 Task: Slide 22 - What About Your Columns-1.
Action: Mouse moved to (32, 79)
Screenshot: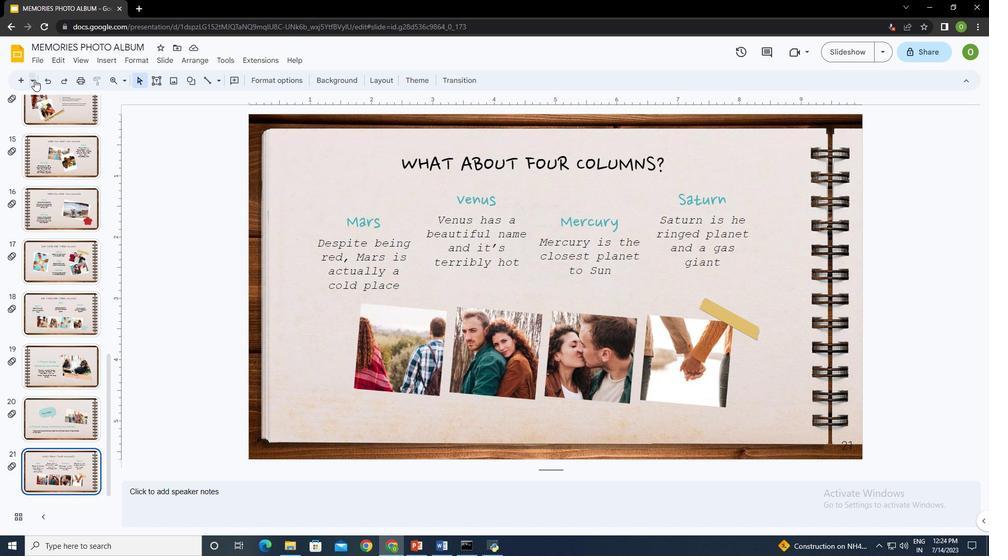 
Action: Mouse pressed left at (32, 79)
Screenshot: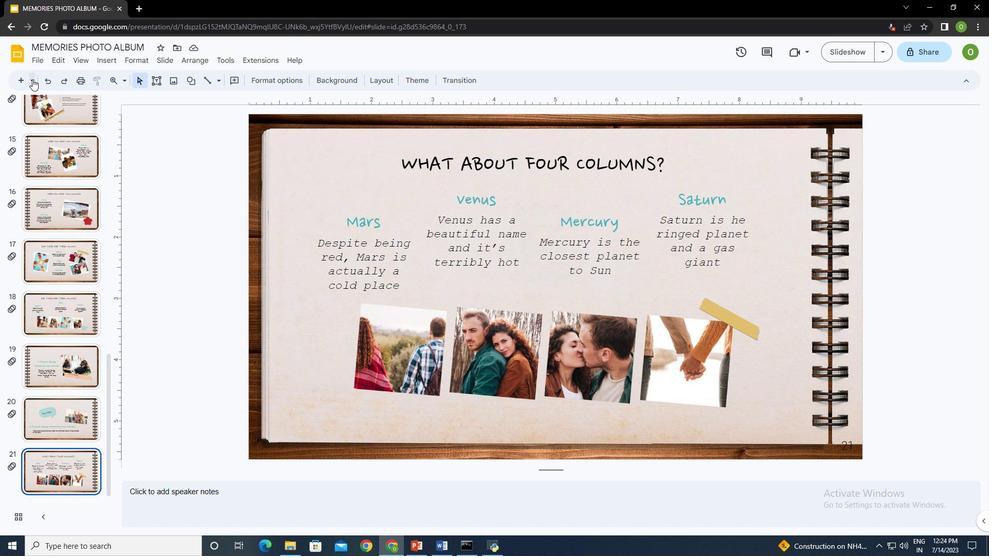 
Action: Mouse moved to (113, 166)
Screenshot: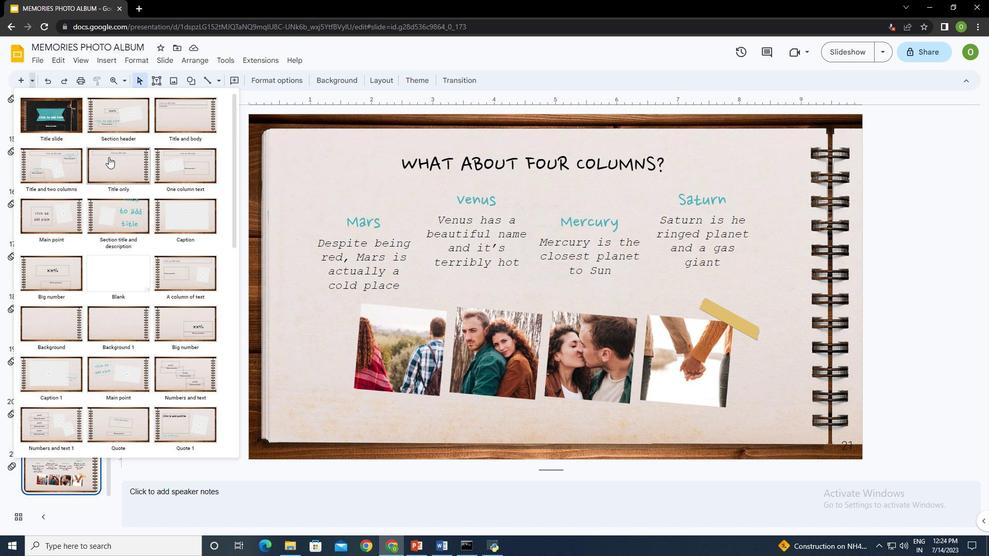 
Action: Mouse scrolled (113, 165) with delta (0, 0)
Screenshot: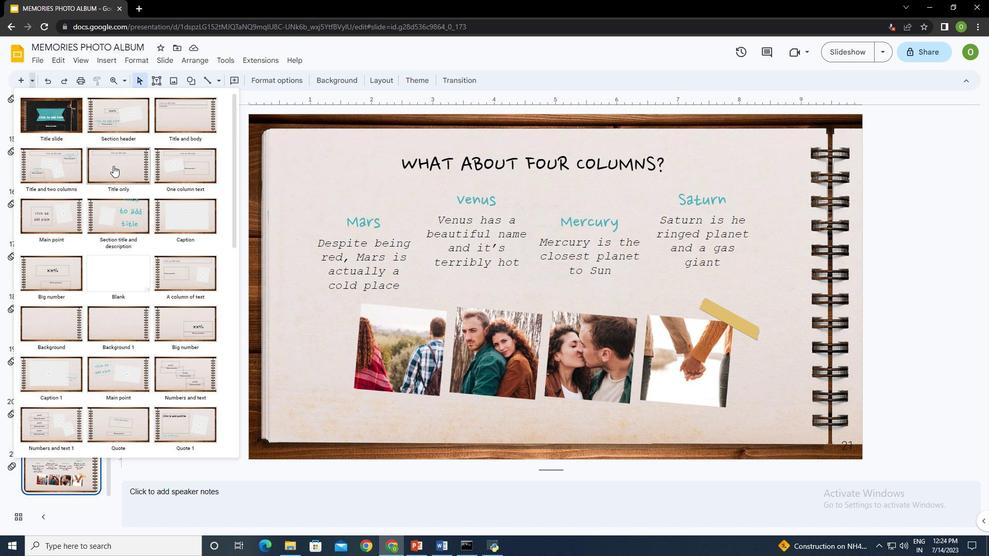 
Action: Mouse moved to (113, 164)
Screenshot: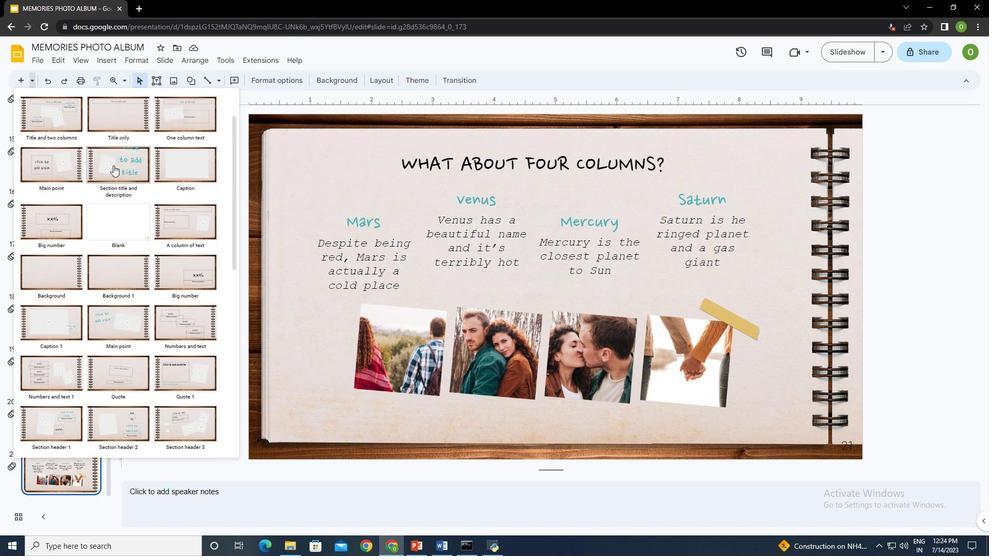 
Action: Mouse scrolled (113, 164) with delta (0, 0)
Screenshot: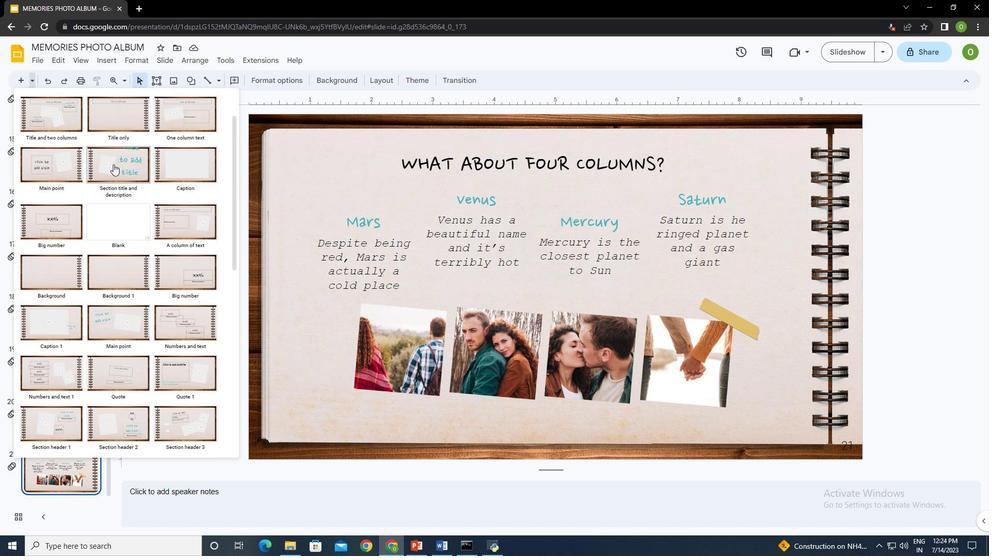
Action: Mouse moved to (120, 163)
Screenshot: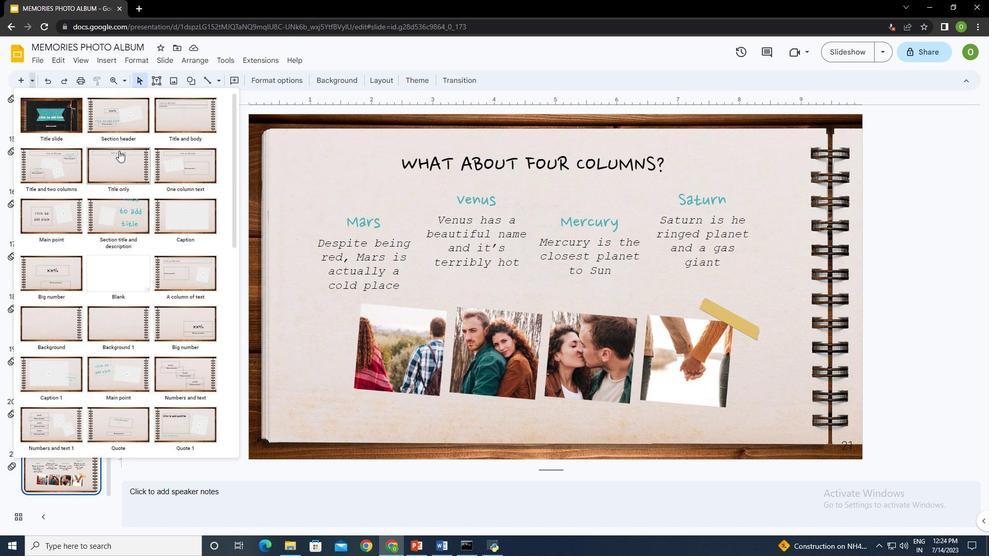 
Action: Mouse pressed left at (120, 163)
Screenshot: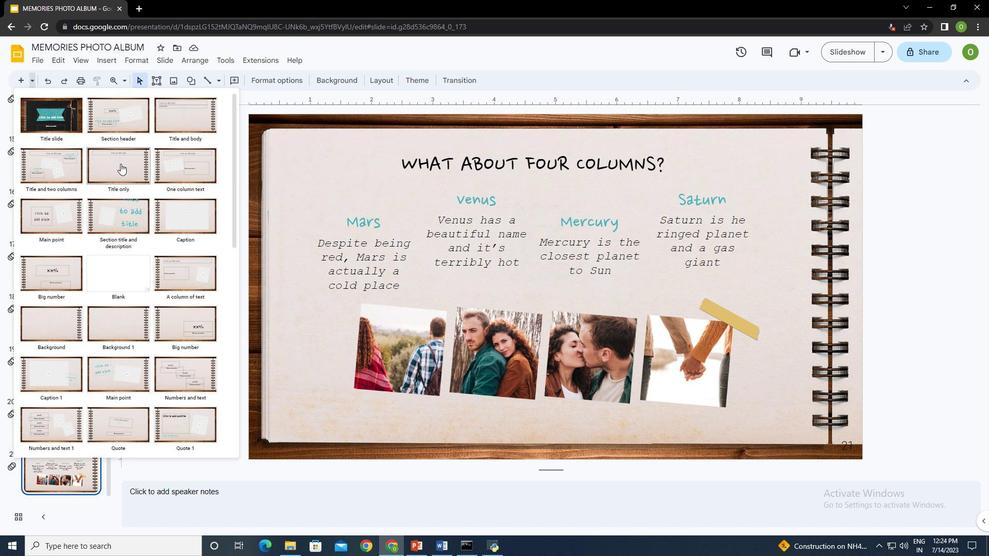 
Action: Mouse moved to (465, 158)
Screenshot: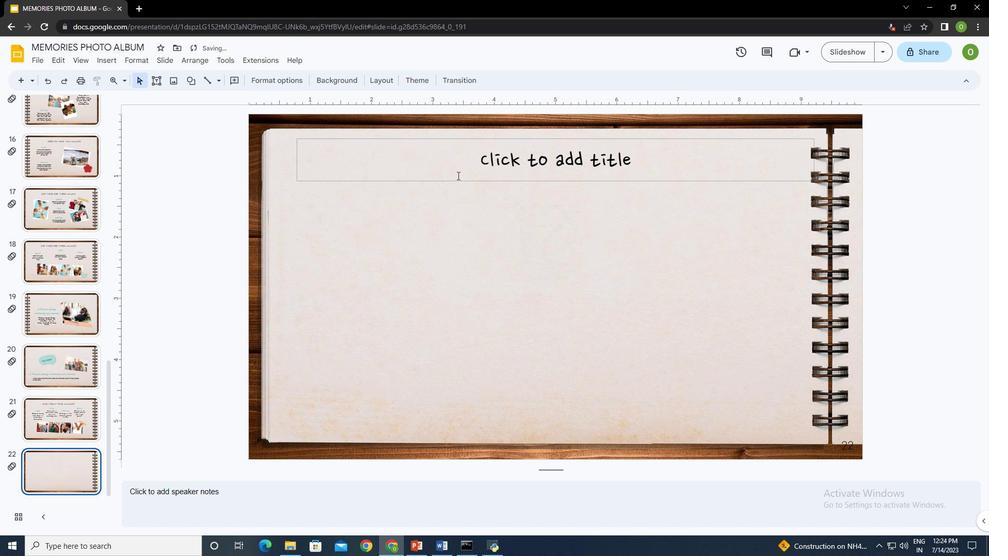 
Action: Mouse pressed left at (465, 158)
Screenshot: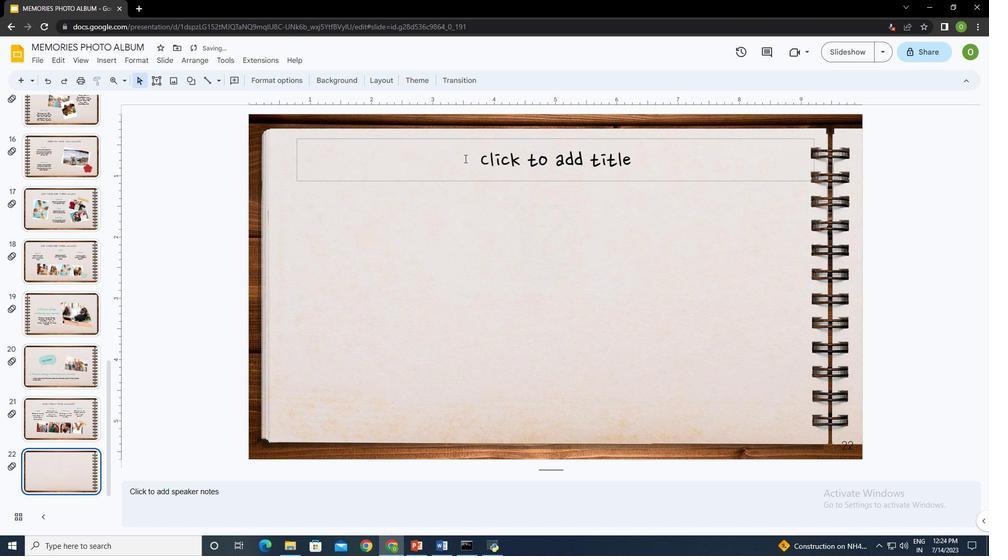 
Action: Mouse moved to (466, 162)
Screenshot: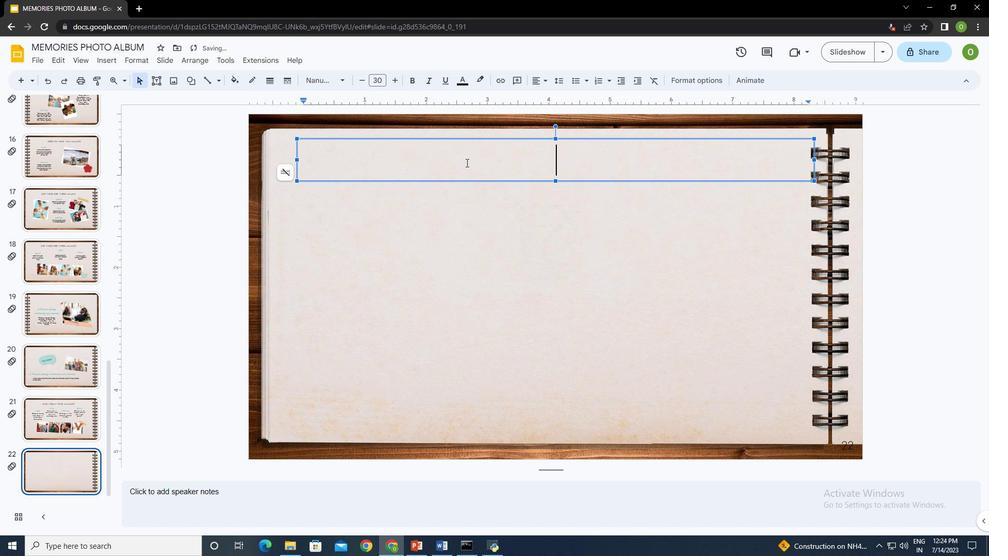 
Action: Key pressed <Key.caps_lock>WHAT<Key.space>ABOUT<Key.space>FOUR<Key.space>COLUMNS<Key.shift>?
Screenshot: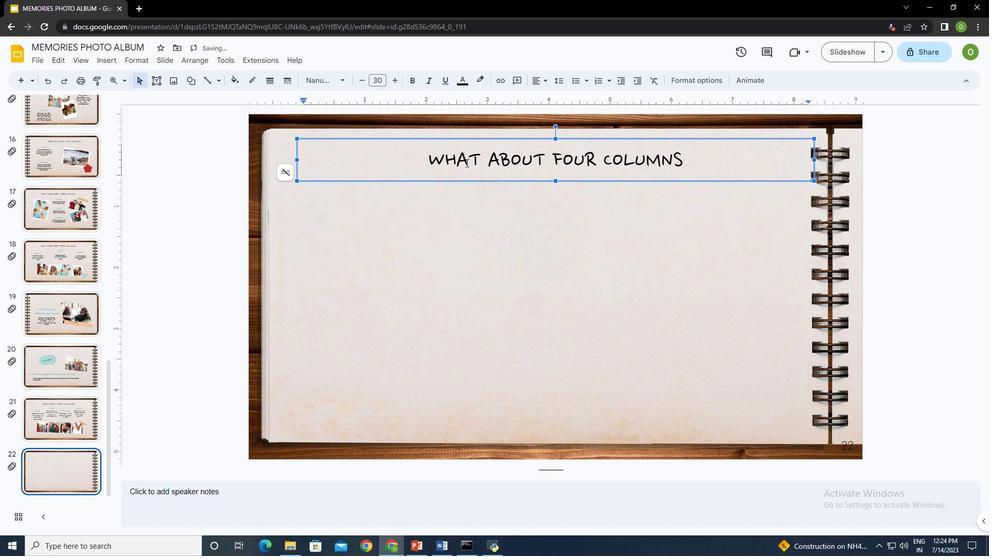 
Action: Mouse moved to (416, 220)
Screenshot: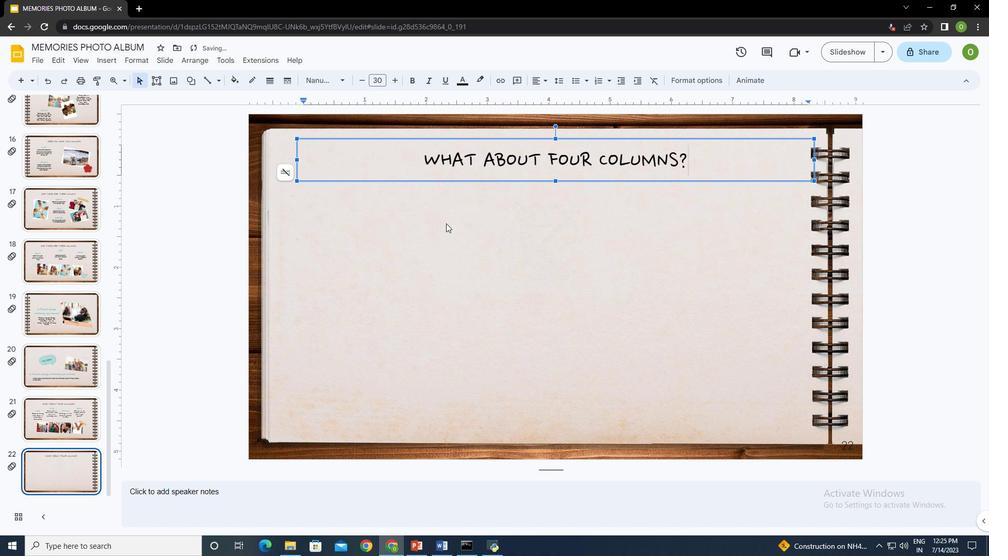 
Action: Mouse pressed left at (416, 220)
Screenshot: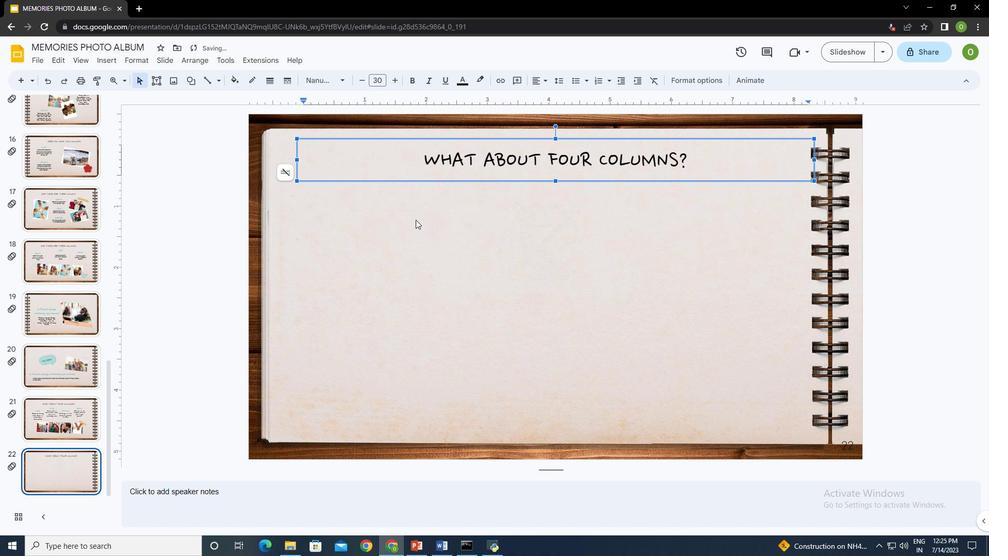 
Action: Mouse moved to (98, 59)
Screenshot: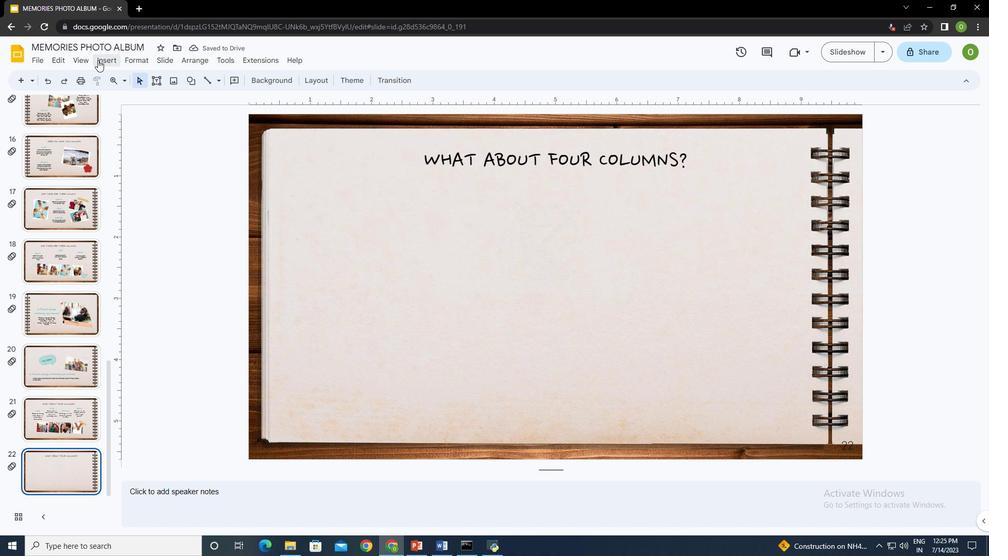 
Action: Mouse pressed left at (98, 59)
Screenshot: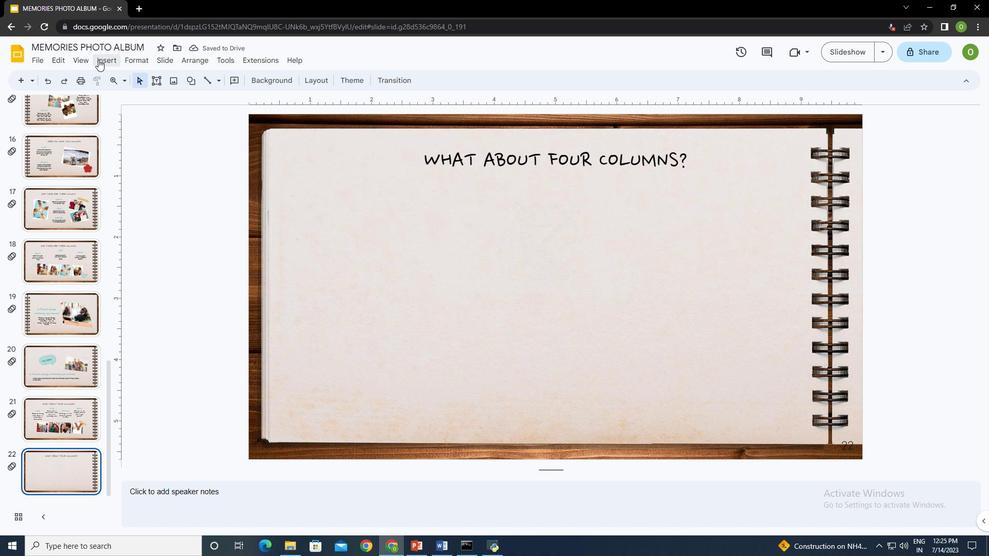 
Action: Mouse moved to (300, 80)
Screenshot: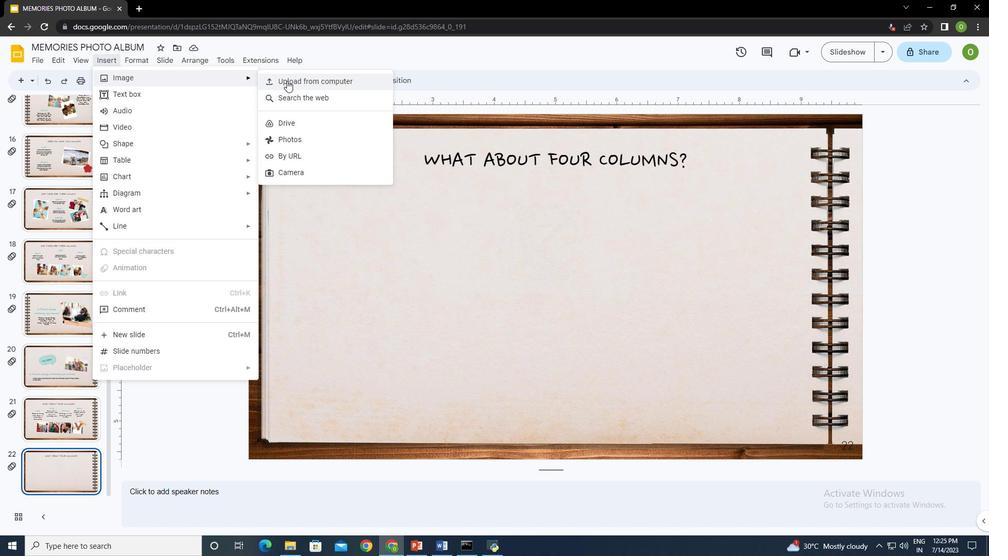 
Action: Mouse pressed left at (300, 80)
Screenshot: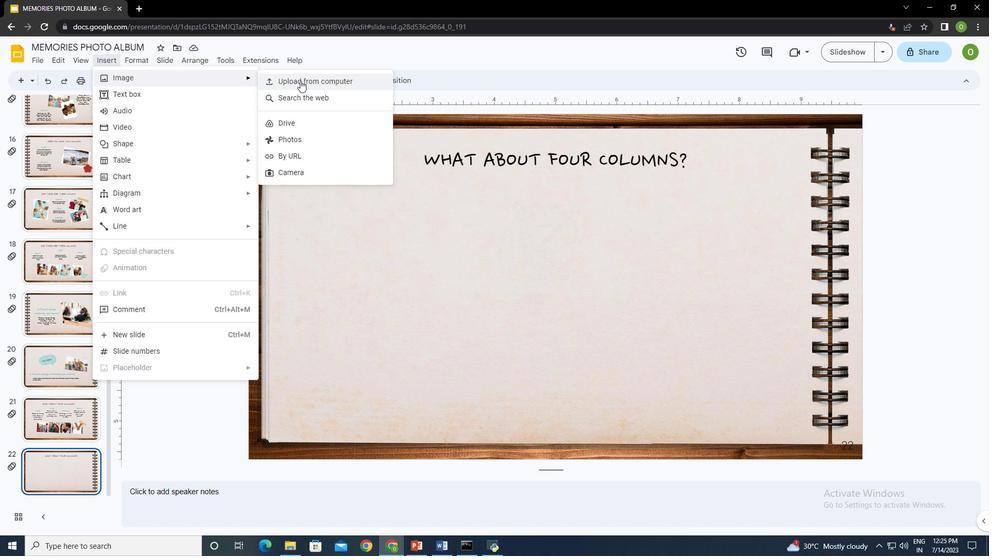 
Action: Mouse moved to (298, 145)
Screenshot: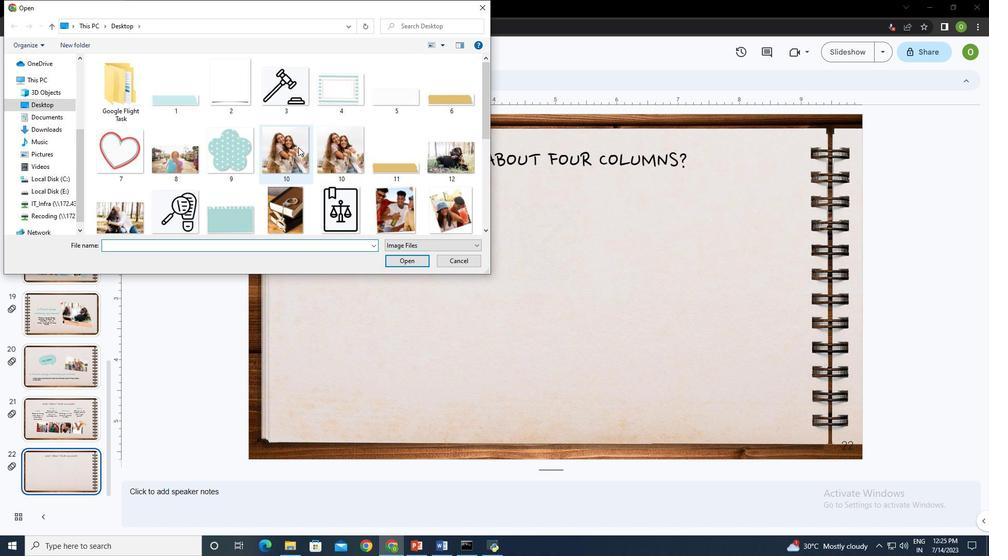 
Action: Mouse scrolled (298, 145) with delta (0, 0)
Screenshot: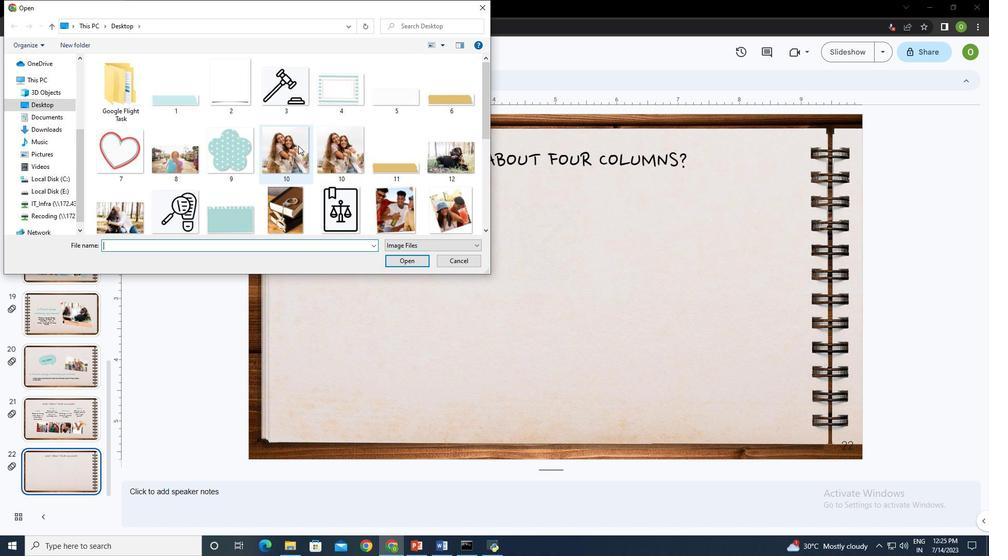 
Action: Mouse scrolled (298, 145) with delta (0, 0)
Screenshot: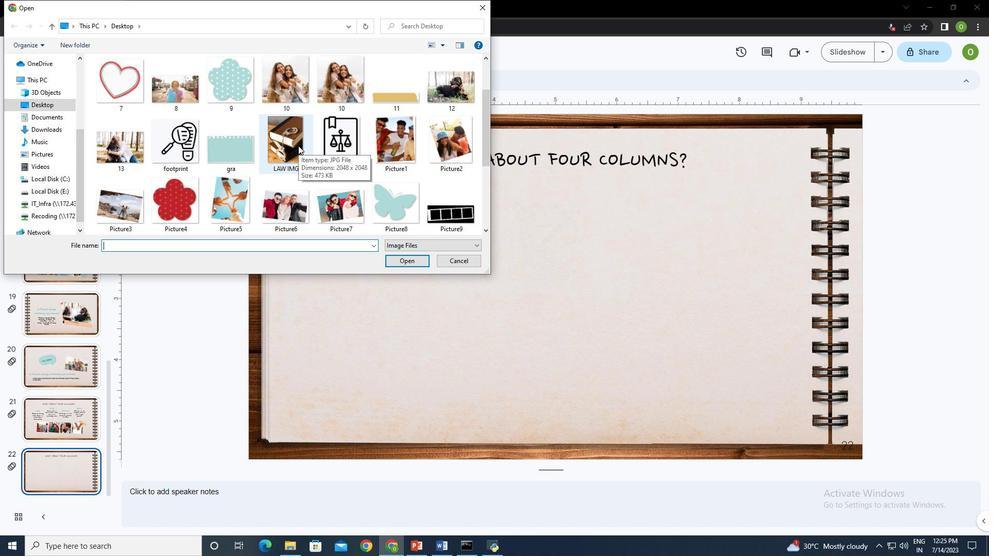 
Action: Mouse scrolled (298, 145) with delta (0, 0)
Screenshot: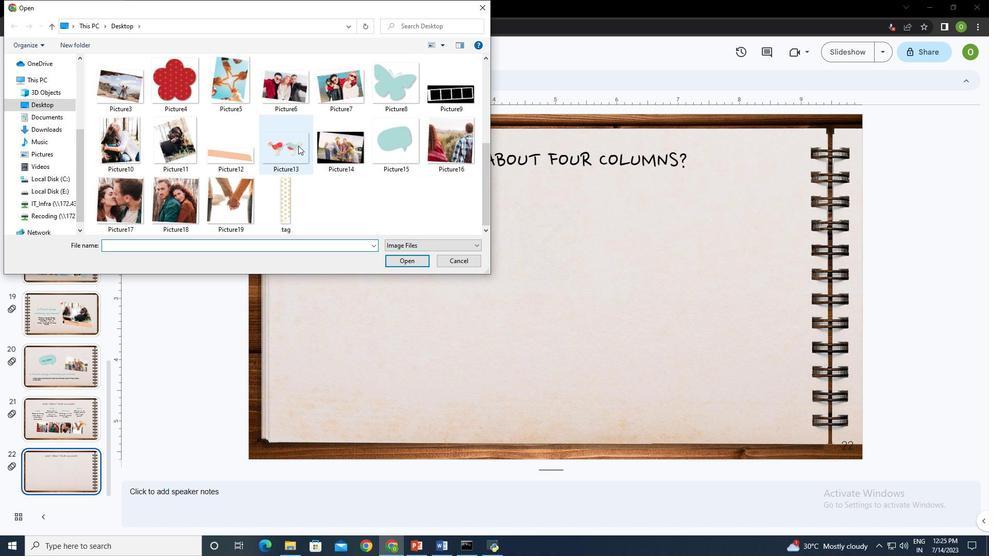 
Action: Mouse scrolled (298, 145) with delta (0, 0)
Screenshot: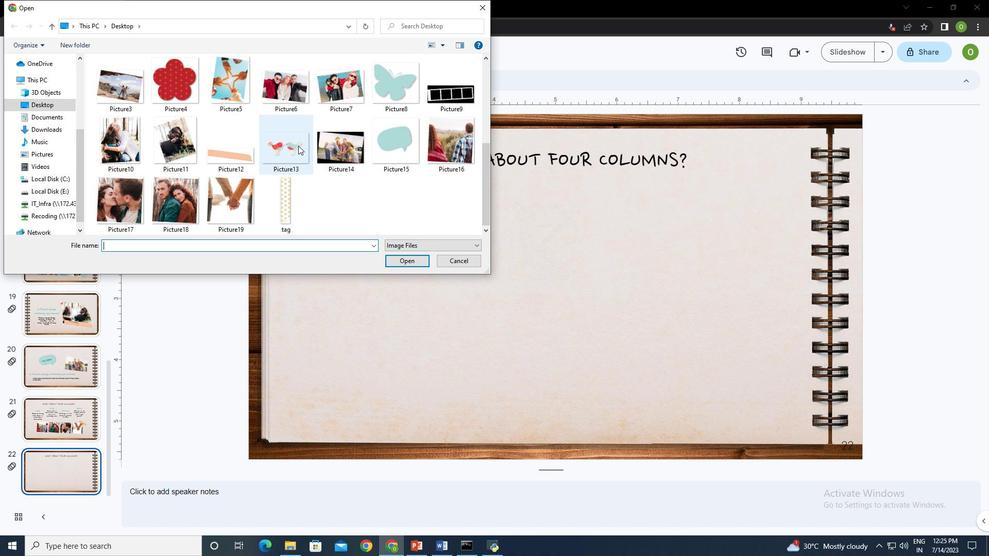 
Action: Mouse moved to (392, 184)
Screenshot: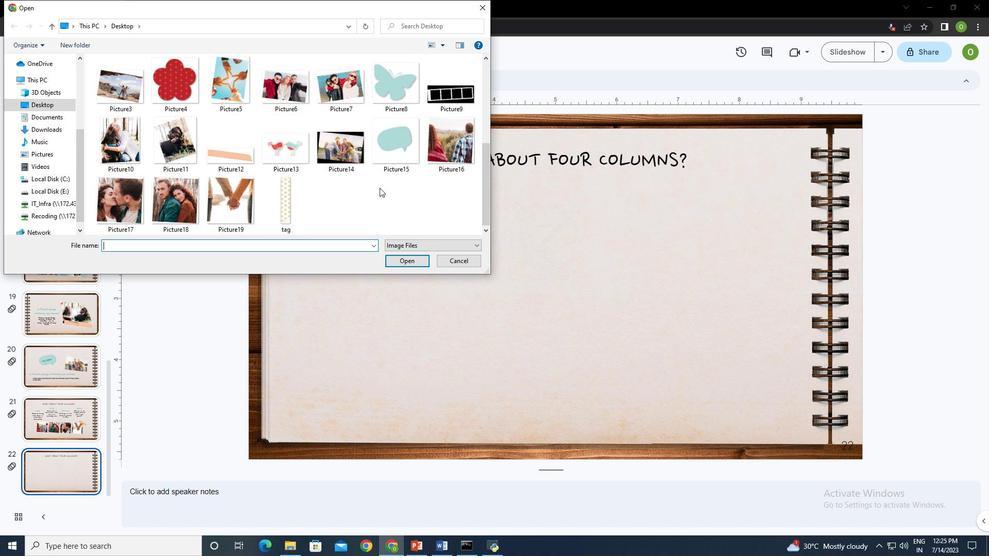 
Action: Mouse scrolled (392, 184) with delta (0, 0)
Screenshot: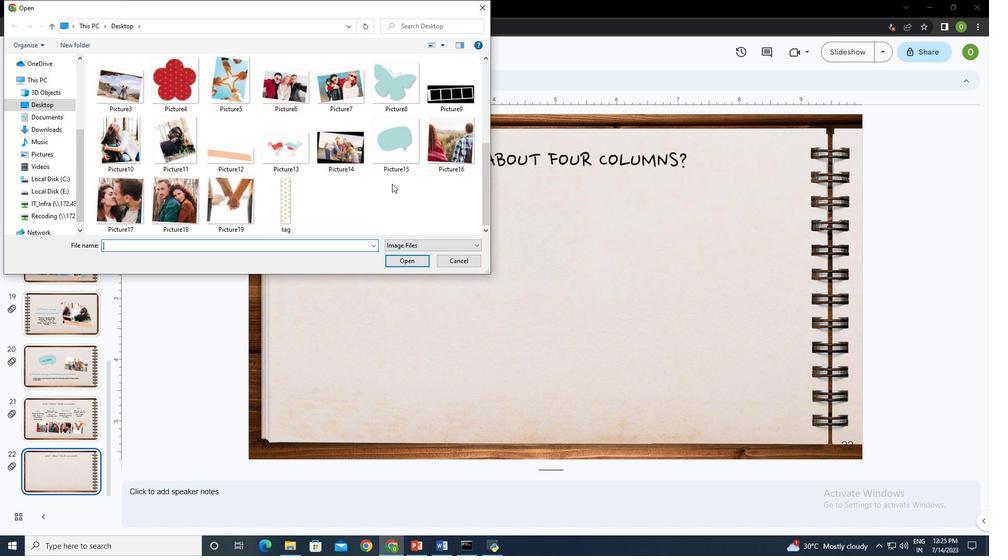 
Action: Mouse scrolled (392, 184) with delta (0, 0)
Screenshot: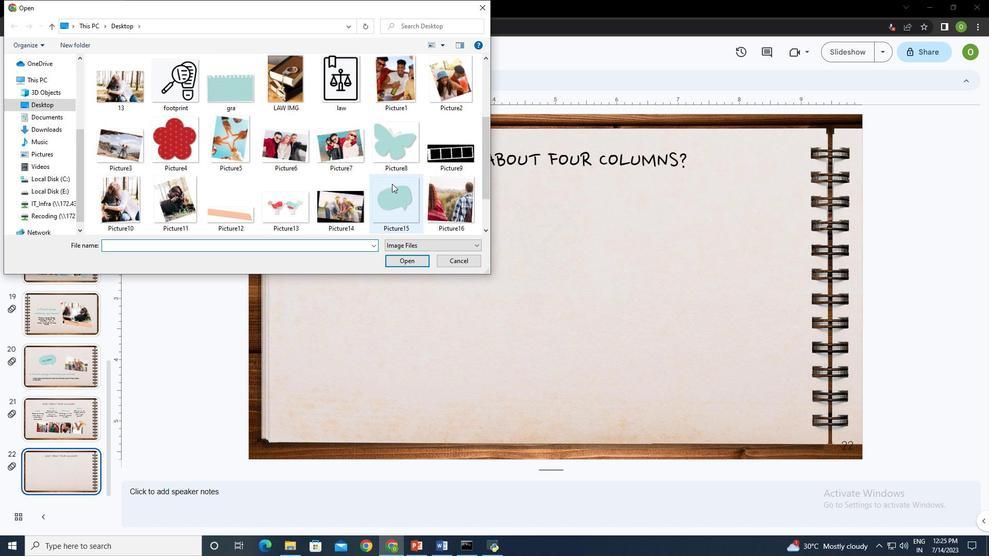
Action: Mouse scrolled (392, 184) with delta (0, 0)
Screenshot: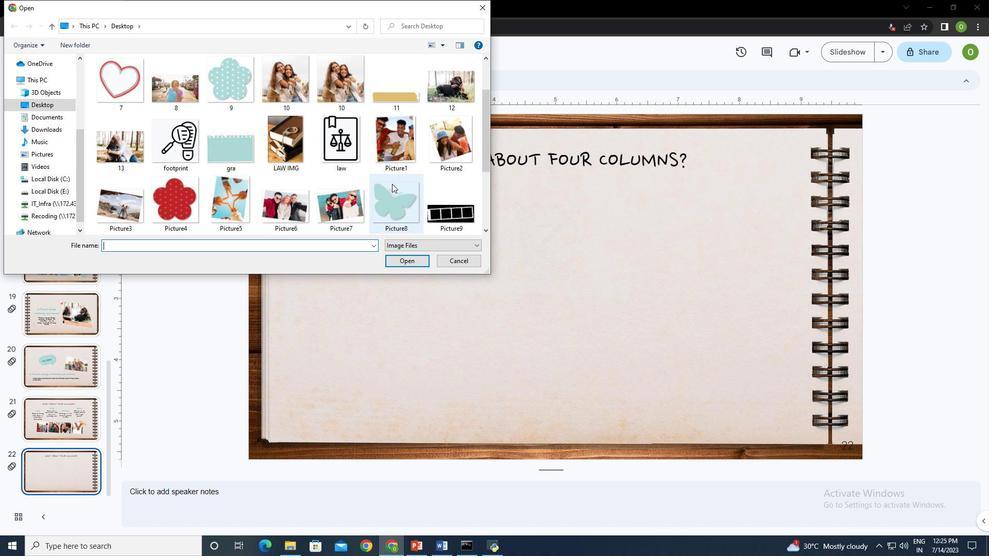
Action: Mouse scrolled (392, 184) with delta (0, 0)
Screenshot: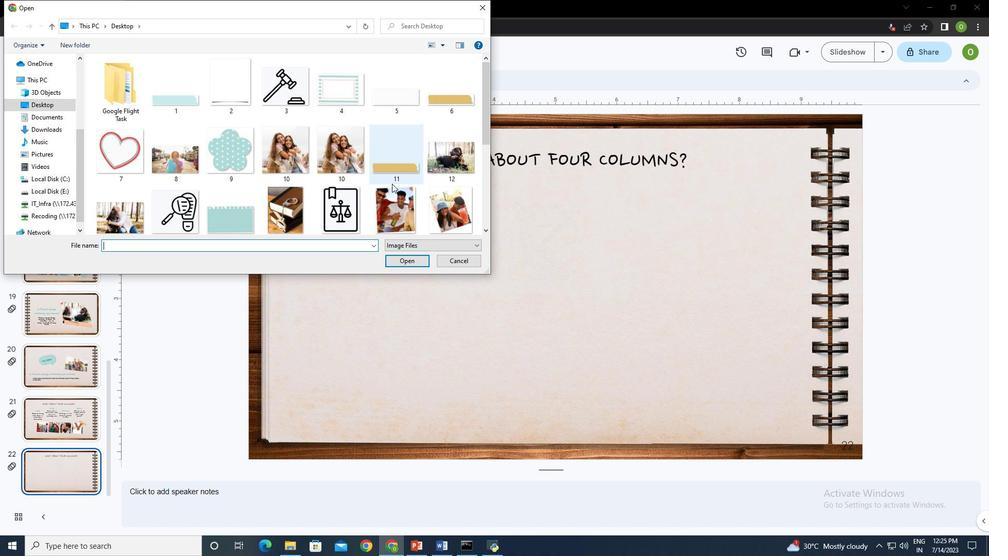 
Action: Mouse moved to (235, 86)
Screenshot: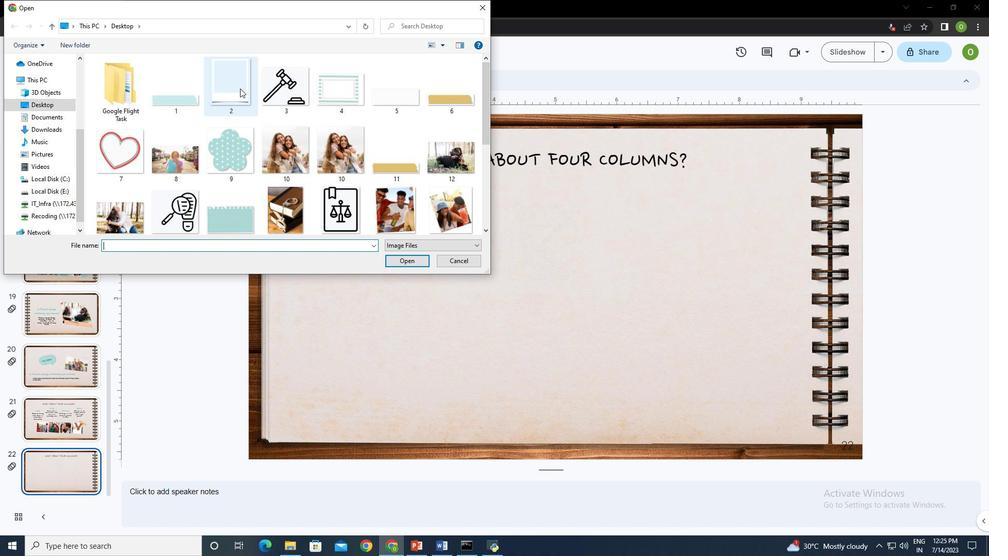 
Action: Mouse pressed left at (235, 86)
Screenshot: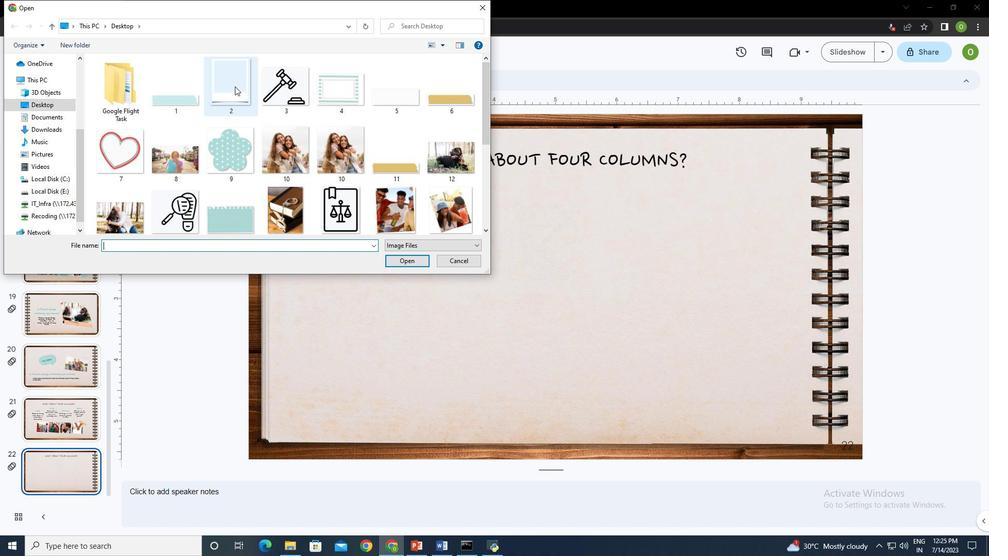 
Action: Mouse moved to (404, 258)
Screenshot: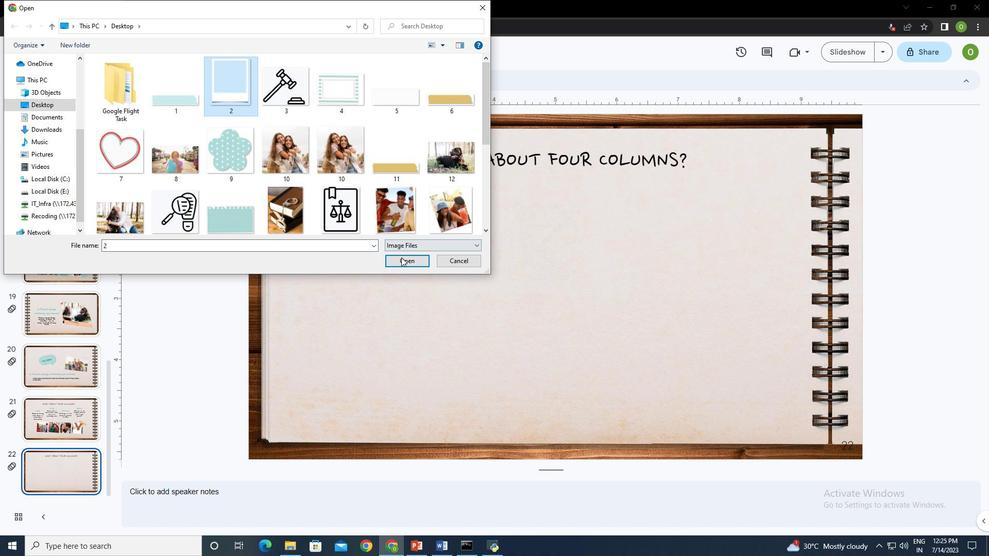 
Action: Mouse pressed left at (404, 258)
Screenshot: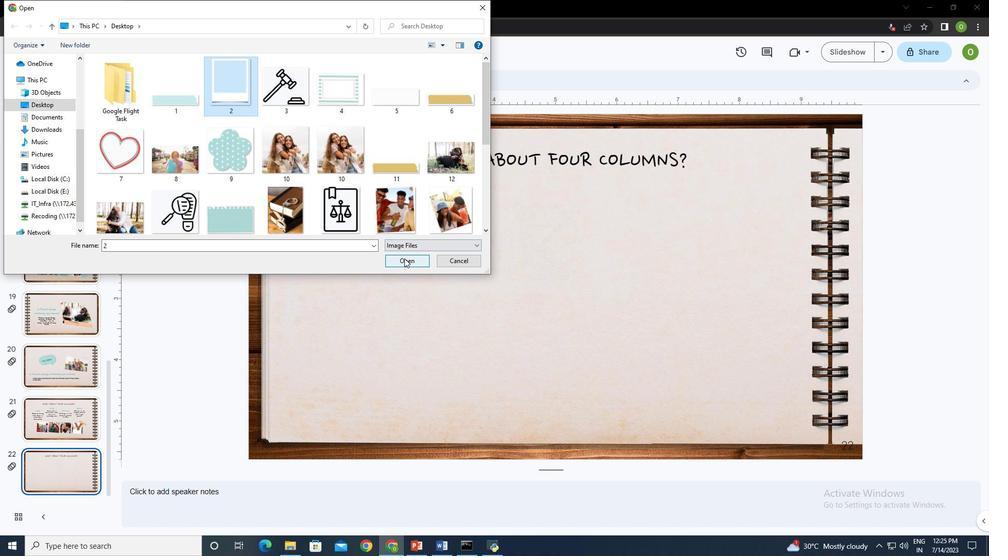 
Action: Mouse moved to (480, 448)
Screenshot: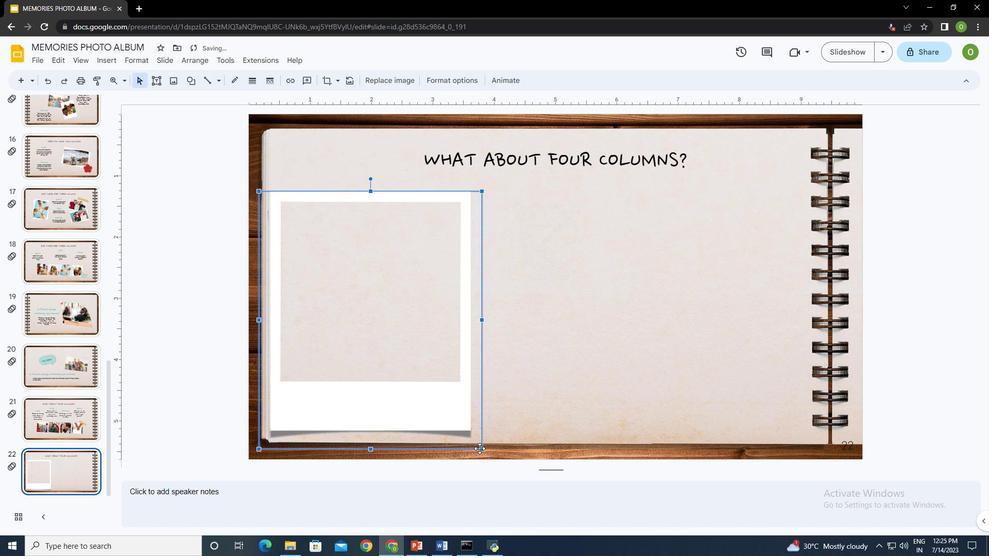 
Action: Mouse pressed left at (480, 448)
Screenshot: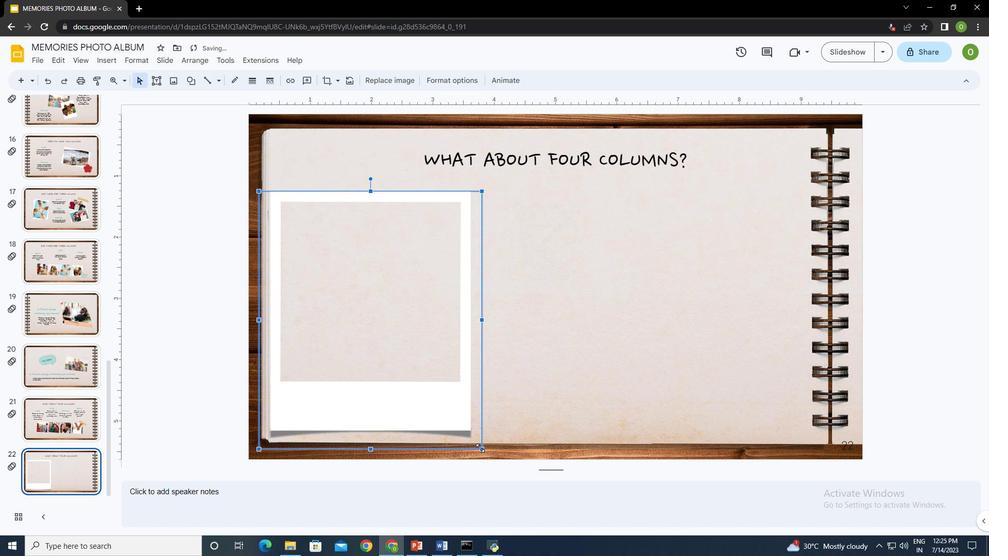 
Action: Mouse moved to (325, 191)
Screenshot: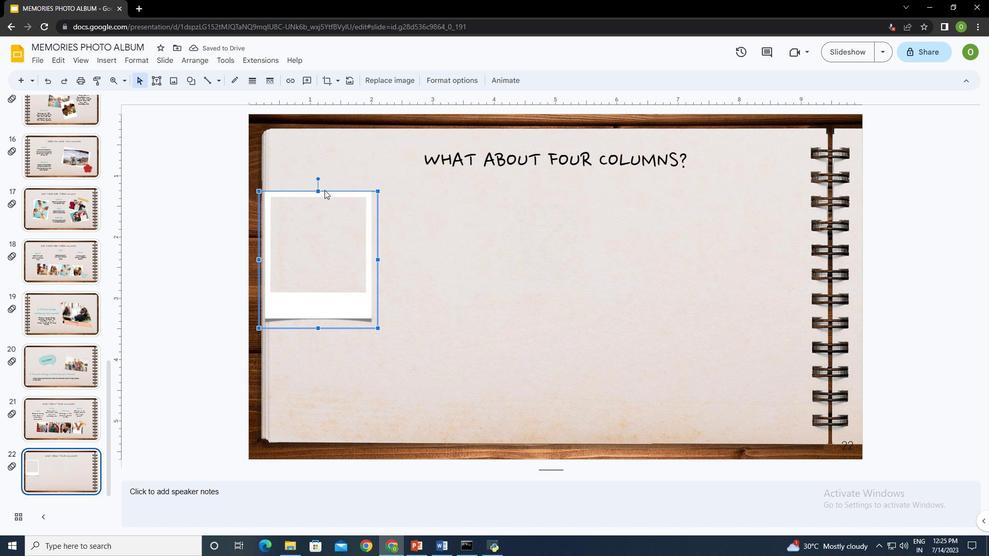 
Action: Mouse pressed left at (325, 191)
Screenshot: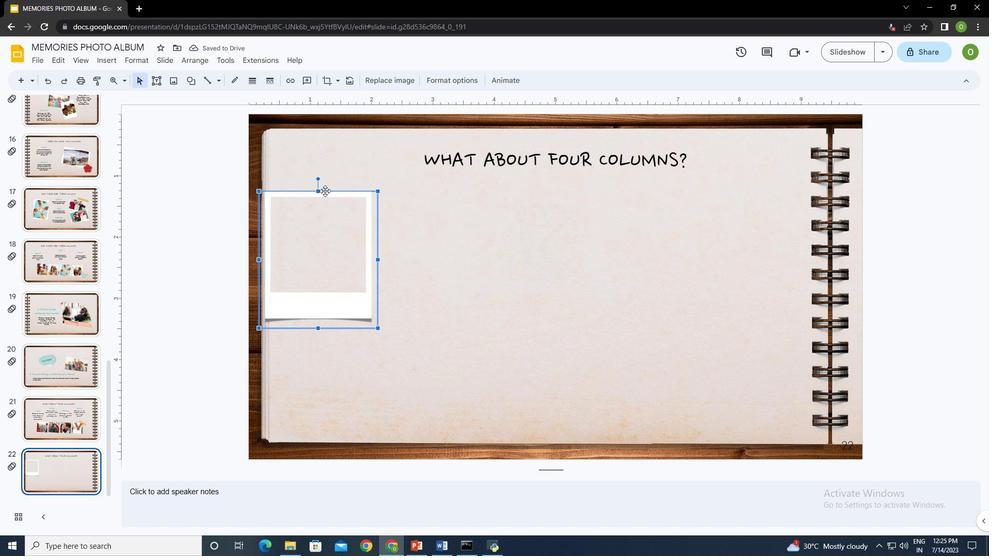 
Action: Mouse moved to (399, 188)
Screenshot: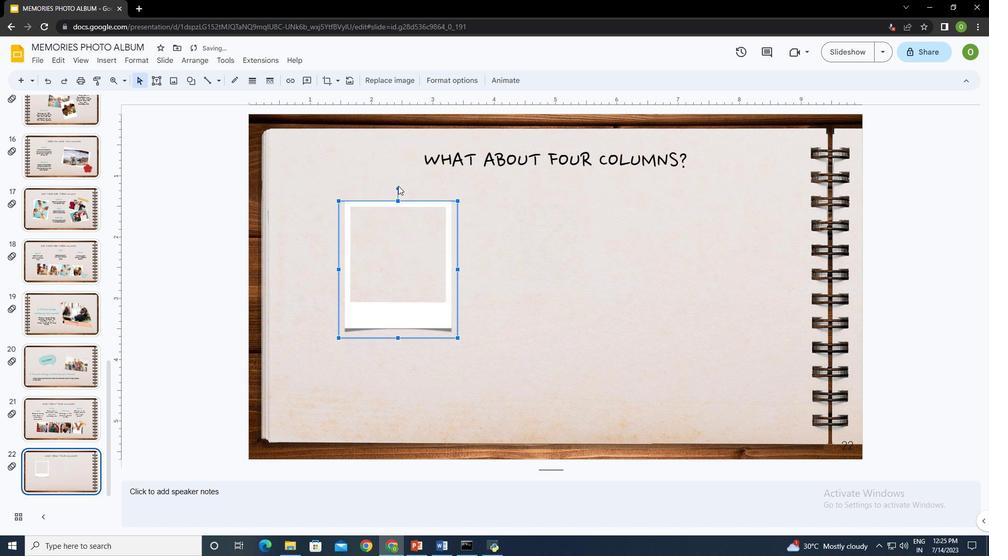 
Action: Mouse pressed left at (399, 188)
Screenshot: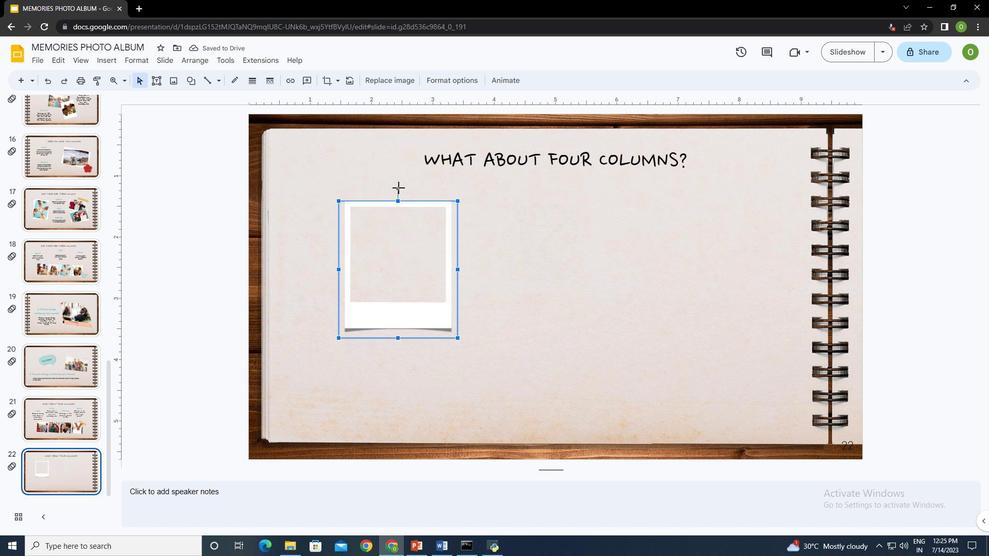 
Action: Mouse moved to (407, 210)
Screenshot: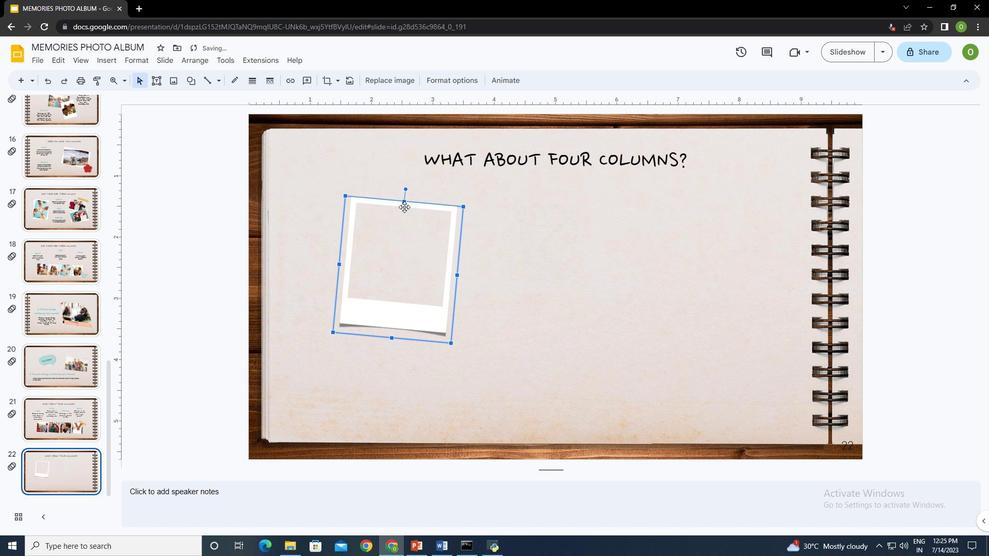 
Action: Mouse pressed left at (407, 210)
Screenshot: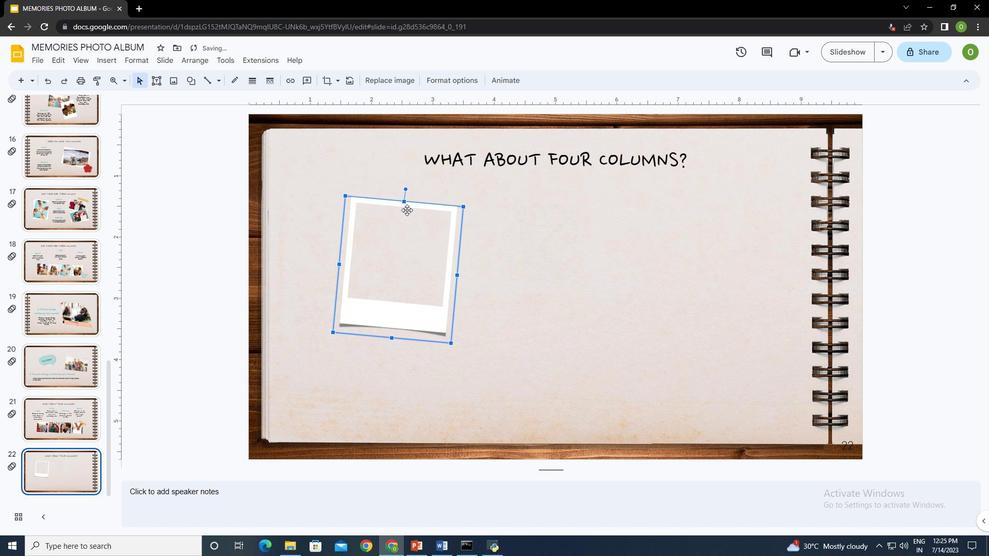 
Action: Mouse moved to (418, 259)
Screenshot: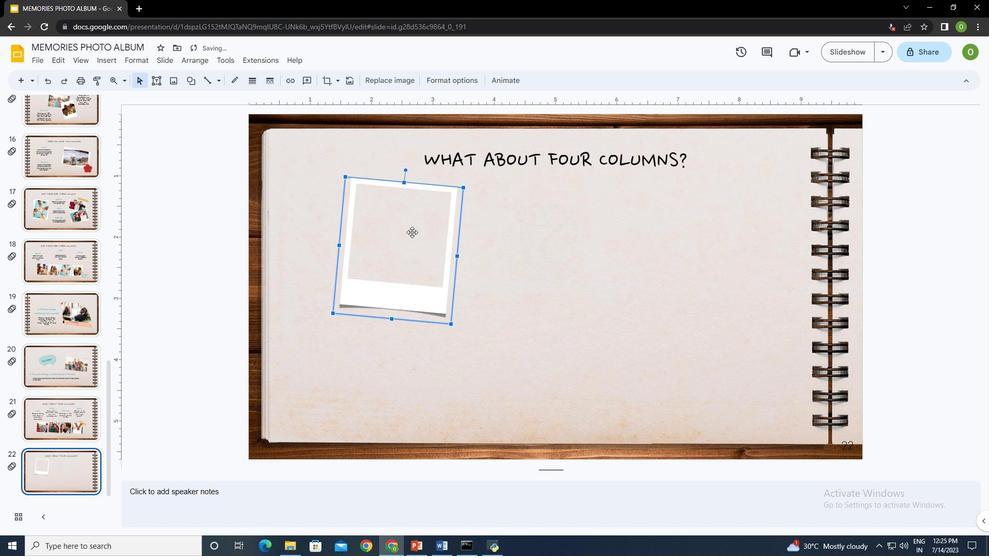 
Action: Mouse pressed left at (418, 259)
Screenshot: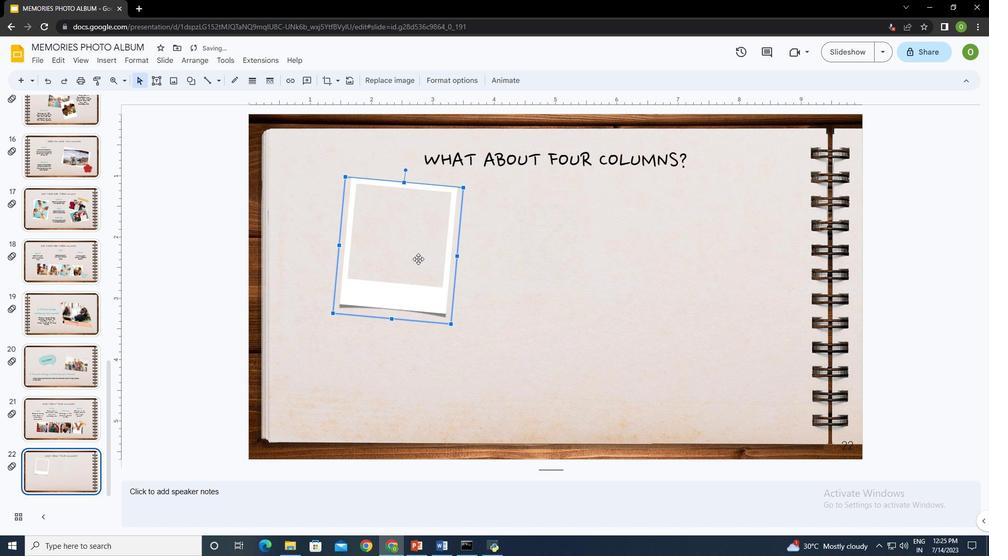
Action: Mouse moved to (407, 249)
Screenshot: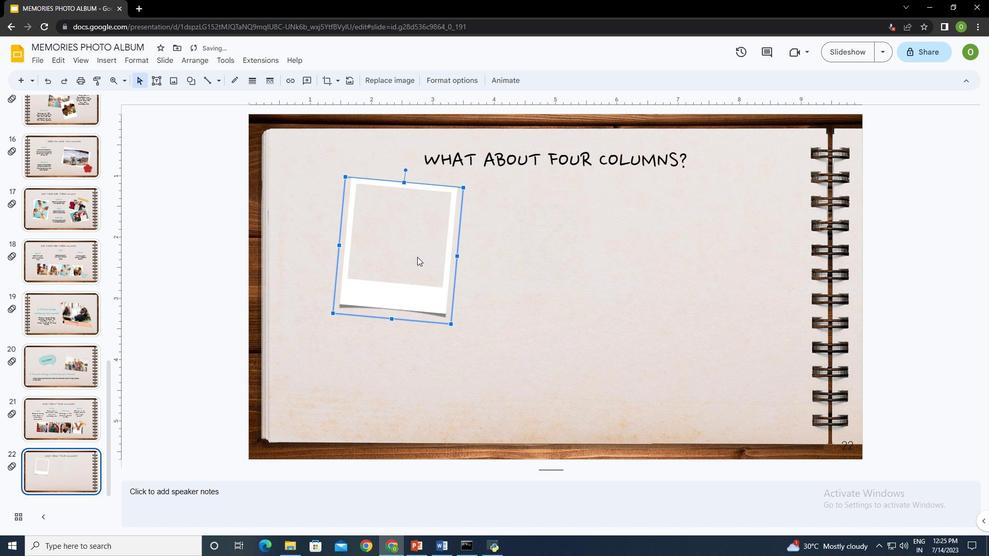 
Action: Mouse pressed right at (407, 249)
Screenshot: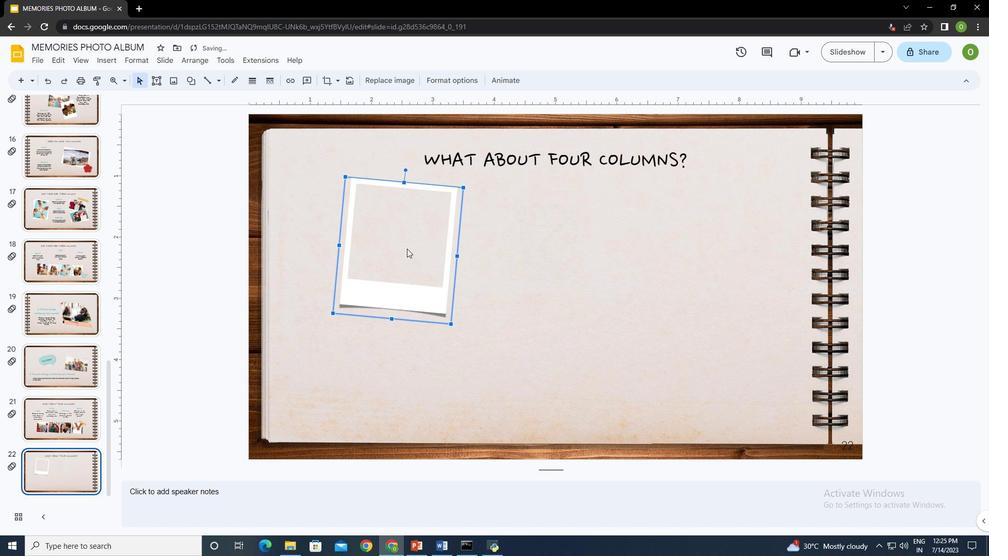 
Action: Mouse moved to (451, 204)
Screenshot: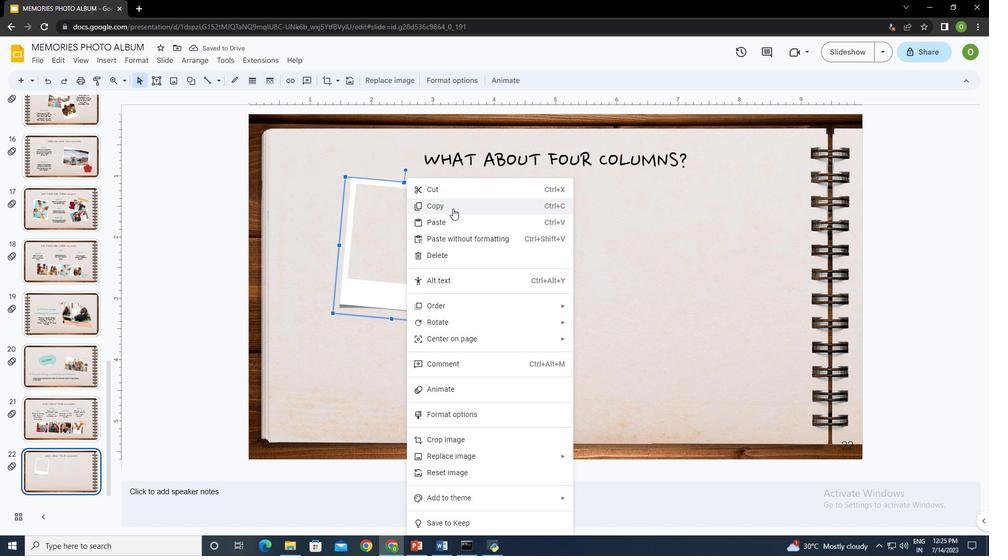 
Action: Mouse pressed left at (451, 204)
Screenshot: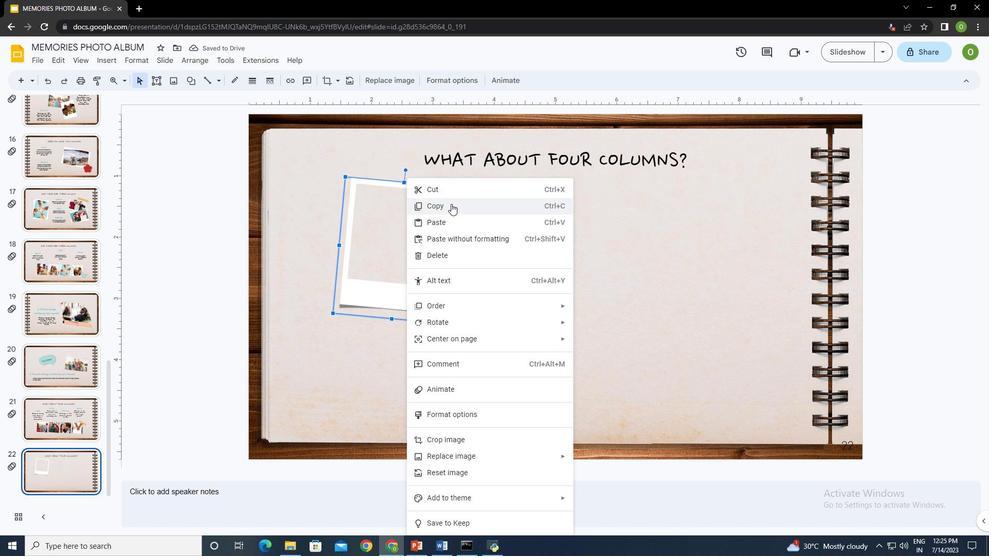 
Action: Mouse moved to (386, 344)
Screenshot: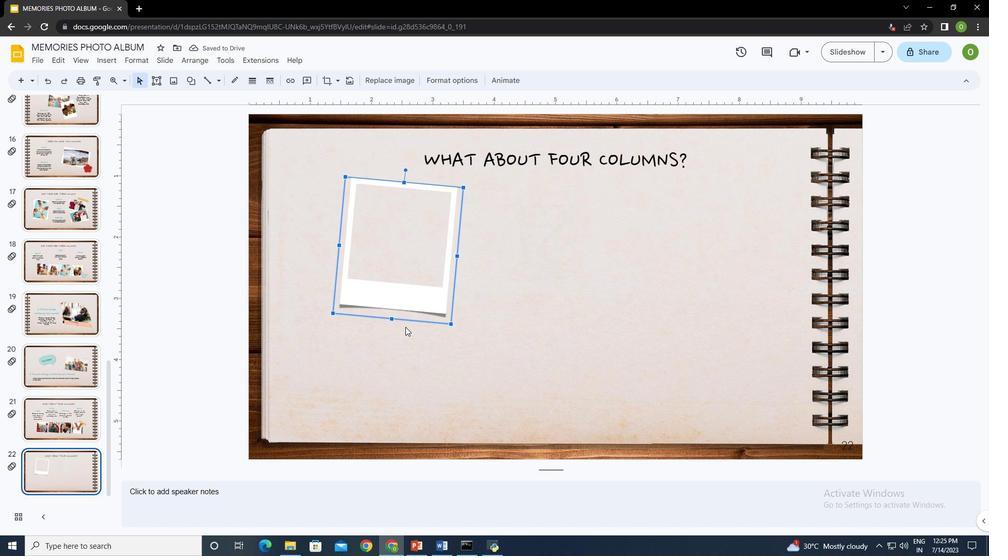 
Action: Mouse pressed left at (386, 344)
Screenshot: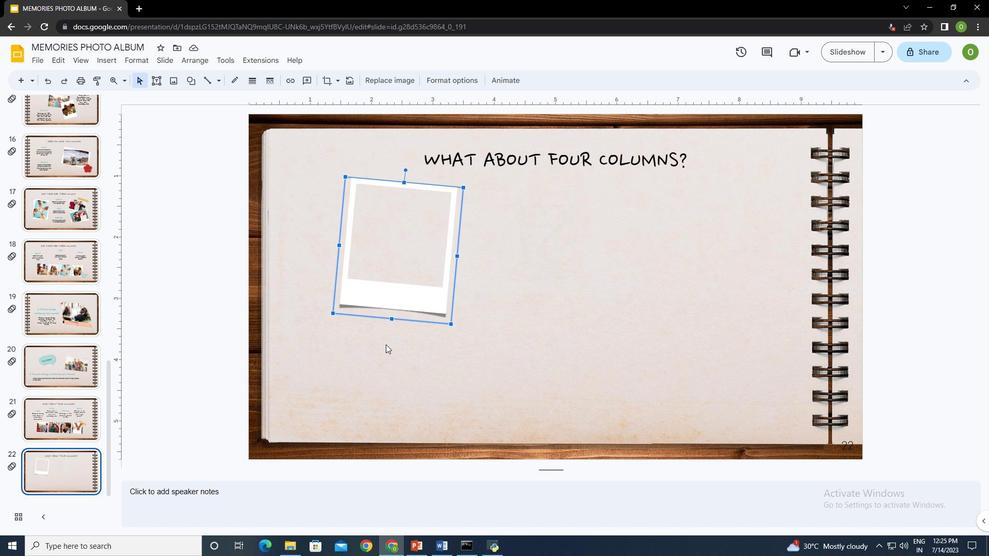 
Action: Mouse pressed right at (386, 344)
Screenshot: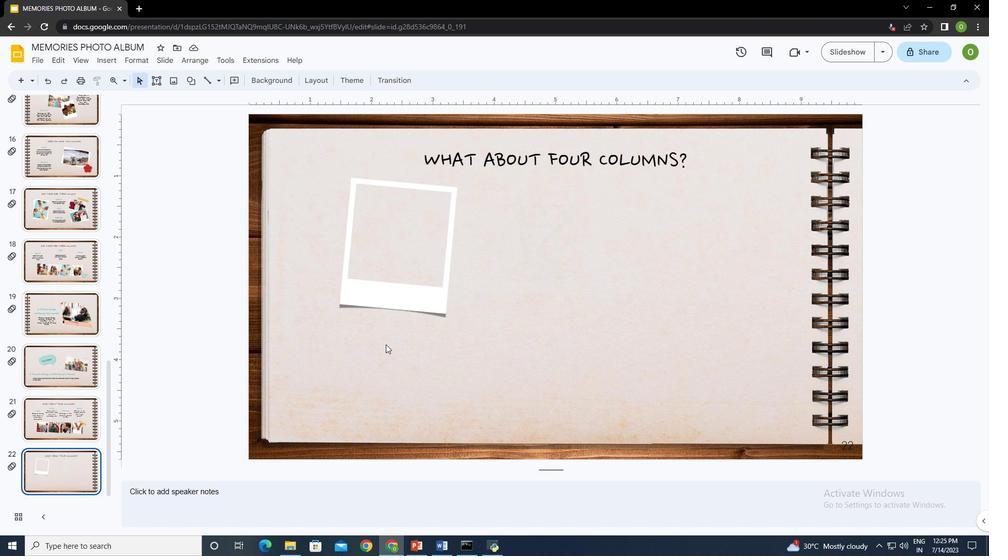 
Action: Mouse pressed right at (386, 344)
Screenshot: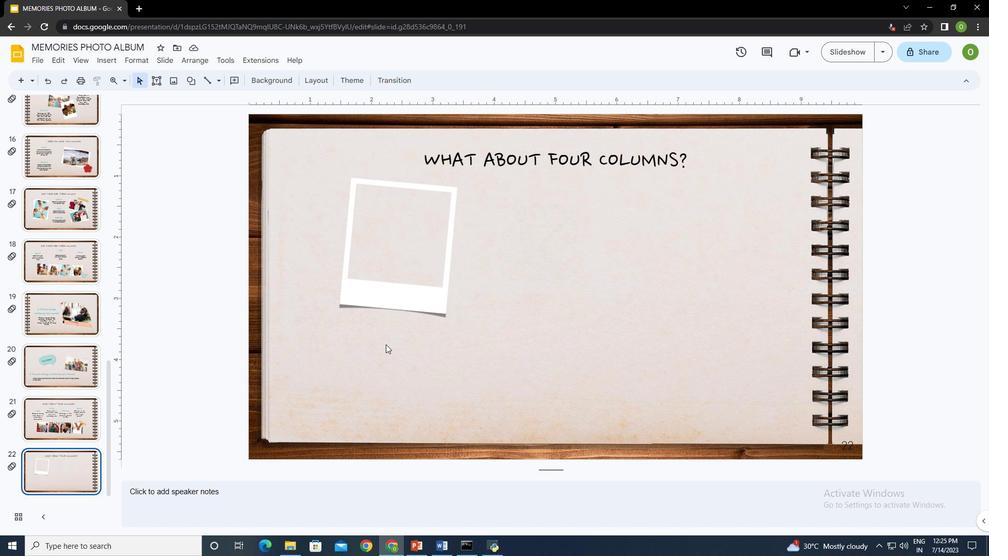 
Action: Mouse moved to (422, 163)
Screenshot: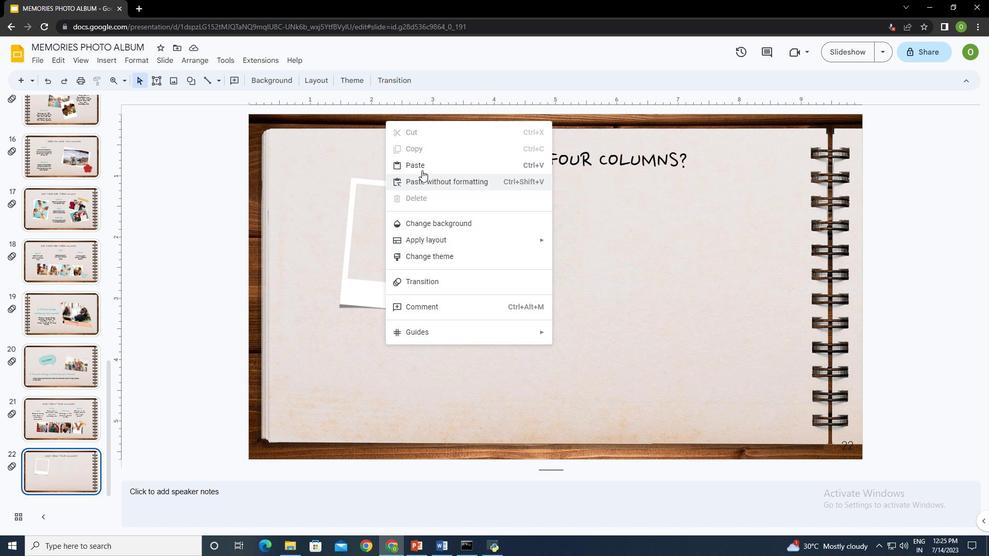 
Action: Mouse pressed left at (422, 163)
Screenshot: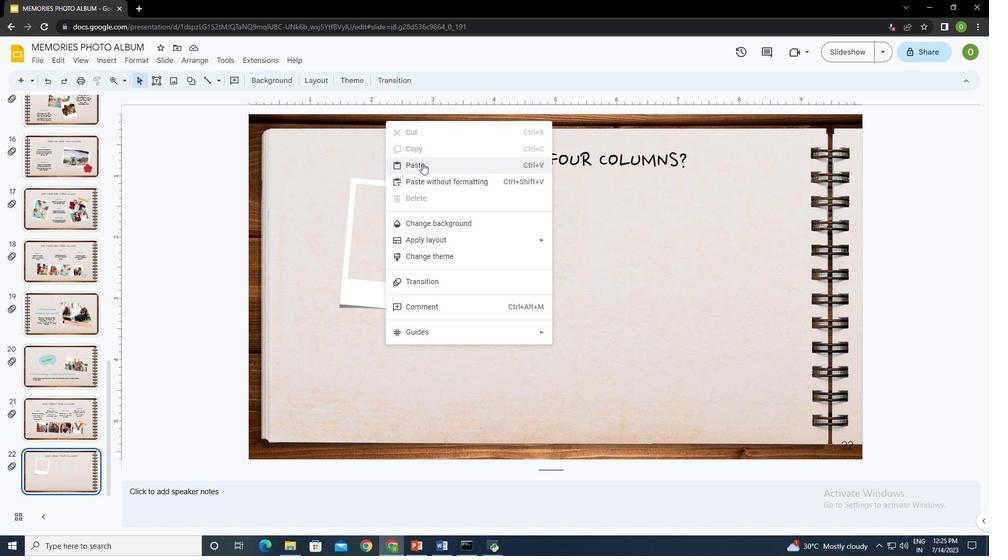 
Action: Mouse moved to (413, 251)
Screenshot: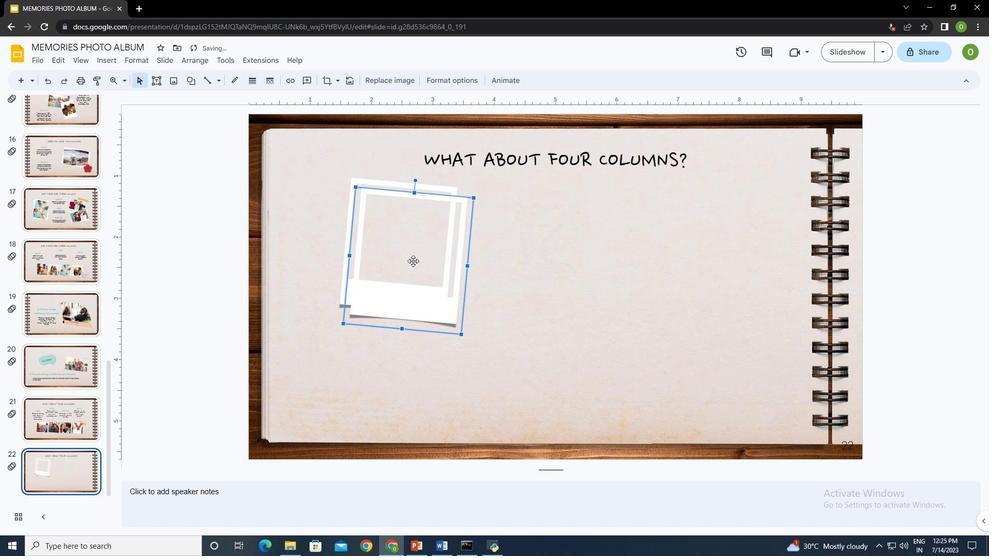 
Action: Mouse pressed left at (413, 251)
Screenshot: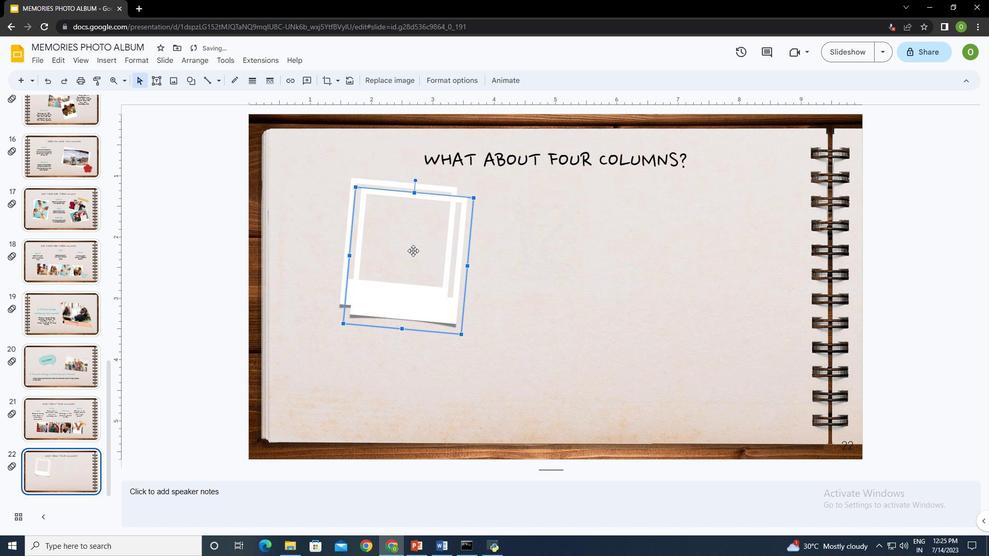 
Action: Mouse moved to (397, 367)
Screenshot: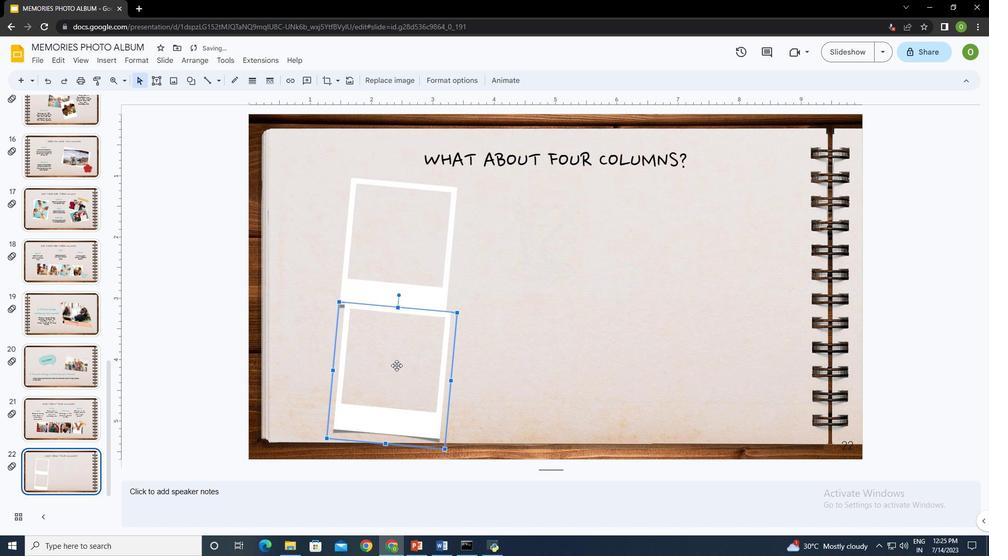 
Action: Mouse pressed left at (397, 367)
Screenshot: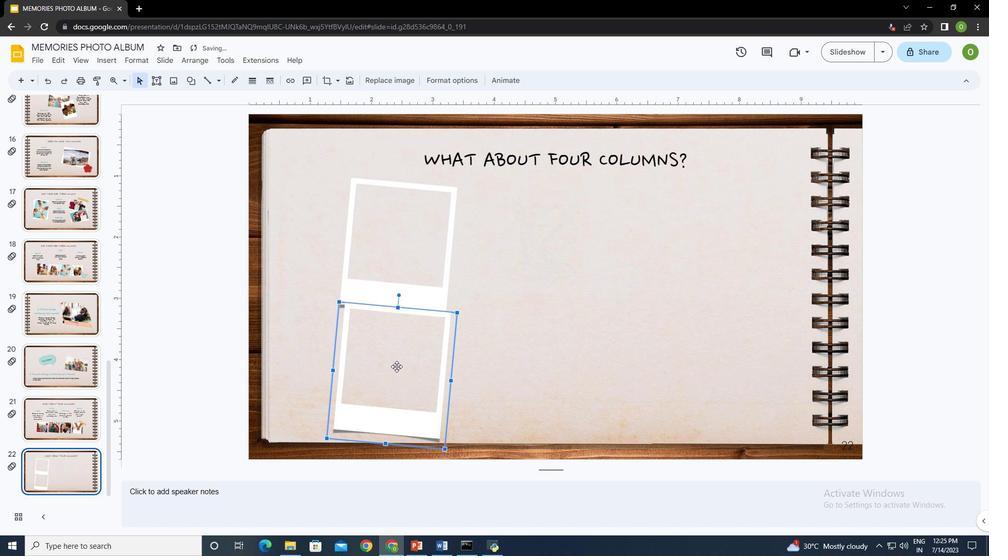 
Action: Mouse moved to (407, 365)
Screenshot: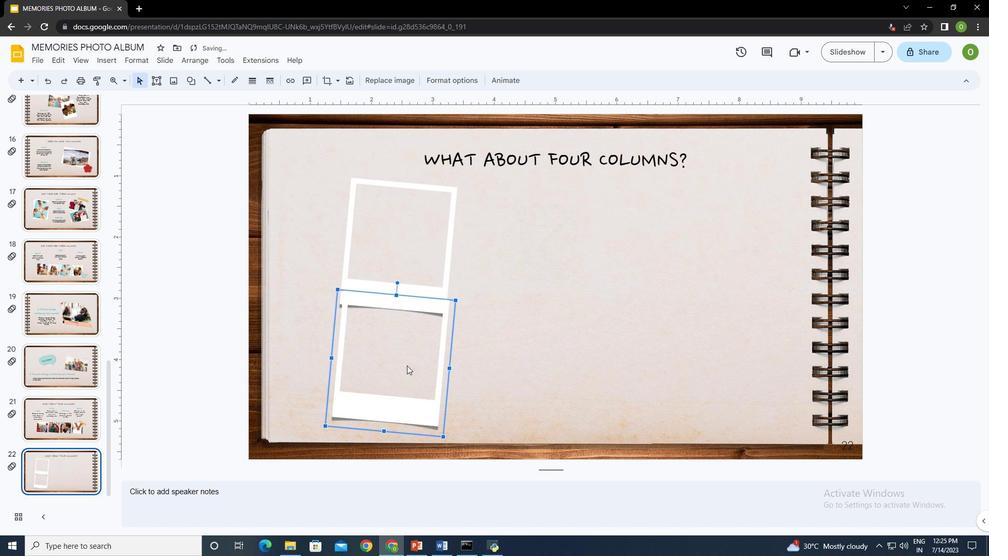 
Action: Mouse pressed left at (407, 365)
Screenshot: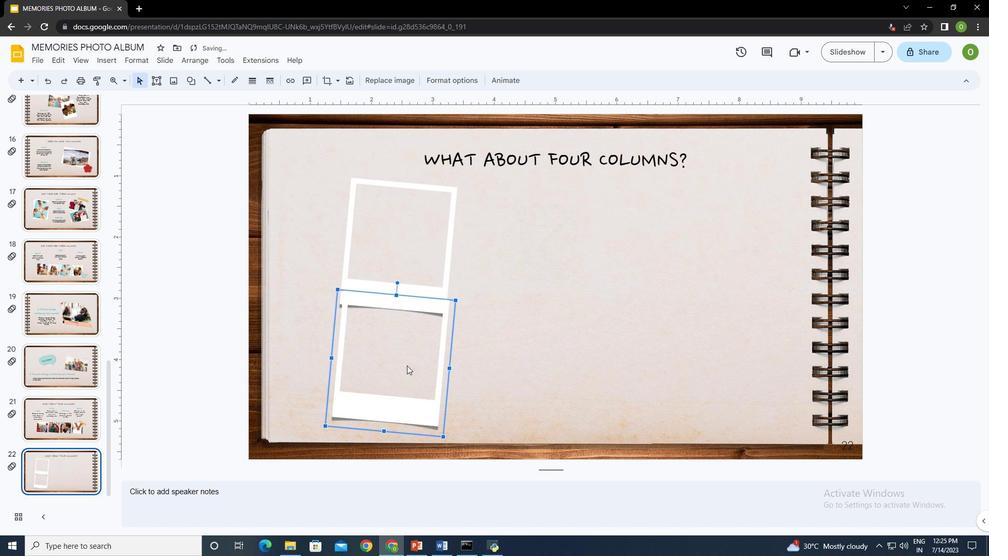 
Action: Mouse moved to (485, 347)
Screenshot: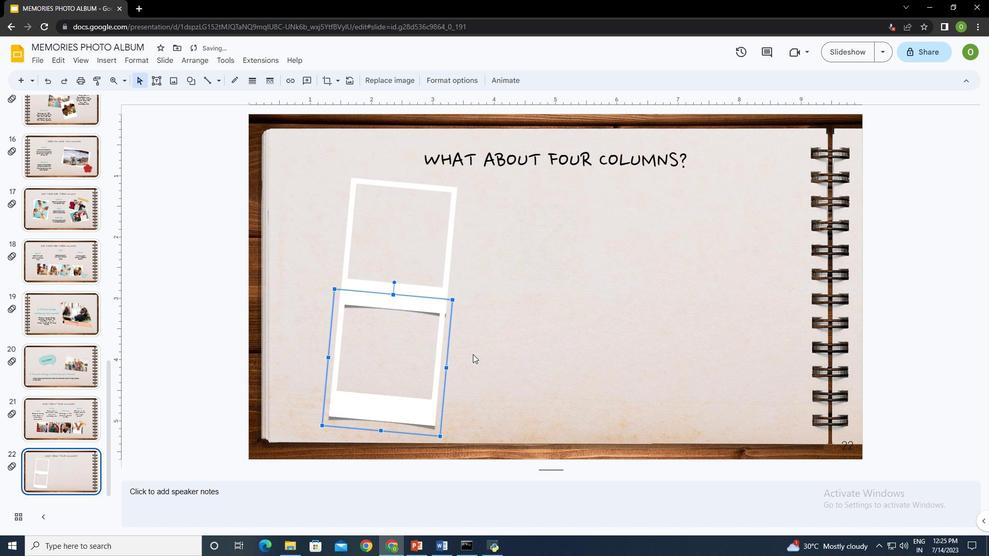 
Action: Mouse pressed left at (485, 347)
Screenshot: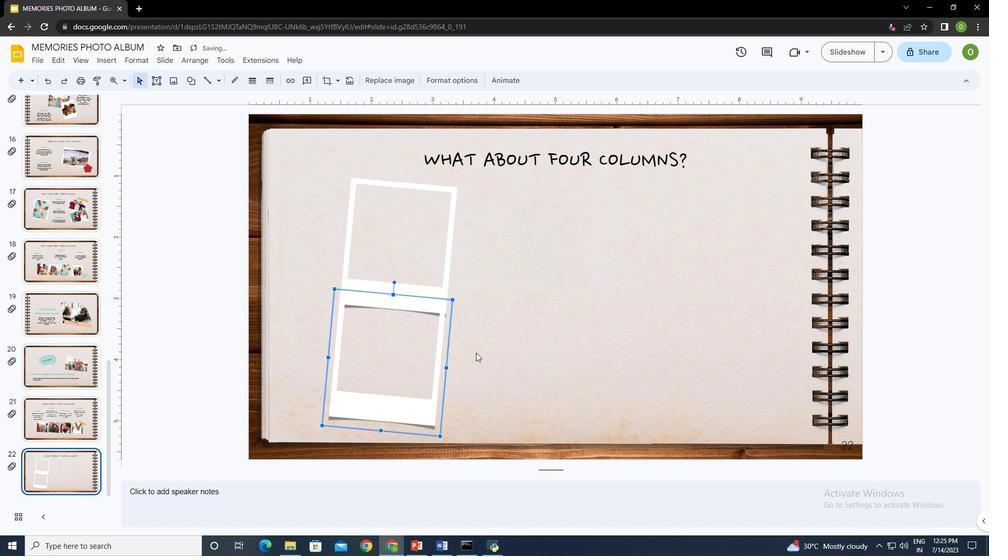 
Action: Mouse moved to (406, 334)
Screenshot: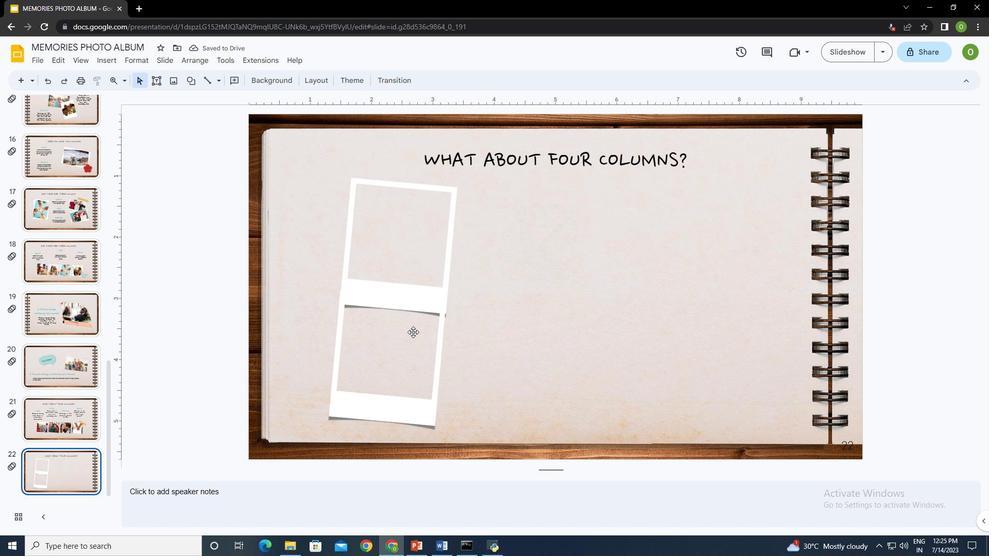 
Action: Mouse pressed left at (406, 334)
Screenshot: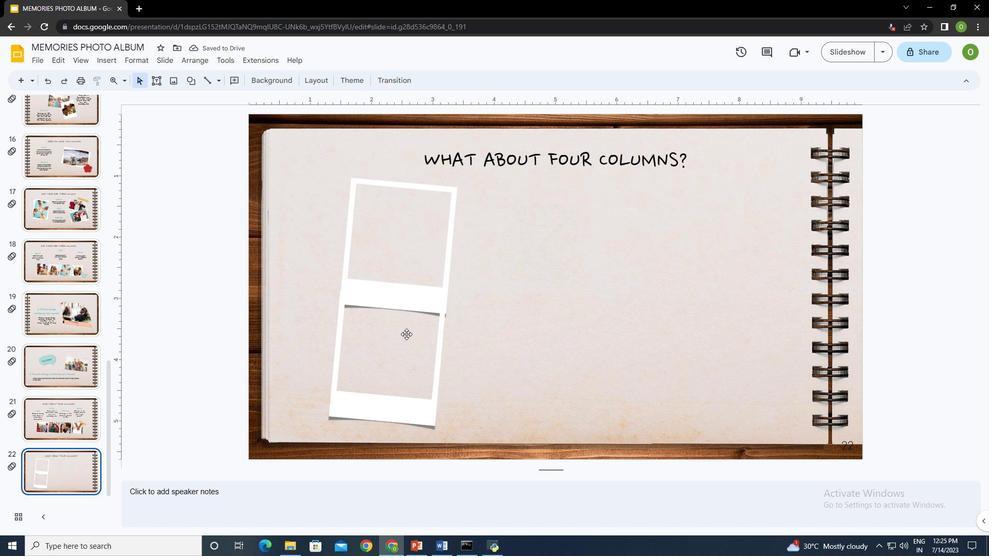
Action: Mouse moved to (414, 336)
Screenshot: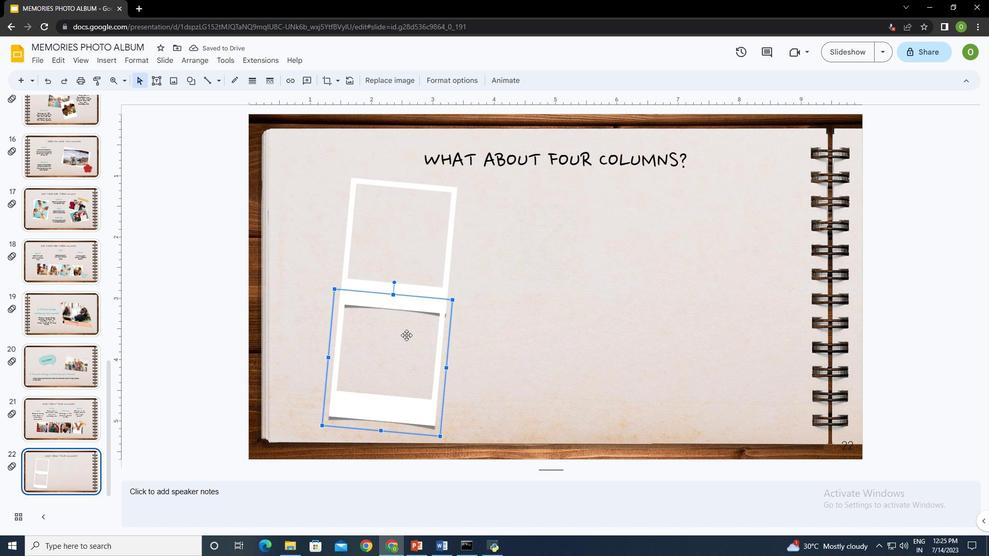 
Action: Mouse pressed left at (414, 336)
Screenshot: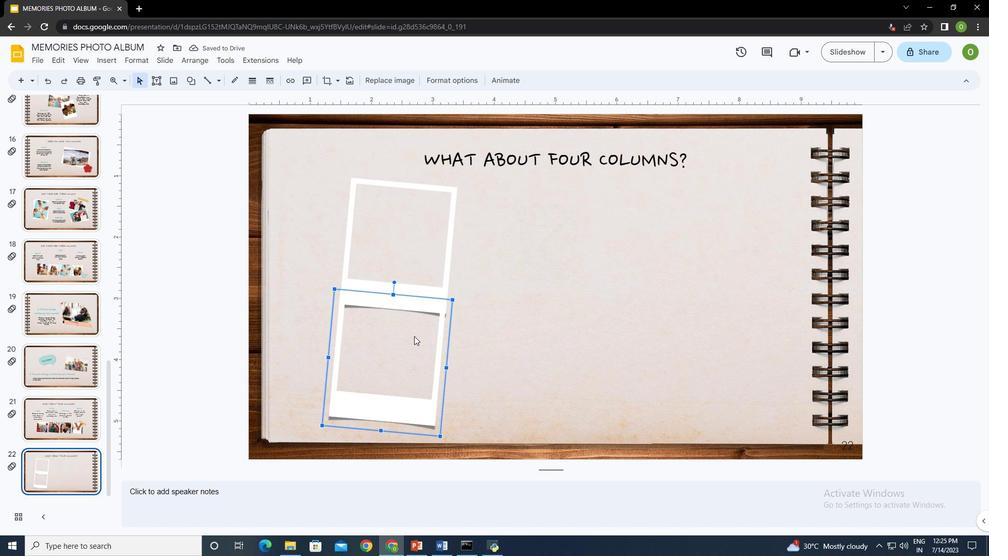 
Action: Mouse moved to (417, 336)
Screenshot: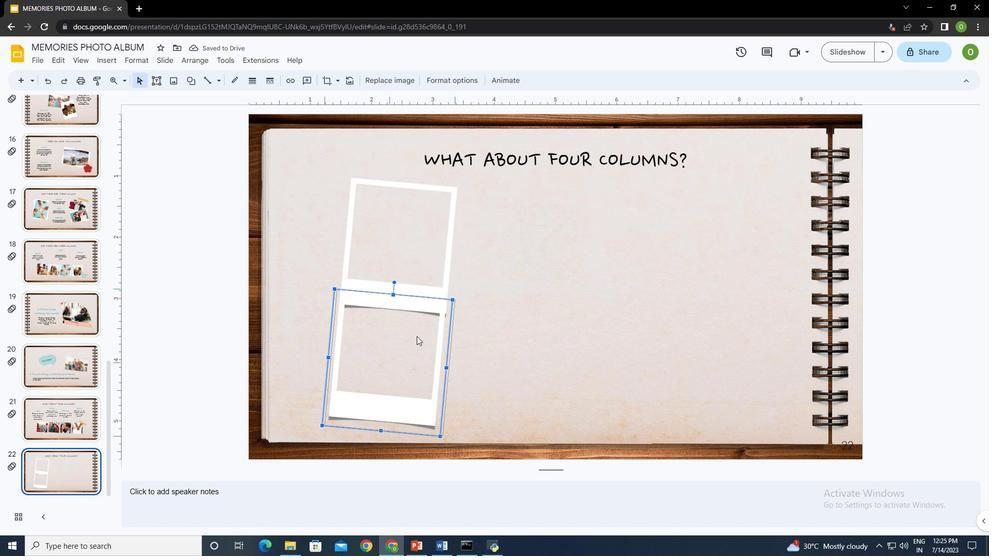 
Action: Mouse pressed left at (417, 336)
Screenshot: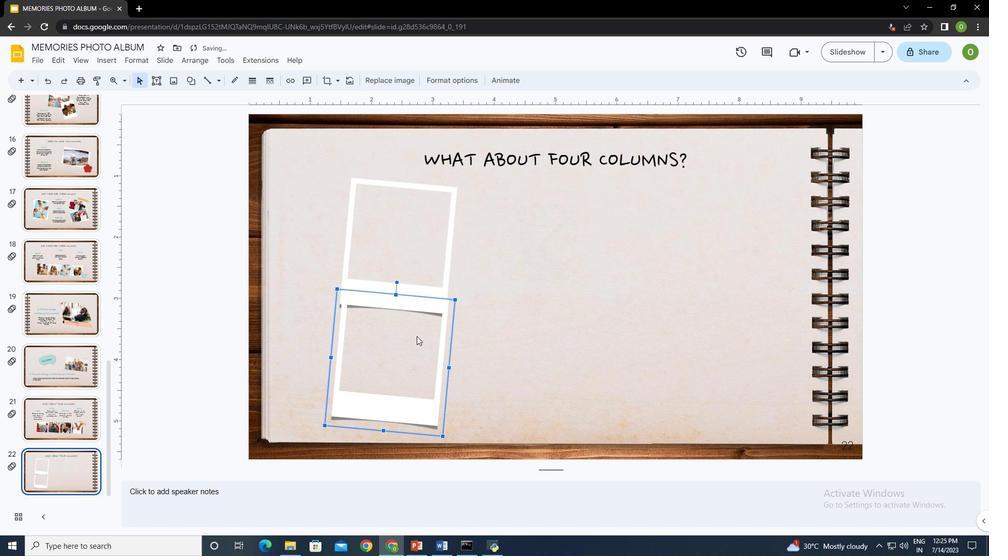 
Action: Mouse moved to (527, 311)
Screenshot: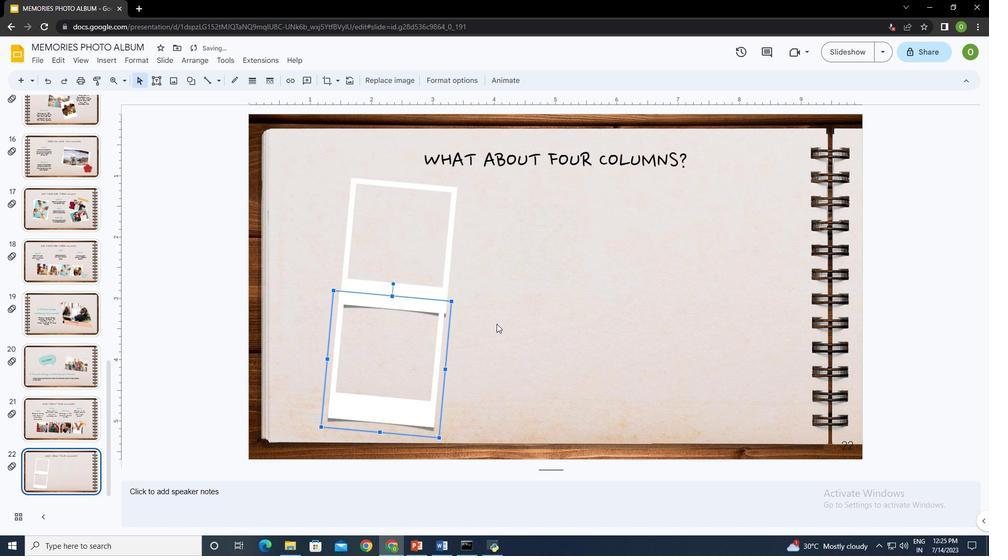 
Action: Mouse pressed left at (527, 311)
Screenshot: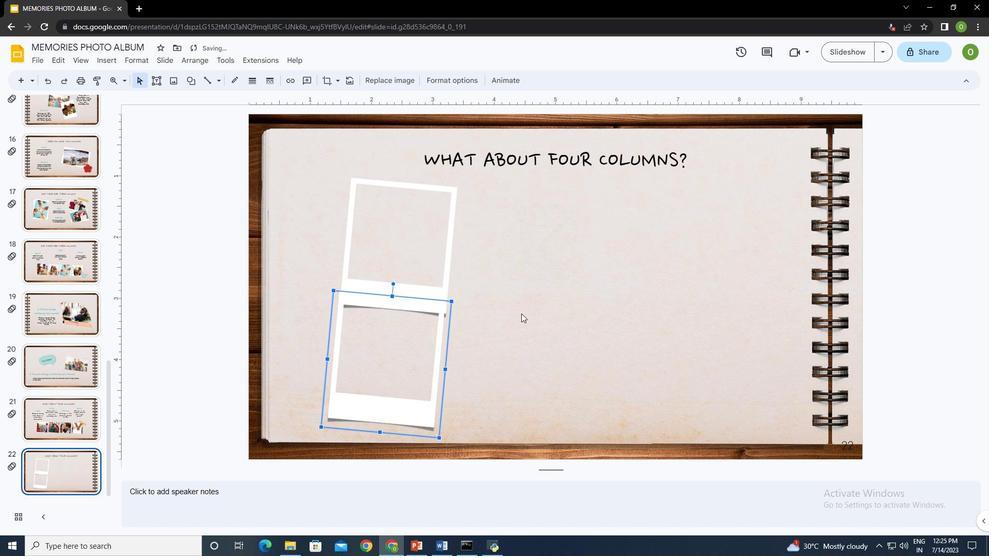 
Action: Mouse moved to (397, 231)
Screenshot: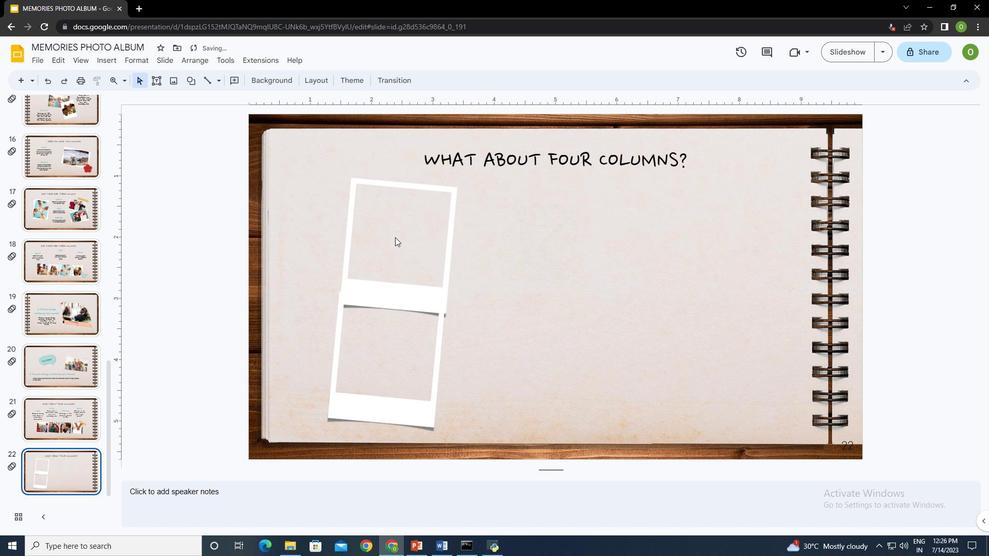
Action: Mouse pressed left at (397, 231)
Screenshot: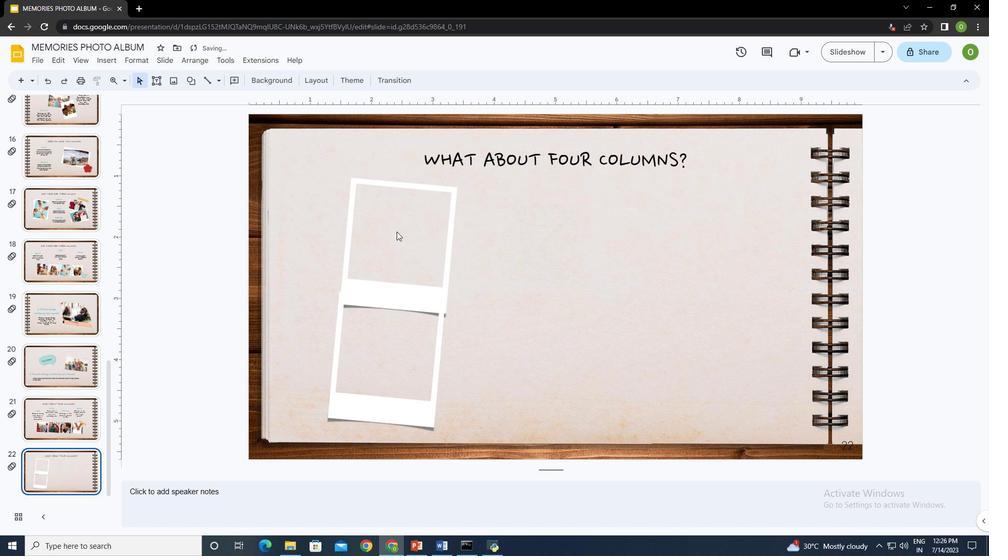 
Action: Mouse moved to (101, 60)
Screenshot: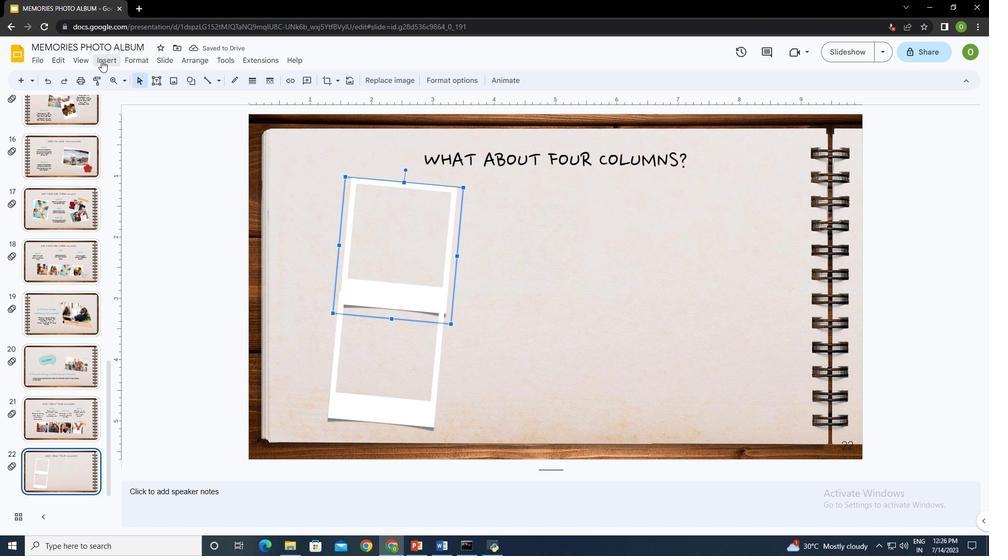 
Action: Mouse pressed left at (101, 60)
Screenshot: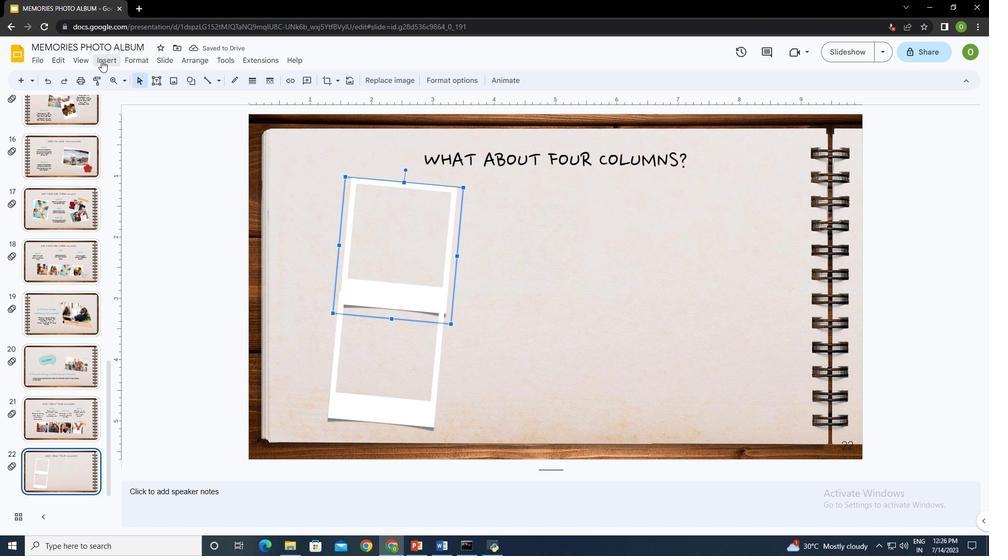 
Action: Mouse moved to (322, 80)
Screenshot: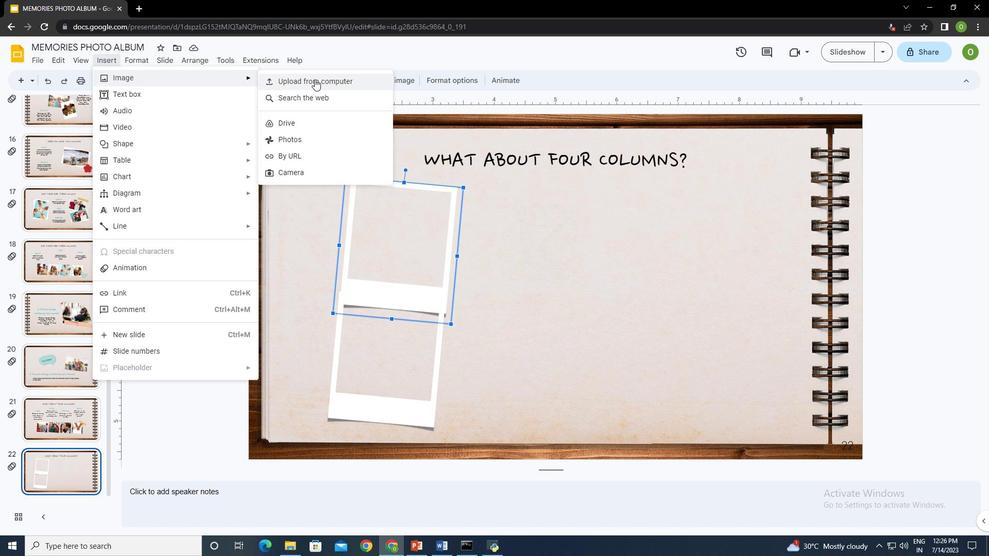 
Action: Mouse pressed left at (322, 80)
Screenshot: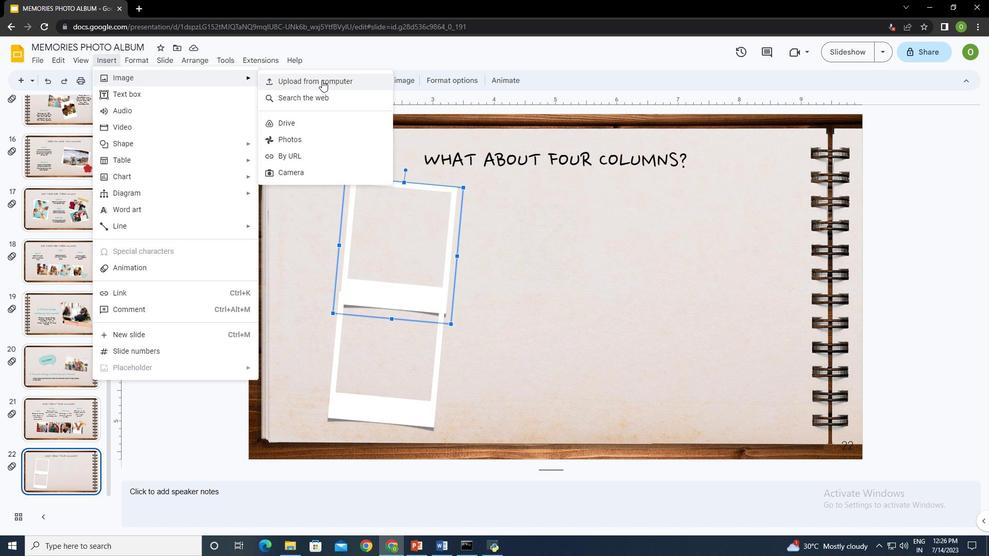 
Action: Mouse moved to (302, 183)
Screenshot: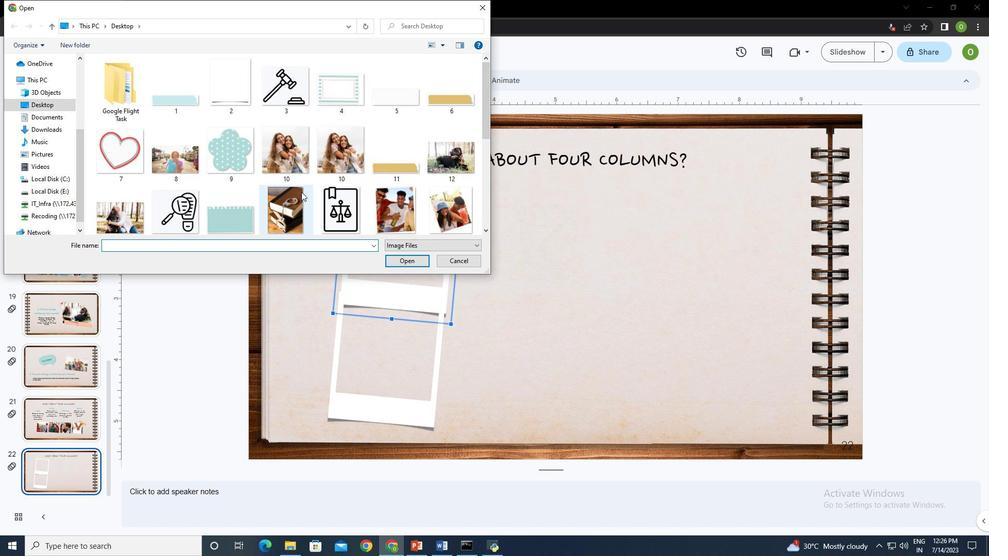 
Action: Mouse scrolled (302, 183) with delta (0, 0)
Screenshot: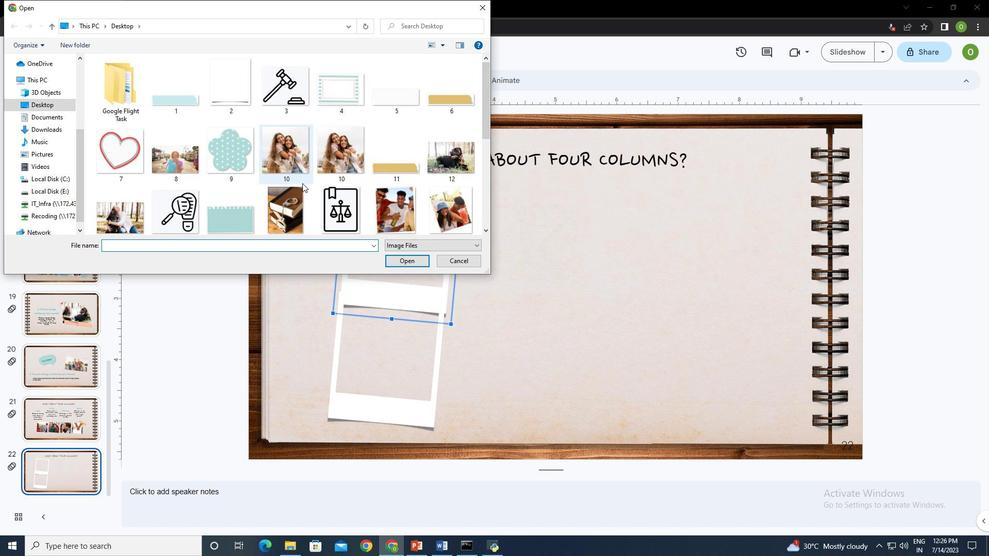 
Action: Mouse scrolled (302, 183) with delta (0, 0)
Screenshot: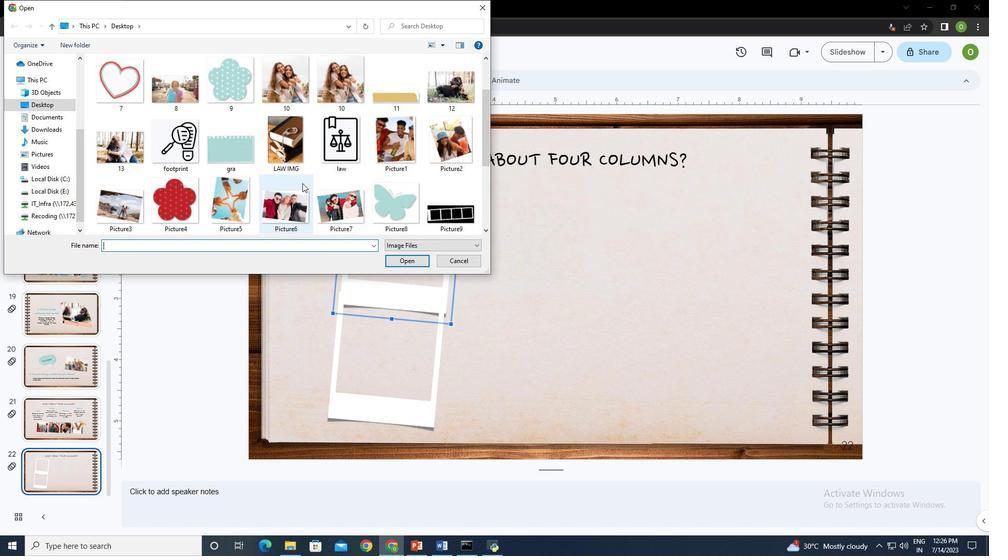 
Action: Mouse moved to (340, 160)
Screenshot: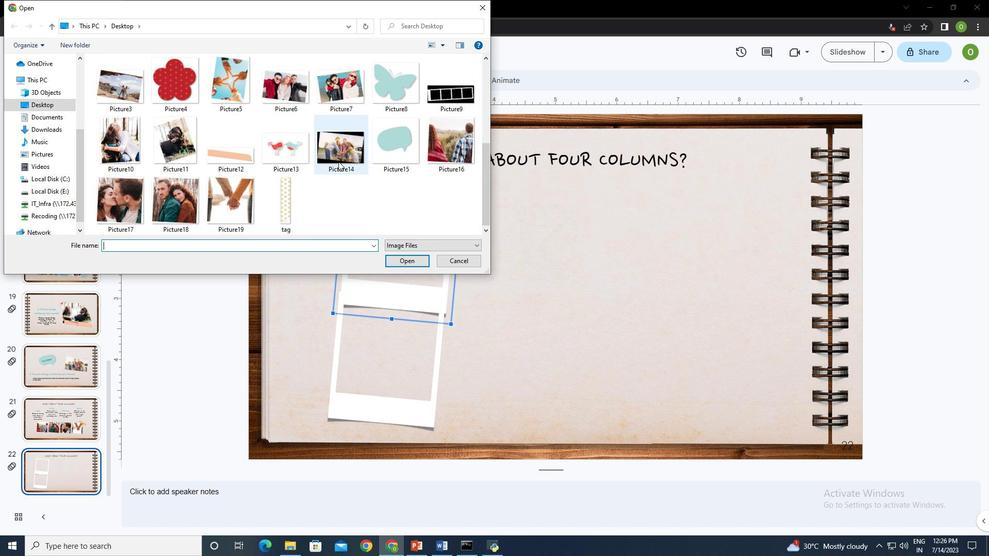 
Action: Mouse scrolled (340, 159) with delta (0, 0)
Screenshot: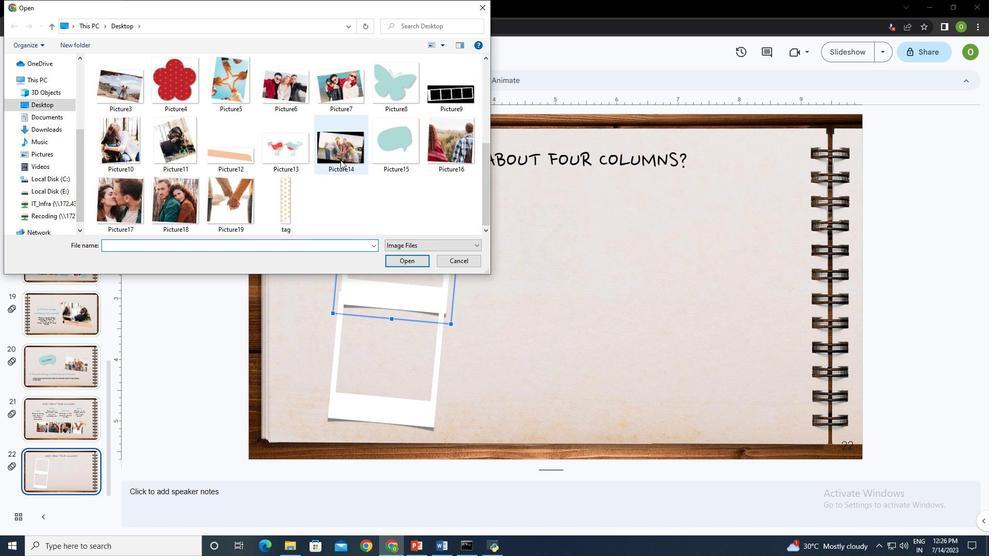 
Action: Mouse moved to (172, 192)
Screenshot: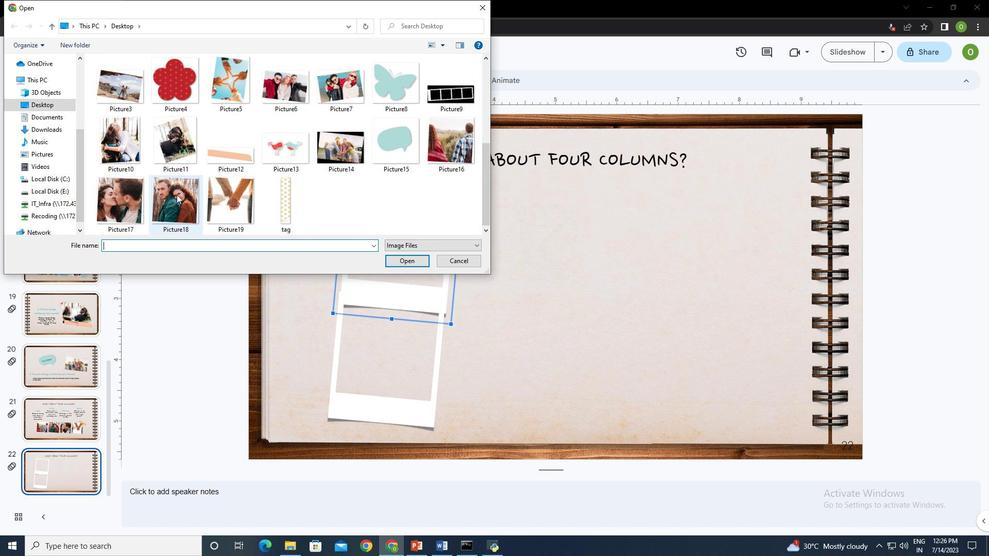 
Action: Mouse pressed left at (172, 192)
Screenshot: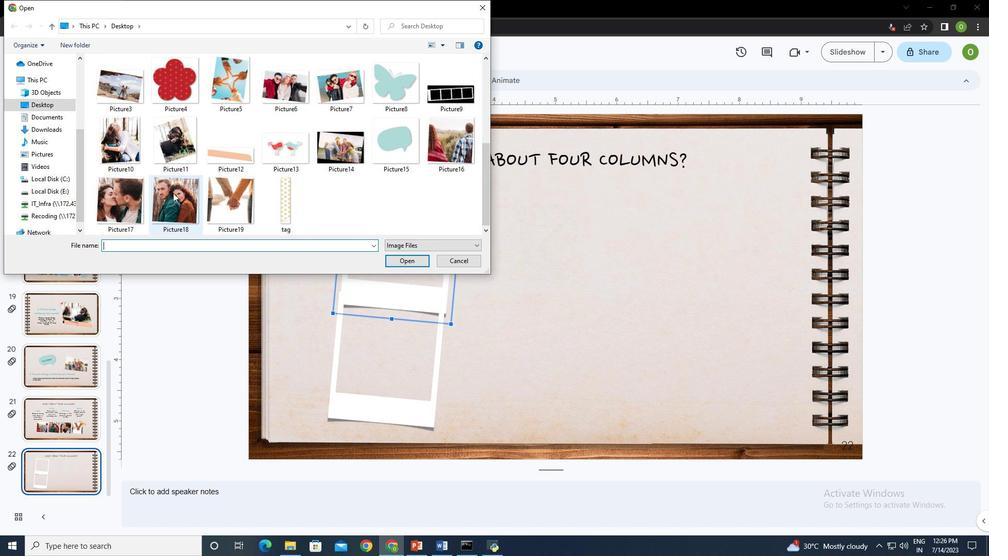 
Action: Mouse moved to (408, 258)
Screenshot: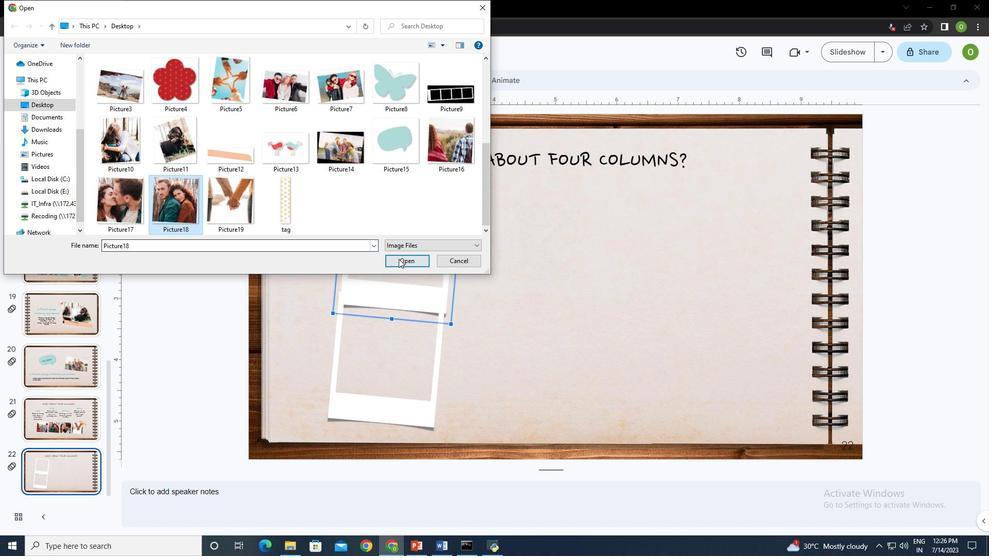 
Action: Mouse pressed left at (408, 258)
Screenshot: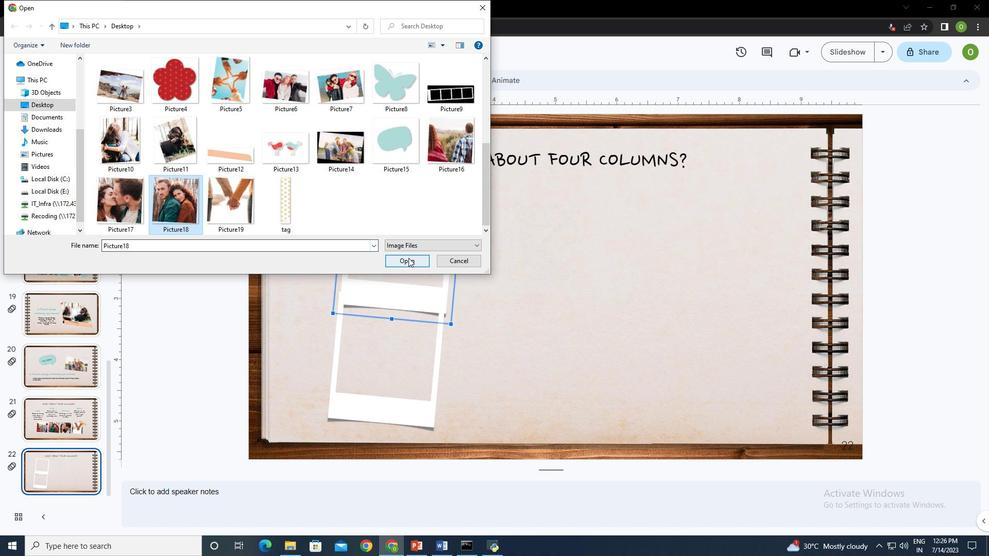 
Action: Mouse moved to (565, 277)
Screenshot: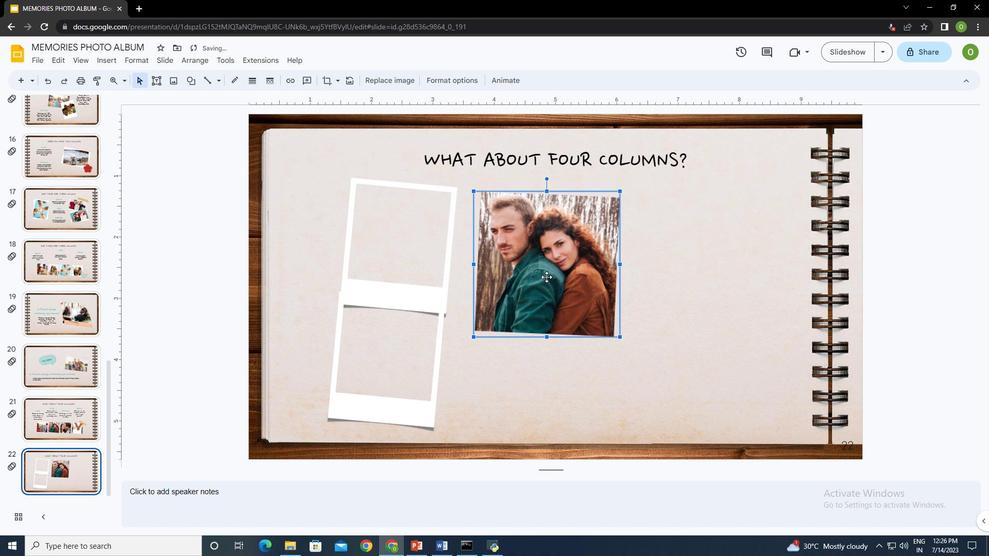 
Action: Mouse pressed left at (565, 277)
Screenshot: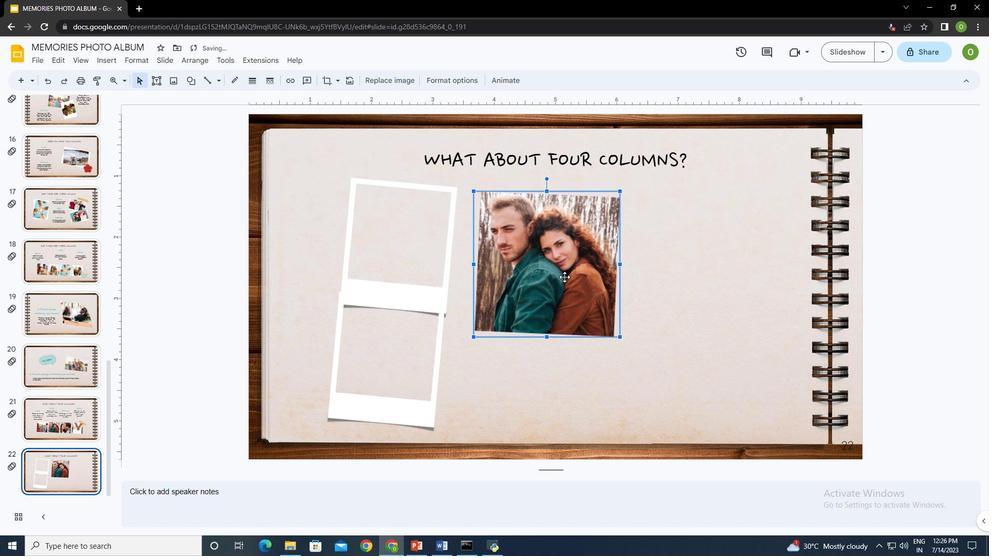 
Action: Mouse moved to (488, 313)
Screenshot: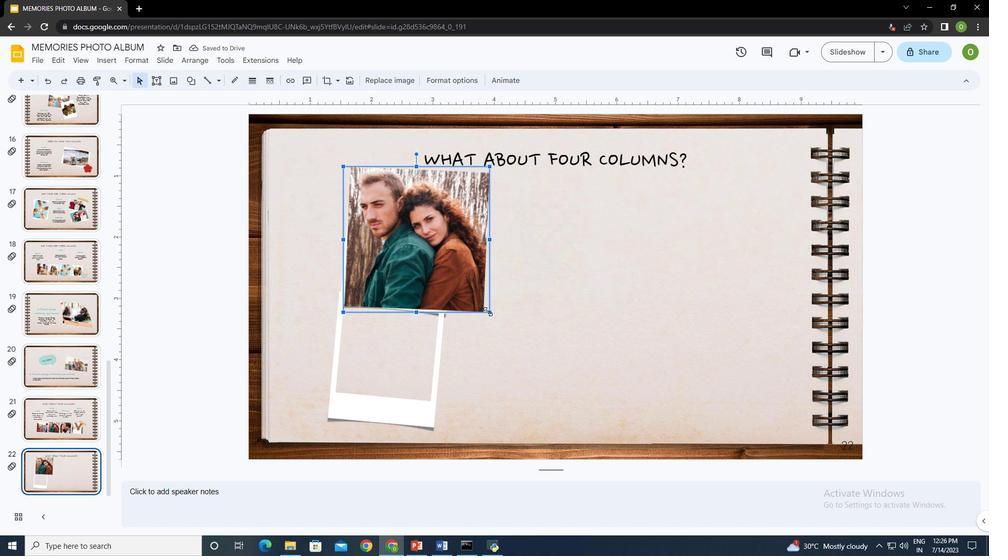 
Action: Mouse pressed left at (488, 313)
Screenshot: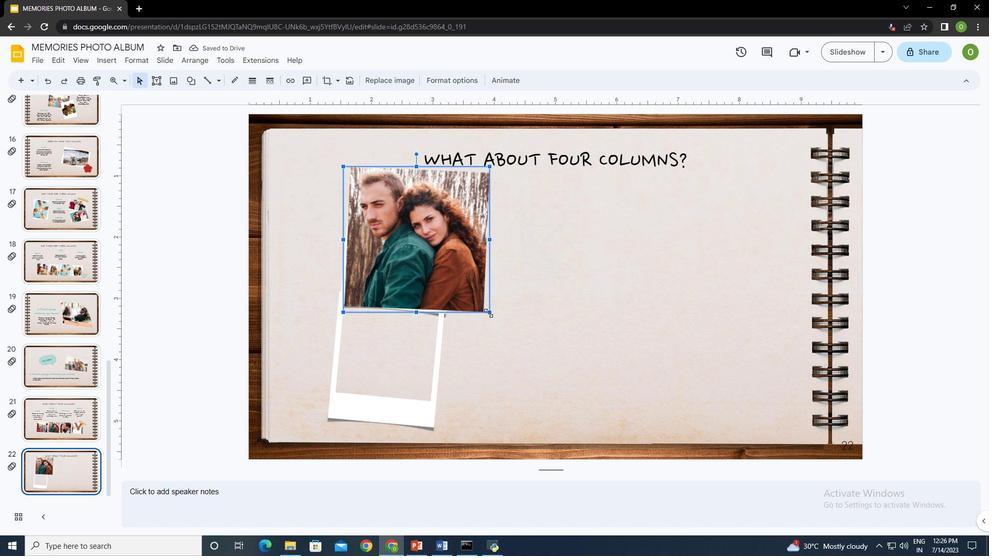 
Action: Mouse moved to (393, 217)
Screenshot: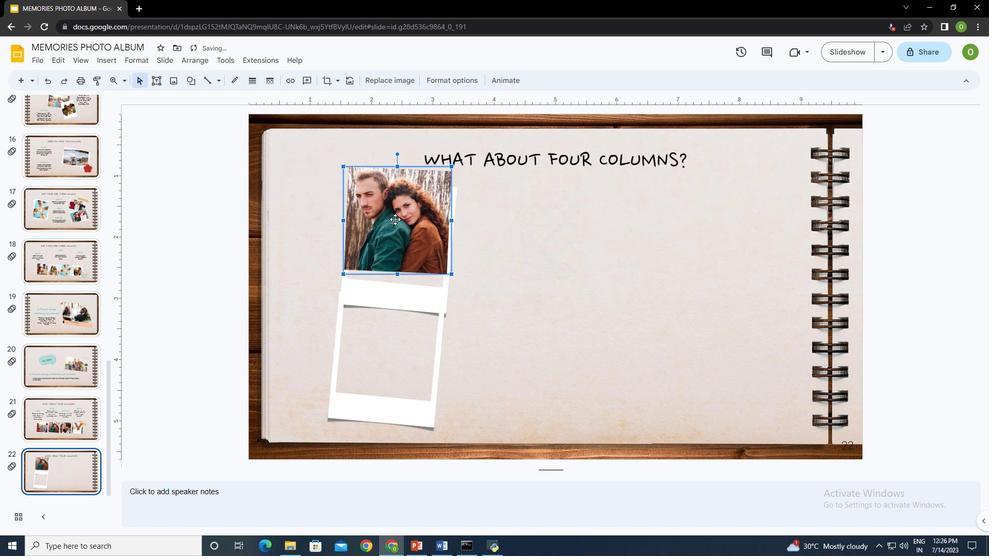 
Action: Mouse pressed left at (393, 217)
Screenshot: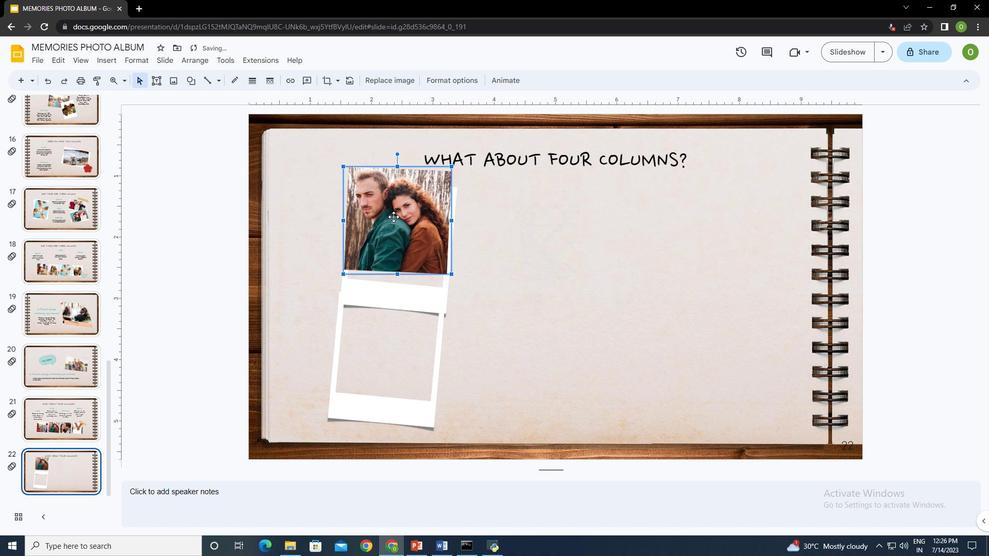 
Action: Mouse moved to (406, 174)
Screenshot: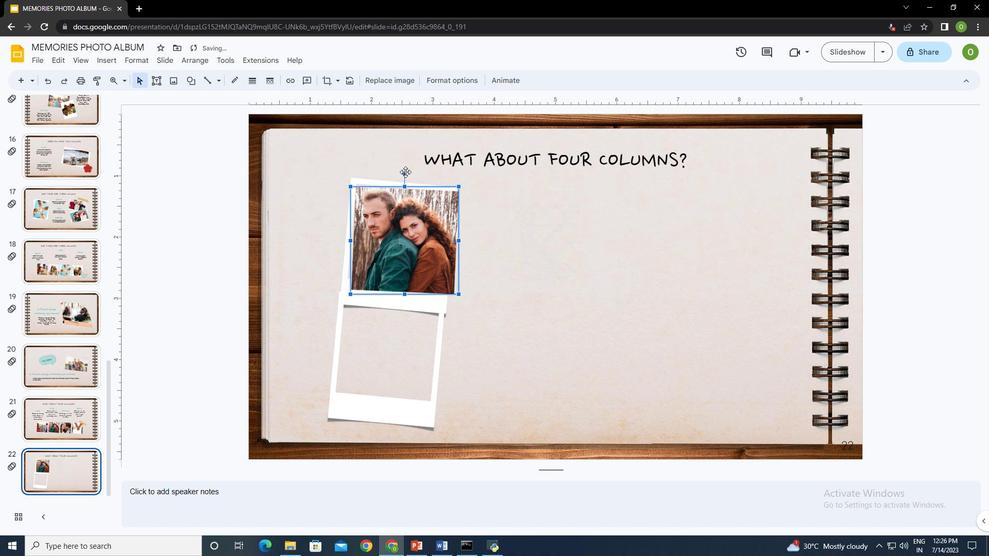 
Action: Mouse pressed left at (406, 174)
Screenshot: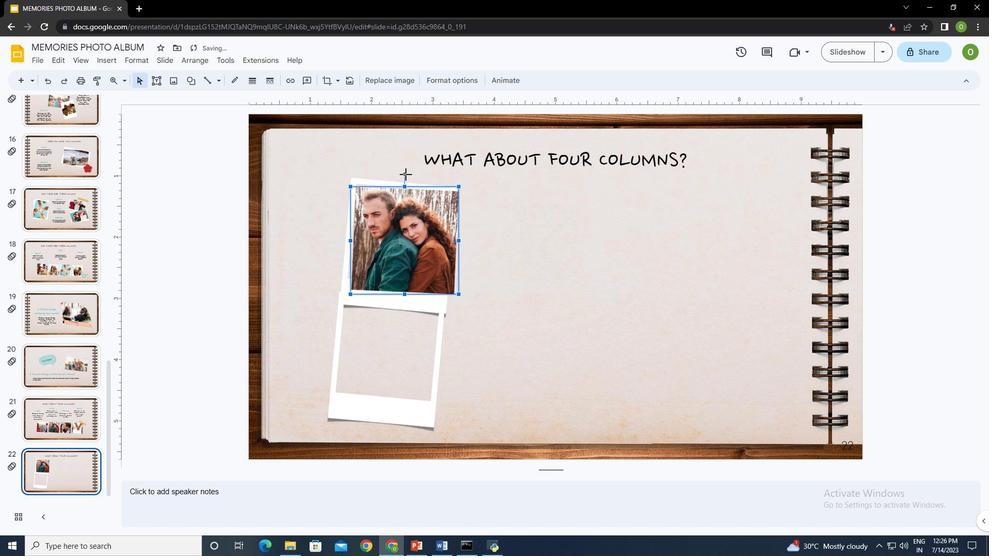 
Action: Mouse moved to (463, 192)
Screenshot: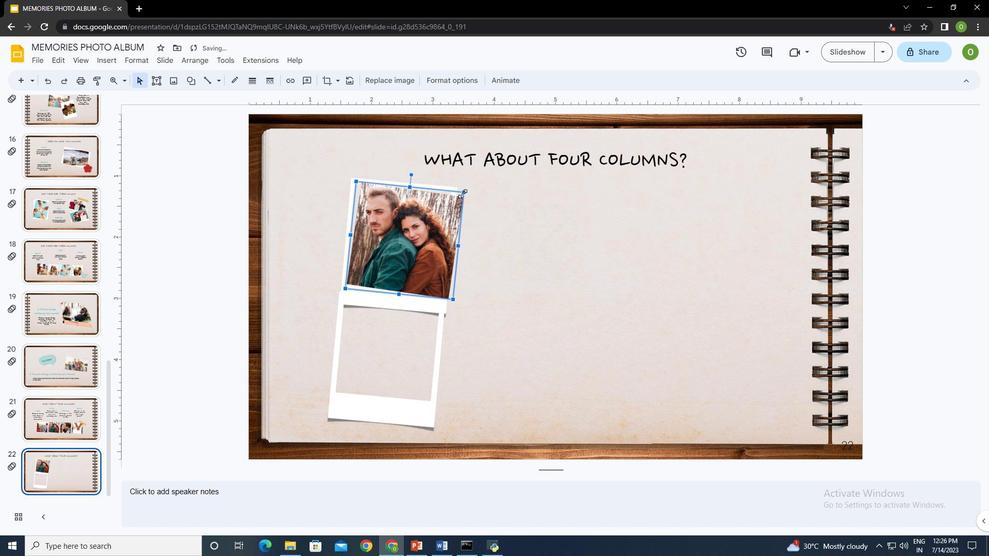 
Action: Mouse pressed left at (463, 192)
Screenshot: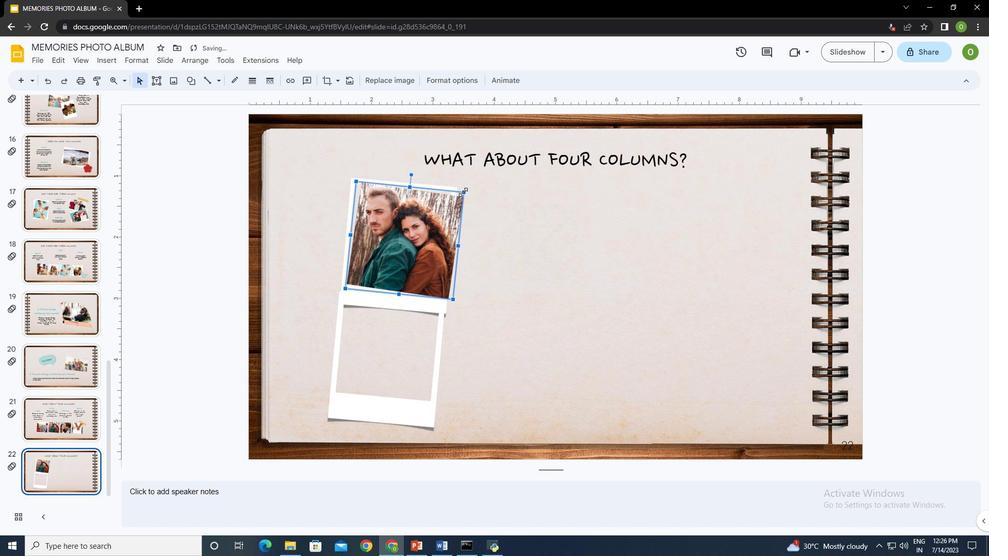 
Action: Mouse moved to (431, 224)
Screenshot: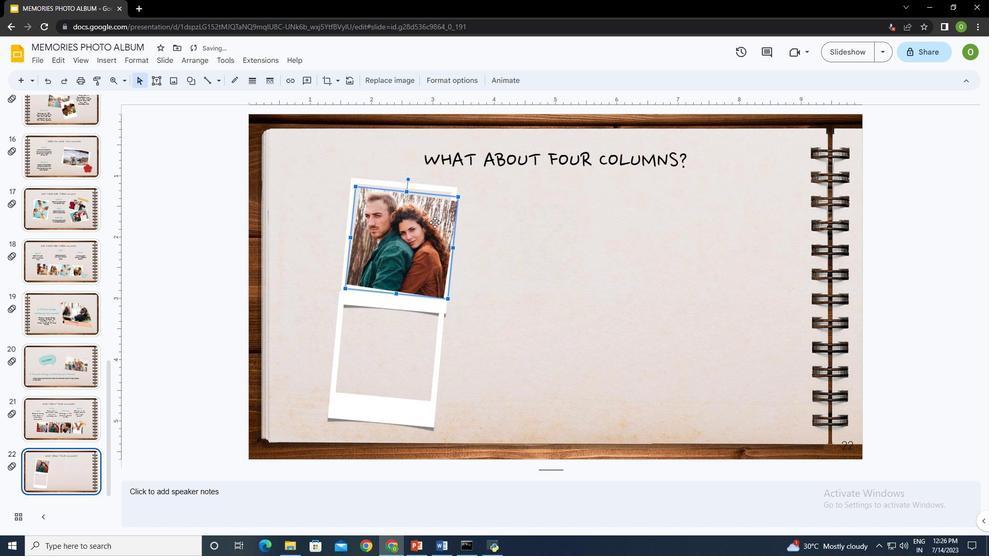 
Action: Mouse pressed left at (431, 224)
Screenshot: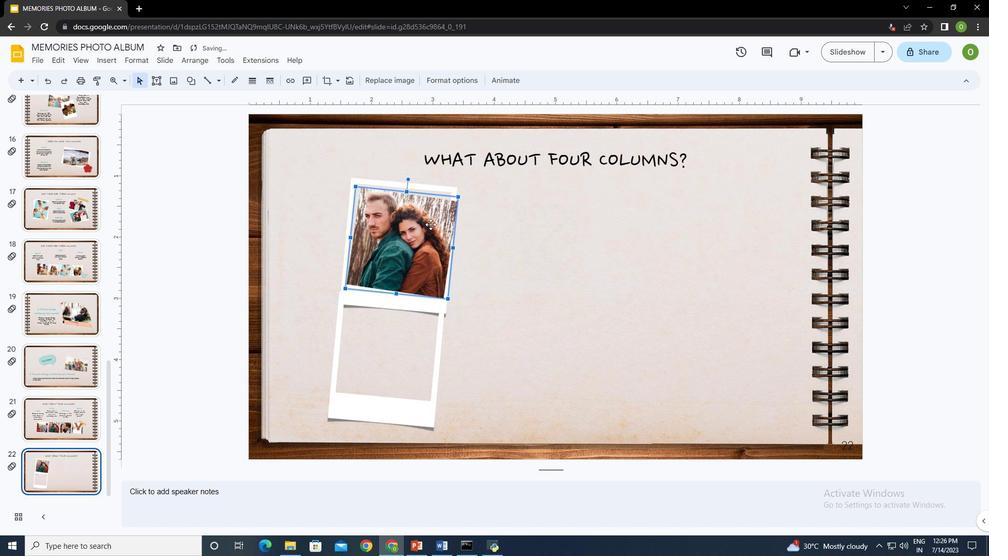 
Action: Mouse moved to (405, 176)
Screenshot: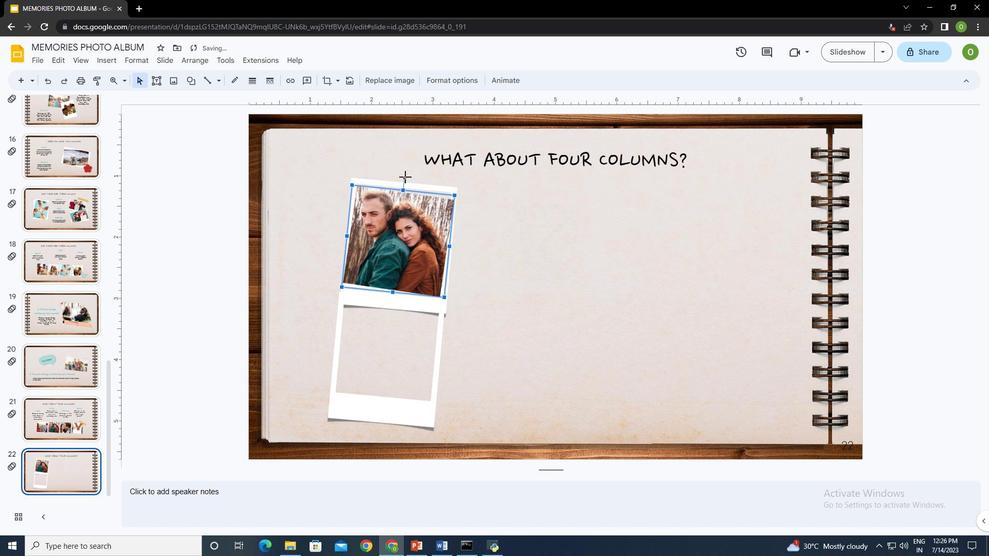 
Action: Mouse pressed left at (405, 176)
Screenshot: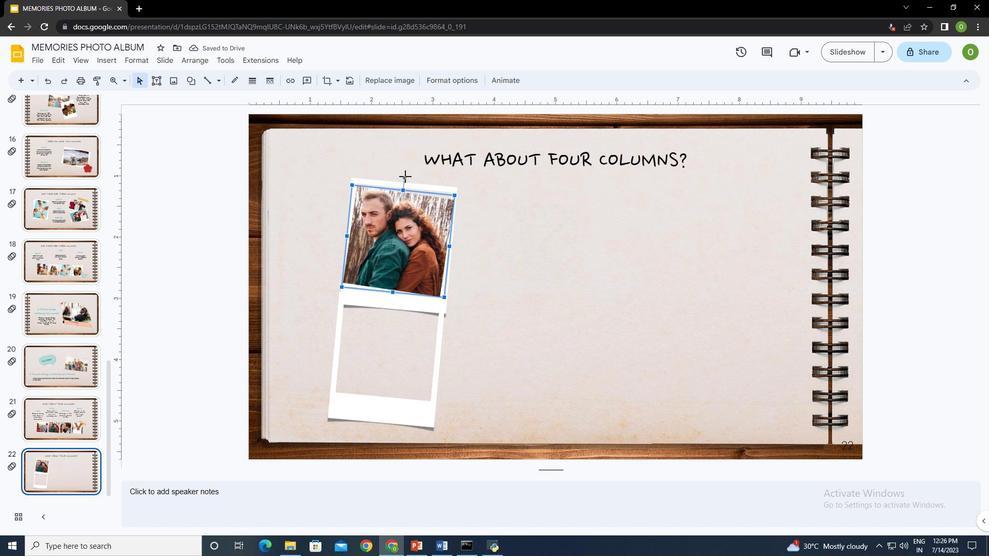 
Action: Mouse moved to (406, 176)
Screenshot: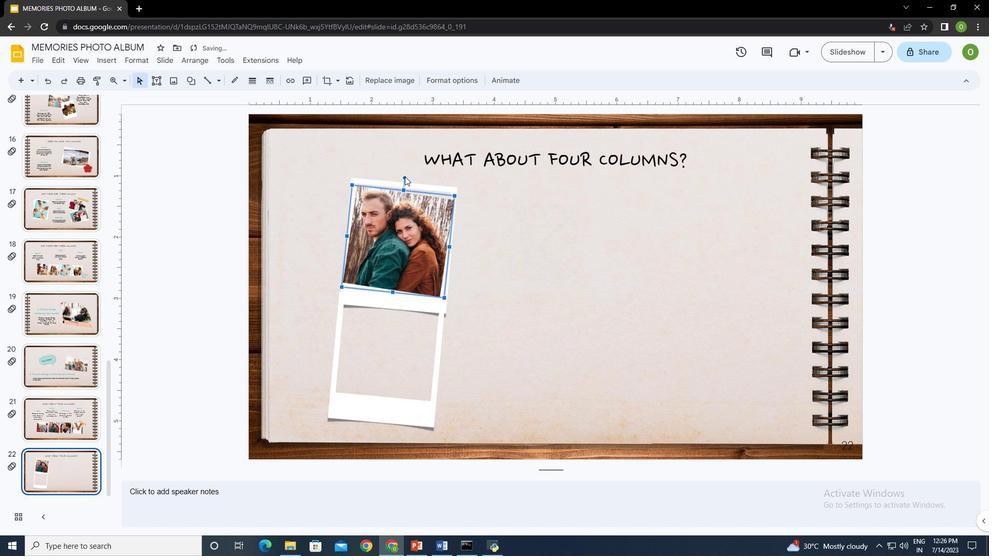 
Action: Mouse pressed left at (406, 176)
Screenshot: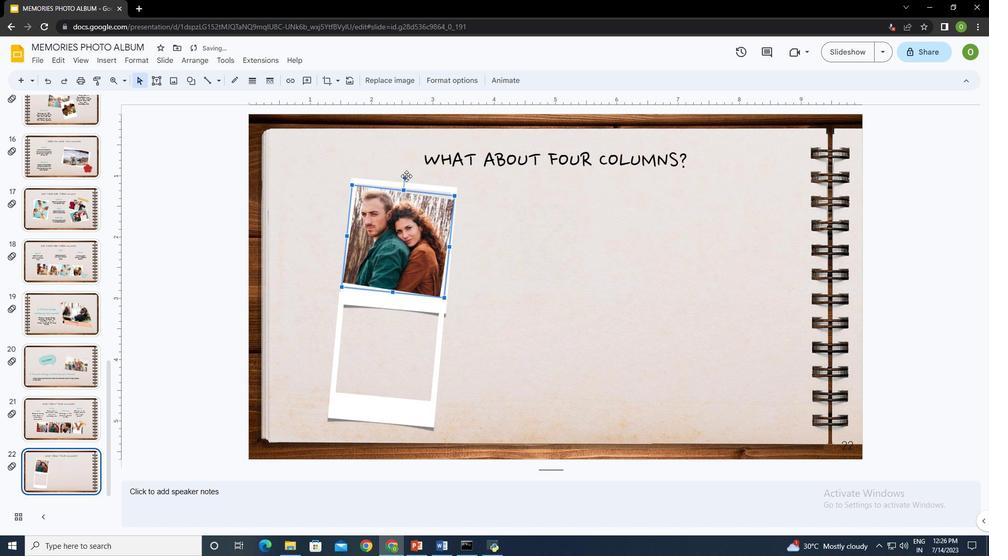 
Action: Mouse moved to (466, 230)
Screenshot: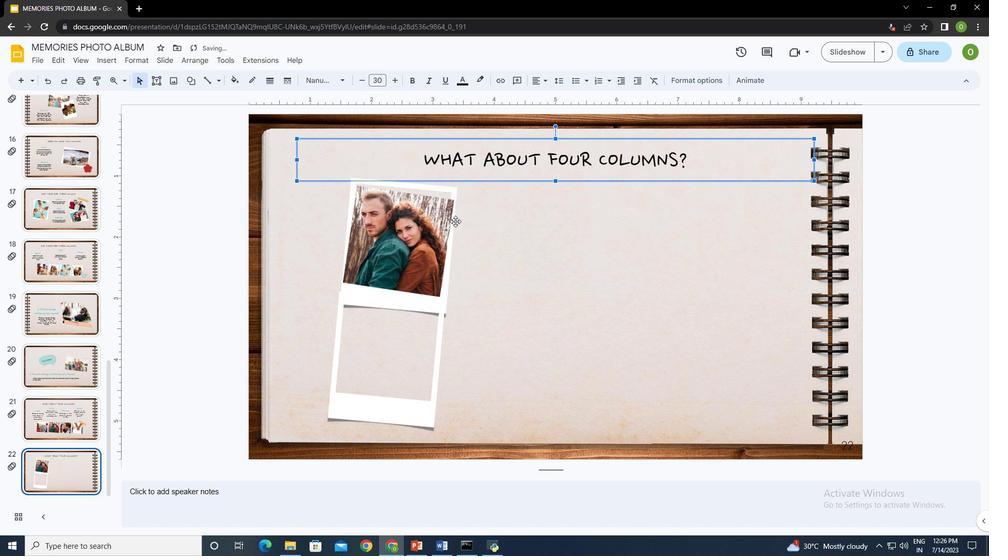 
Action: Mouse pressed left at (466, 230)
Screenshot: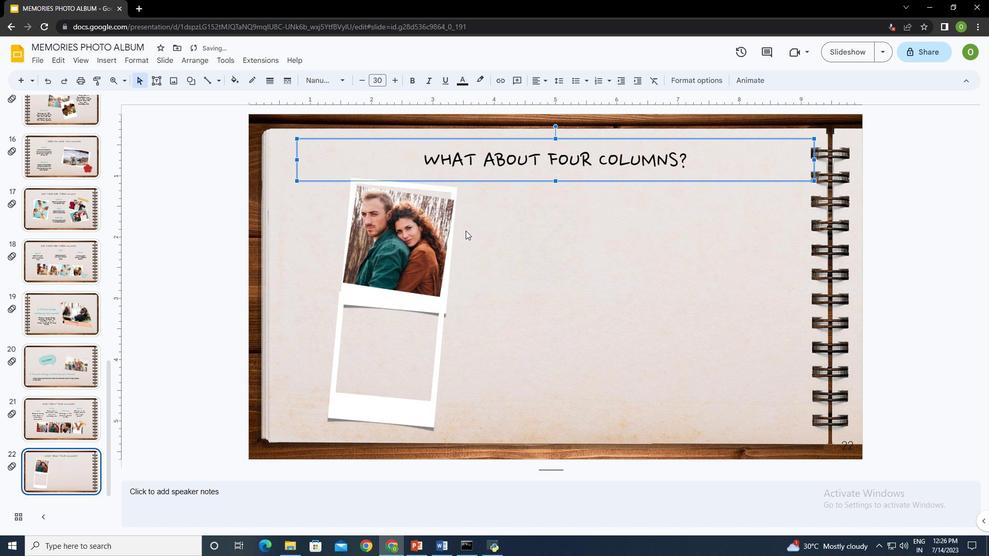 
Action: Mouse moved to (408, 217)
Screenshot: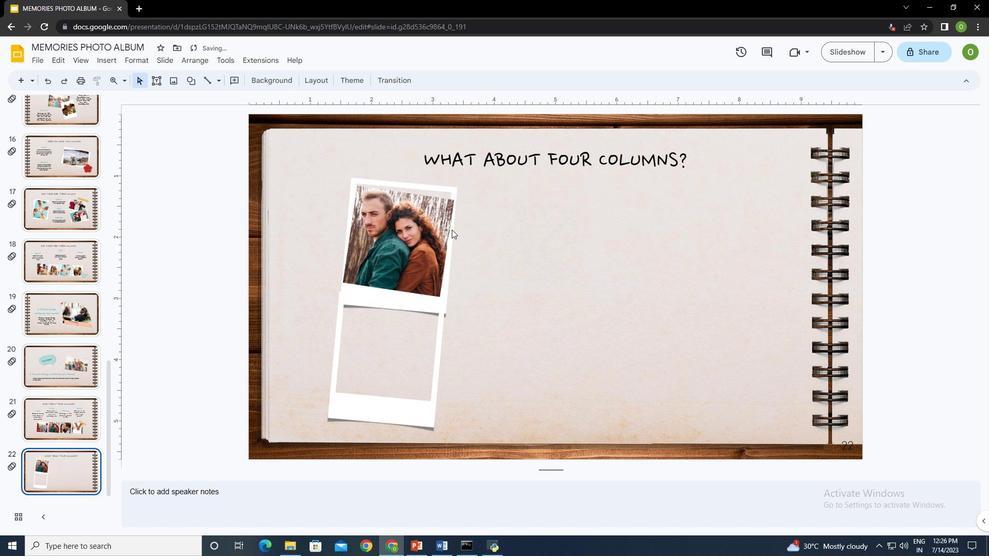 
Action: Mouse pressed left at (408, 217)
Screenshot: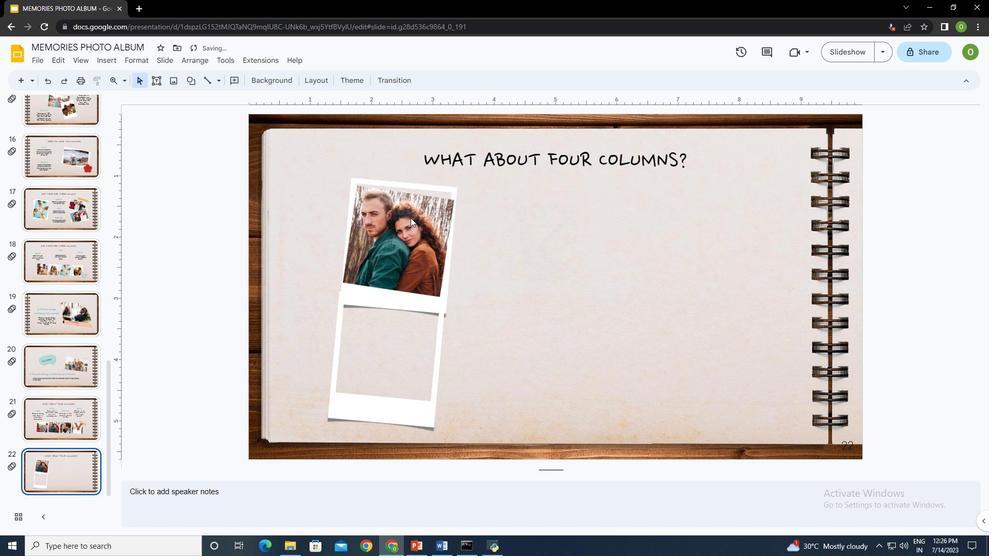
Action: Mouse moved to (404, 178)
Screenshot: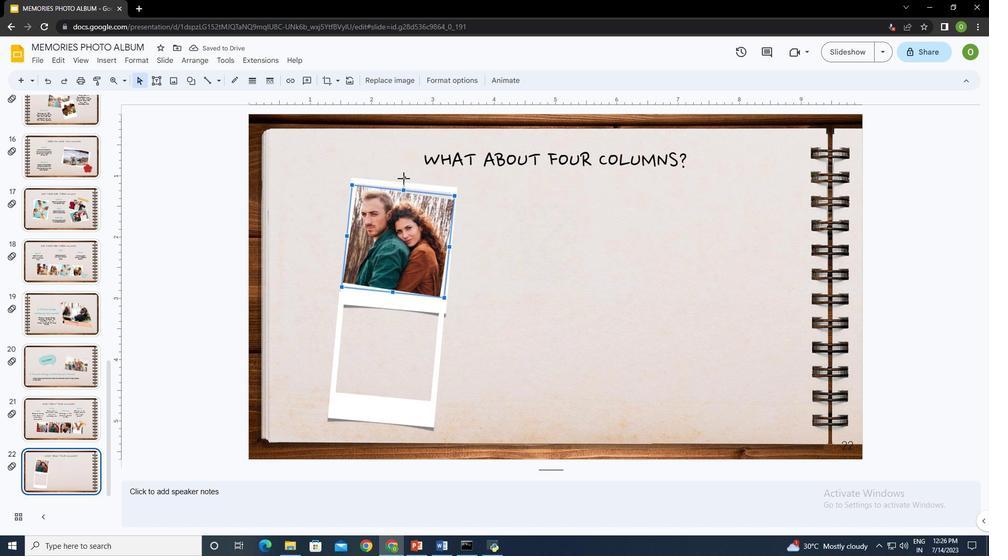 
Action: Mouse pressed left at (404, 178)
Screenshot: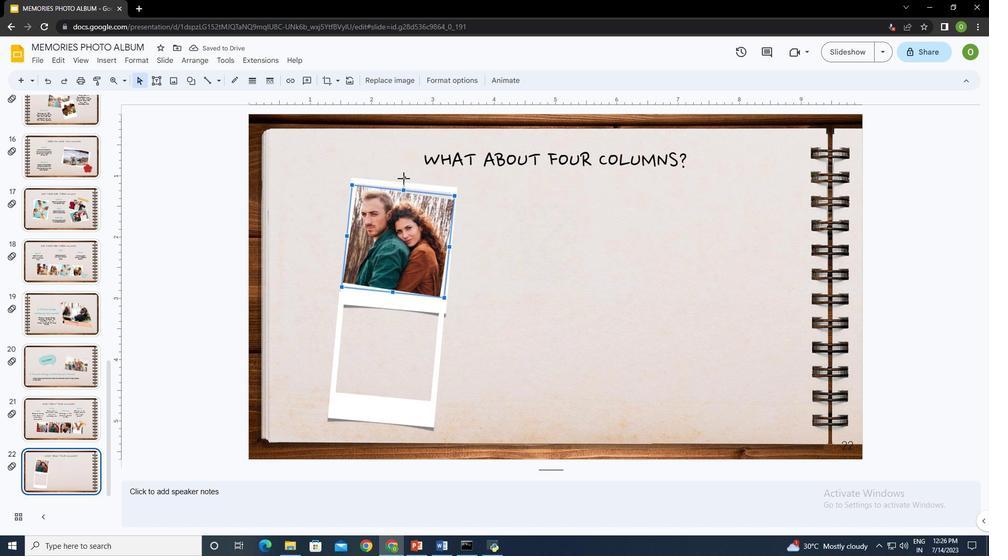 
Action: Mouse moved to (403, 177)
Screenshot: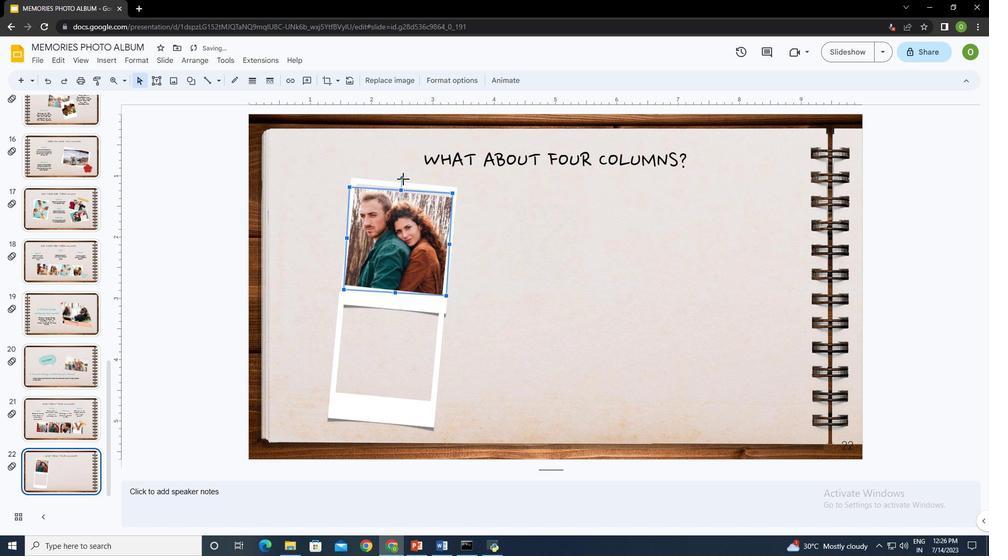 
Action: Mouse pressed left at (403, 177)
Screenshot: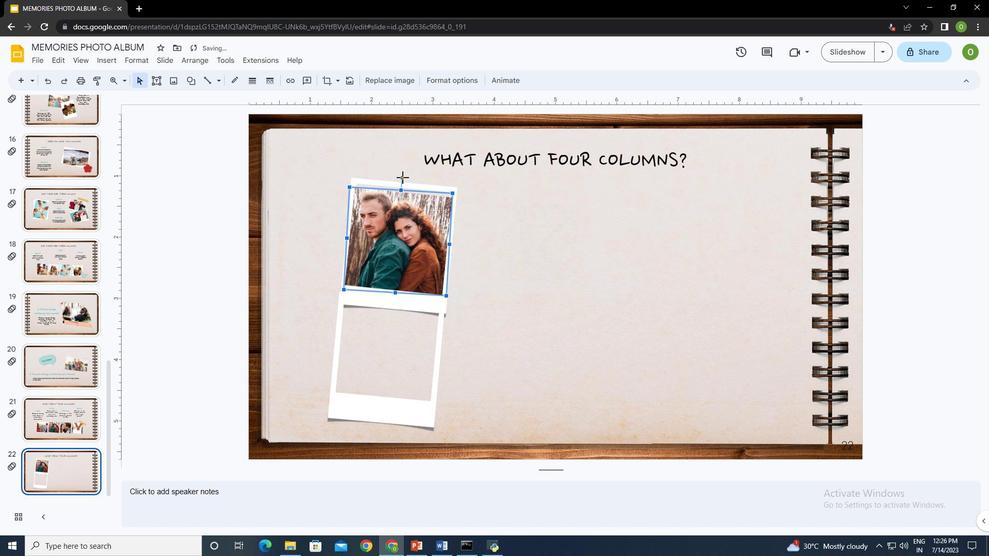 
Action: Mouse moved to (351, 185)
Screenshot: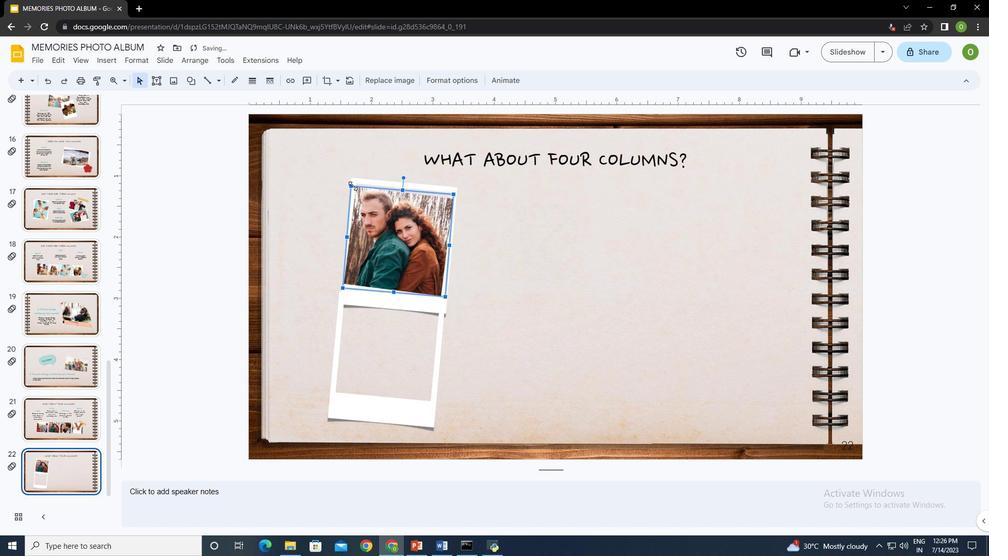 
Action: Mouse pressed left at (351, 185)
Screenshot: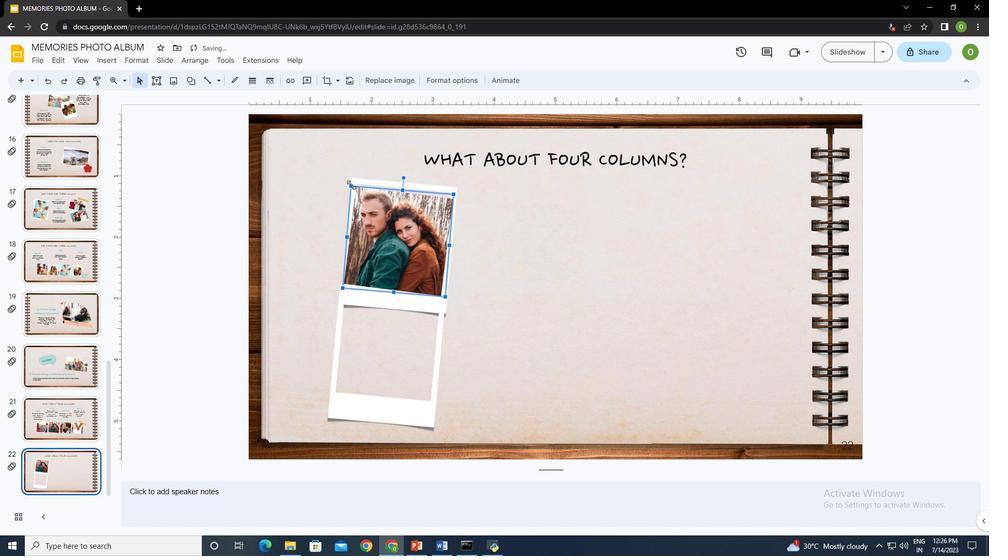
Action: Mouse moved to (382, 219)
Screenshot: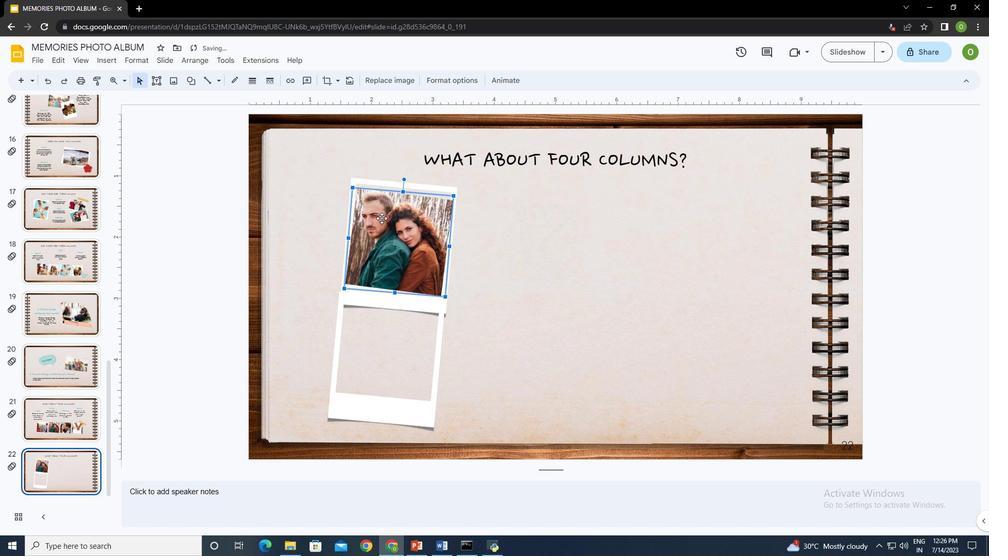 
Action: Mouse pressed left at (382, 219)
Screenshot: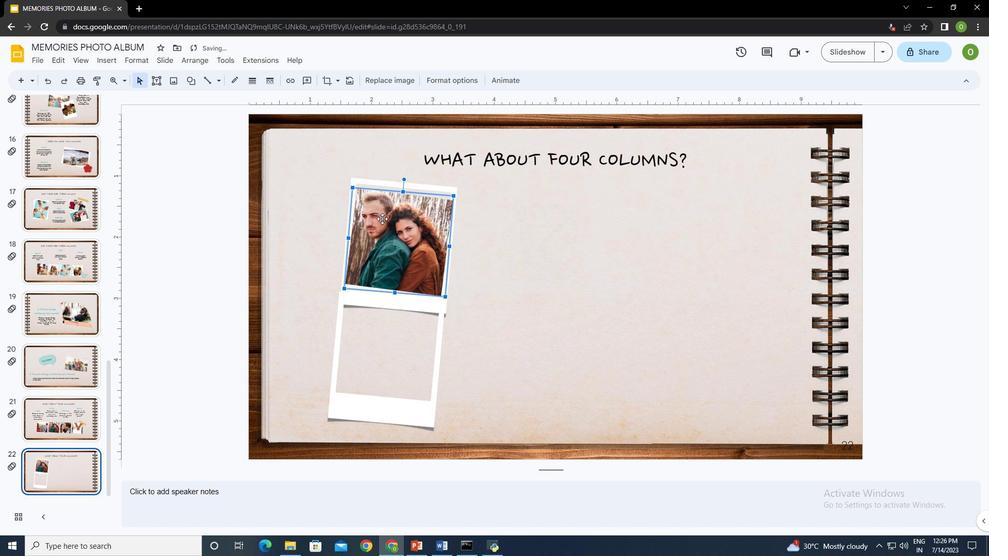 
Action: Mouse moved to (399, 369)
Screenshot: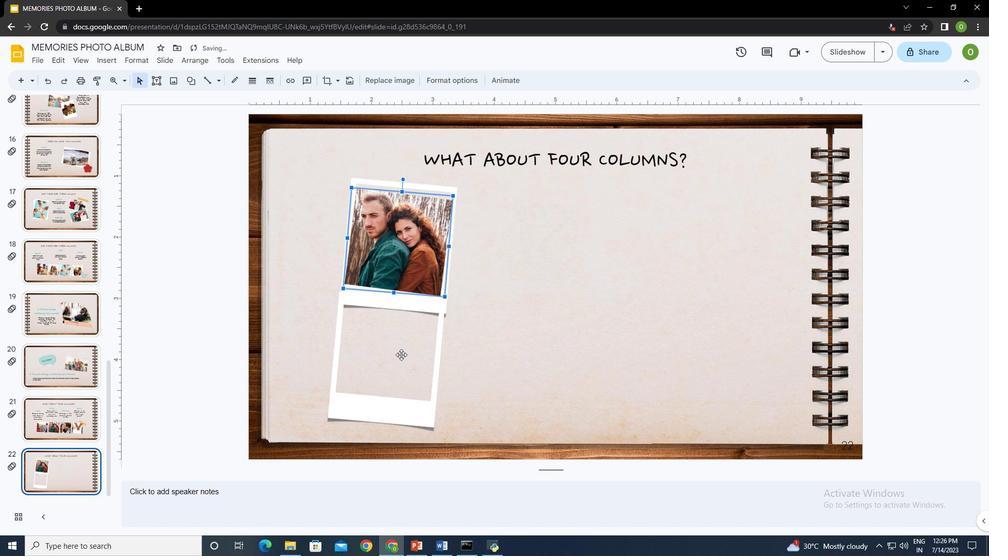 
Action: Mouse pressed left at (399, 369)
Screenshot: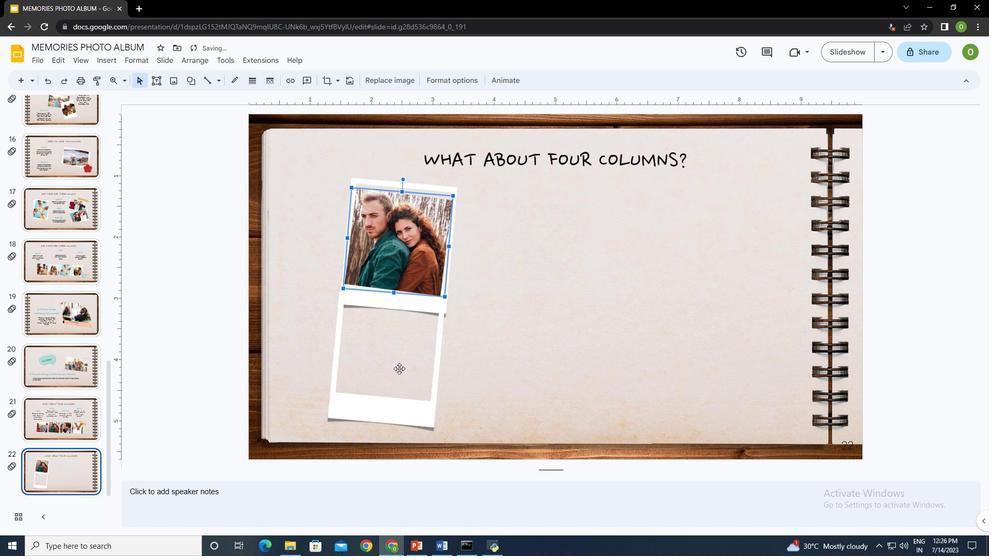 
Action: Mouse moved to (106, 58)
Screenshot: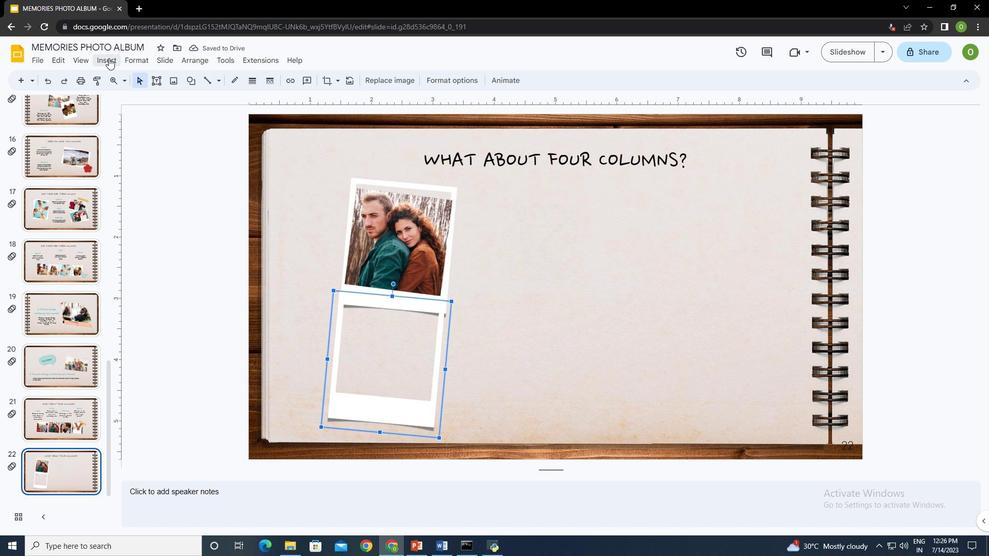 
Action: Mouse pressed left at (106, 58)
Screenshot: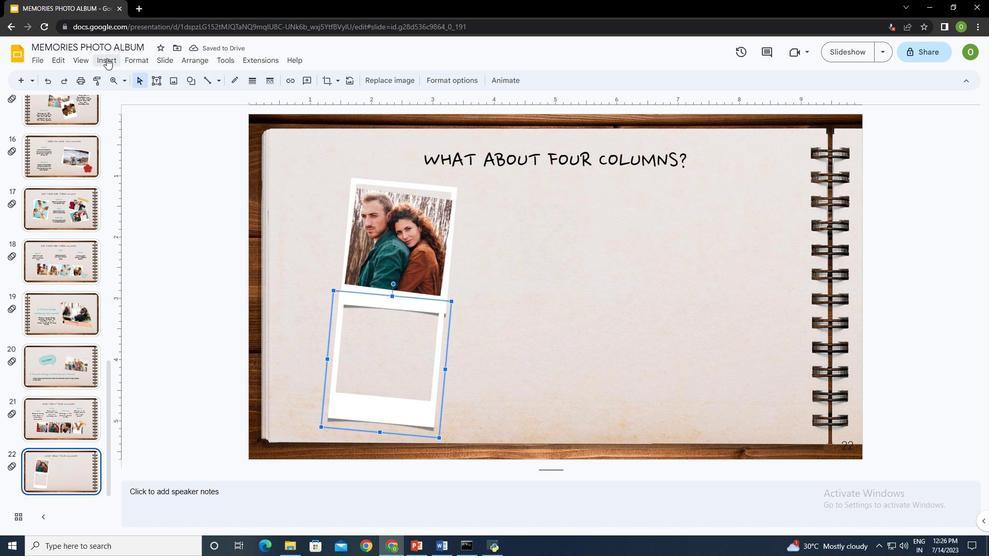 
Action: Mouse moved to (303, 81)
Screenshot: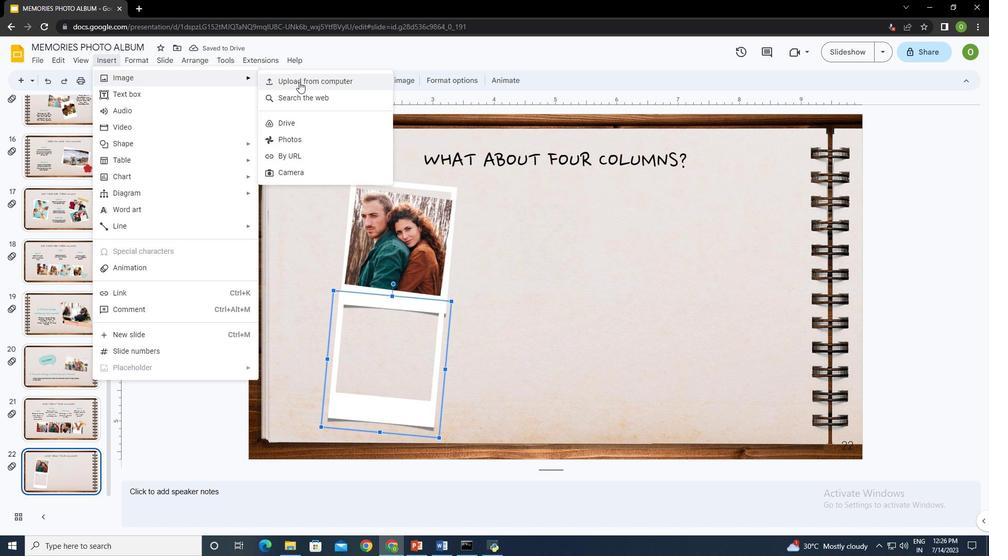 
Action: Mouse pressed left at (303, 81)
Screenshot: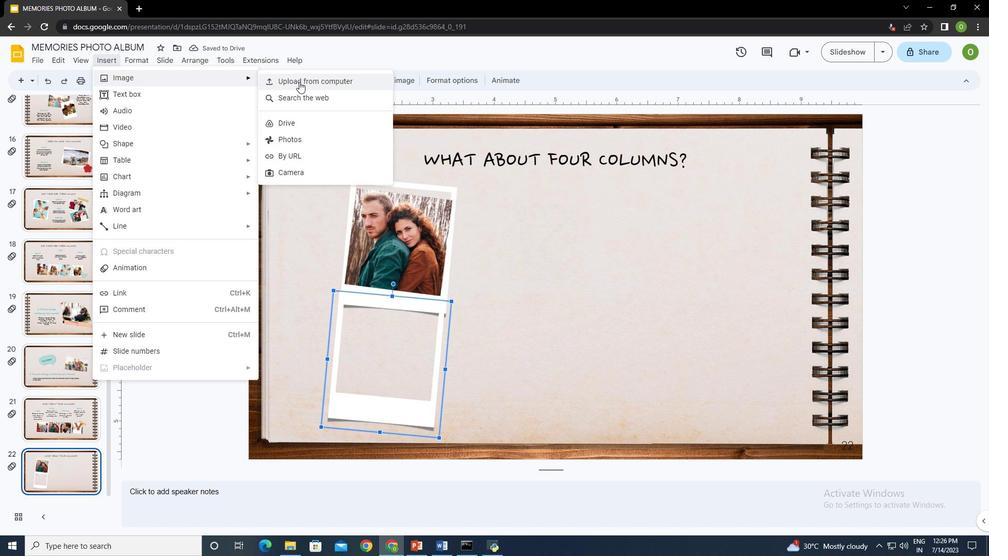 
Action: Mouse moved to (384, 191)
Screenshot: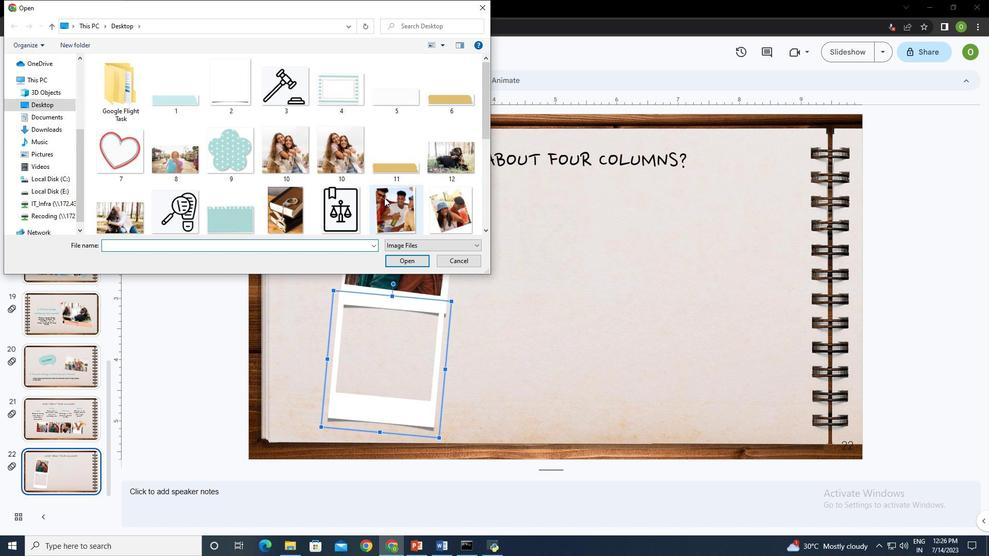 
Action: Mouse scrolled (384, 191) with delta (0, 0)
Screenshot: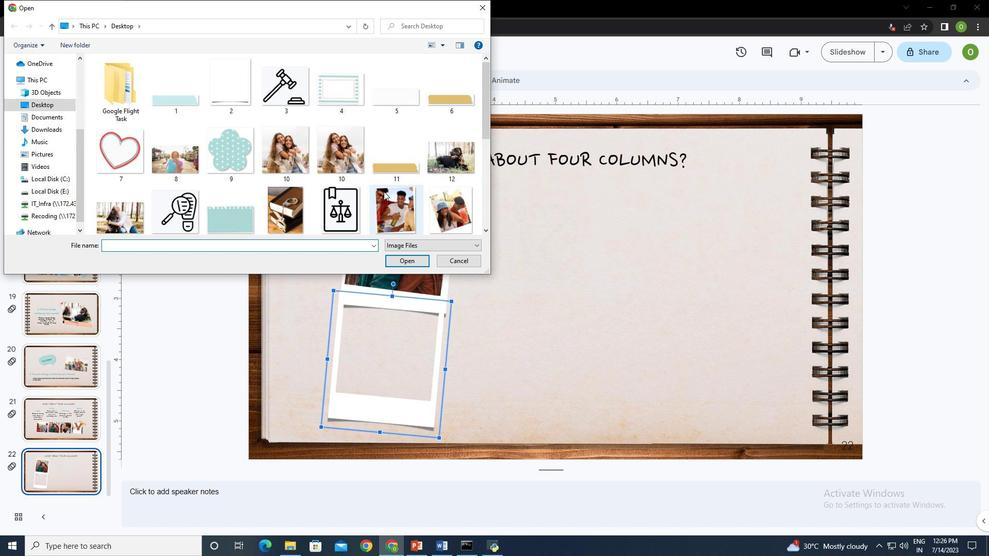 
Action: Mouse scrolled (384, 191) with delta (0, 0)
Screenshot: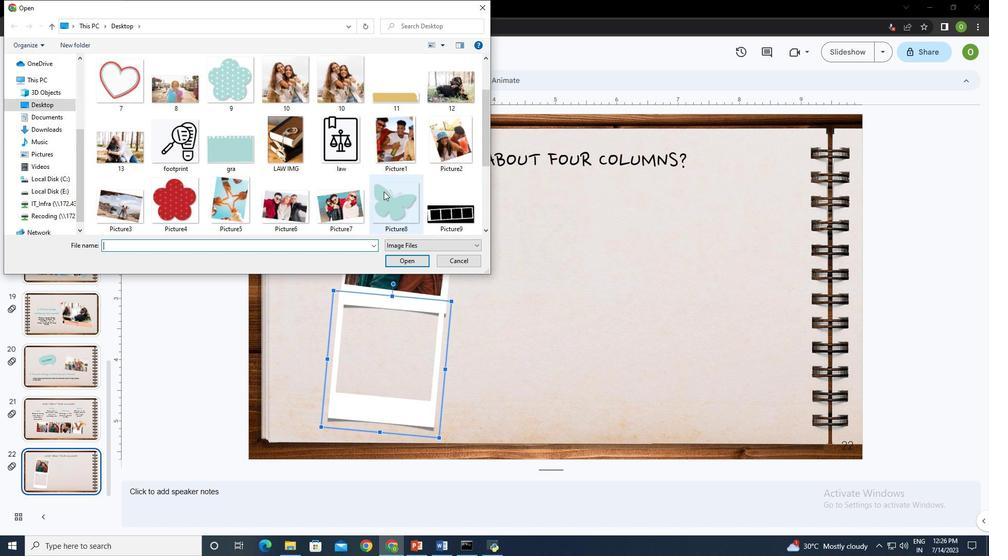 
Action: Mouse moved to (362, 193)
Screenshot: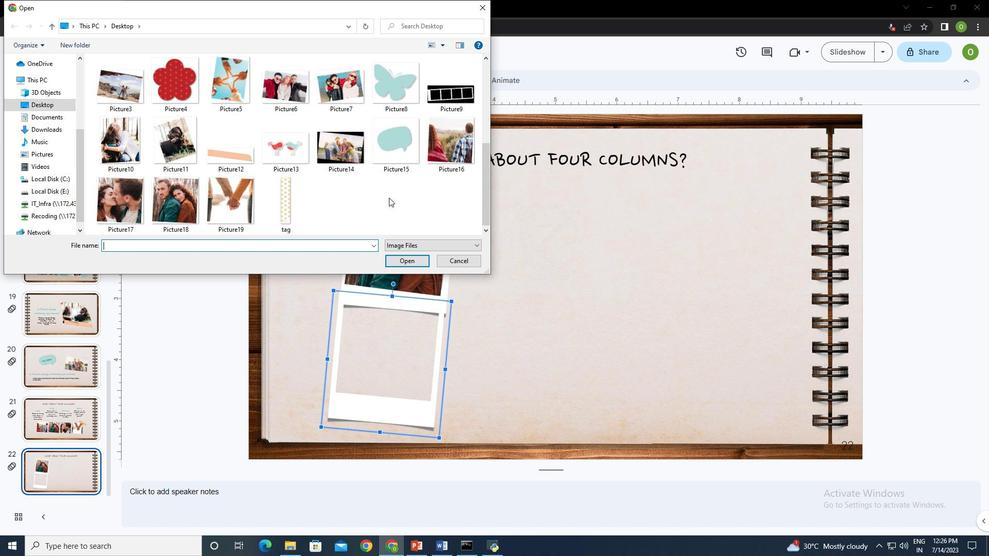 
Action: Mouse scrolled (362, 192) with delta (0, 0)
Screenshot: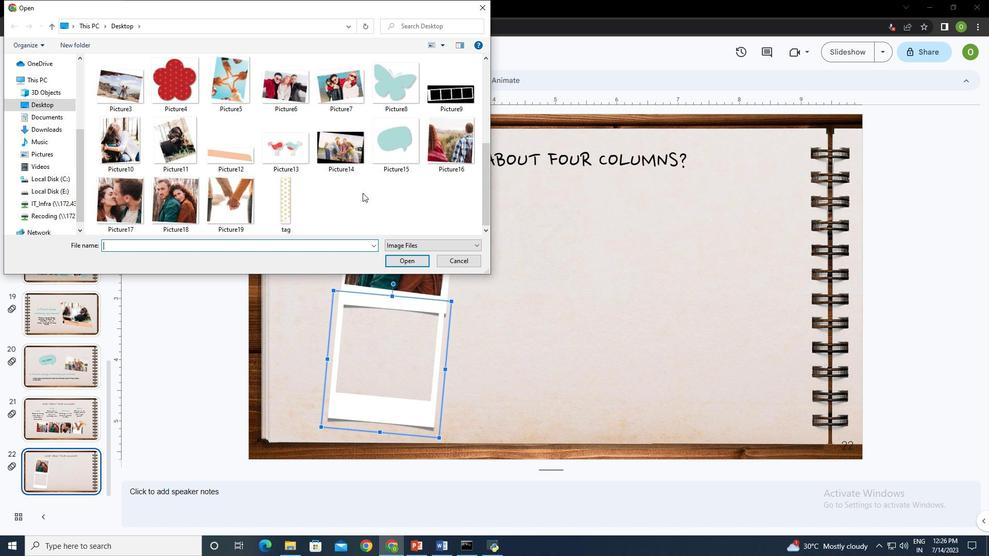 
Action: Mouse moved to (239, 202)
Screenshot: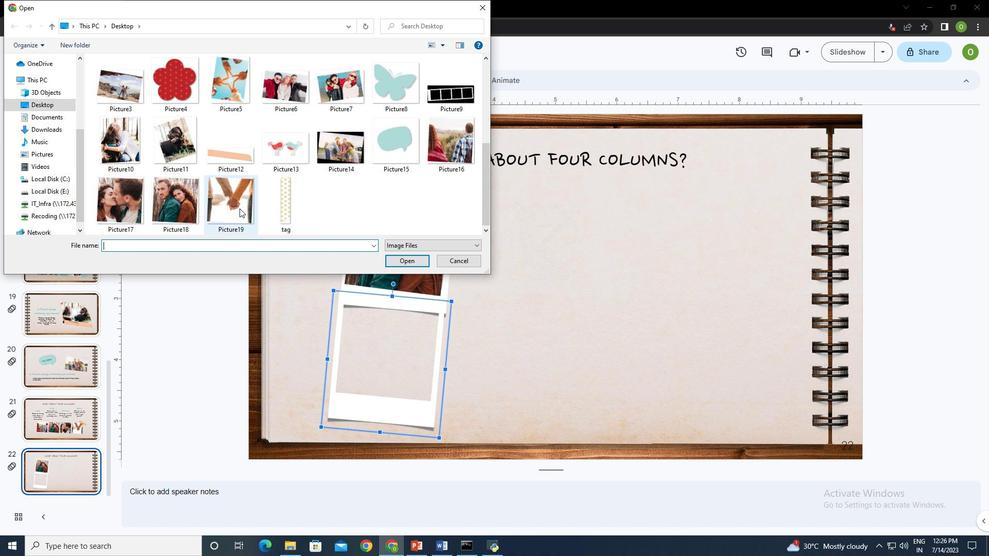 
Action: Mouse pressed left at (239, 202)
Screenshot: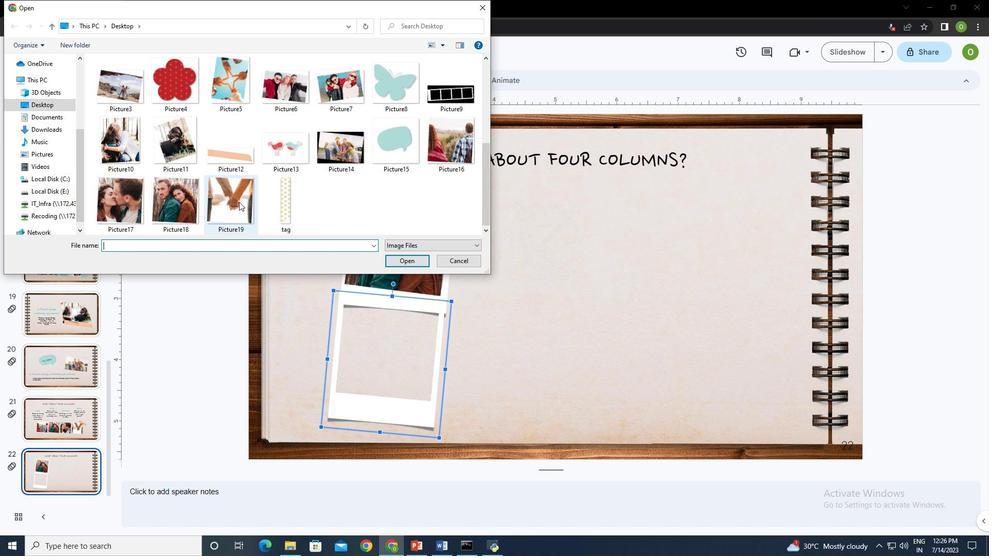 
Action: Mouse moved to (416, 258)
Screenshot: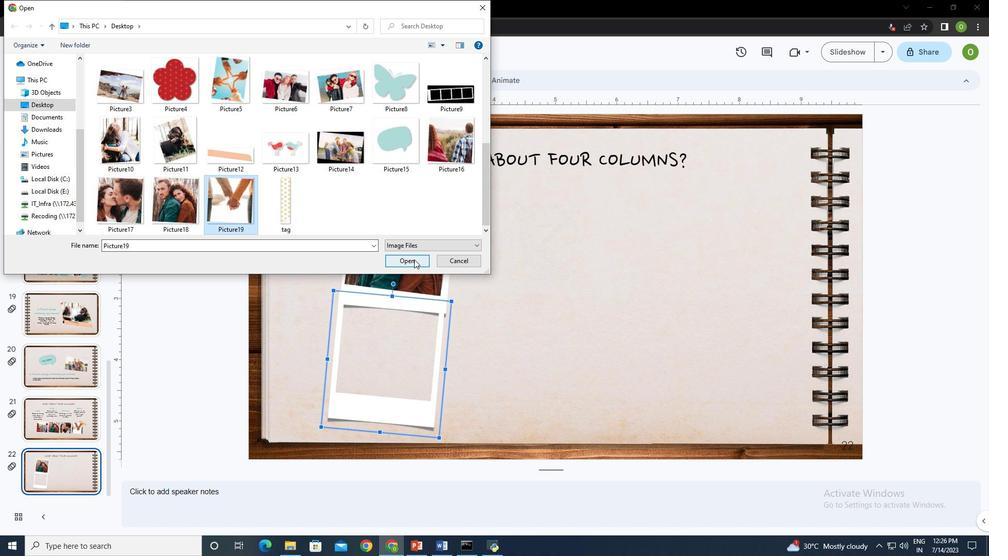 
Action: Mouse pressed left at (416, 258)
Screenshot: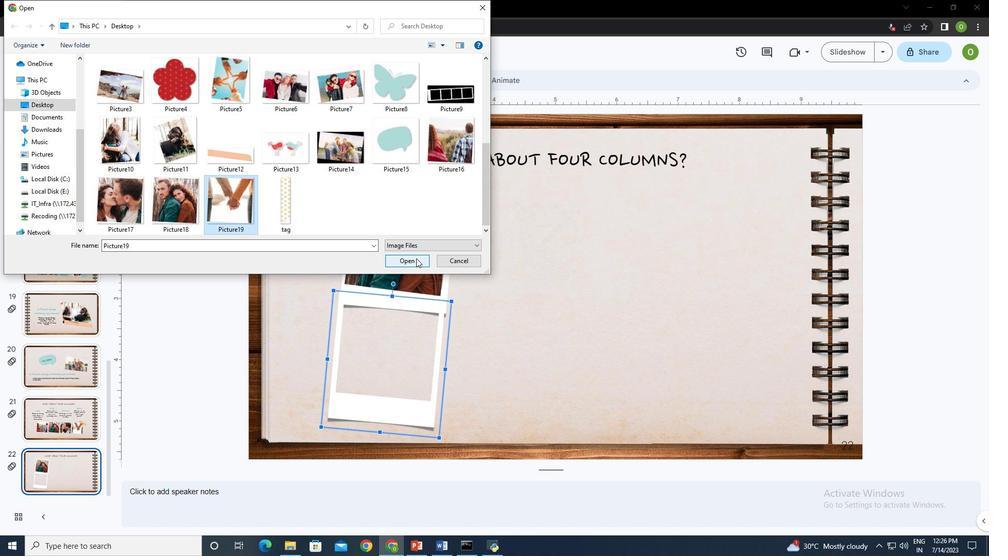 
Action: Mouse moved to (584, 263)
Screenshot: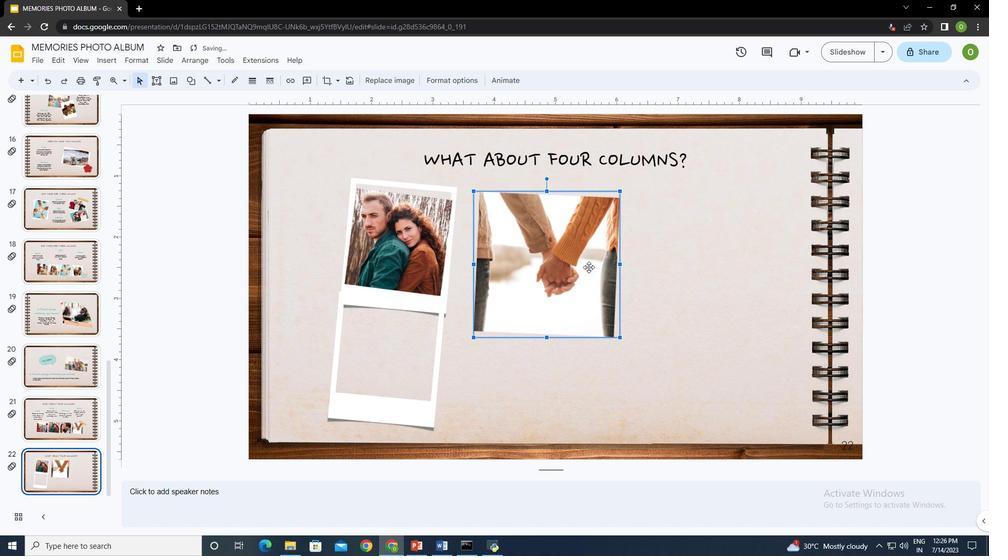 
Action: Mouse pressed left at (584, 263)
Screenshot: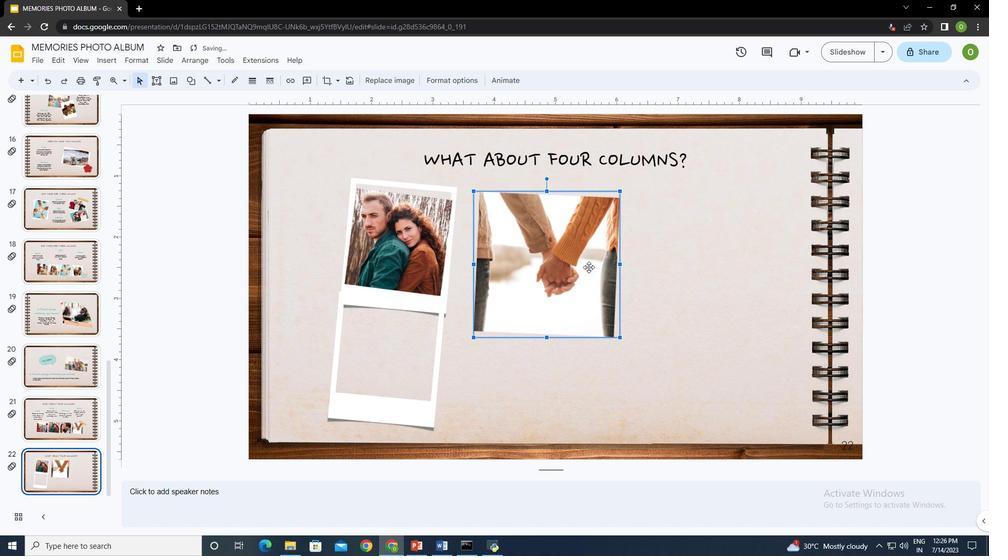 
Action: Mouse moved to (450, 427)
Screenshot: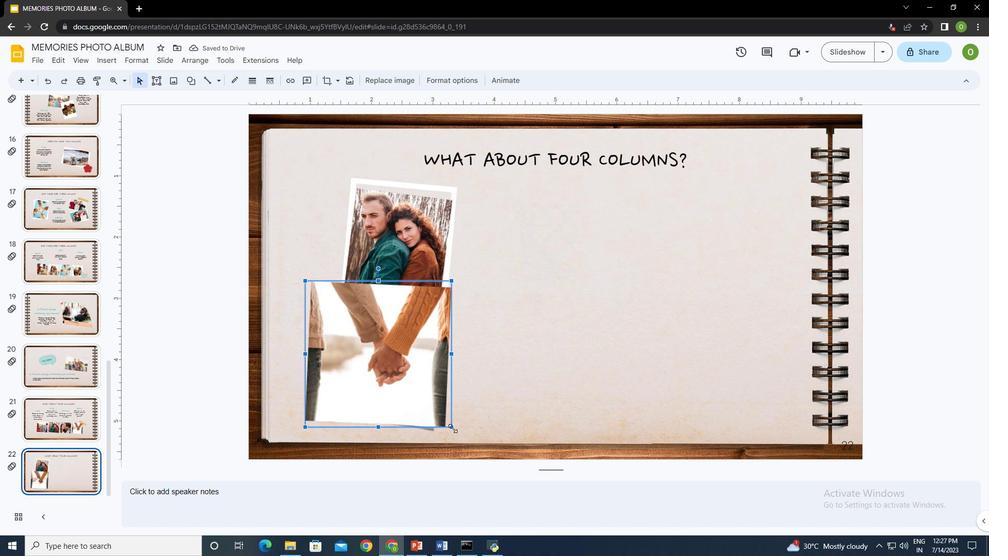 
Action: Mouse pressed left at (450, 427)
Screenshot: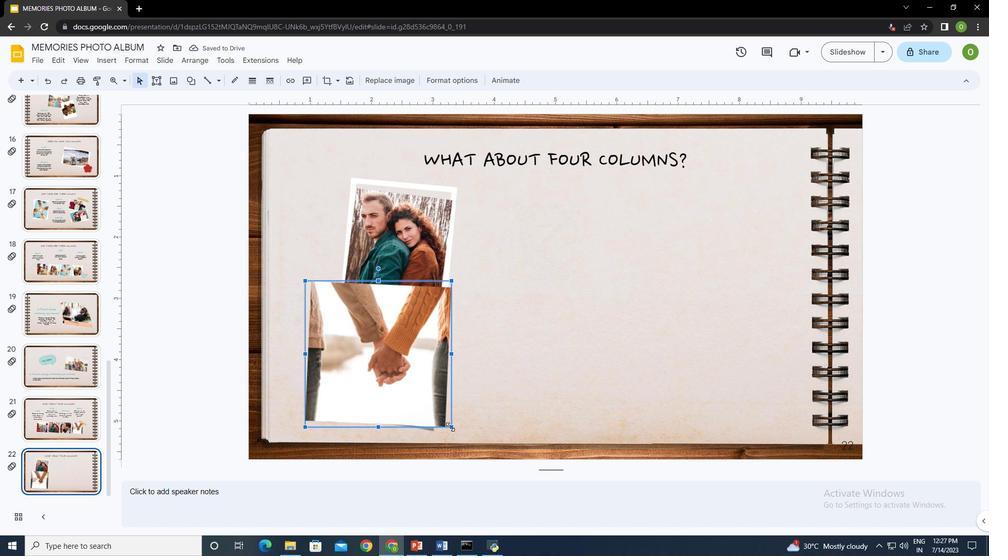 
Action: Mouse moved to (348, 319)
Screenshot: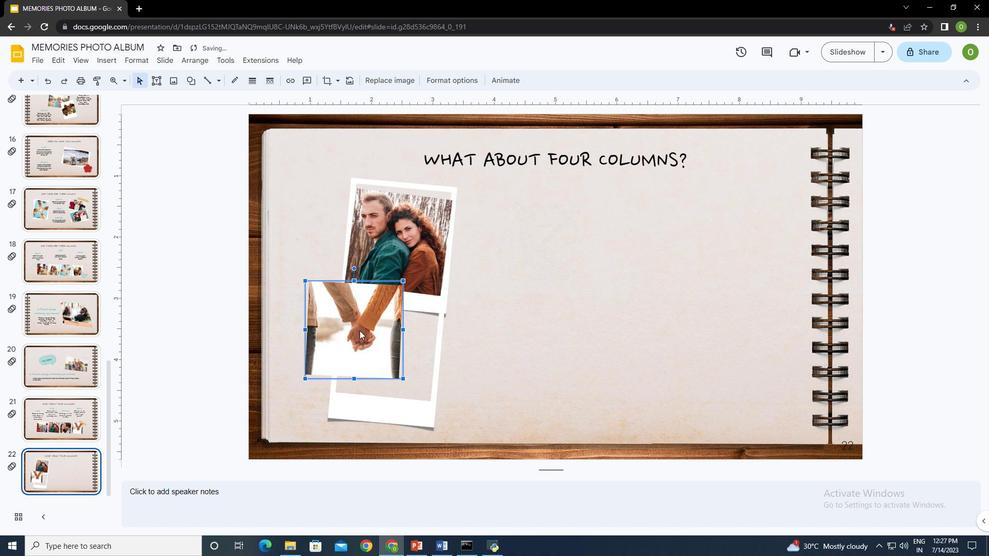 
Action: Mouse pressed left at (348, 319)
Screenshot: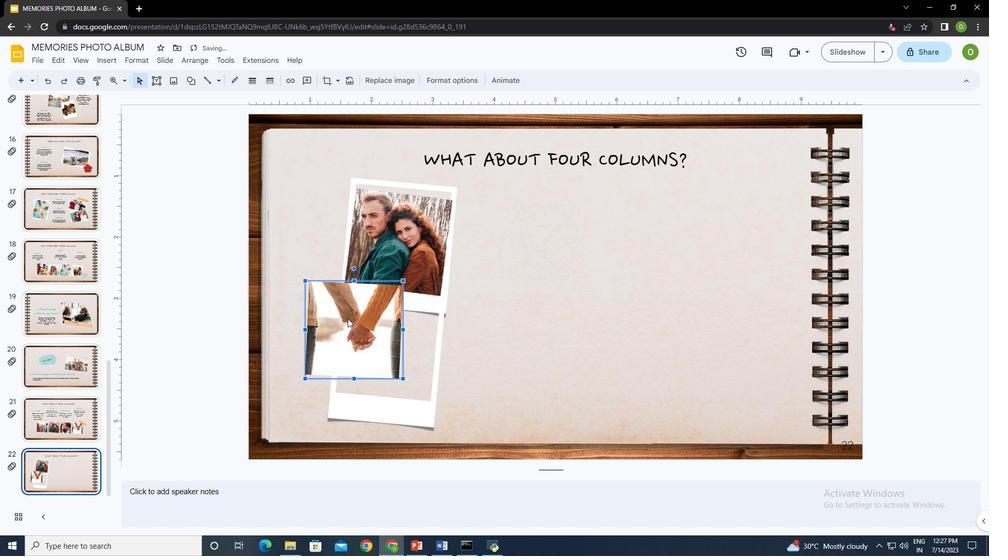 
Action: Mouse moved to (393, 304)
Screenshot: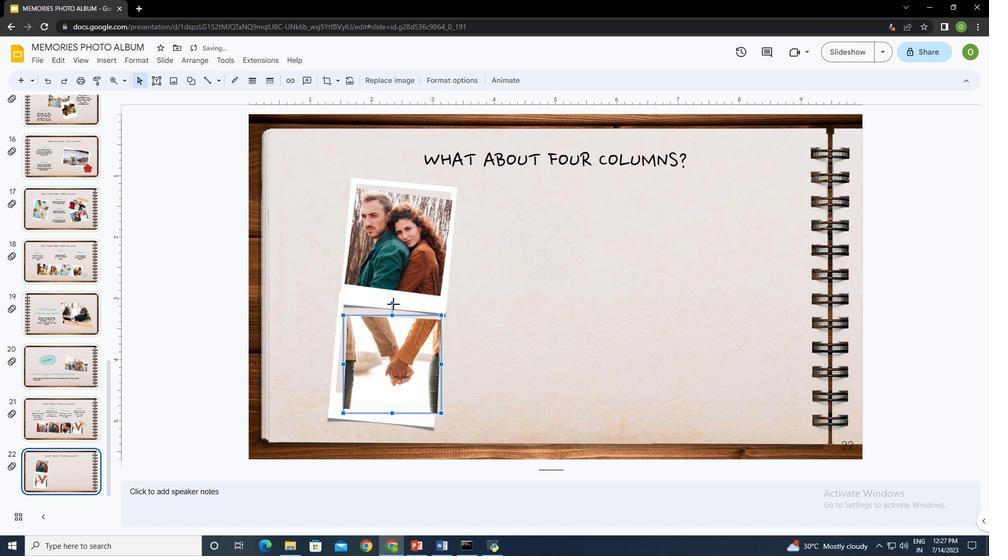 
Action: Mouse pressed left at (393, 304)
Screenshot: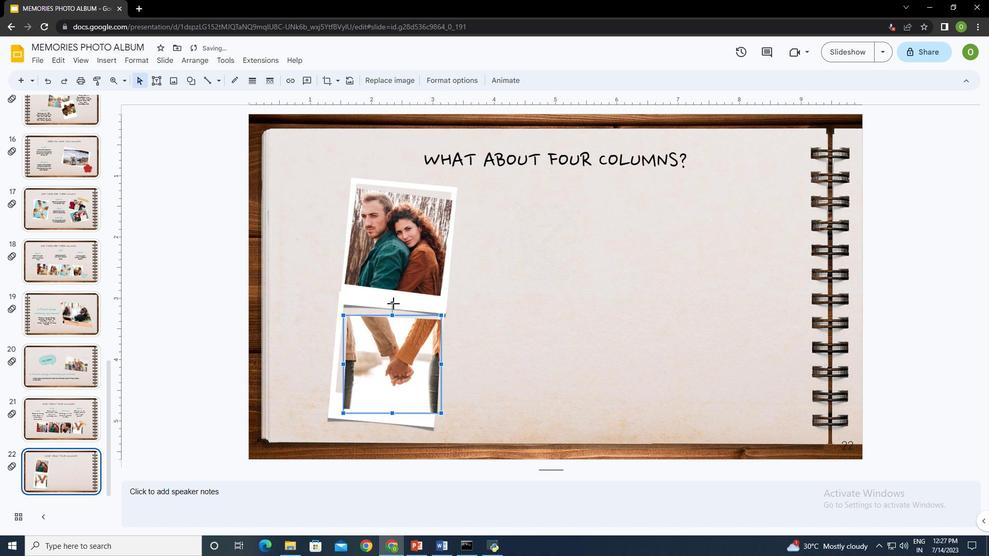 
Action: Mouse moved to (401, 355)
Screenshot: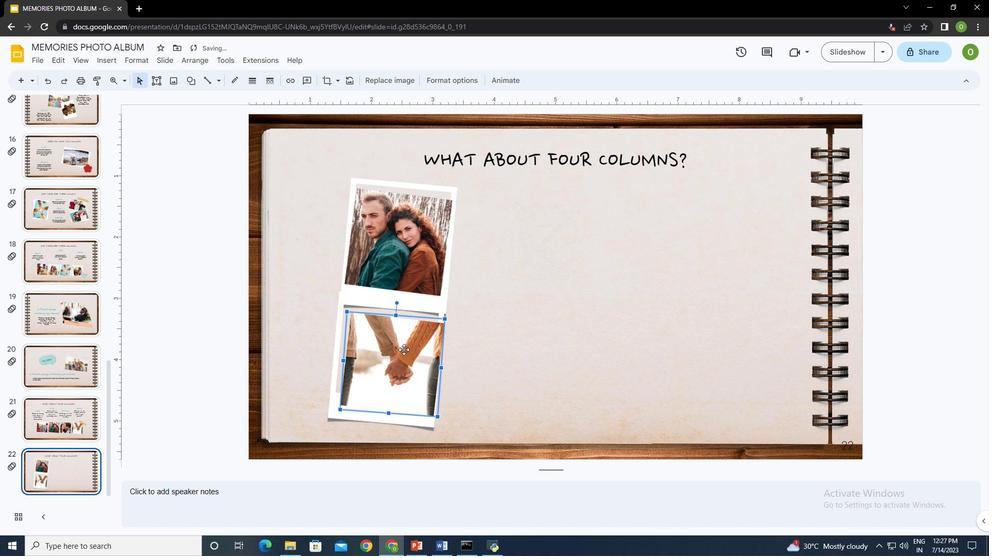 
Action: Mouse pressed left at (401, 355)
Screenshot: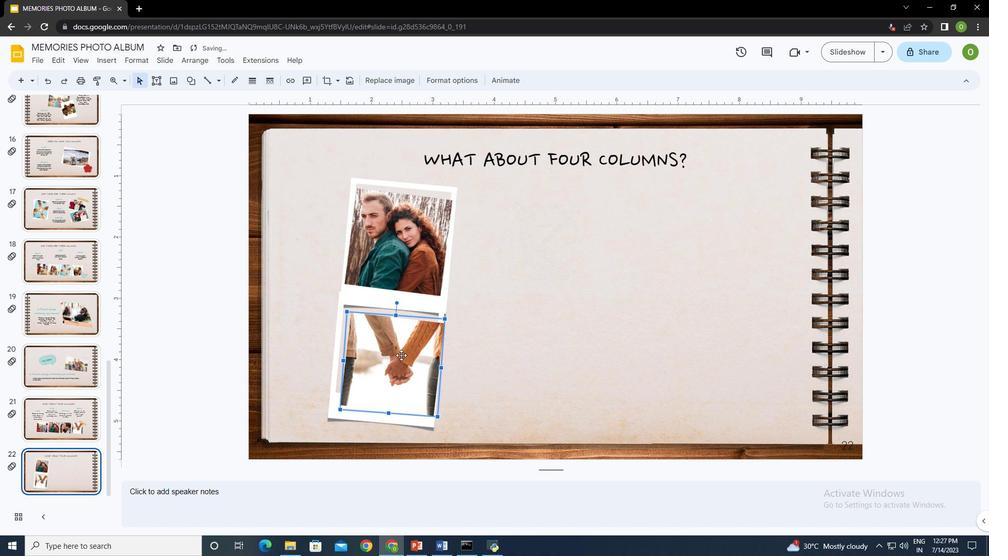 
Action: Mouse moved to (499, 342)
Screenshot: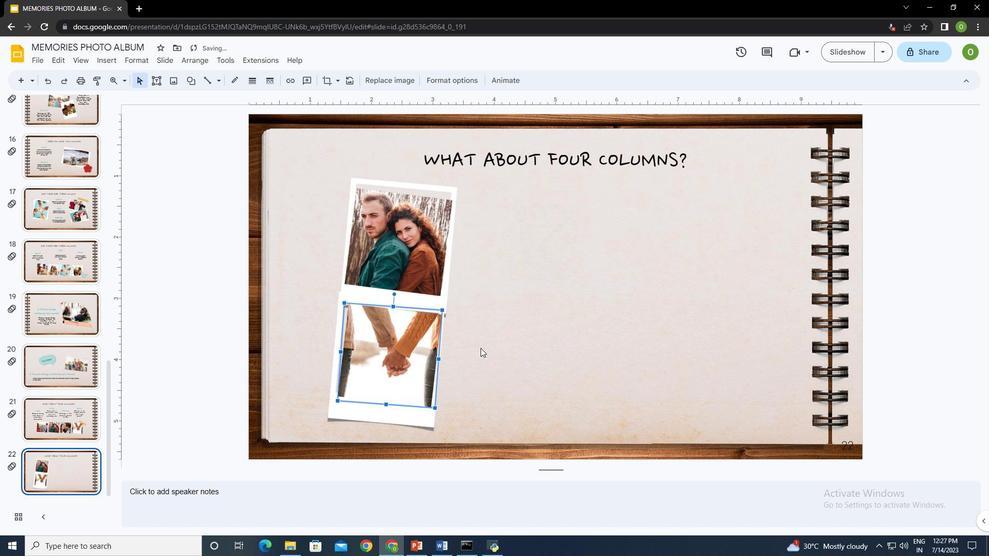 
Action: Mouse pressed left at (499, 342)
Screenshot: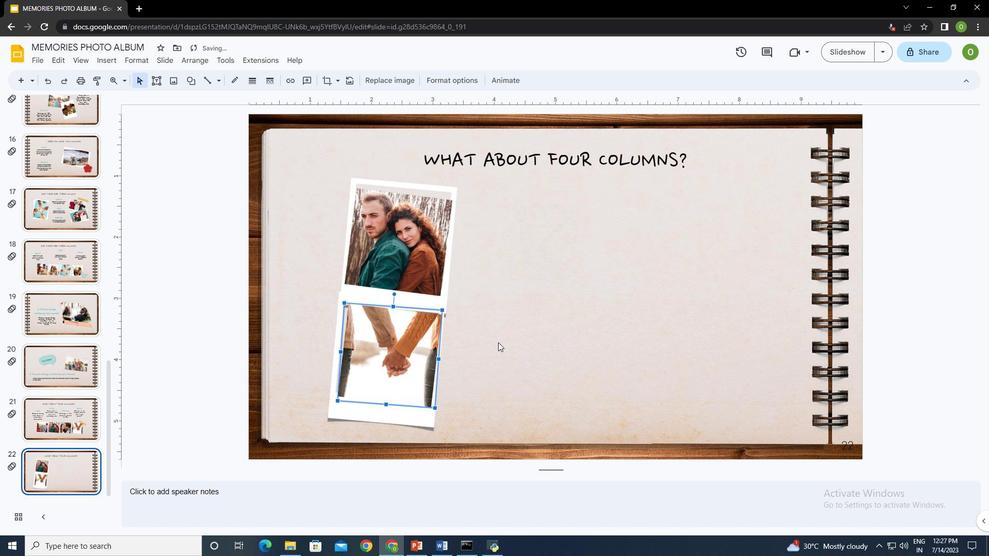 
Action: Mouse moved to (568, 229)
Screenshot: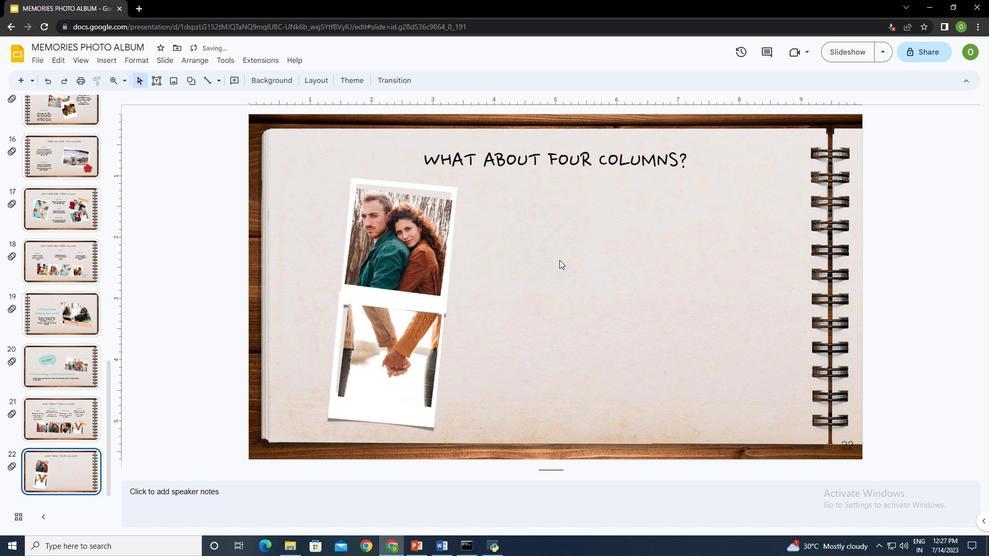 
Action: Mouse pressed left at (568, 229)
Screenshot: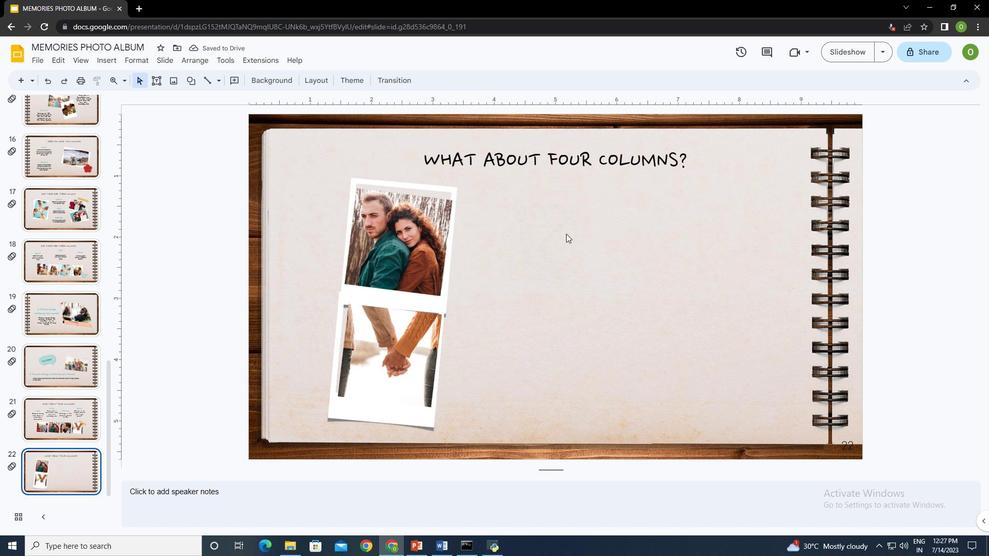 
Action: Mouse moved to (155, 82)
Screenshot: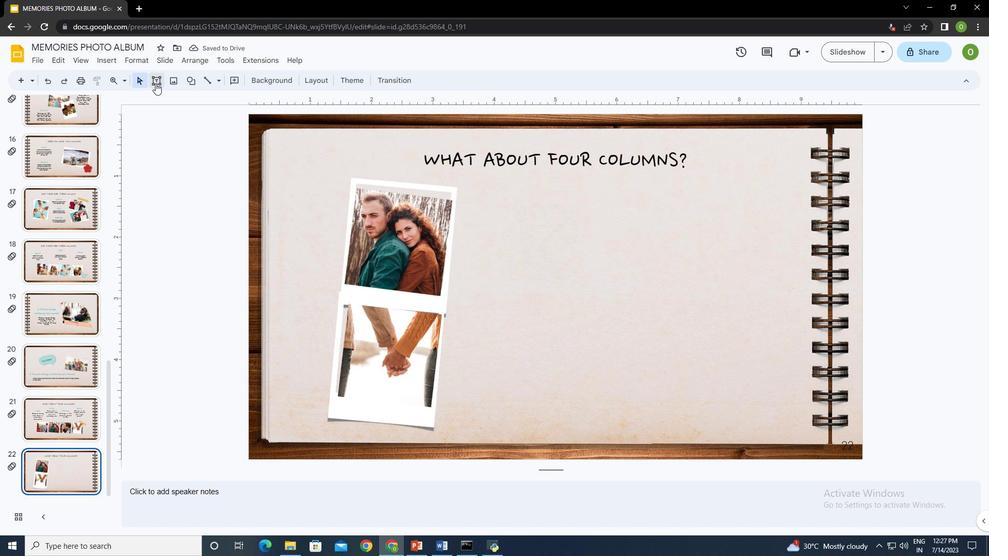 
Action: Mouse pressed left at (155, 82)
Screenshot: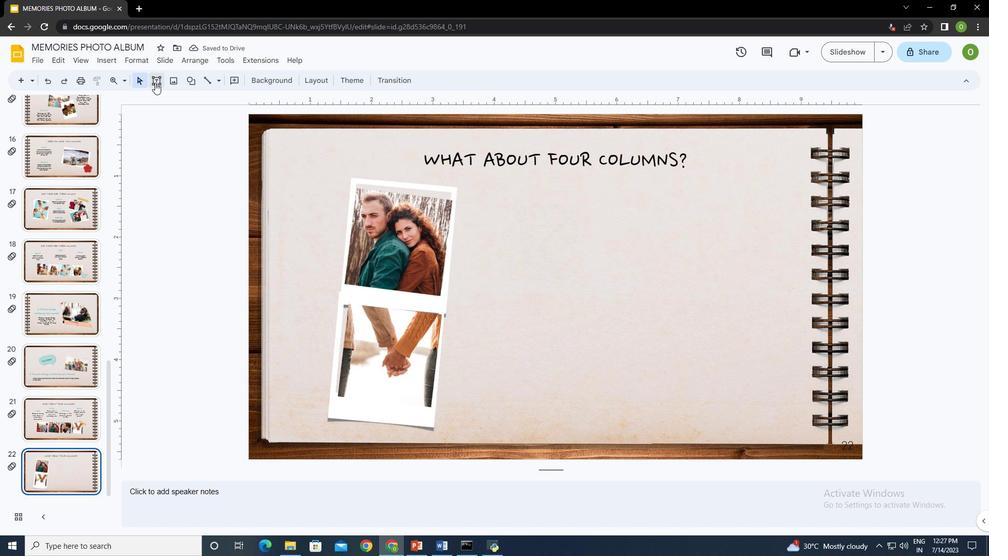 
Action: Mouse moved to (535, 193)
Screenshot: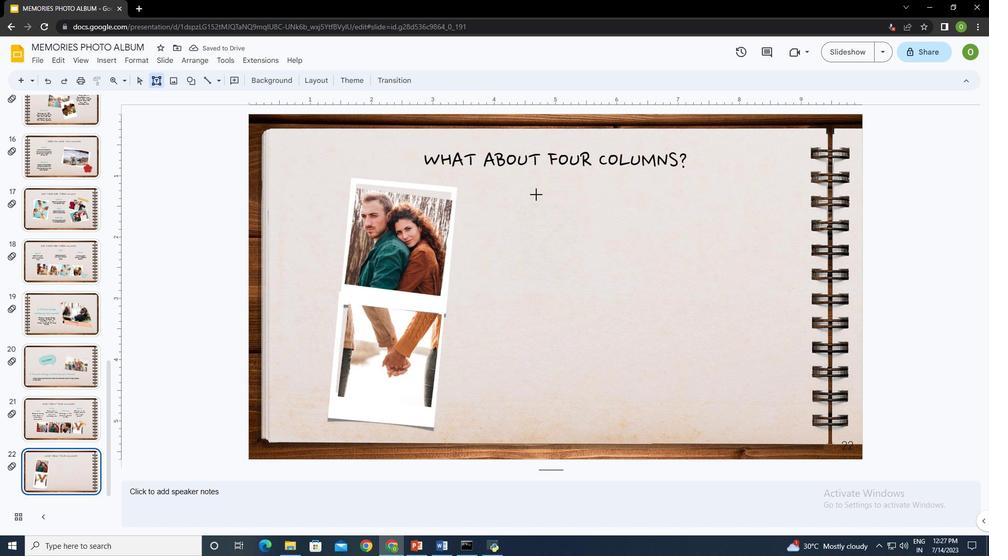
Action: Mouse pressed left at (535, 193)
Screenshot: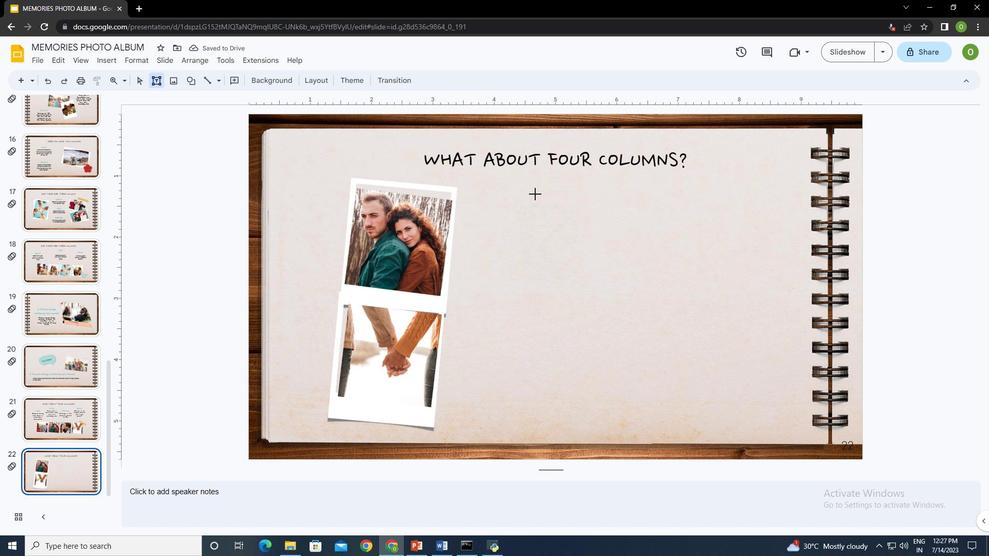 
Action: Mouse moved to (588, 223)
Screenshot: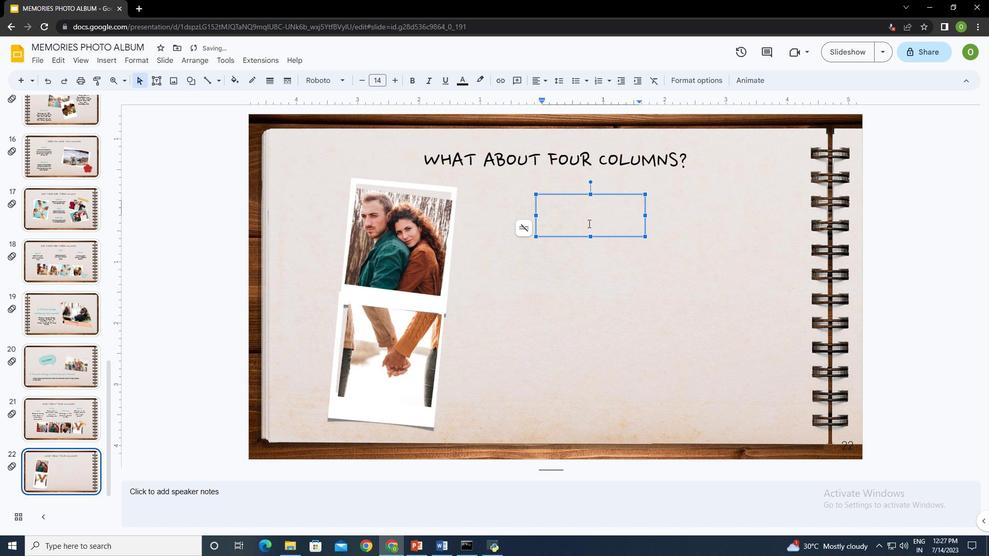 
Action: Key pressed <Key.shift>mARS
Screenshot: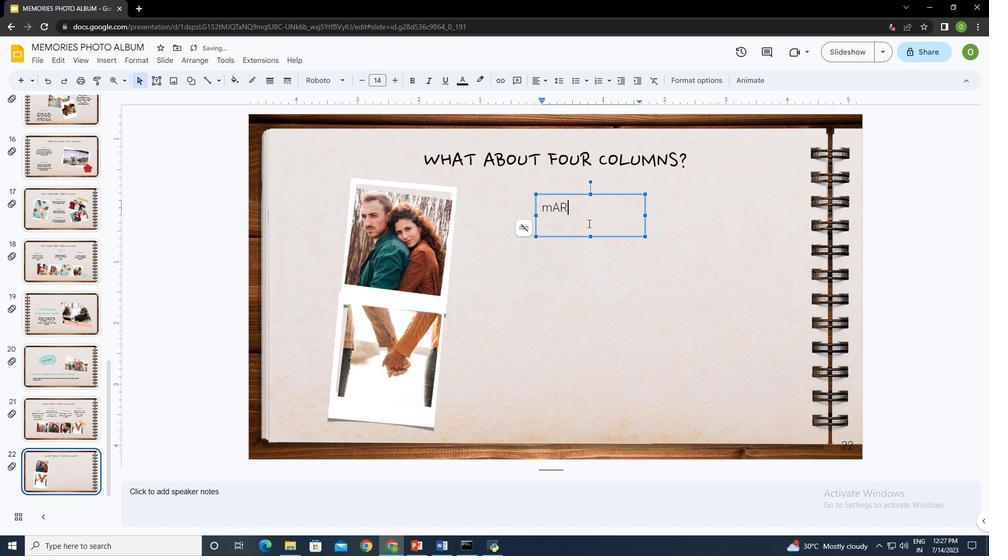 
Action: Mouse moved to (618, 225)
Screenshot: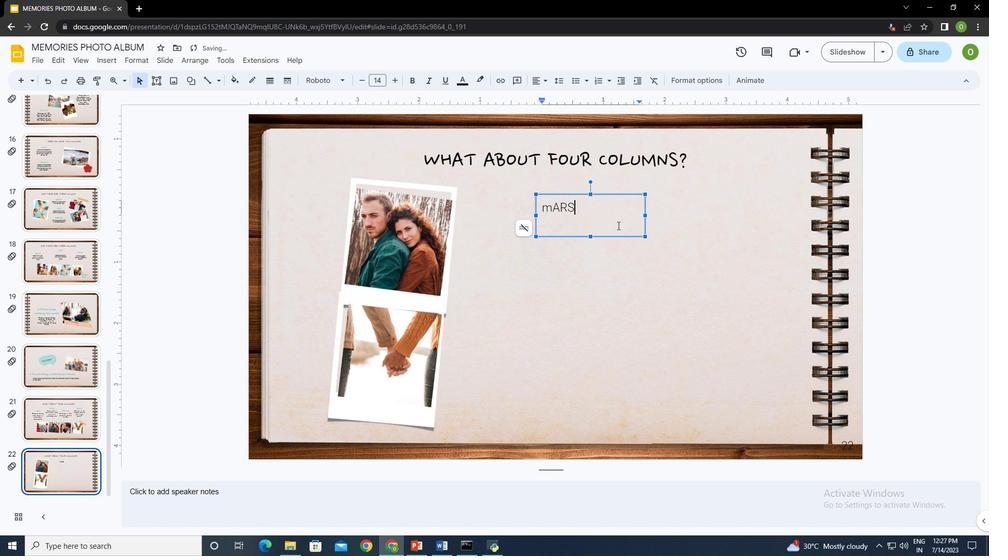 
Action: Key pressed ctrl+A
Screenshot: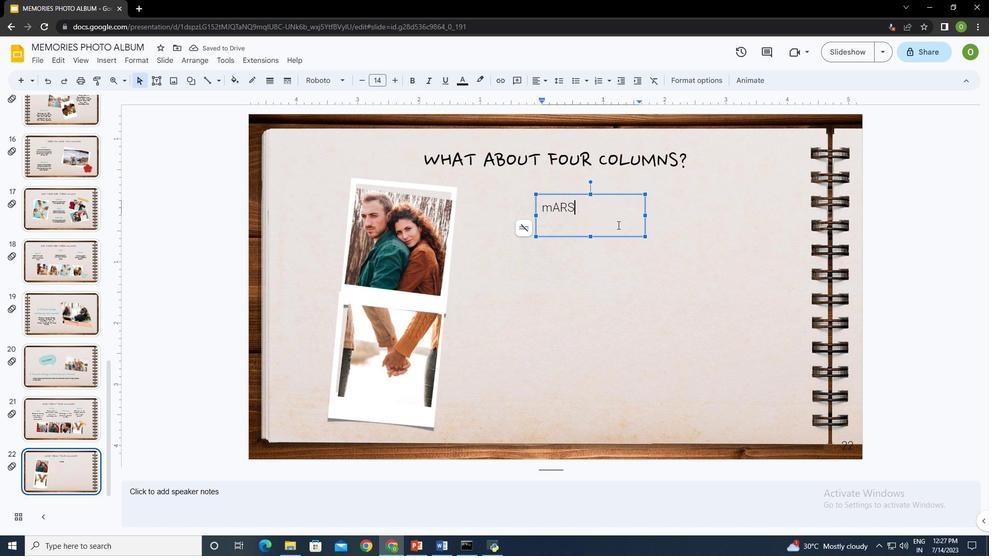
Action: Mouse moved to (226, 56)
Screenshot: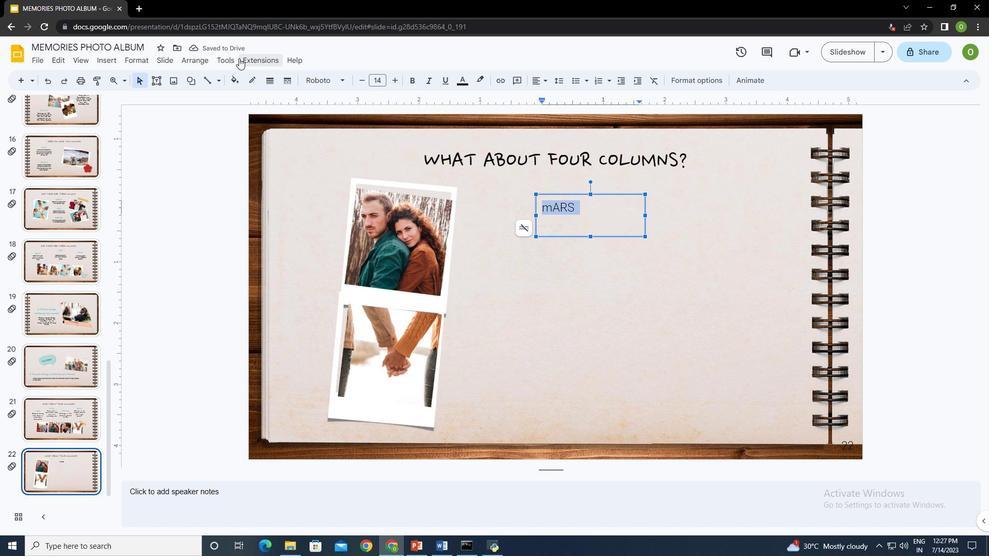 
Action: Mouse pressed left at (226, 56)
Screenshot: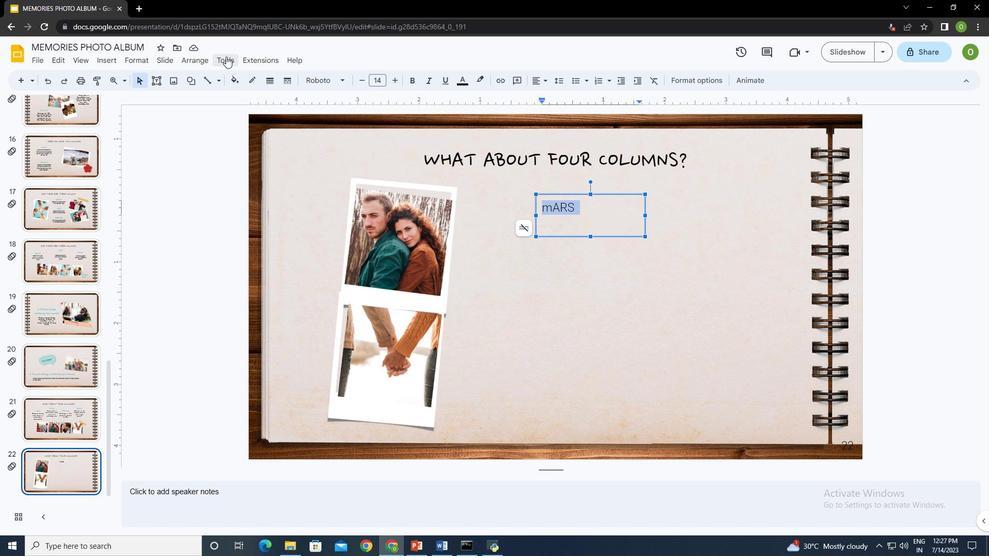 
Action: Mouse moved to (420, 95)
Screenshot: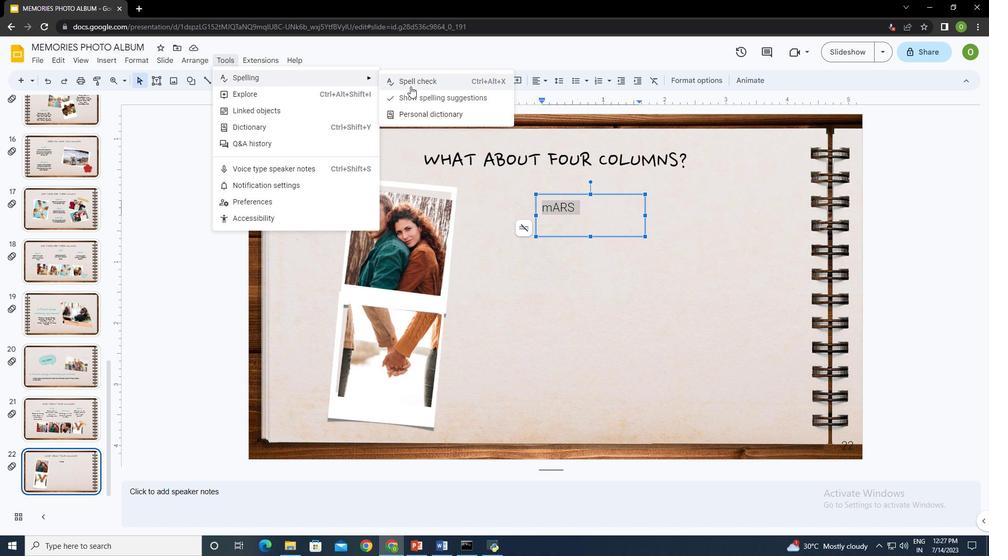 
Action: Mouse pressed left at (420, 95)
Screenshot: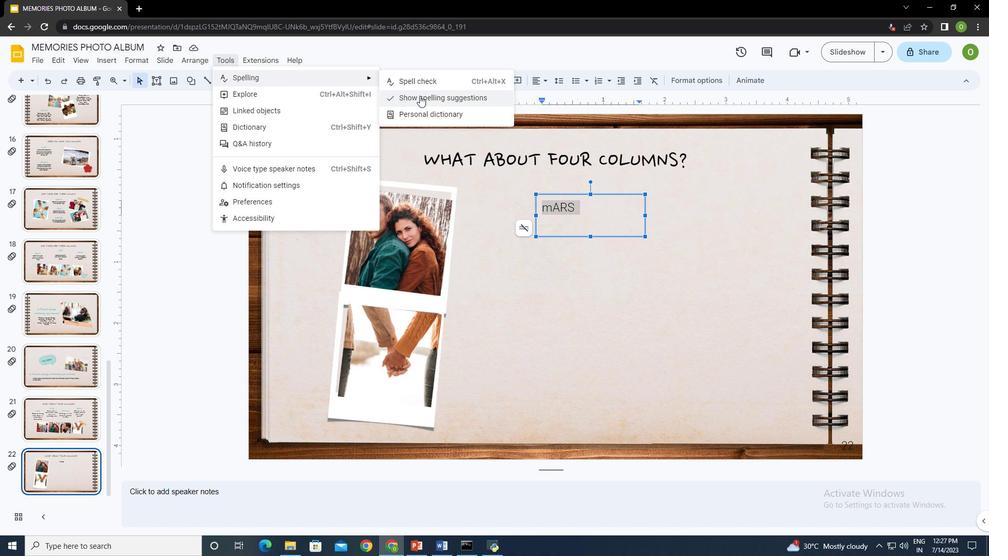 
Action: Mouse moved to (228, 59)
Screenshot: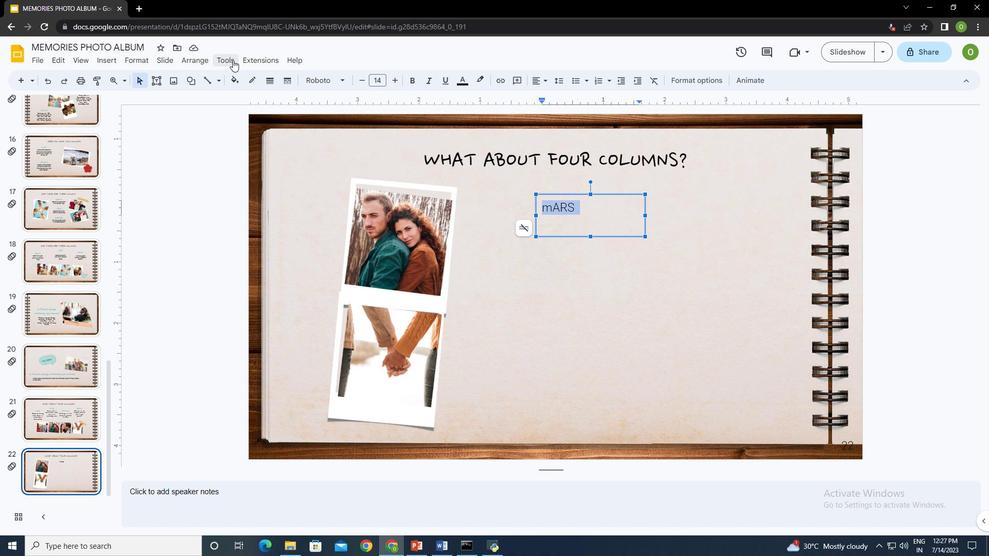 
Action: Mouse pressed left at (228, 59)
Screenshot: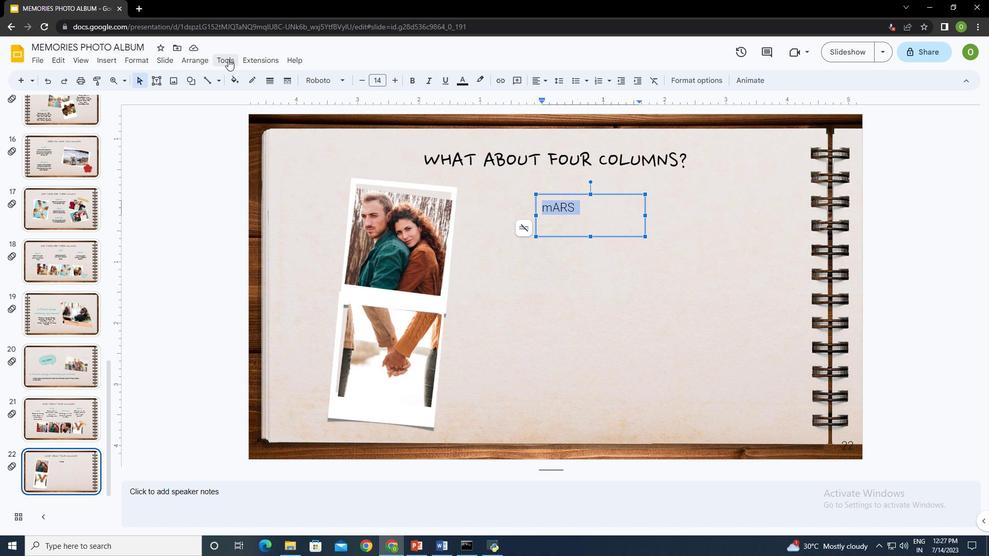 
Action: Mouse moved to (452, 259)
Screenshot: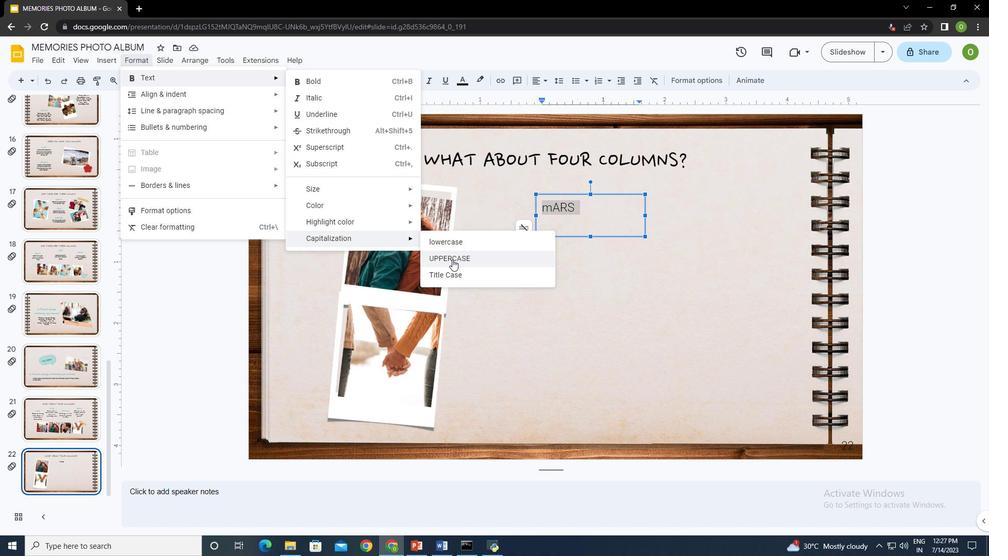 
Action: Mouse pressed left at (452, 259)
Screenshot: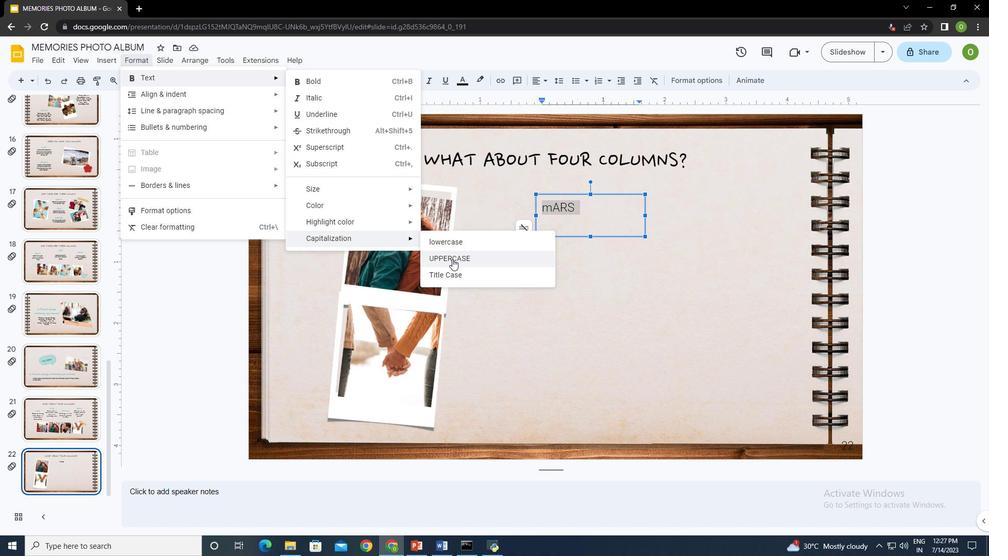 
Action: Mouse moved to (312, 76)
Screenshot: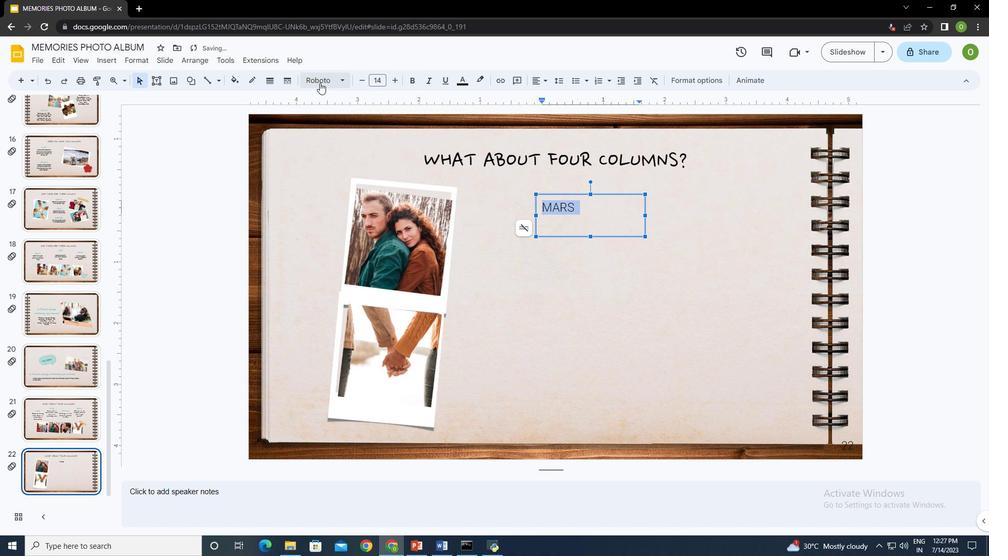 
Action: Mouse pressed left at (312, 76)
Screenshot: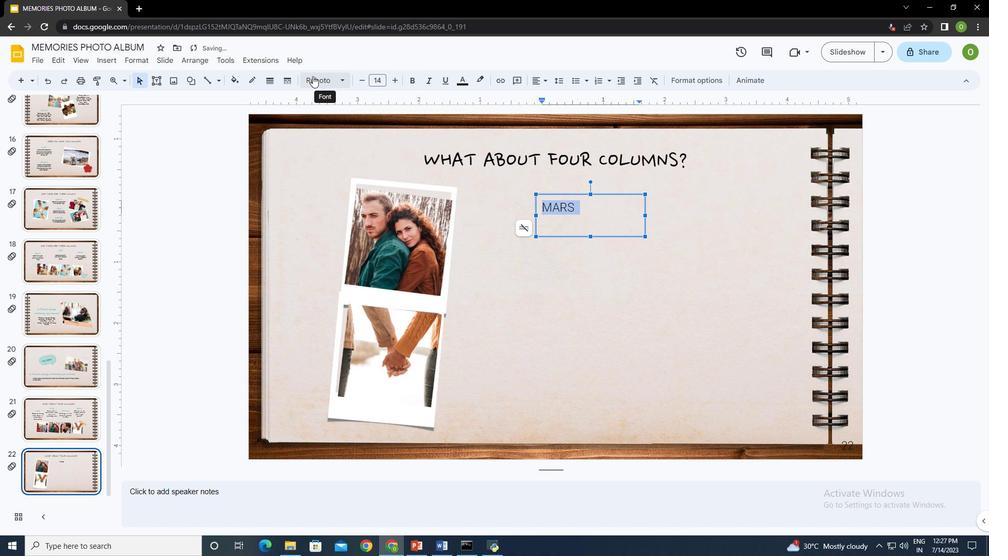 
Action: Mouse moved to (375, 139)
Screenshot: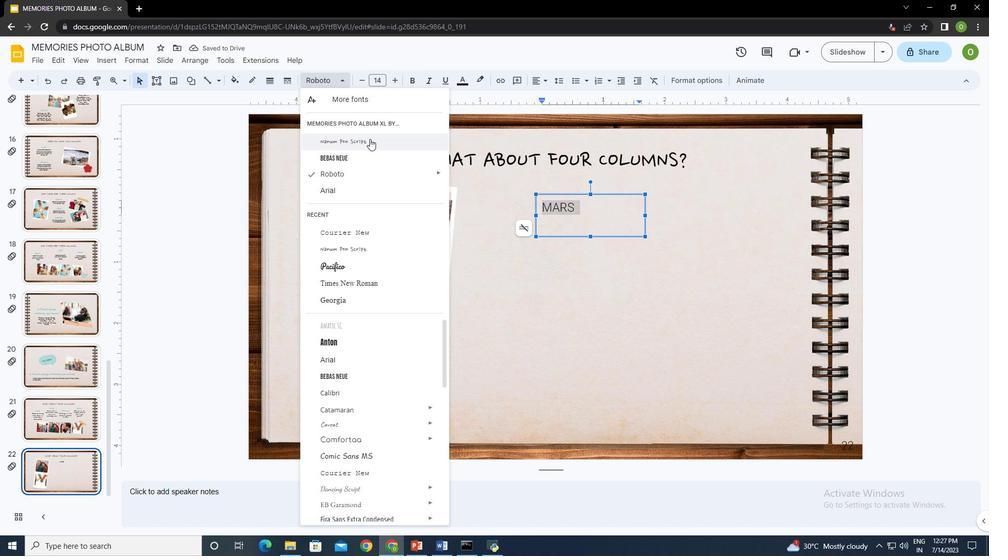 
Action: Mouse pressed left at (375, 139)
Screenshot: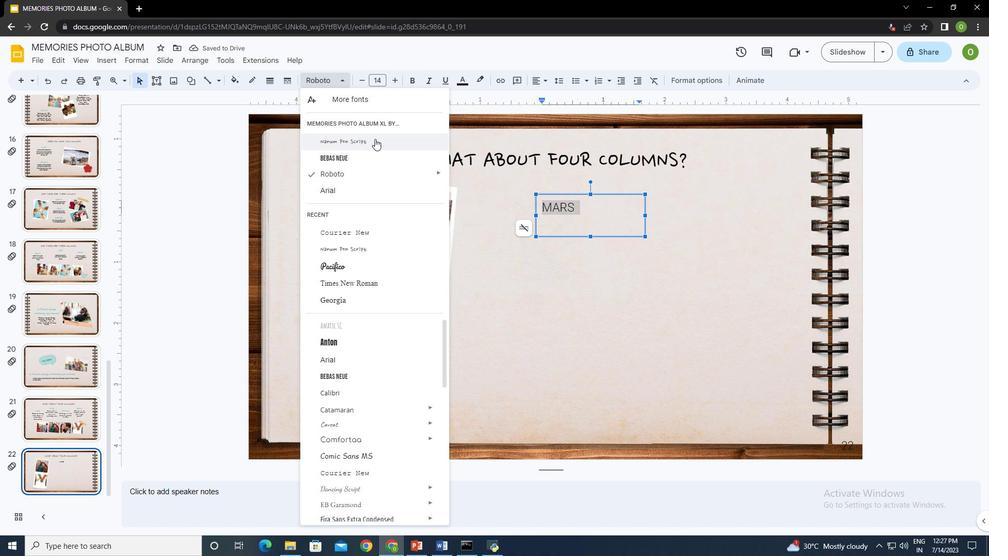 
Action: Mouse moved to (383, 77)
Screenshot: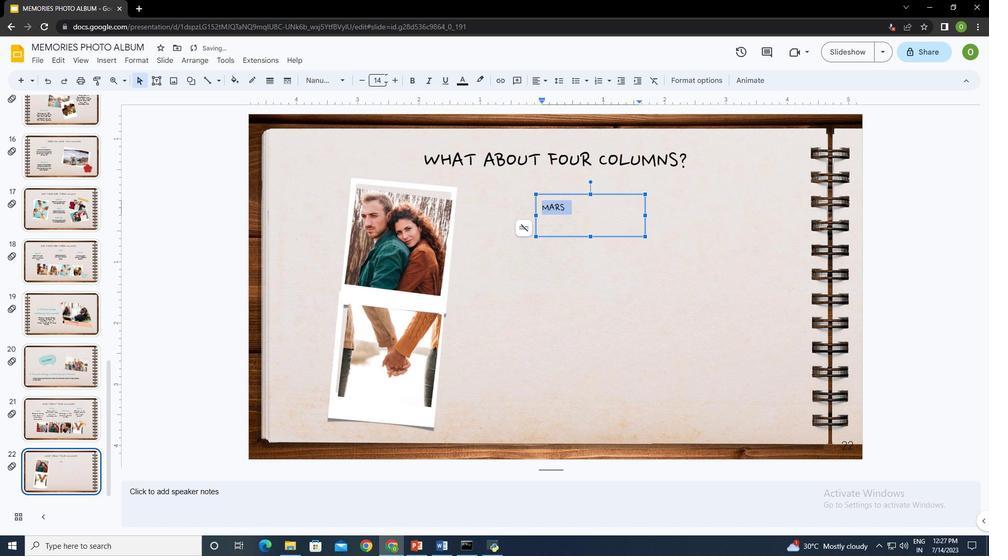 
Action: Mouse pressed left at (383, 77)
Screenshot: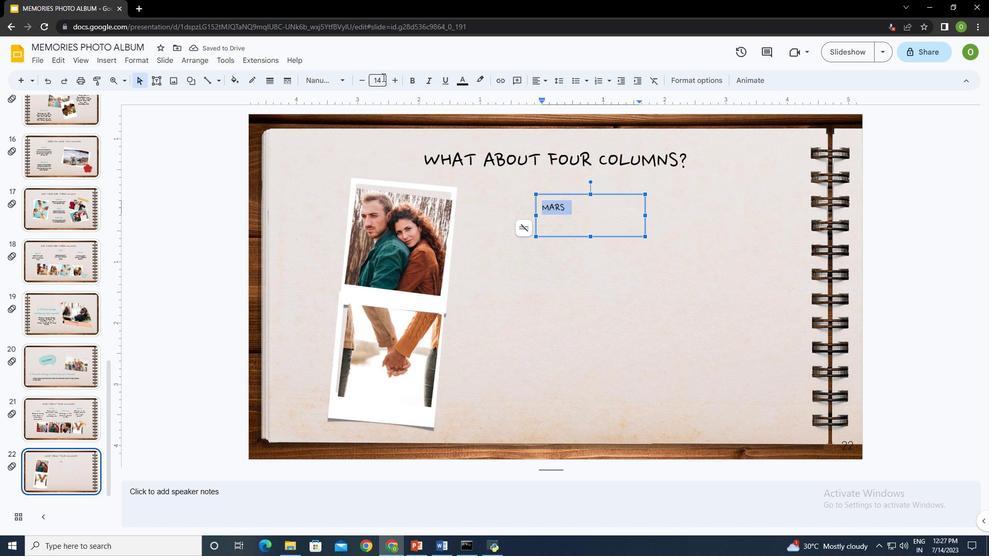
Action: Mouse moved to (383, 78)
Screenshot: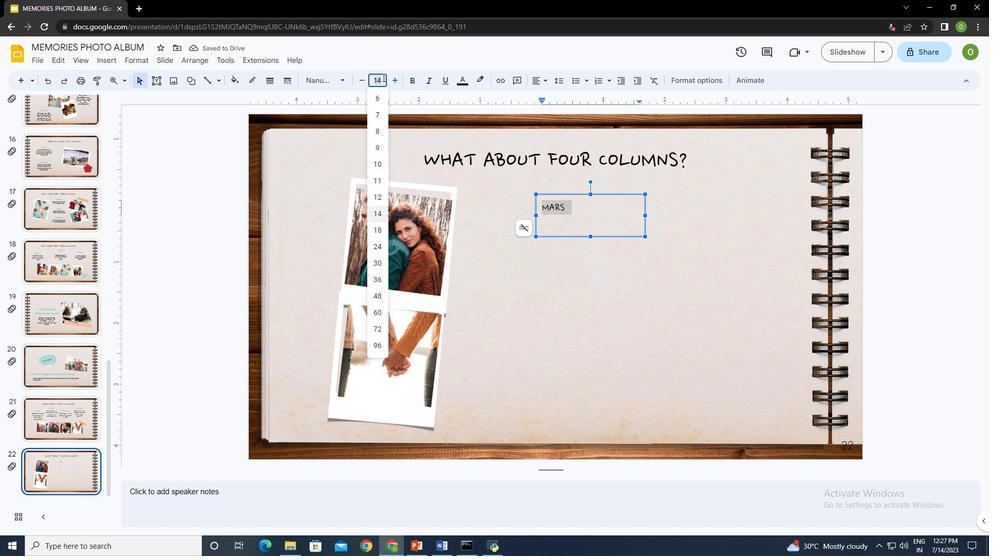
Action: Key pressed 30<Key.enter>
Screenshot: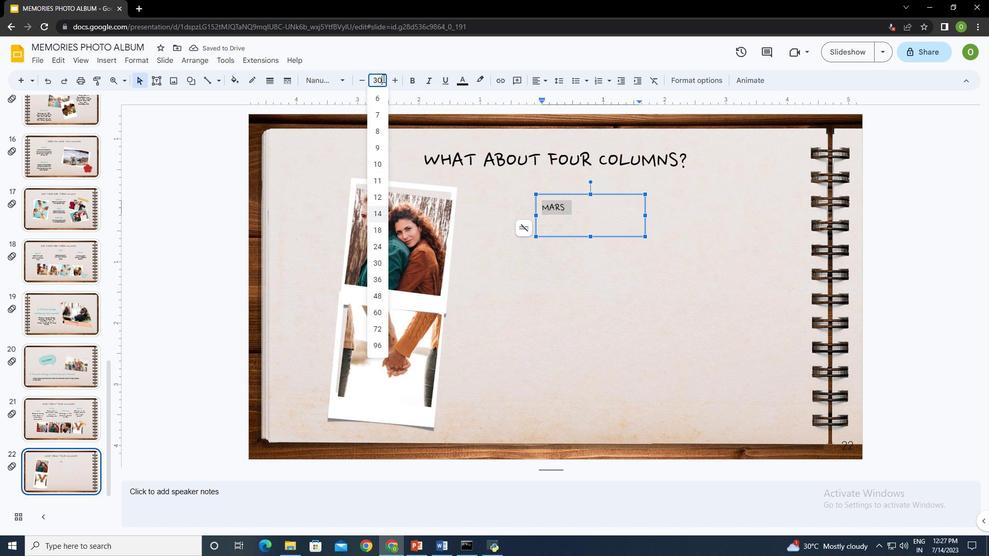 
Action: Mouse moved to (461, 80)
Screenshot: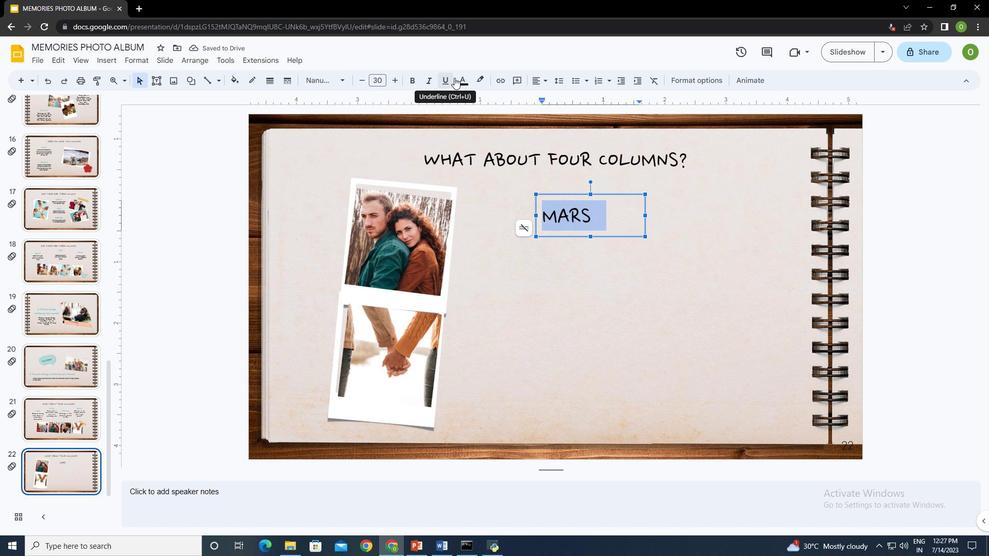 
Action: Mouse pressed left at (461, 80)
Screenshot: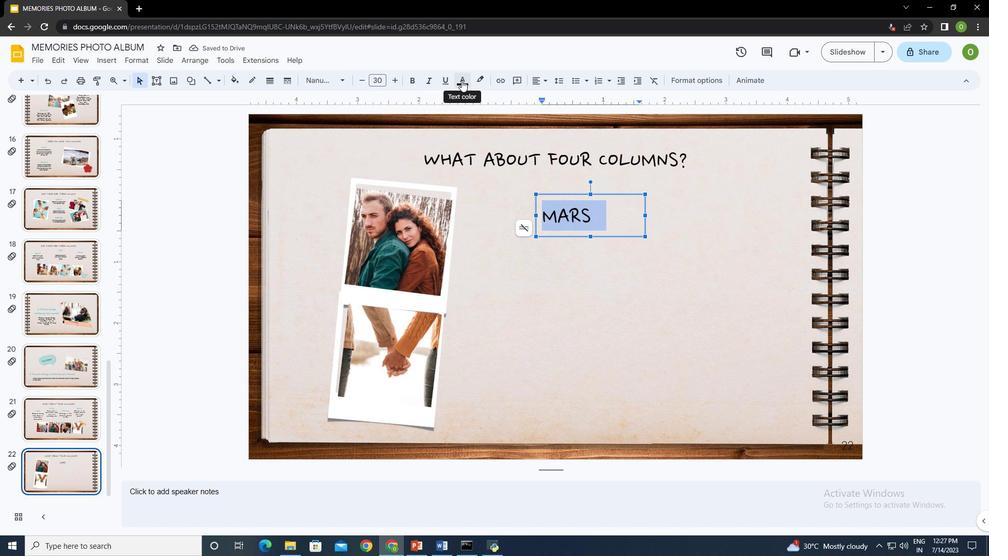 
Action: Mouse moved to (542, 112)
Screenshot: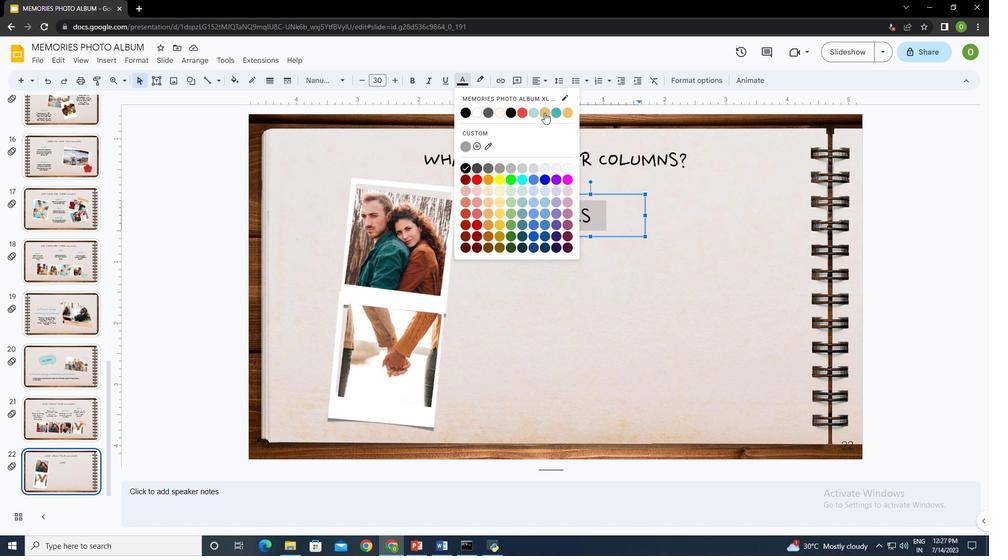 
Action: Mouse pressed left at (542, 112)
Screenshot: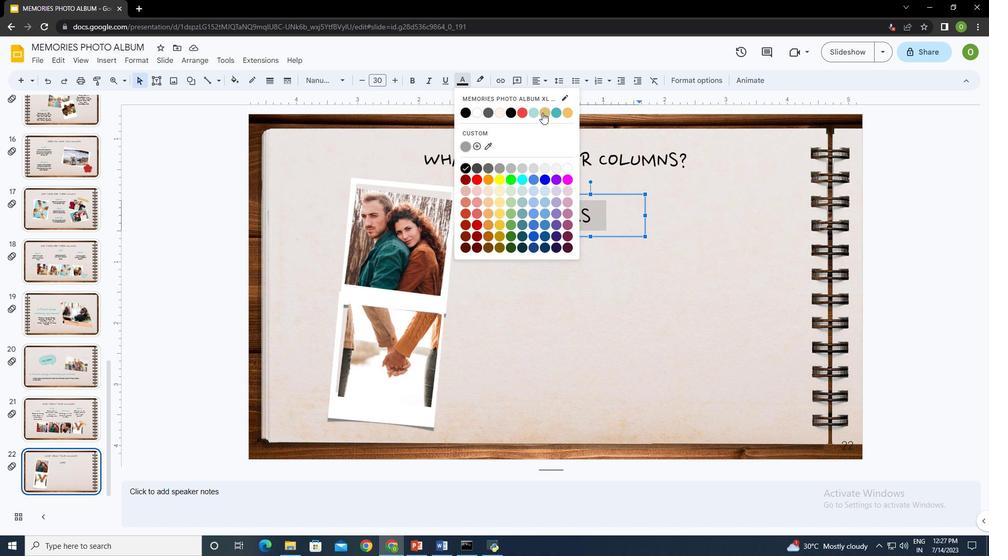 
Action: Mouse moved to (686, 229)
Screenshot: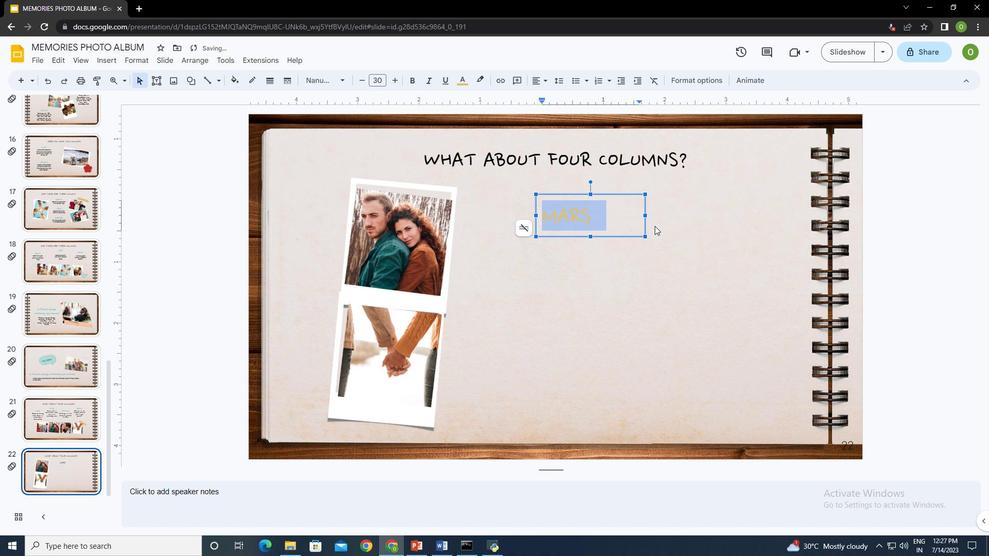 
Action: Mouse pressed left at (686, 229)
Screenshot: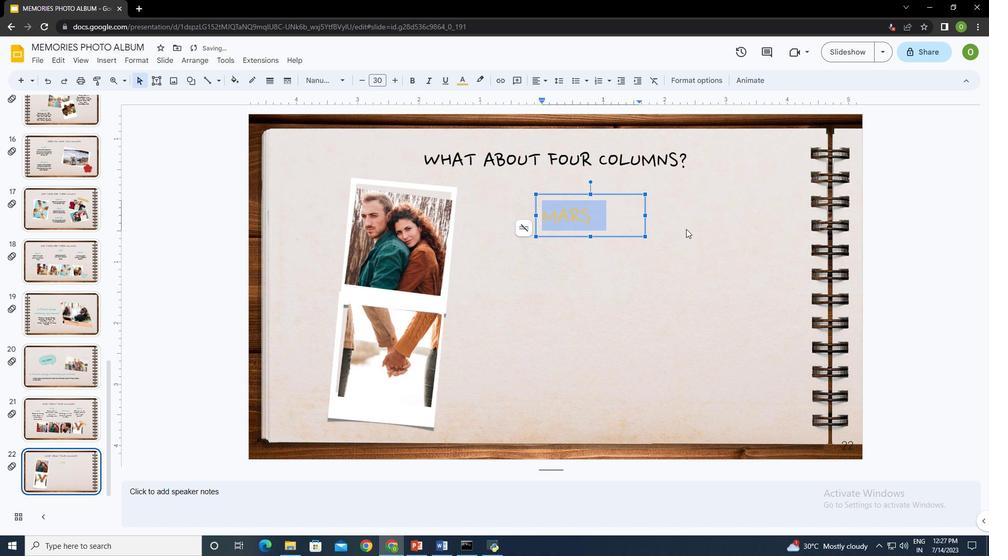 
Action: Mouse moved to (583, 208)
Screenshot: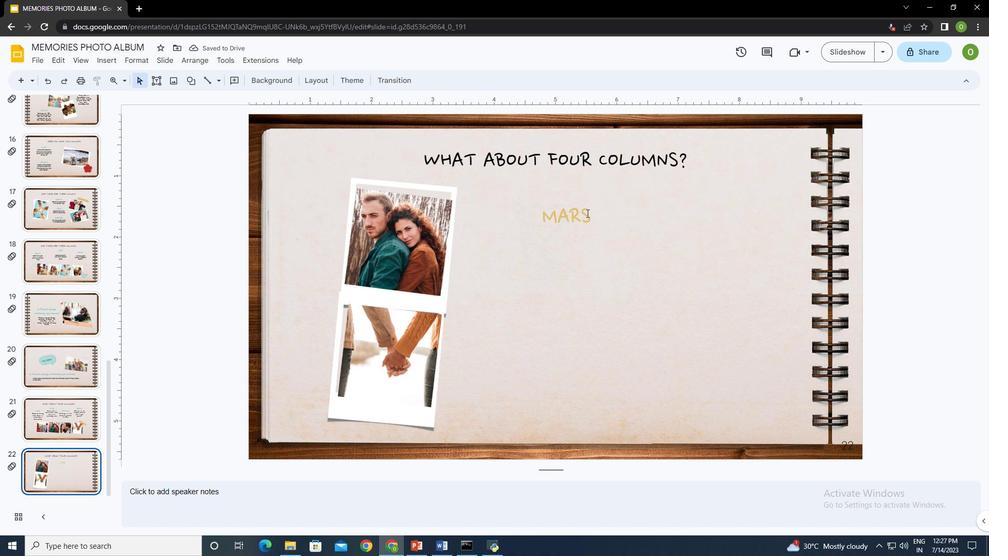 
Action: Mouse pressed left at (583, 208)
Screenshot: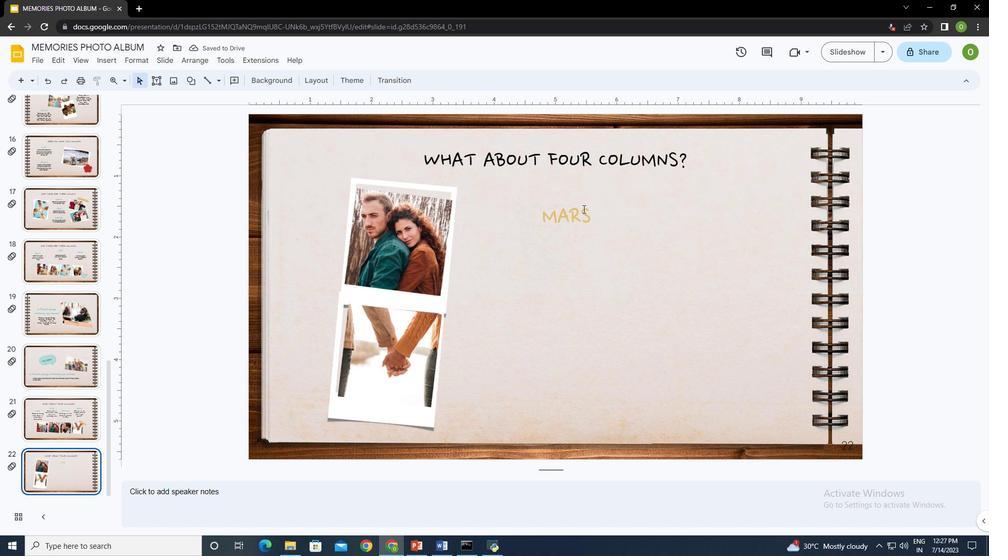 
Action: Mouse moved to (597, 192)
Screenshot: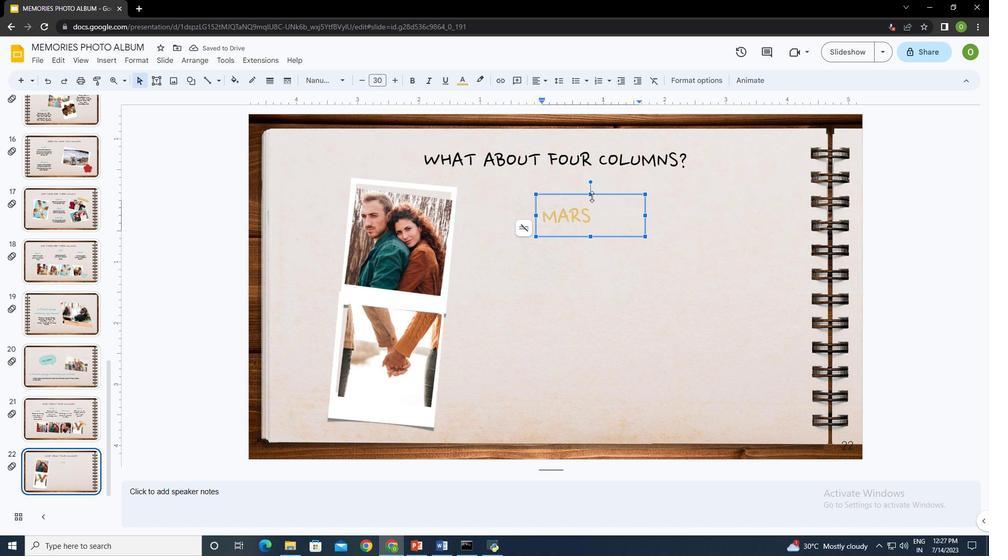 
Action: Mouse pressed left at (597, 192)
Screenshot: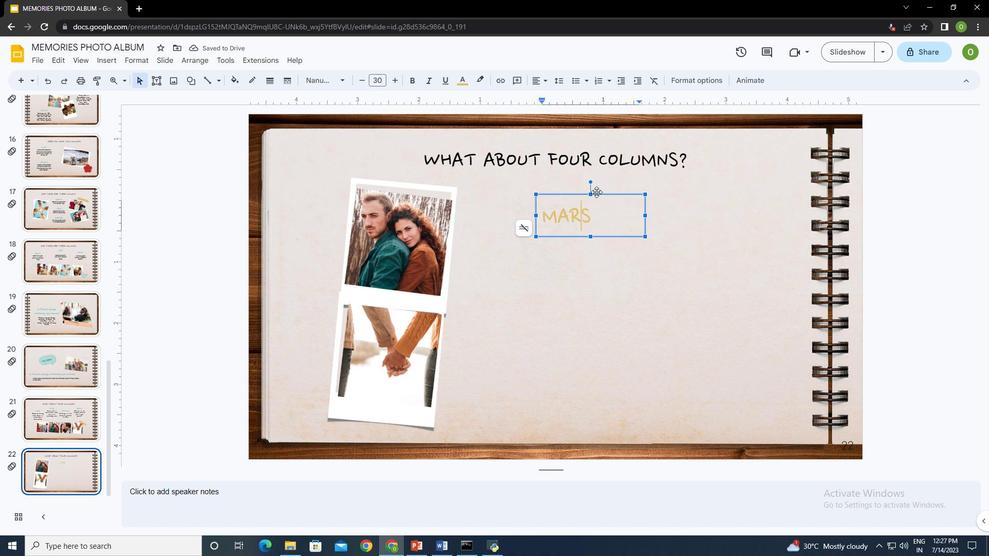 
Action: Mouse moved to (692, 223)
Screenshot: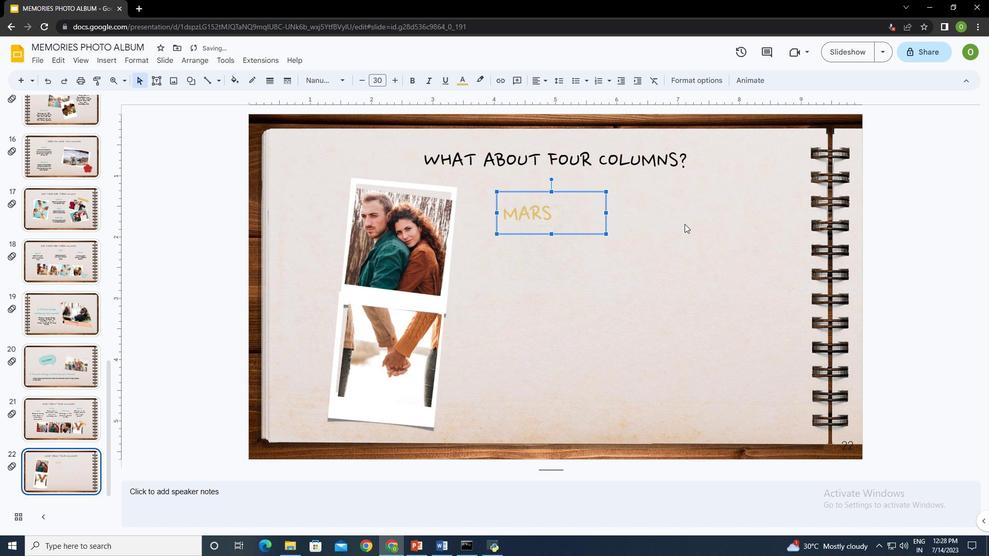 
Action: Mouse pressed left at (692, 223)
Screenshot: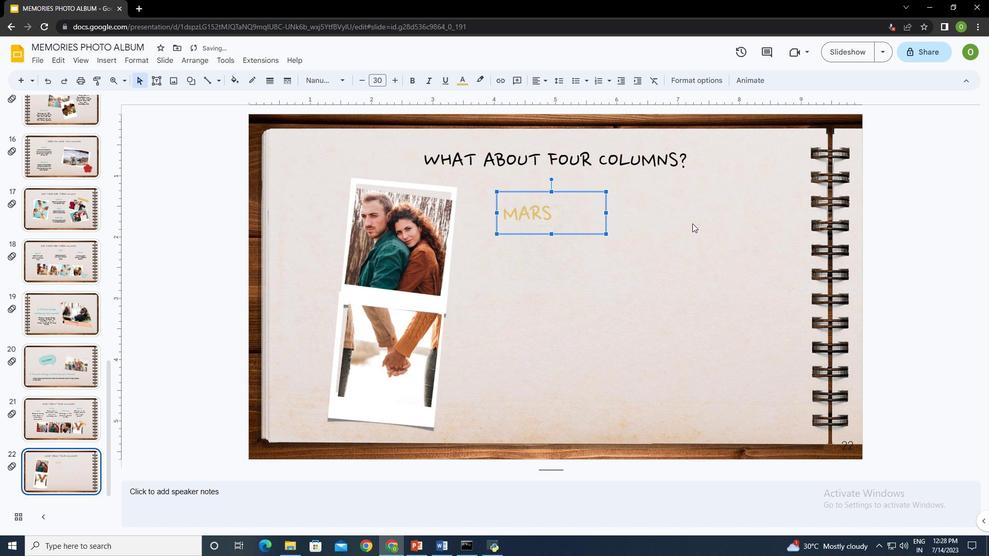 
Action: Mouse moved to (151, 79)
Screenshot: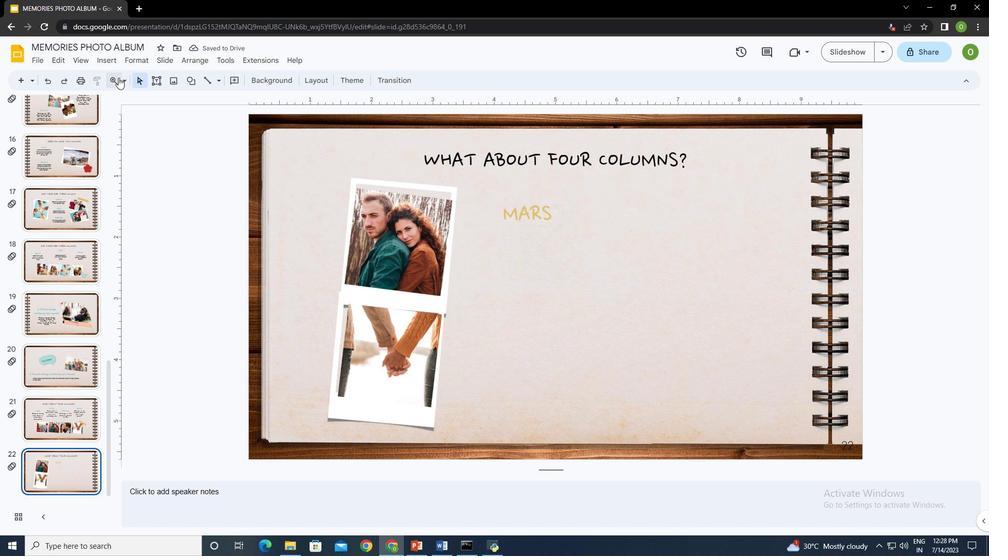 
Action: Mouse pressed left at (151, 79)
Screenshot: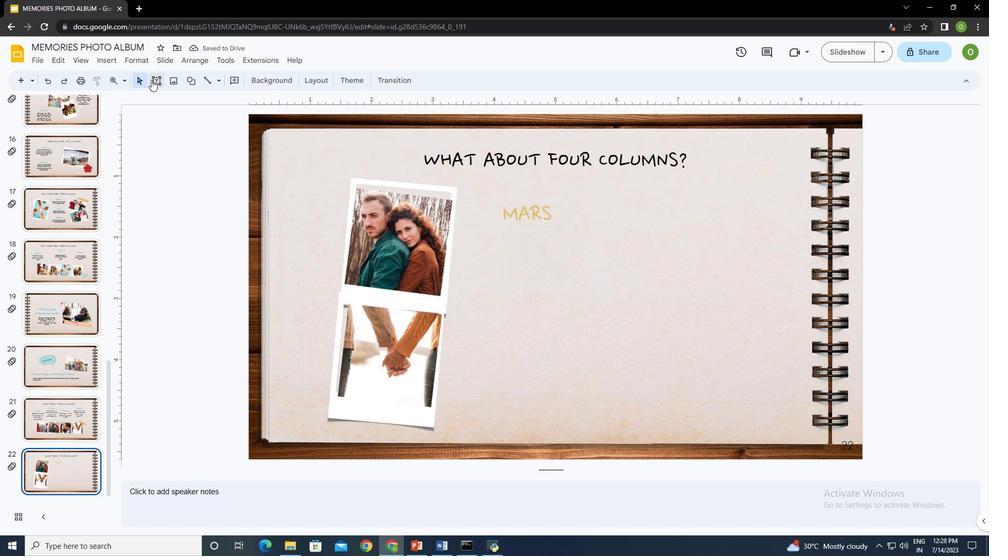 
Action: Mouse moved to (647, 197)
Screenshot: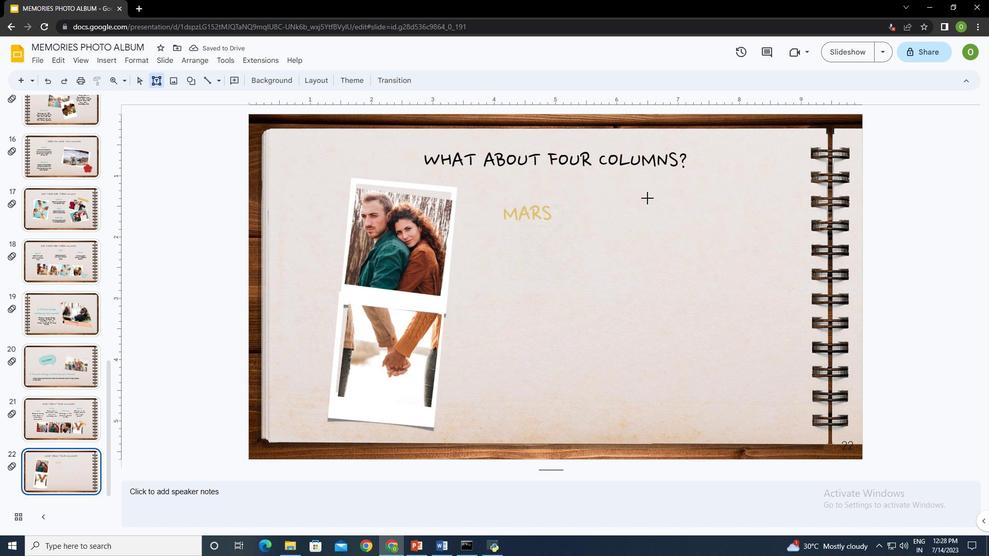 
Action: Mouse pressed left at (647, 197)
Screenshot: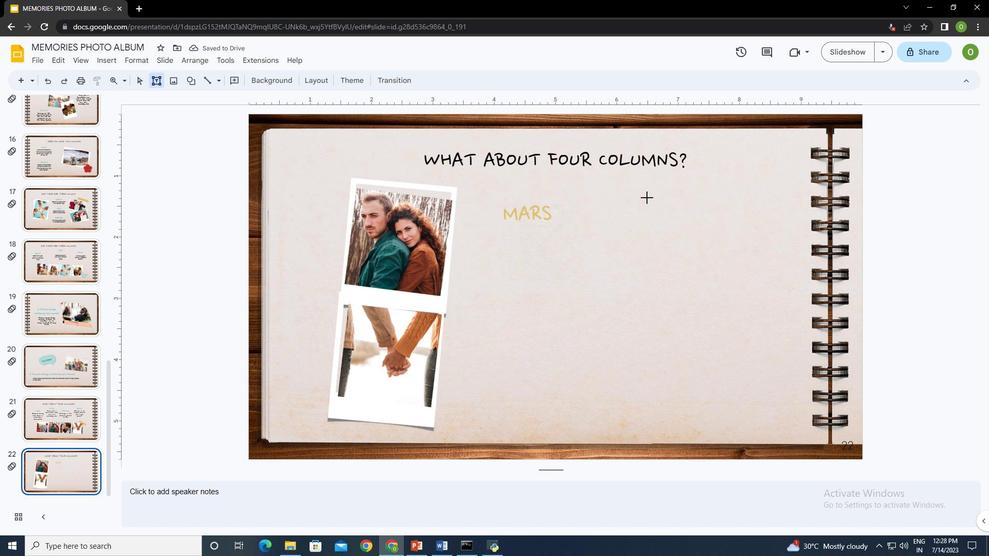 
Action: Mouse moved to (696, 220)
Screenshot: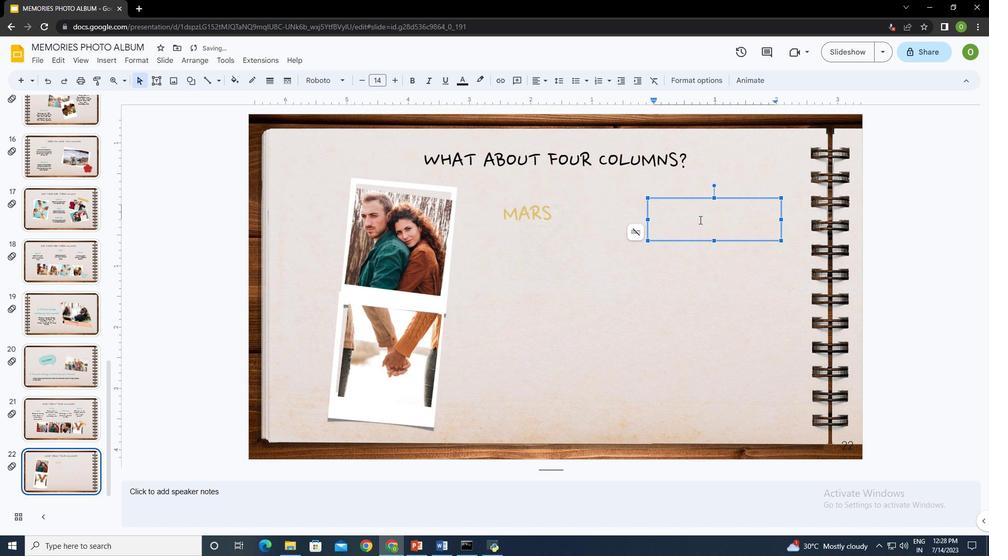 
Action: Key pressed <Key.shift>VE<Key.backspace><Key.caps_lock>enusctrl+A
Screenshot: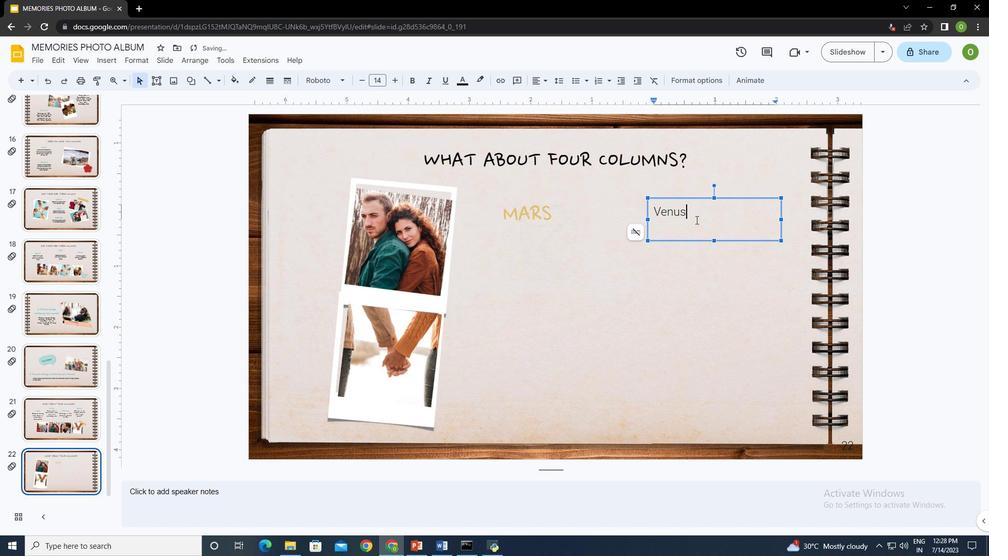 
Action: Mouse moved to (316, 78)
Screenshot: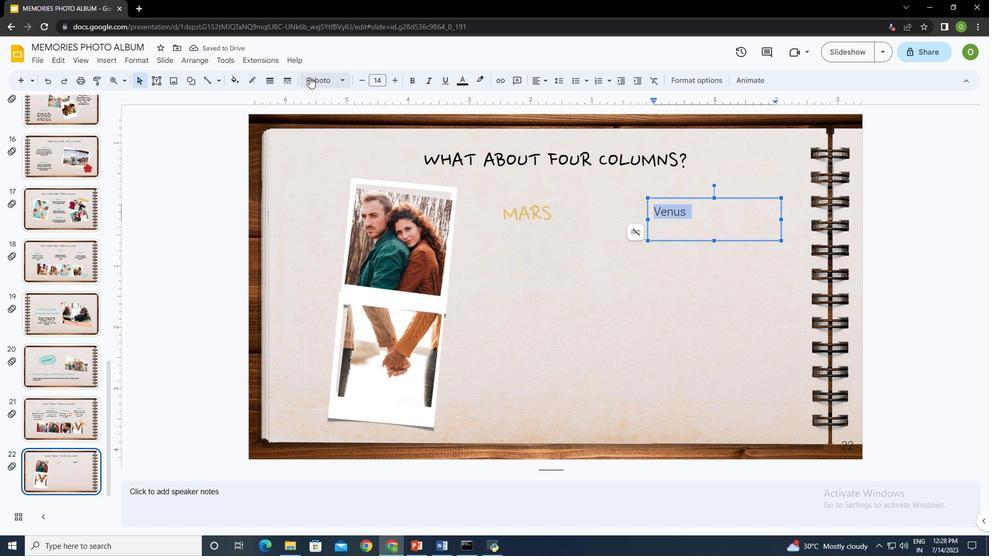 
Action: Mouse pressed left at (316, 78)
Screenshot: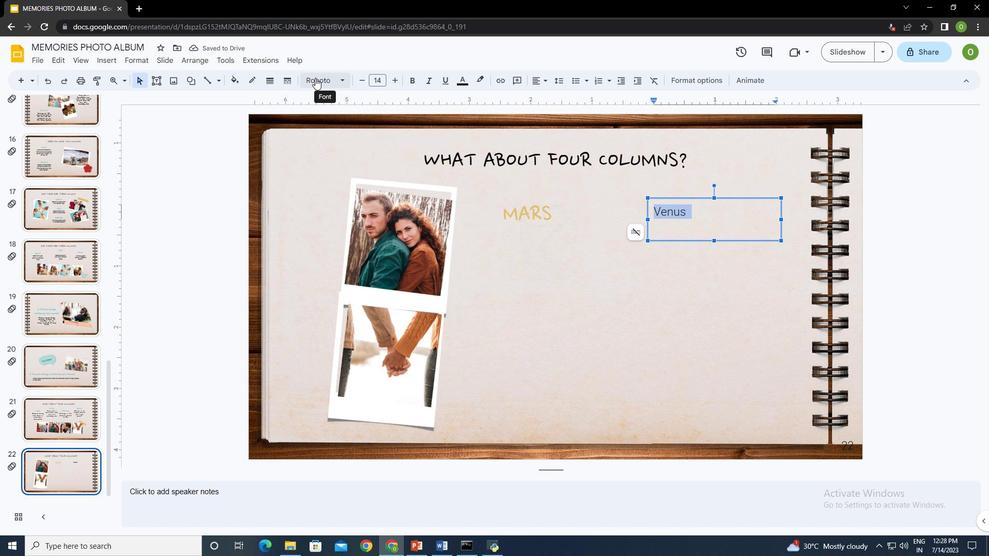 
Action: Mouse moved to (371, 144)
Screenshot: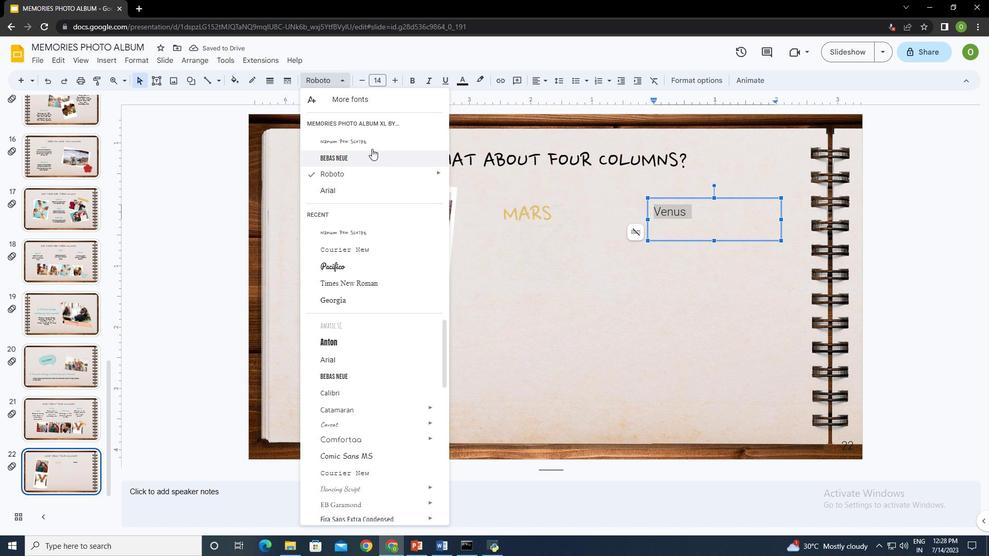
Action: Mouse pressed left at (371, 144)
Screenshot: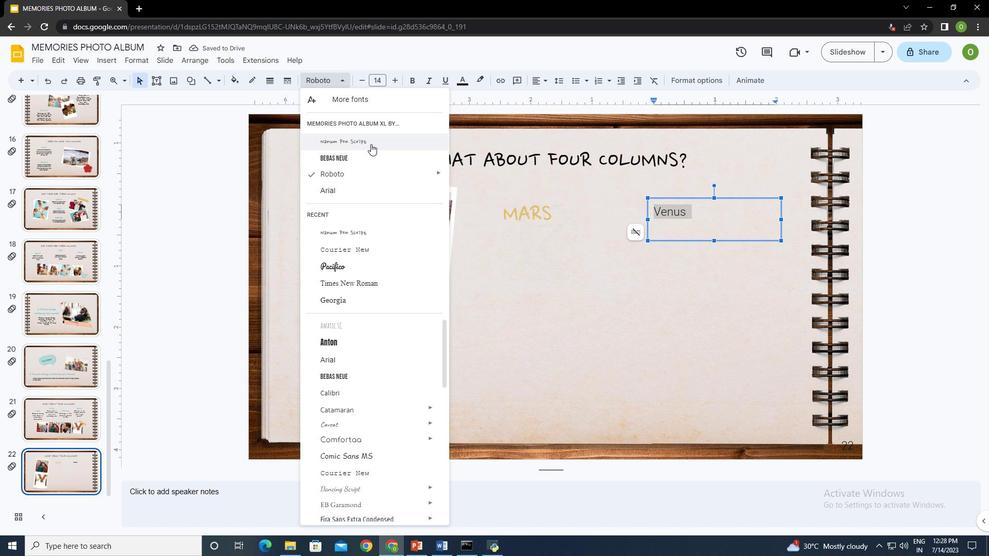 
Action: Mouse moved to (515, 215)
Screenshot: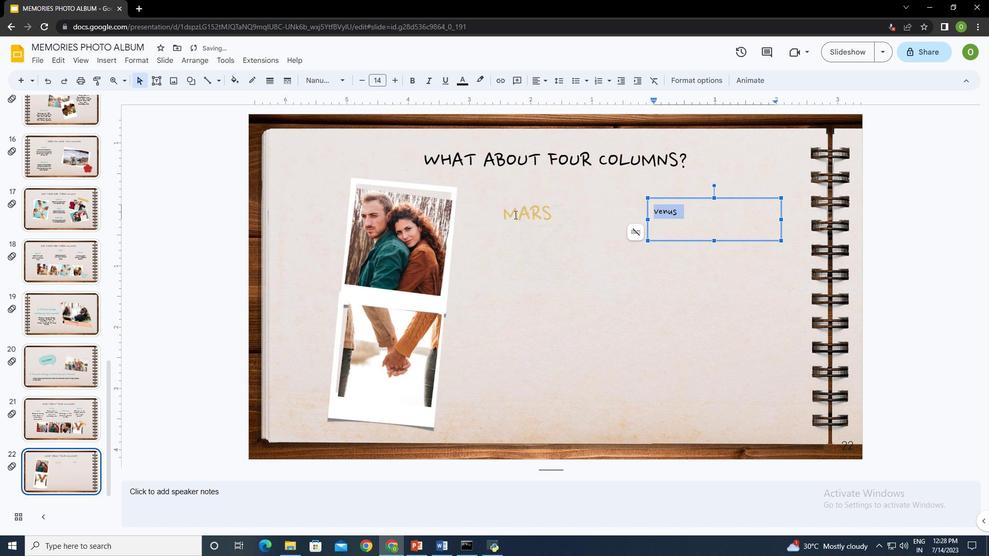
Action: Mouse pressed left at (515, 215)
Screenshot: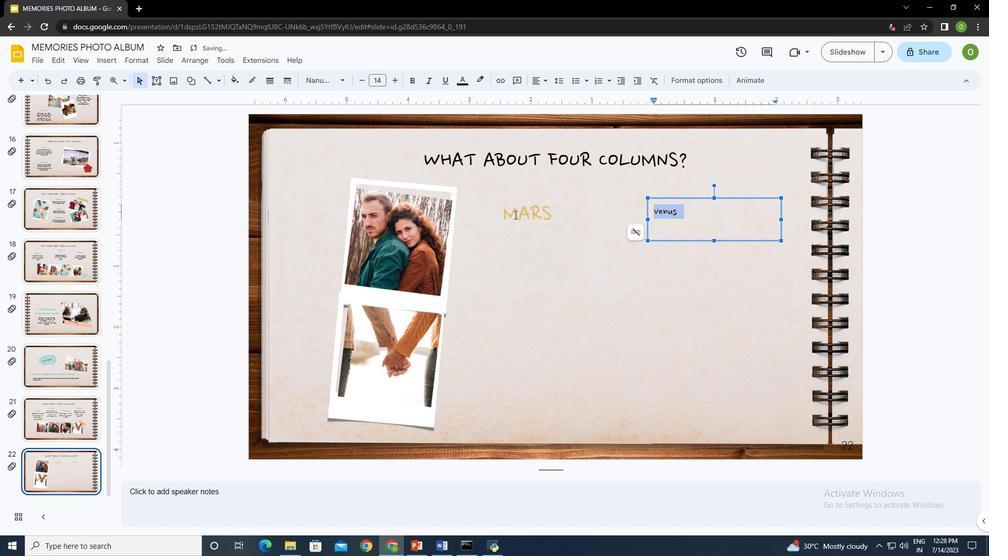 
Action: Mouse moved to (679, 209)
Screenshot: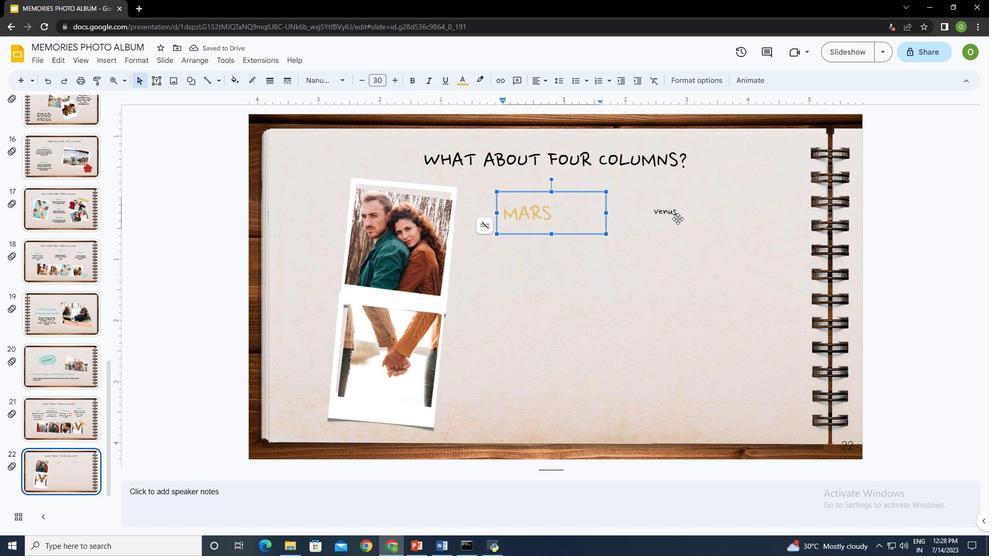 
Action: Mouse pressed left at (679, 209)
Screenshot: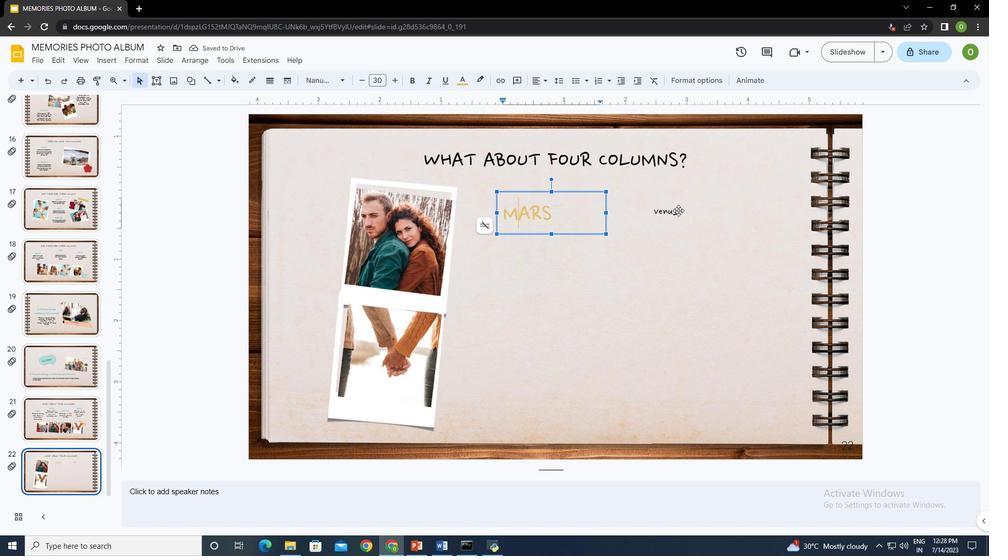 
Action: Mouse moved to (384, 80)
Screenshot: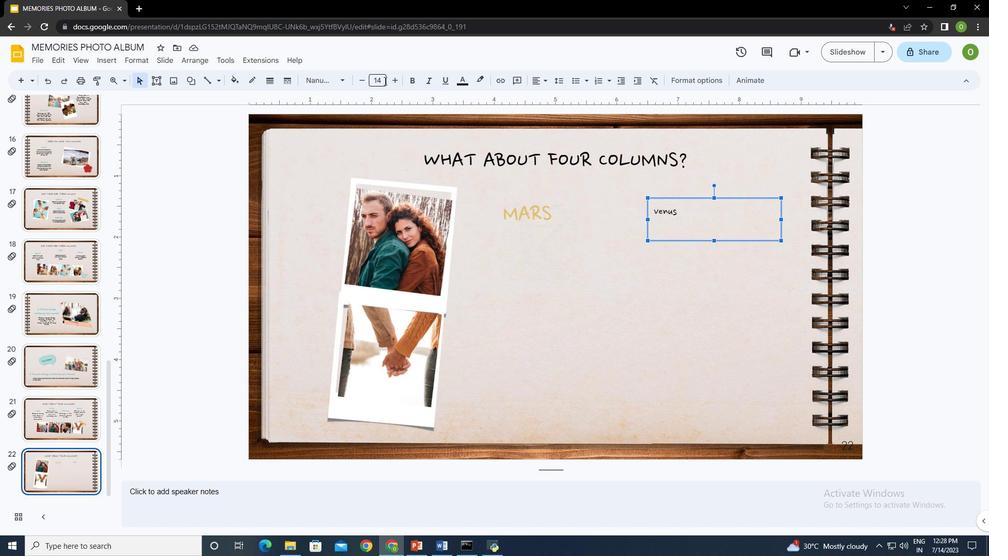 
Action: Mouse pressed left at (384, 80)
Screenshot: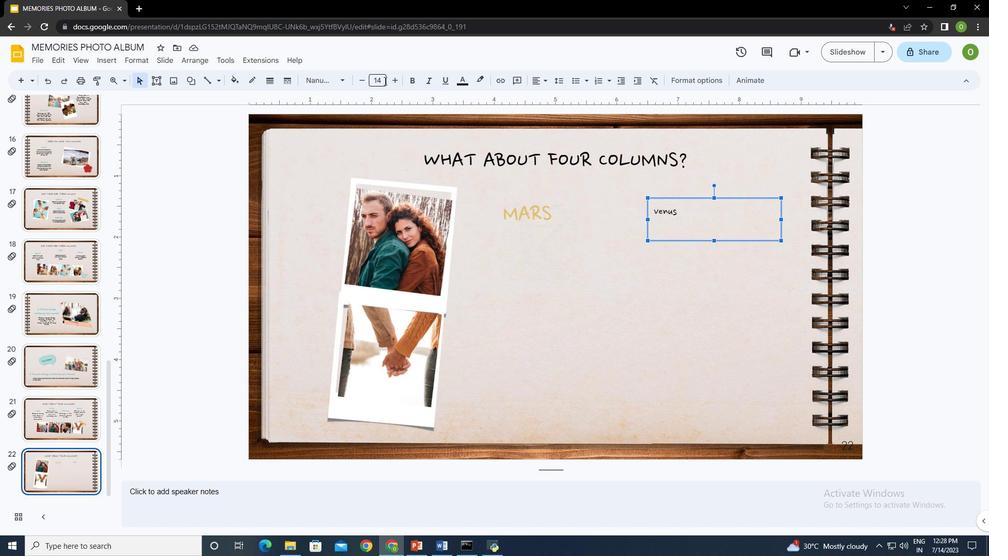 
Action: Mouse moved to (384, 80)
Screenshot: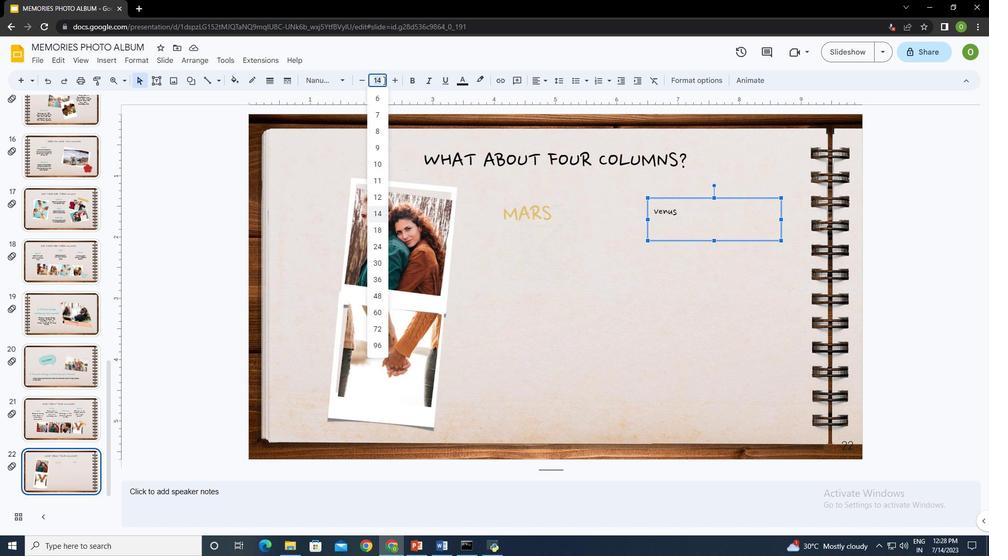 
Action: Key pressed 30
Screenshot: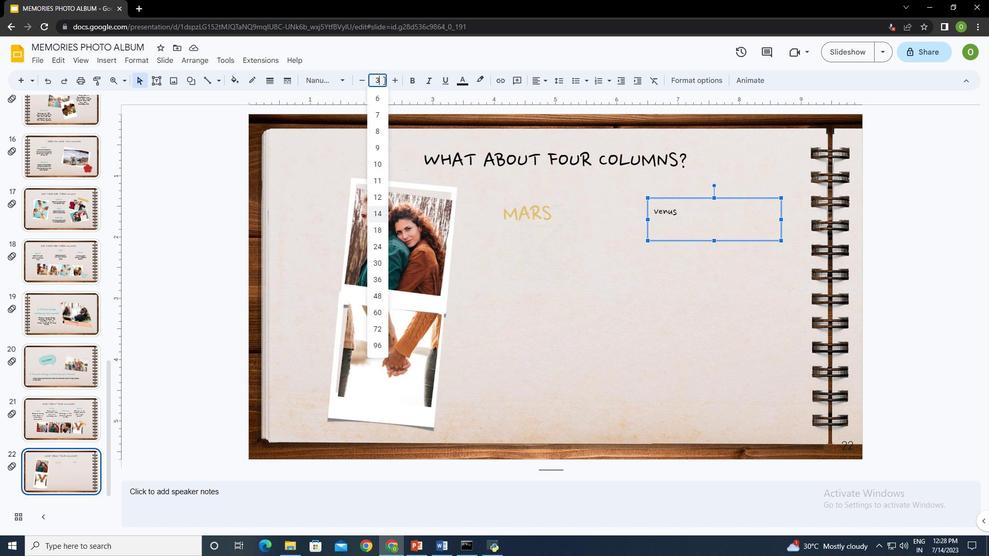 
Action: Mouse moved to (663, 291)
Screenshot: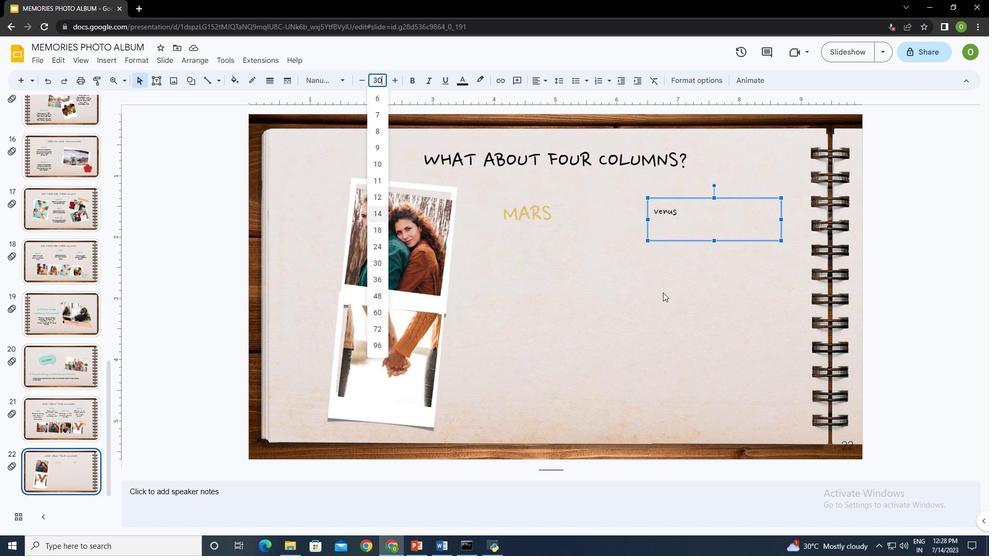 
Action: Mouse pressed left at (663, 291)
Screenshot: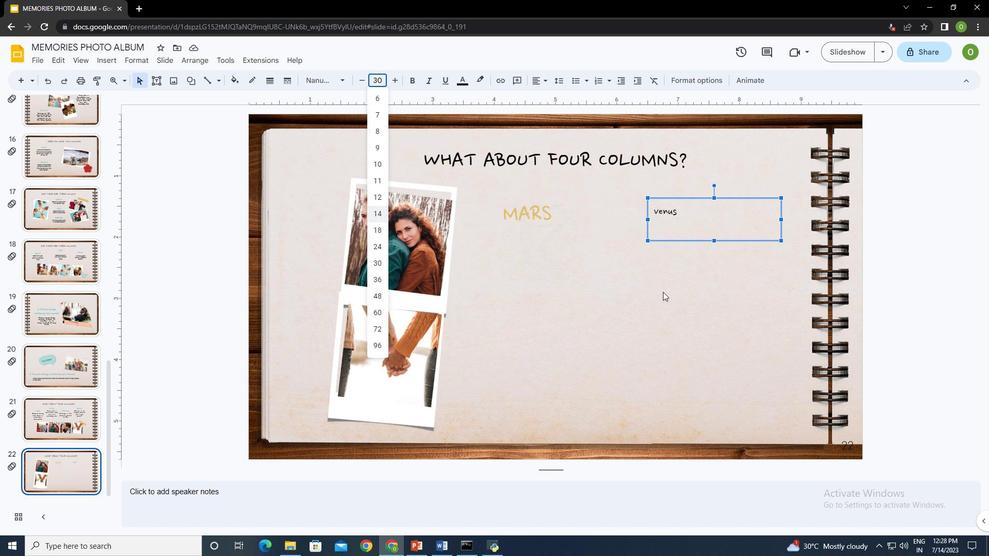 
Action: Mouse moved to (688, 208)
Screenshot: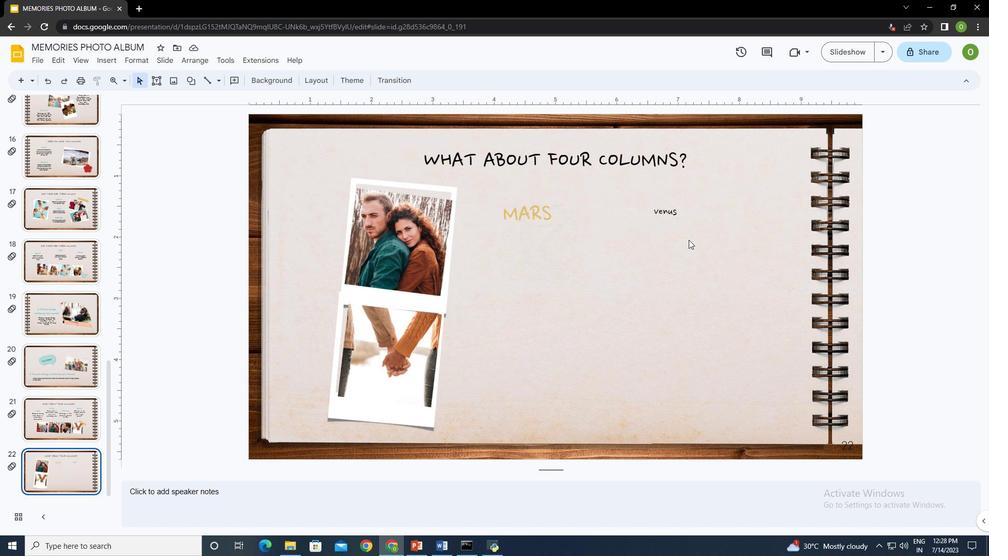 
Action: Mouse pressed left at (688, 208)
Screenshot: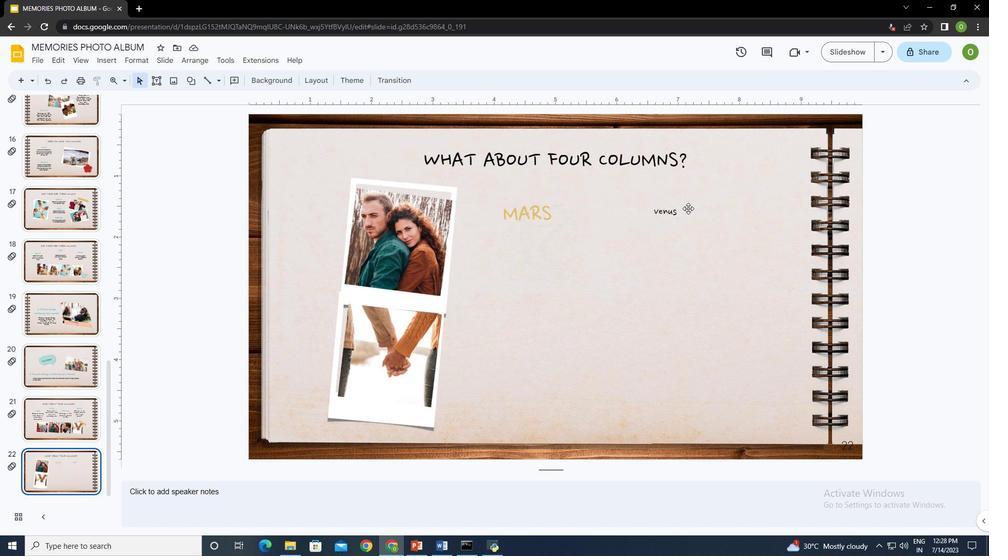 
Action: Mouse moved to (688, 208)
Screenshot: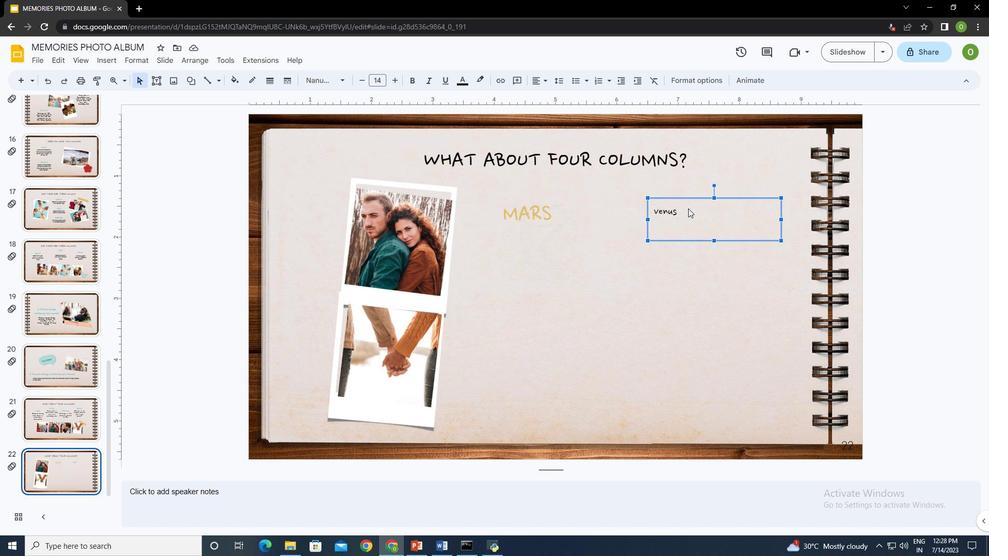 
Action: Key pressed ctrl+A
Screenshot: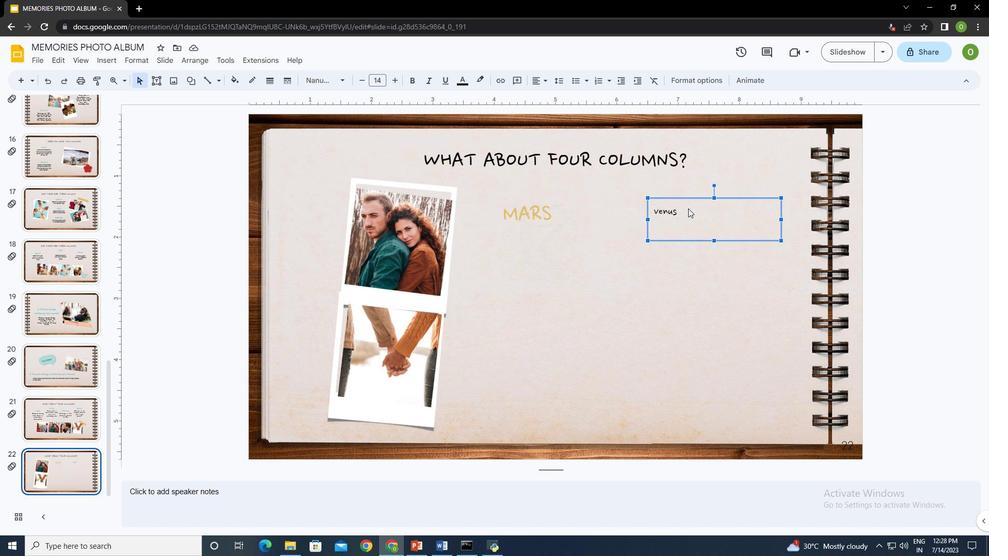 
Action: Mouse moved to (678, 220)
Screenshot: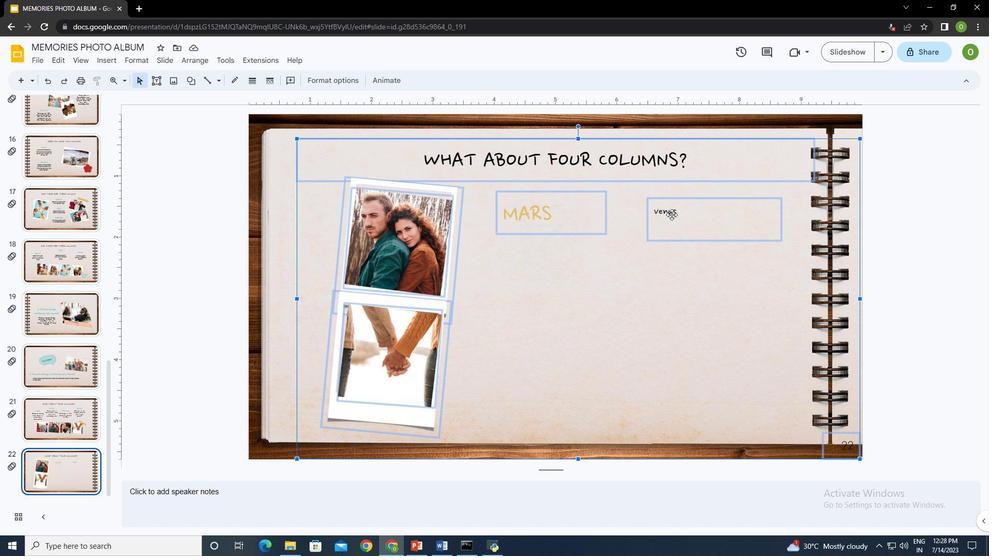 
Action: Mouse pressed left at (678, 220)
Screenshot: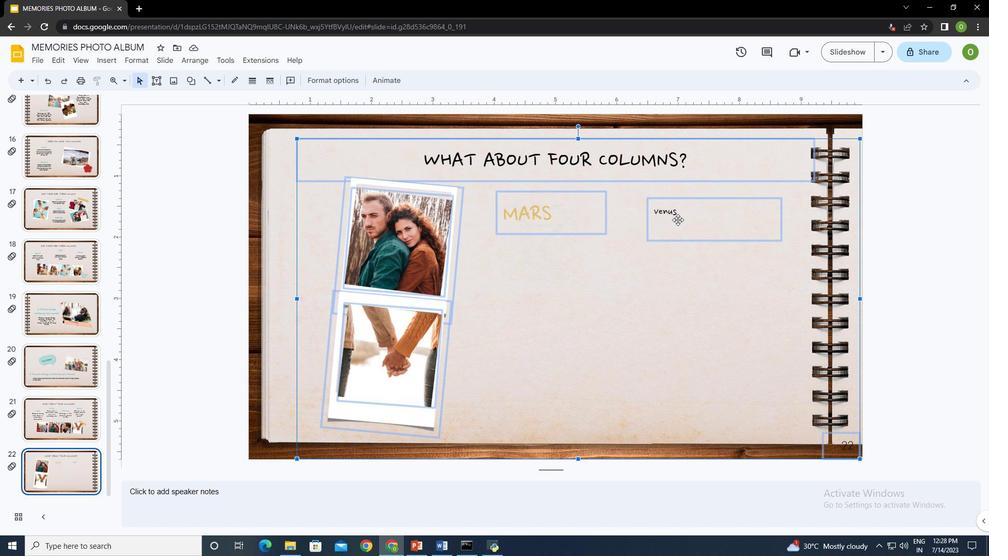 
Action: Mouse moved to (664, 357)
Screenshot: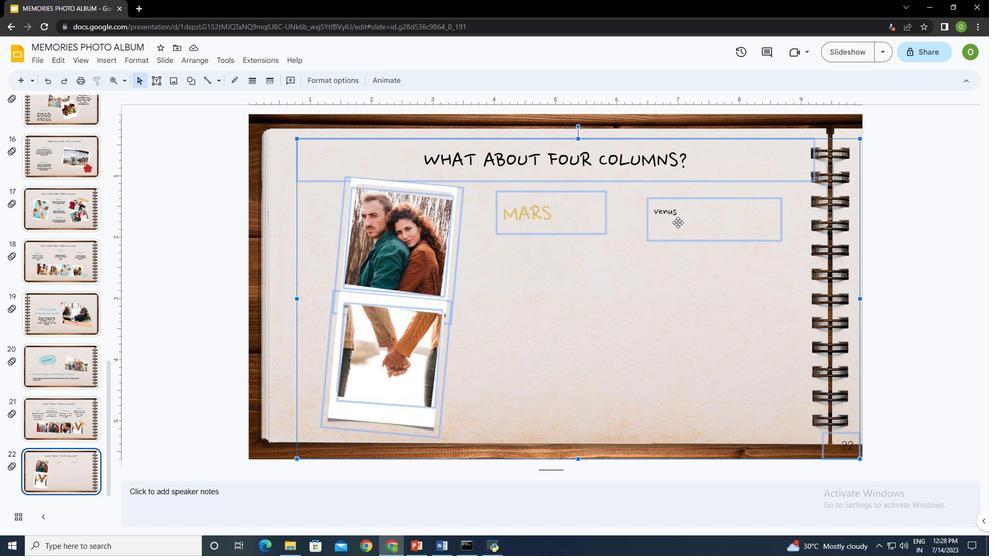 
Action: Mouse pressed left at (664, 357)
Screenshot: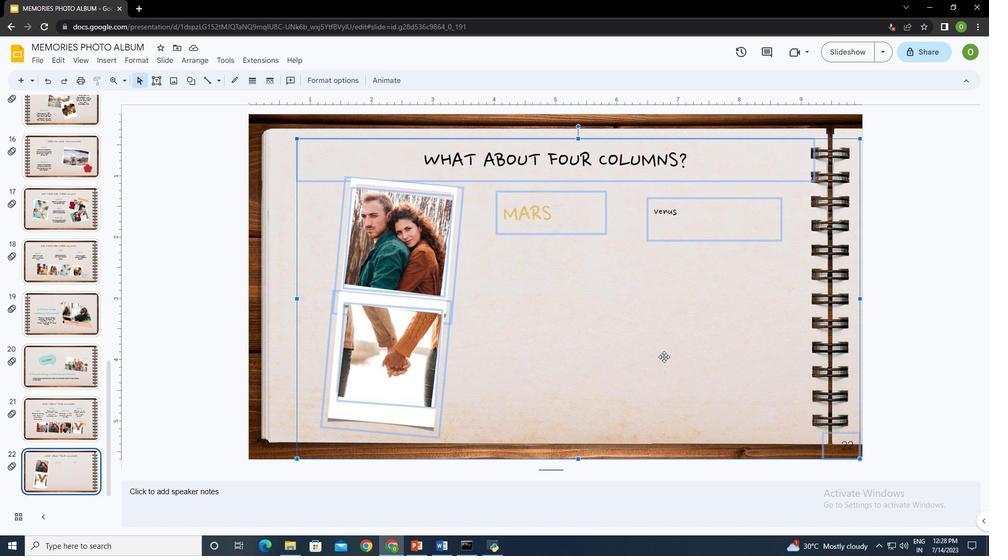 
Action: Mouse moved to (664, 211)
Screenshot: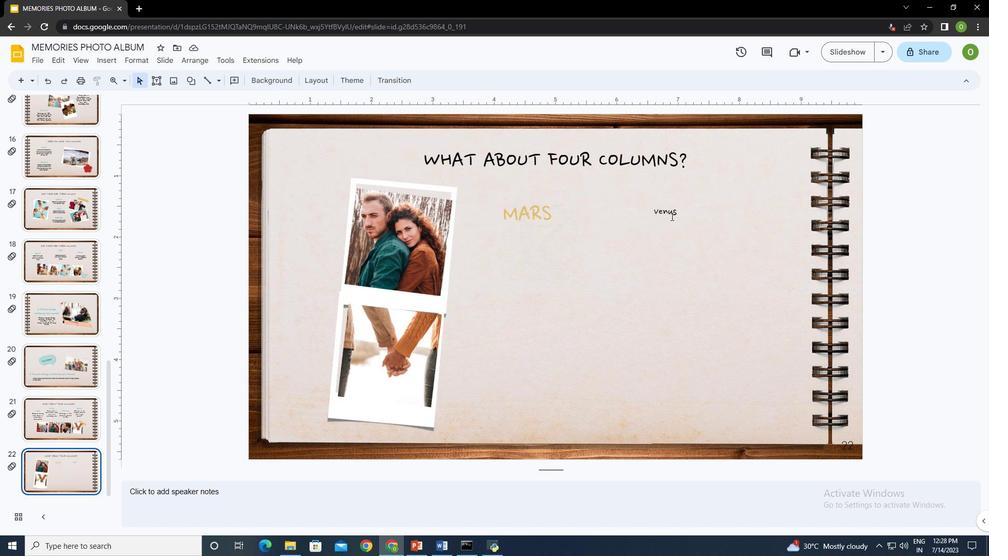 
Action: Mouse pressed left at (664, 211)
Screenshot: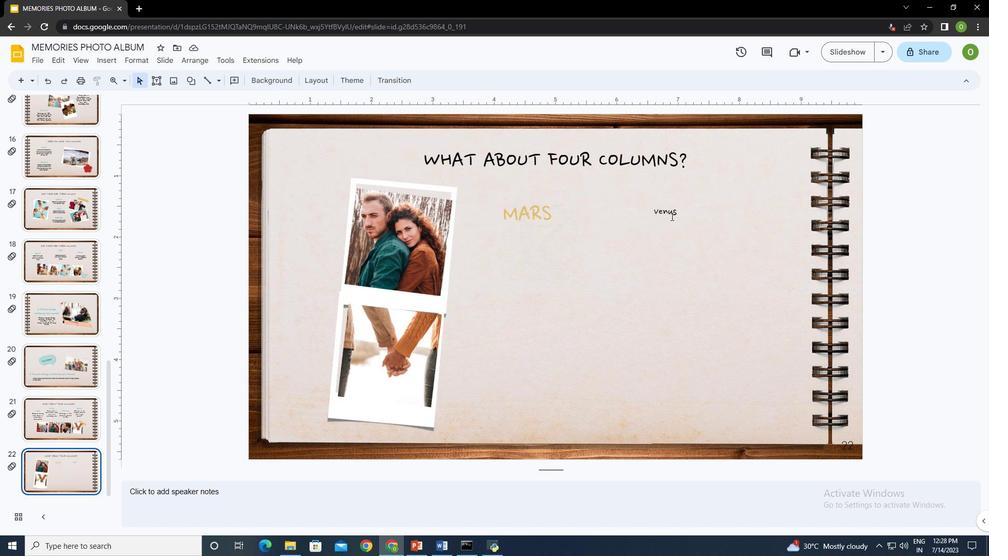 
Action: Mouse pressed left at (664, 211)
Screenshot: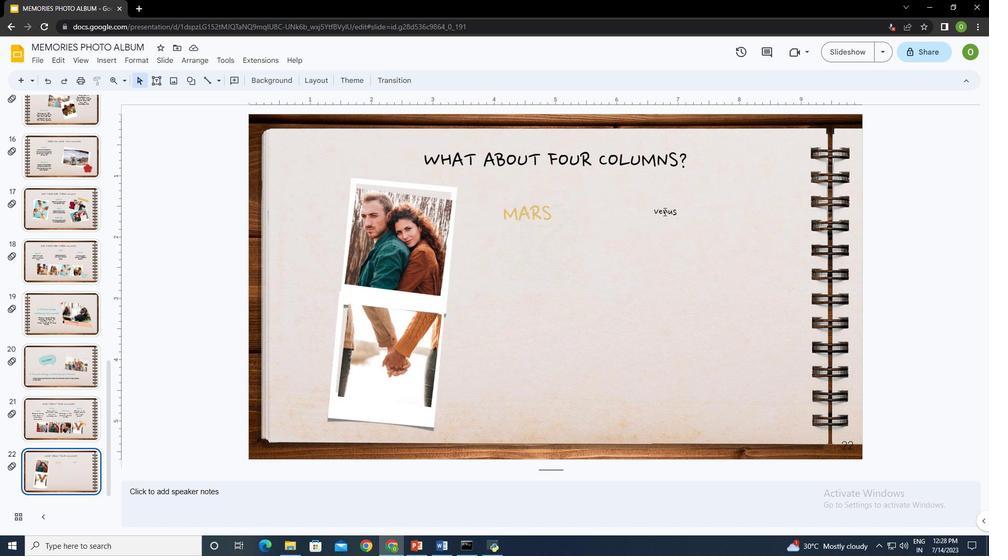 
Action: Mouse moved to (697, 221)
Screenshot: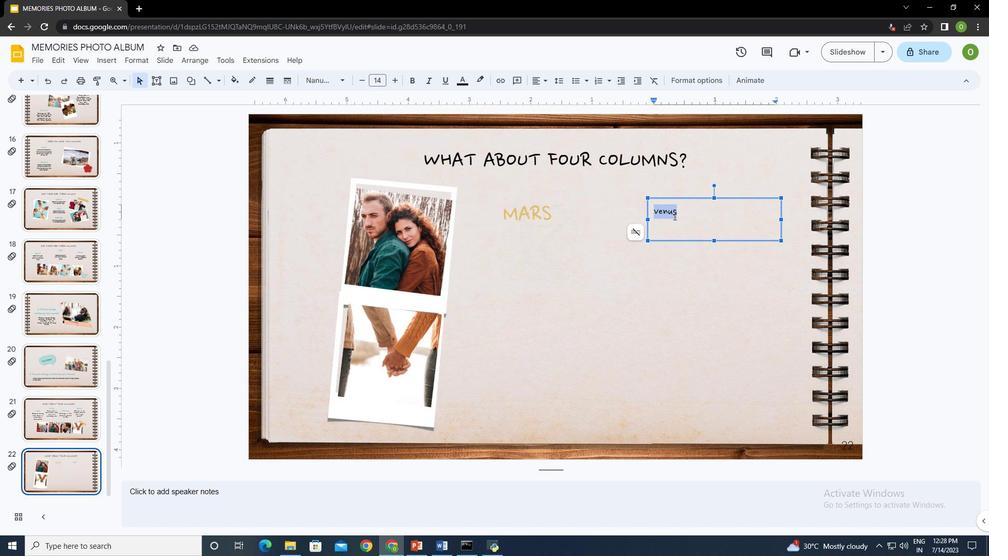 
Action: Key pressed ctrl+A
Screenshot: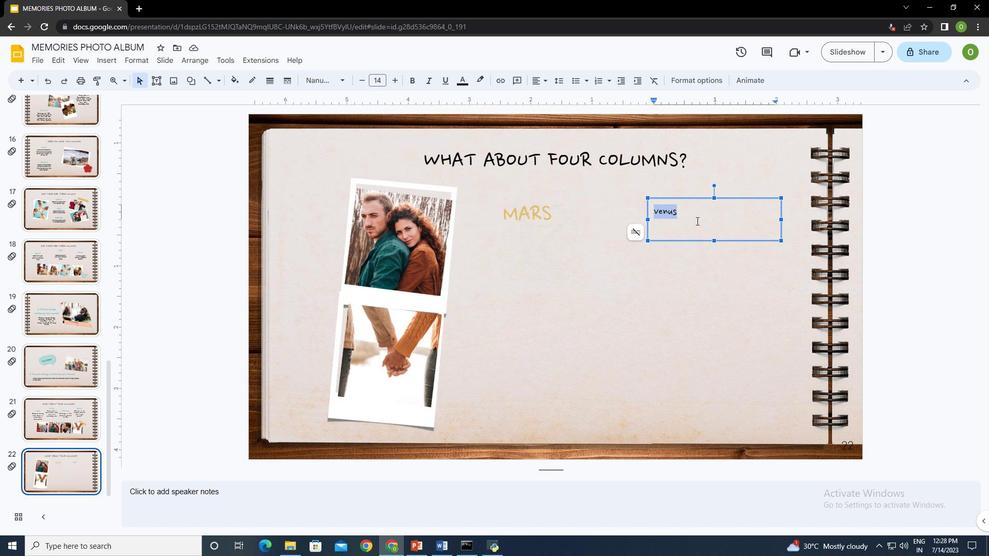 
Action: Mouse moved to (321, 78)
Screenshot: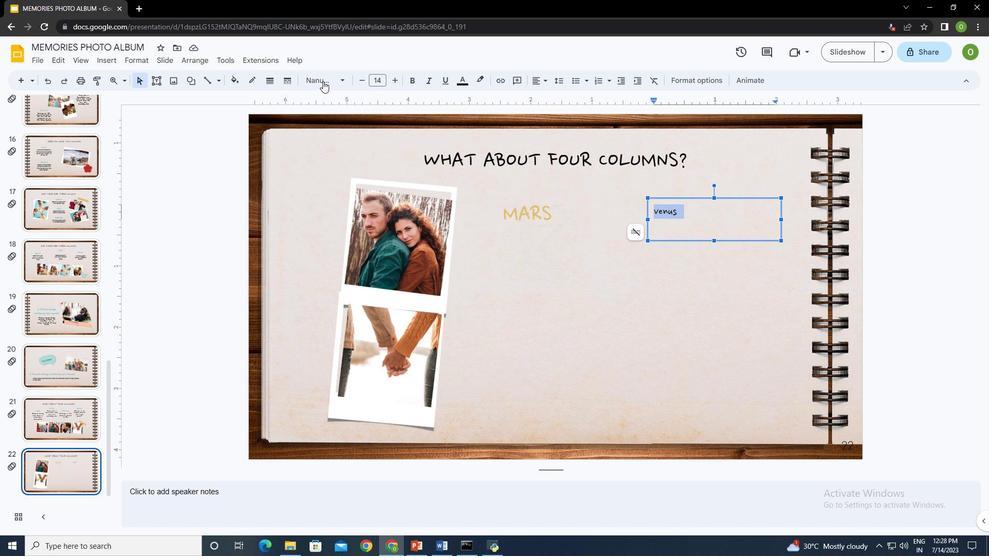 
Action: Mouse pressed left at (321, 78)
Screenshot: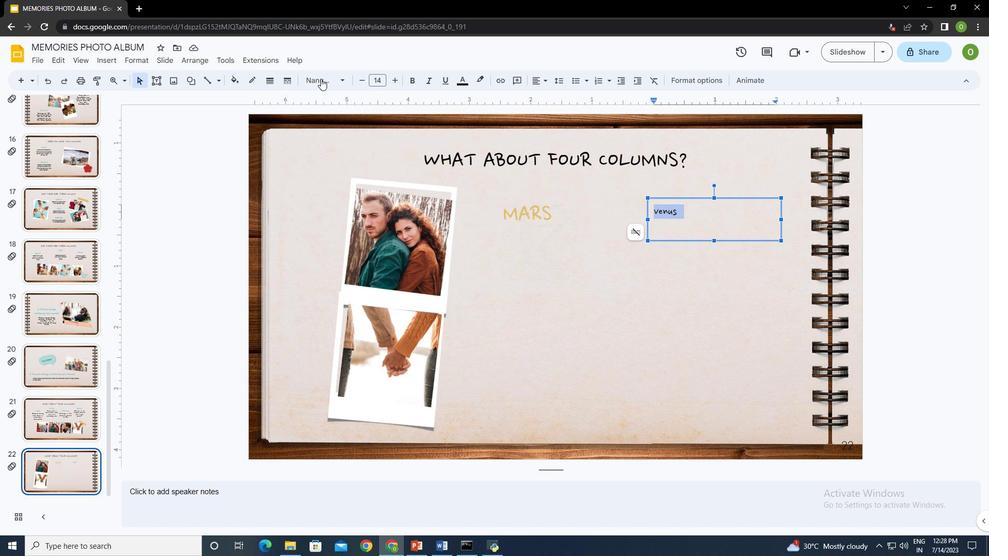
Action: Mouse moved to (358, 141)
Screenshot: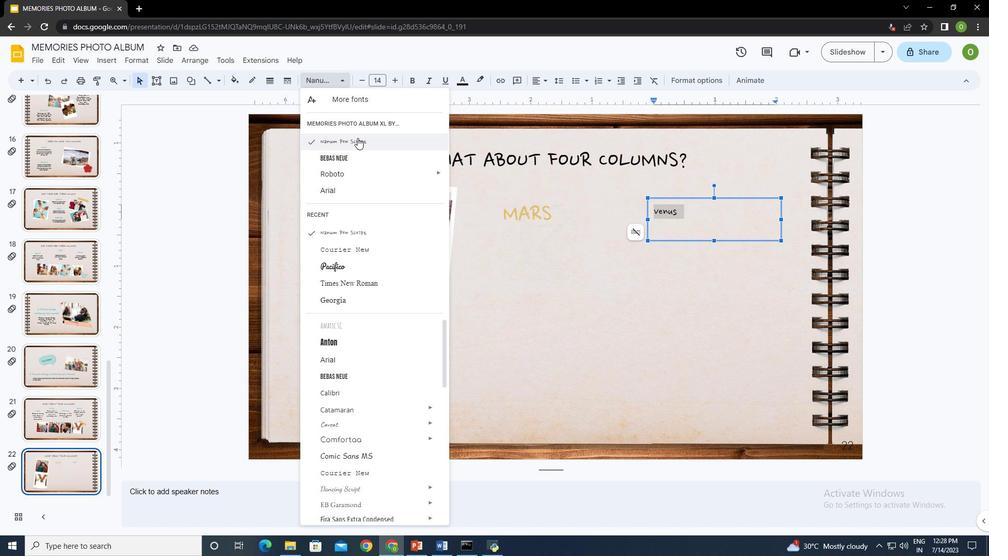 
Action: Mouse pressed left at (358, 141)
Screenshot: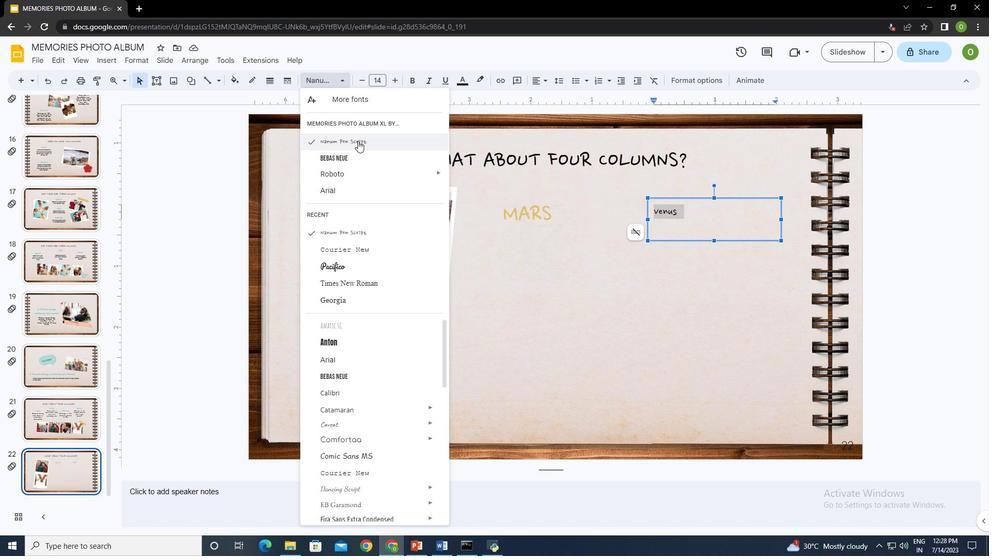 
Action: Mouse moved to (382, 80)
Screenshot: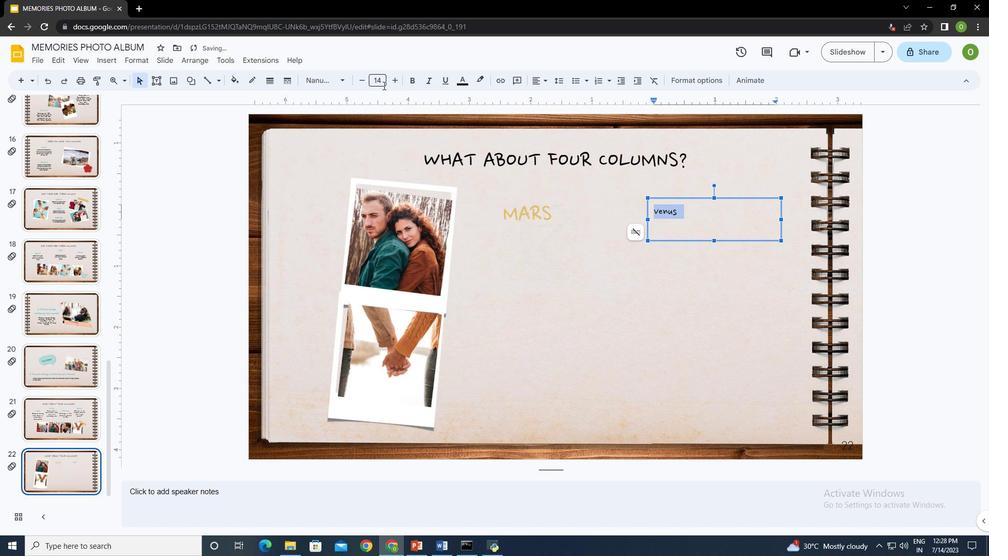 
Action: Mouse pressed left at (382, 80)
Screenshot: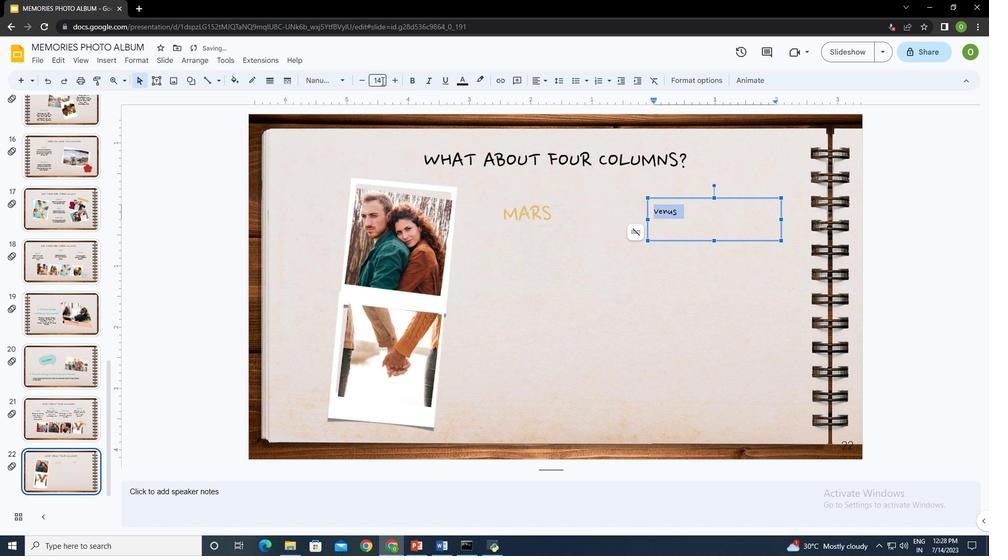 
Action: Mouse moved to (382, 81)
Screenshot: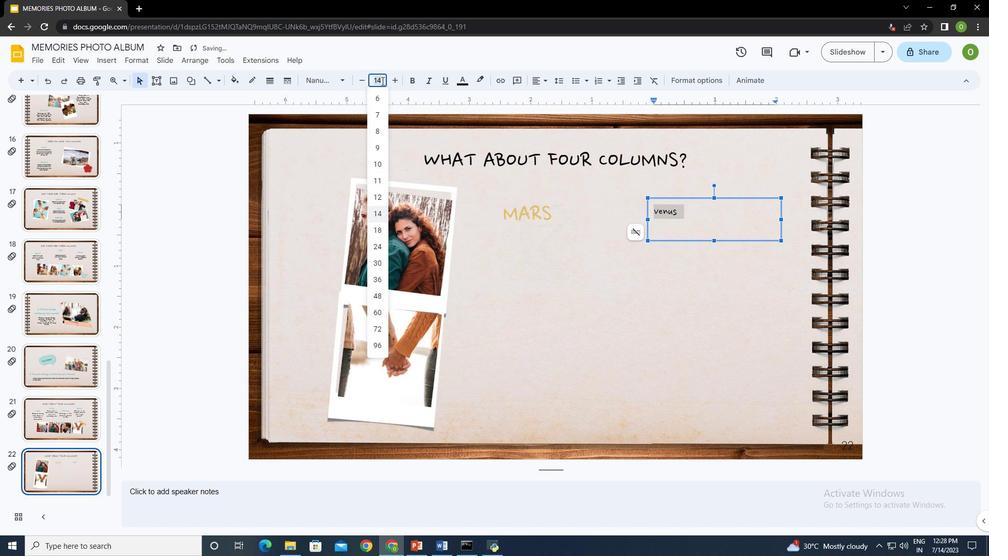 
Action: Key pressed 30<Key.enter>
Screenshot: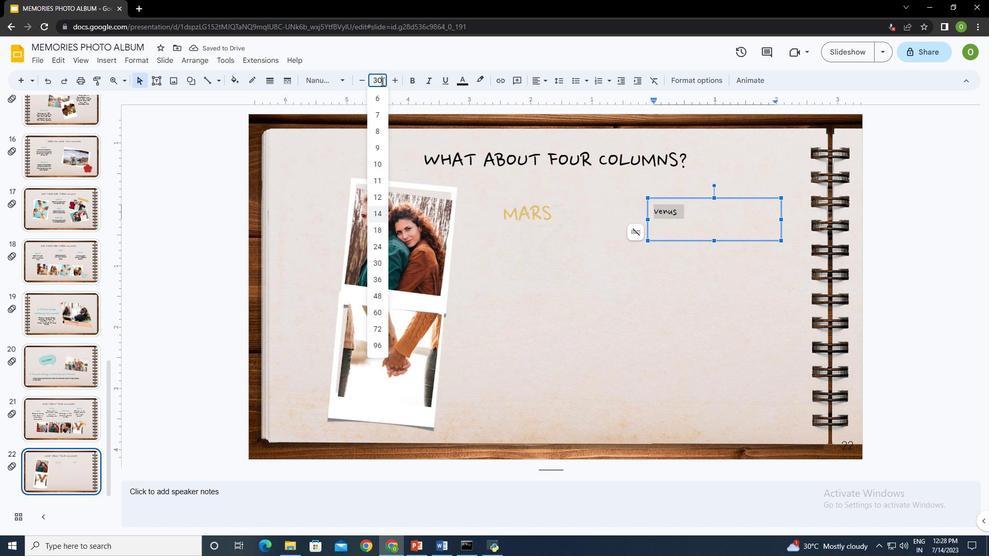 
Action: Mouse moved to (463, 77)
Screenshot: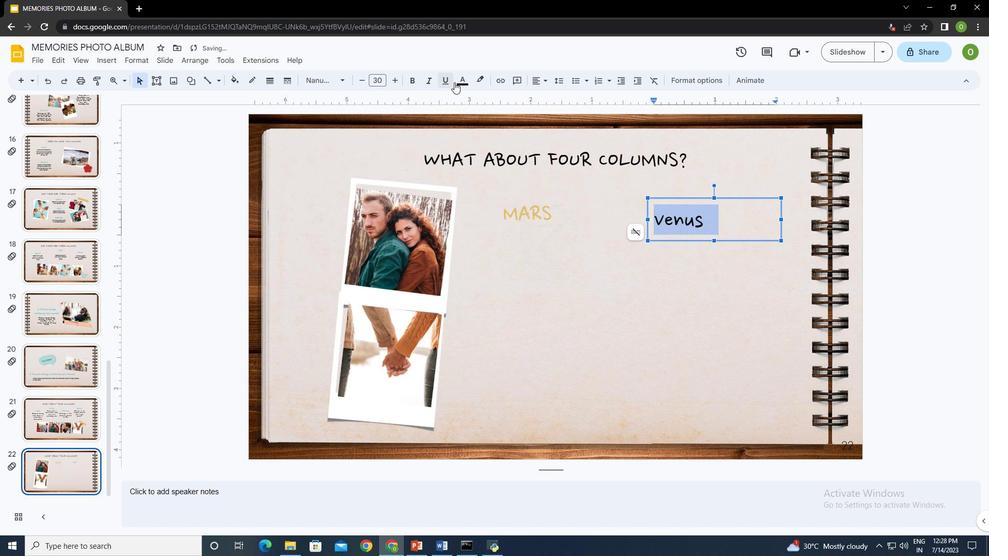 
Action: Mouse pressed left at (463, 77)
Screenshot: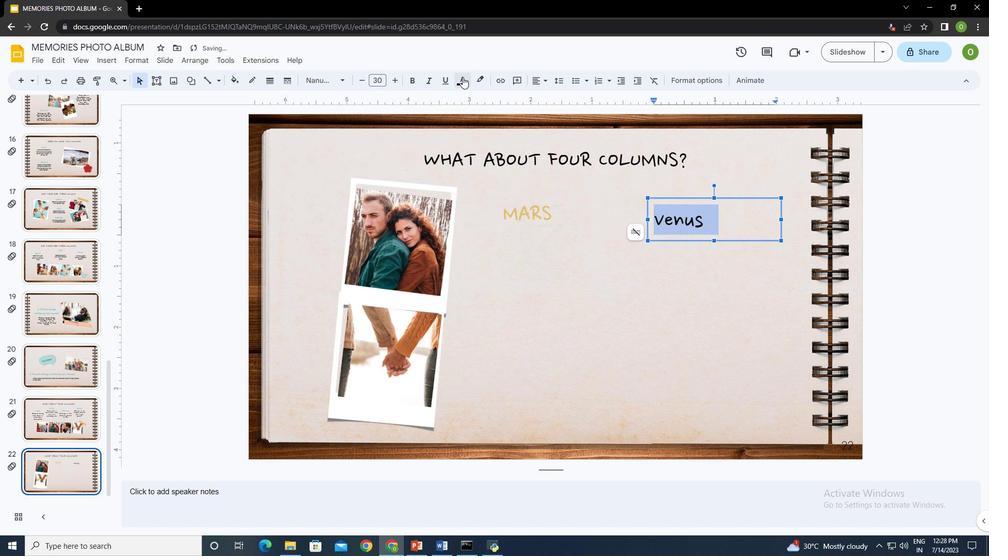 
Action: Mouse moved to (545, 110)
Screenshot: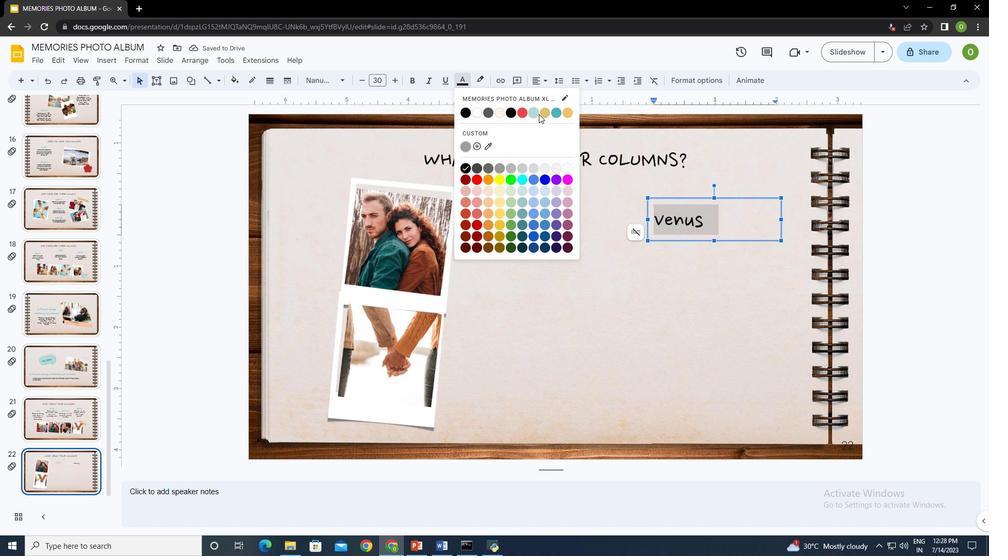 
Action: Mouse pressed left at (545, 110)
Screenshot: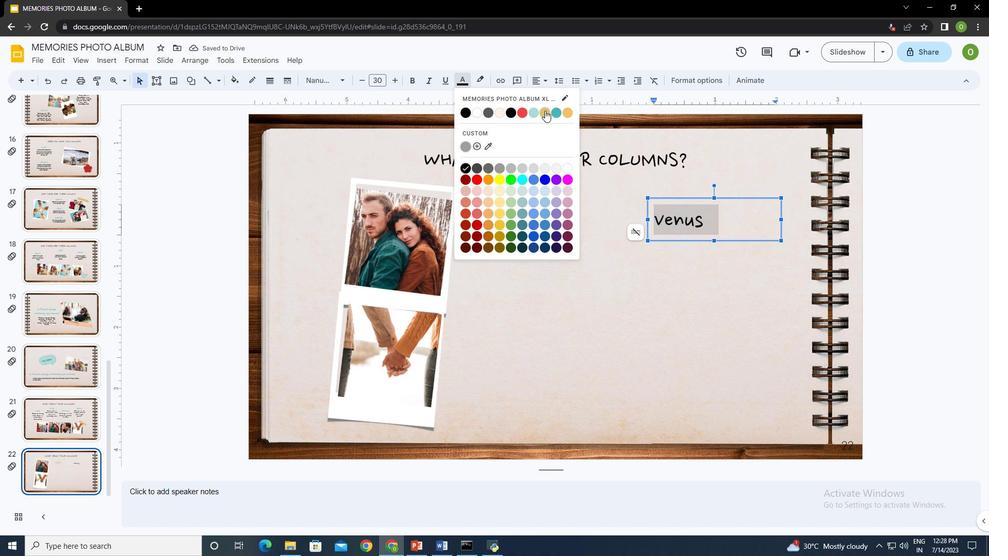 
Action: Mouse moved to (644, 290)
Screenshot: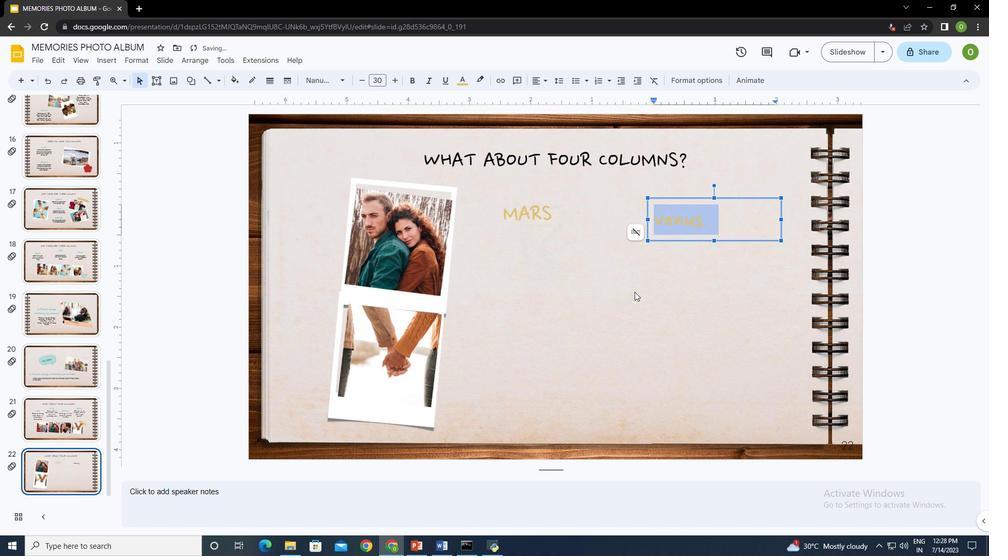 
Action: Mouse pressed left at (644, 290)
Screenshot: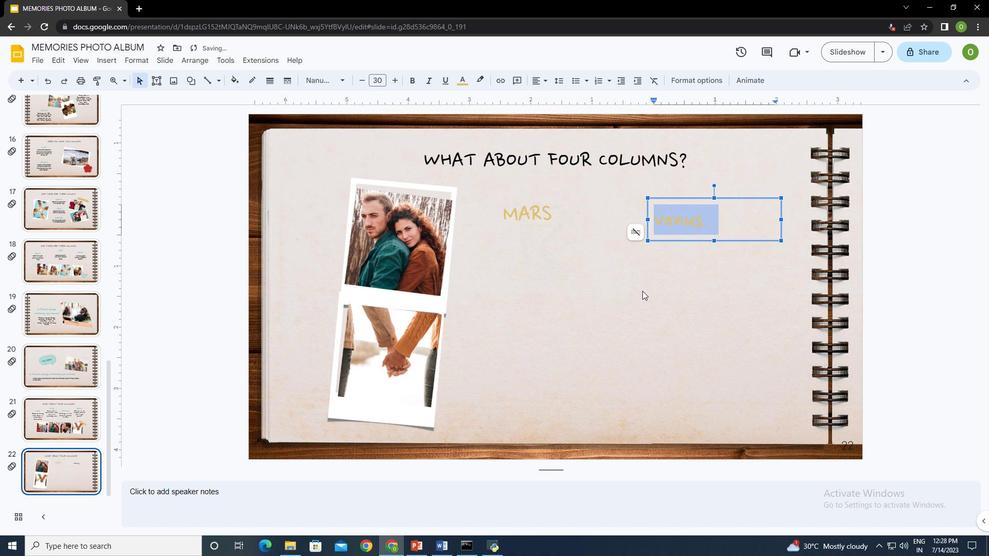 
Action: Mouse moved to (157, 78)
Screenshot: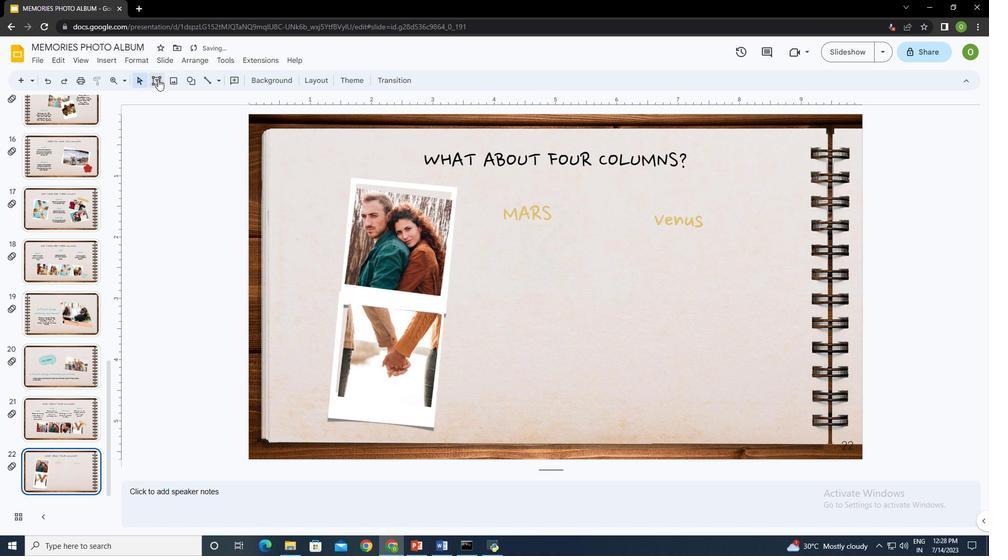 
Action: Mouse pressed left at (157, 78)
Screenshot: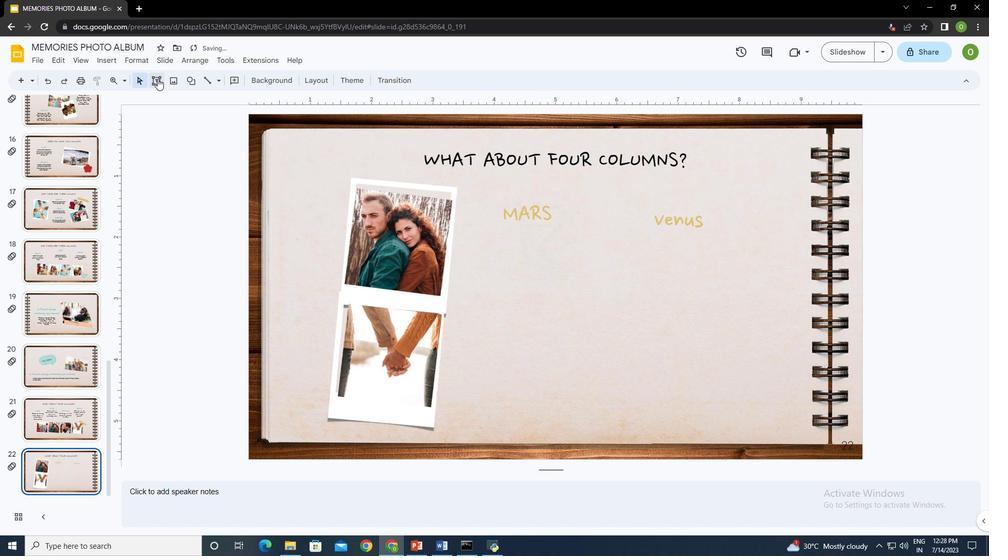 
Action: Mouse moved to (482, 243)
Screenshot: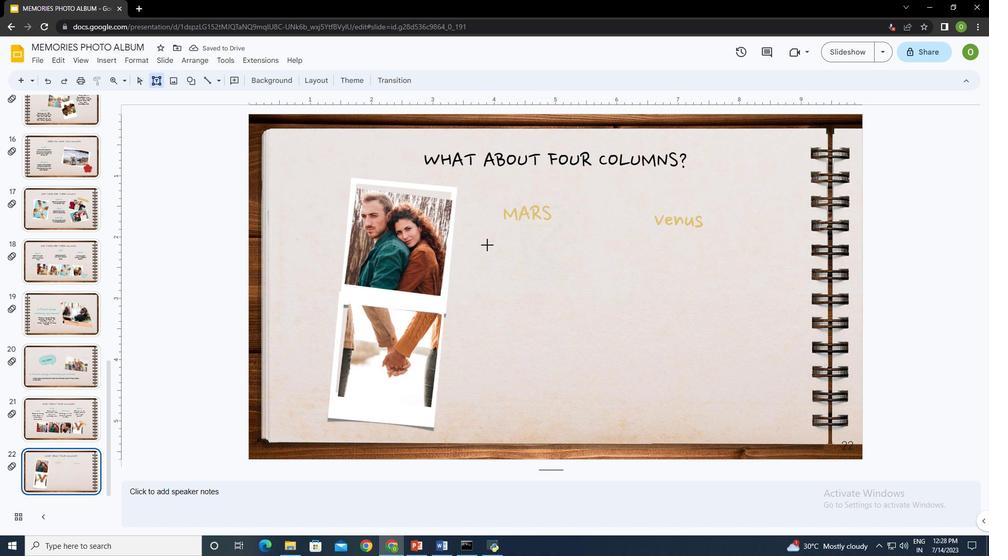 
Action: Mouse pressed left at (482, 243)
Screenshot: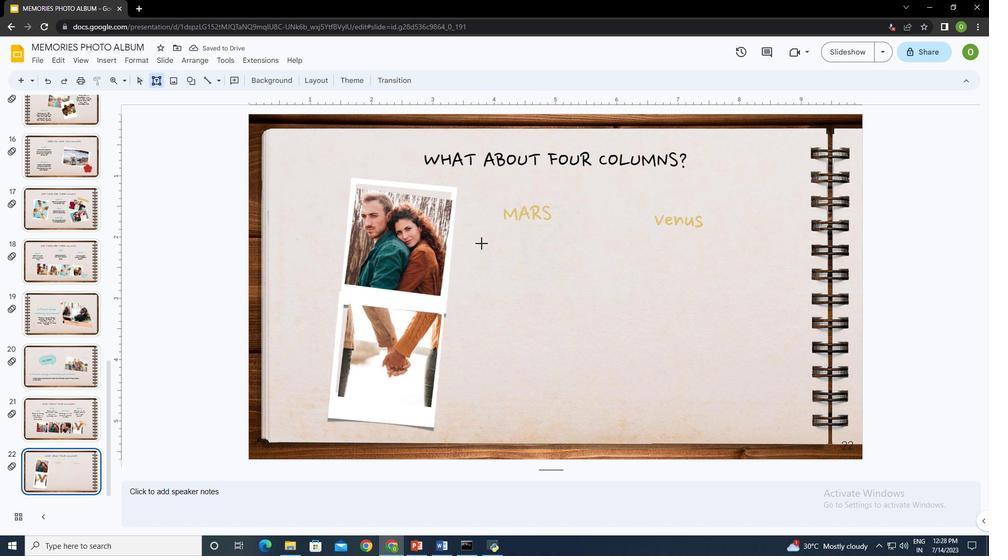 
Action: Mouse moved to (503, 265)
Screenshot: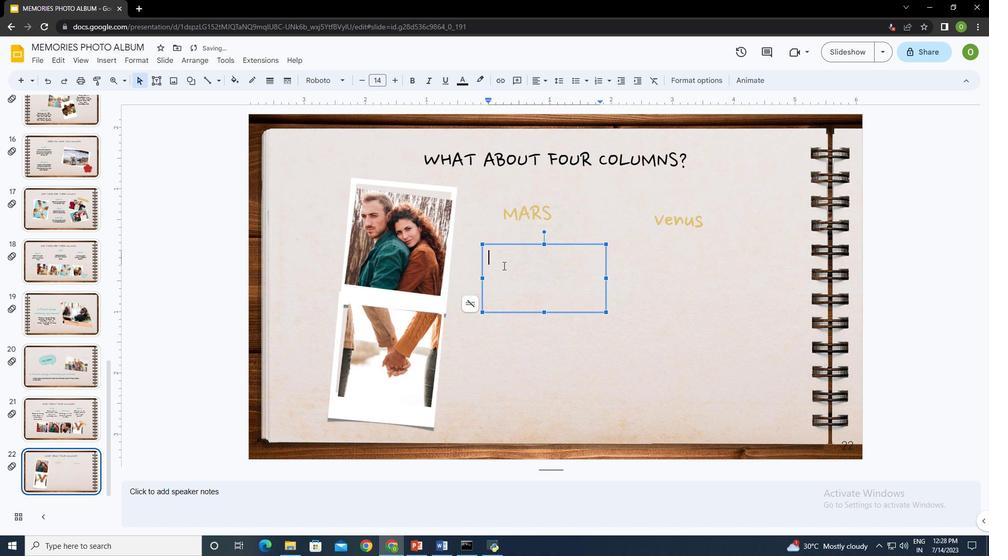 
Action: Key pressed <Key.shift>Despite<Key.space>being<Key.space>red<Key.space><Key.backspace>,<Key.space><Key.shift>Mars<Key.space>is<Key.space>actually<Key.space>a<Key.space>cold<Key.space>placectrl+A
Screenshot: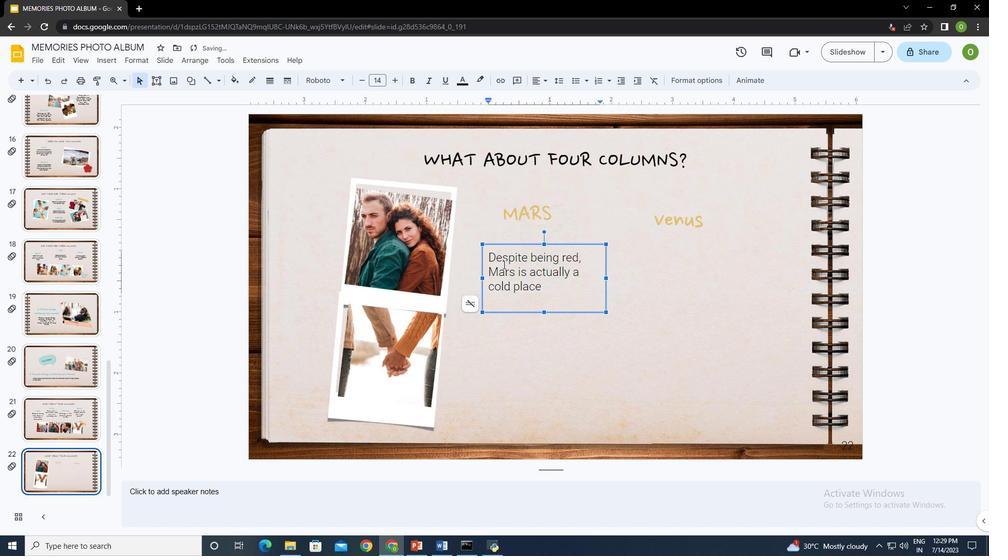 
Action: Mouse moved to (322, 76)
Screenshot: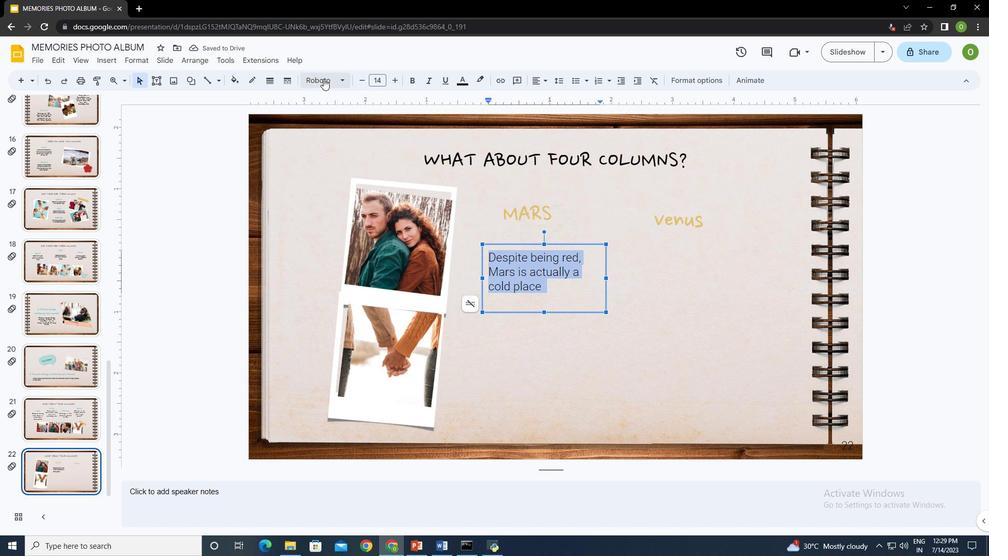 
Action: Mouse pressed left at (322, 76)
Screenshot: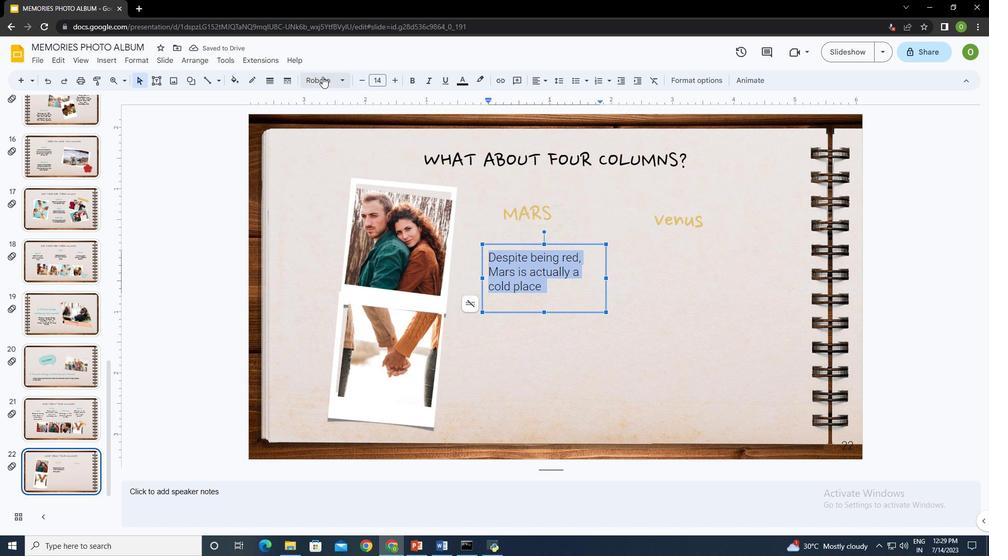 
Action: Mouse moved to (378, 250)
Screenshot: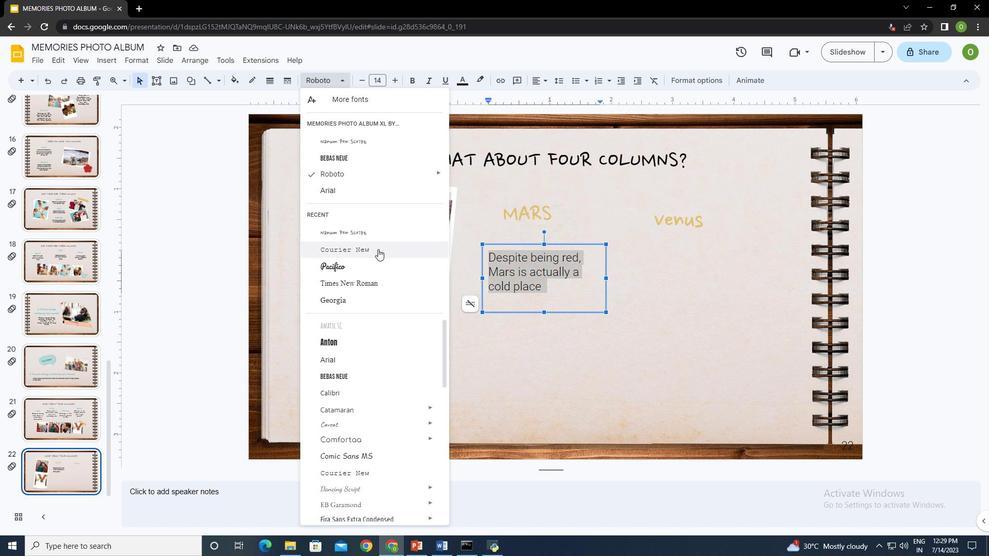 
Action: Mouse pressed left at (378, 250)
Screenshot: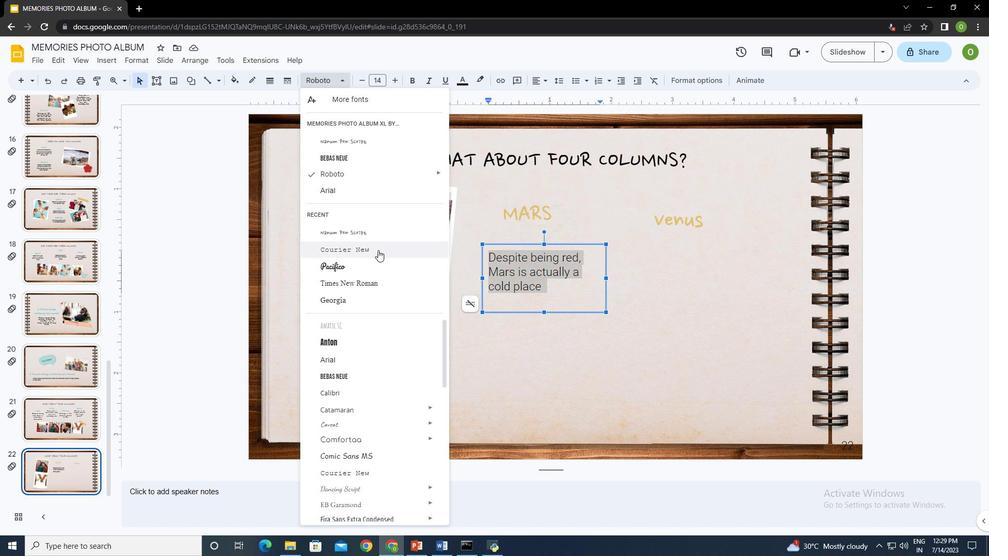 
Action: Mouse moved to (626, 278)
Screenshot: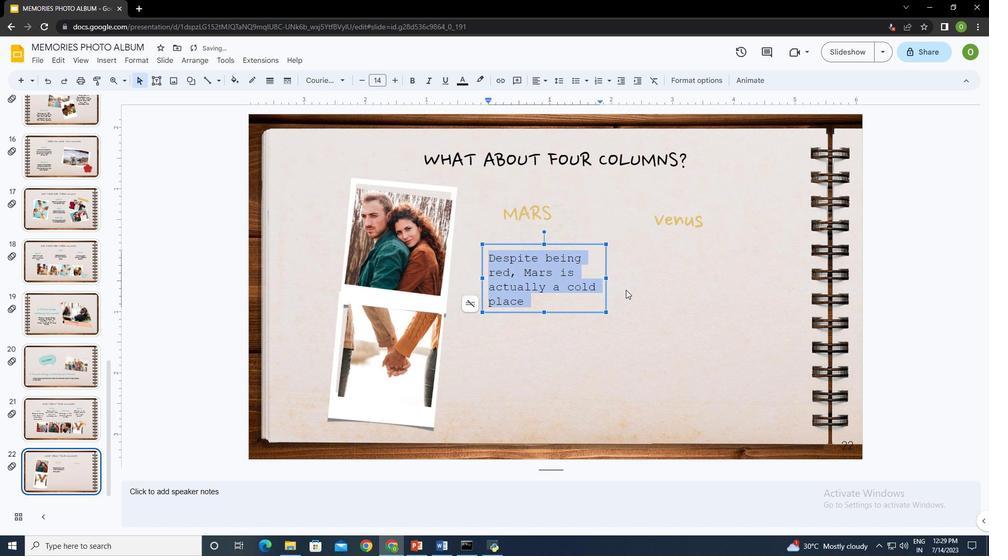 
Action: Mouse pressed left at (626, 278)
Screenshot: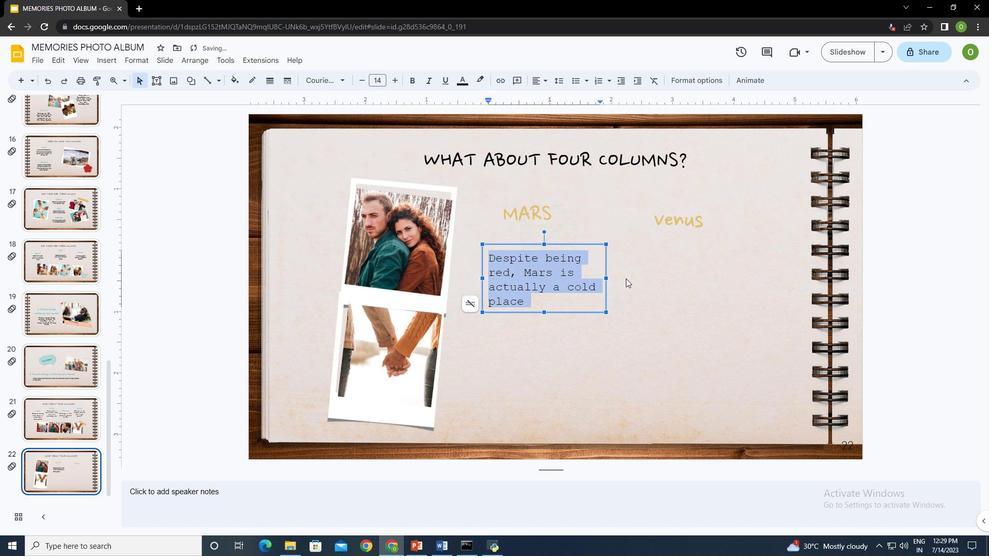
Action: Mouse moved to (536, 274)
Screenshot: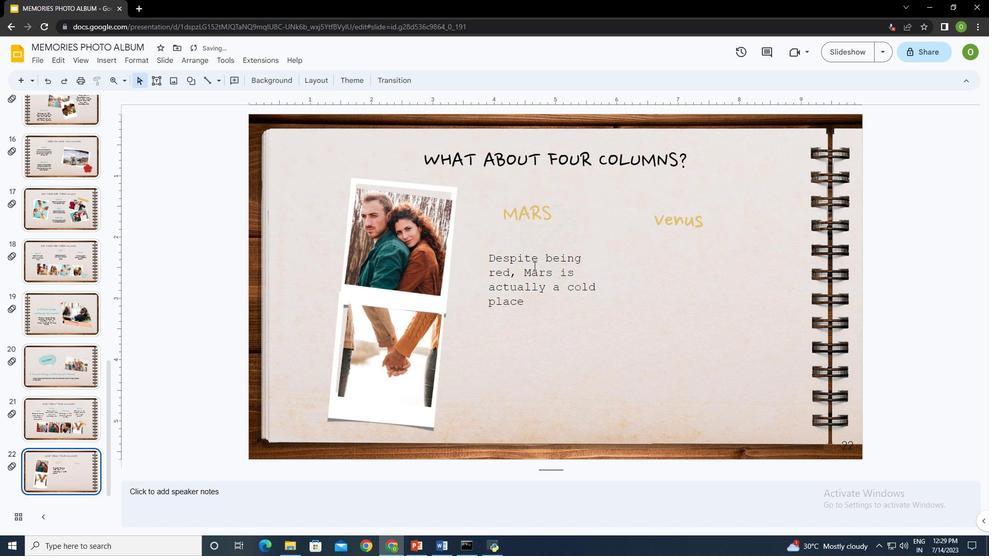 
Action: Mouse pressed left at (536, 274)
Screenshot: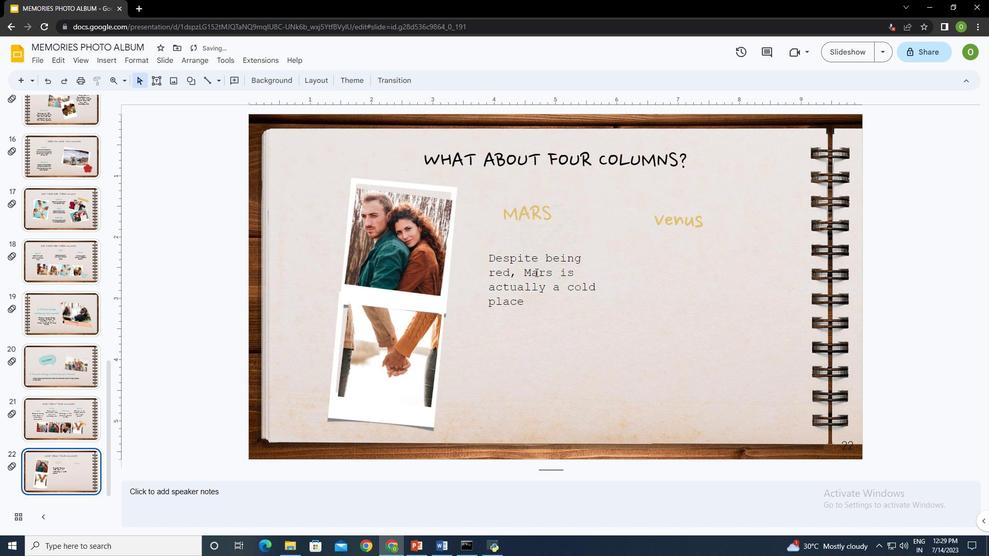 
Action: Mouse moved to (552, 243)
Screenshot: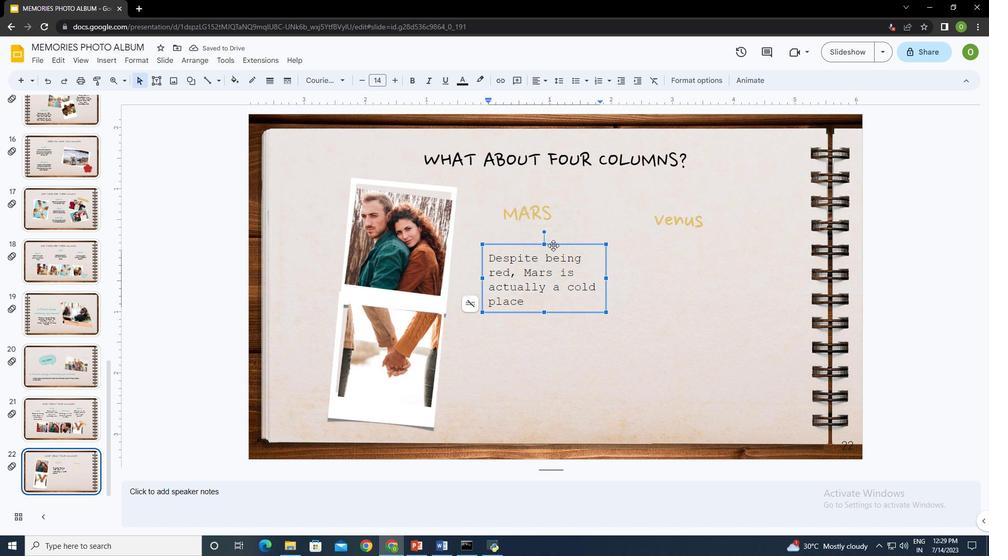 
Action: Mouse pressed left at (552, 243)
Screenshot: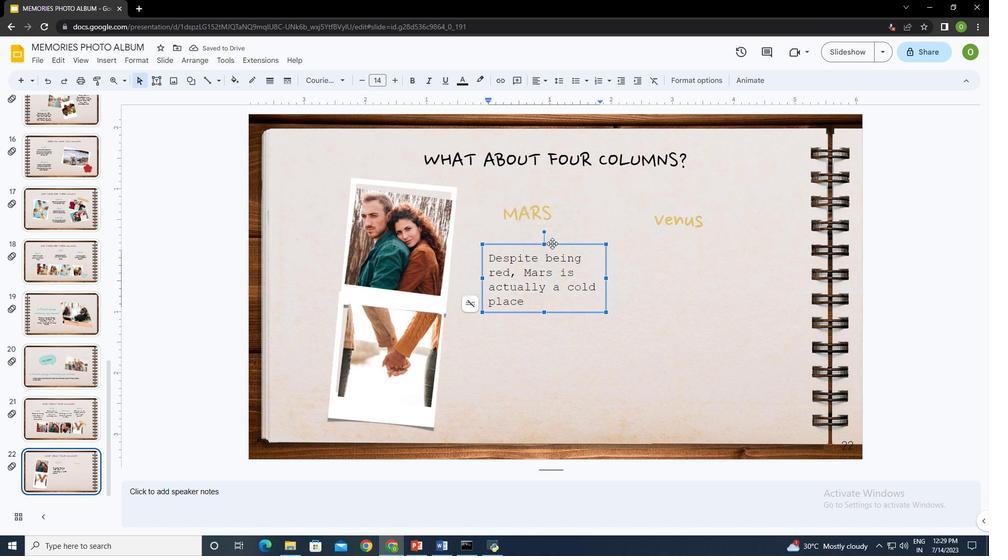 
Action: Mouse moved to (687, 271)
Screenshot: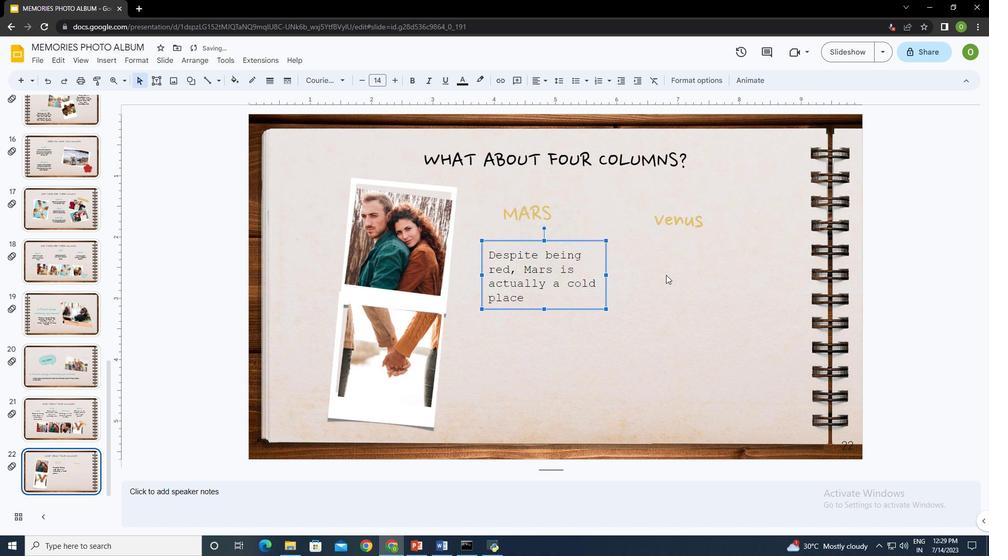 
Action: Mouse pressed left at (687, 271)
Screenshot: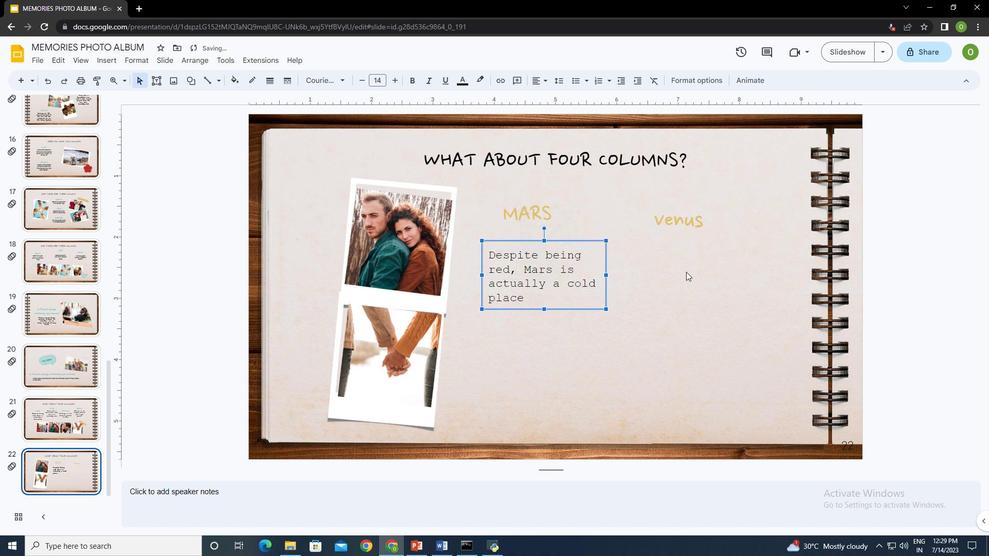 
Action: Mouse moved to (154, 83)
Screenshot: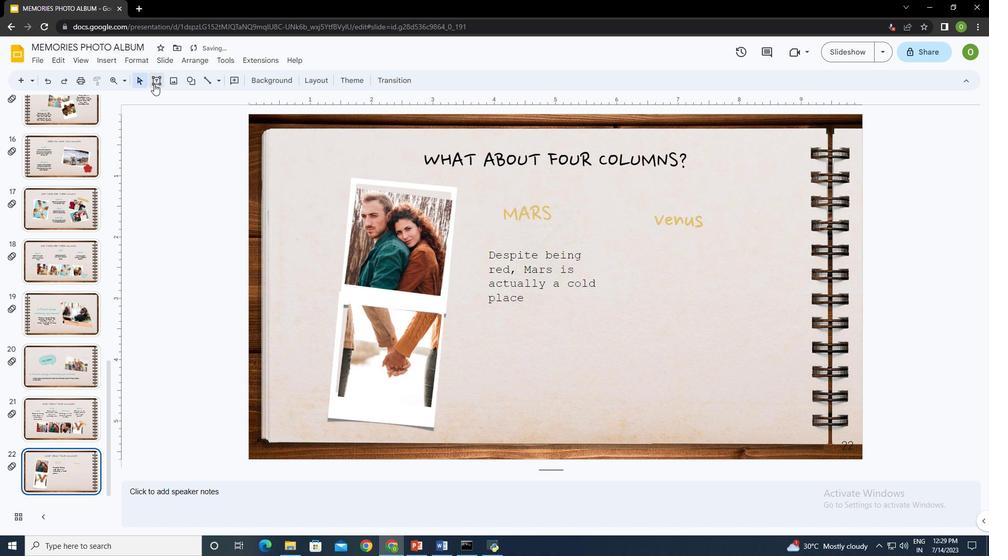 
Action: Mouse pressed left at (154, 83)
Screenshot: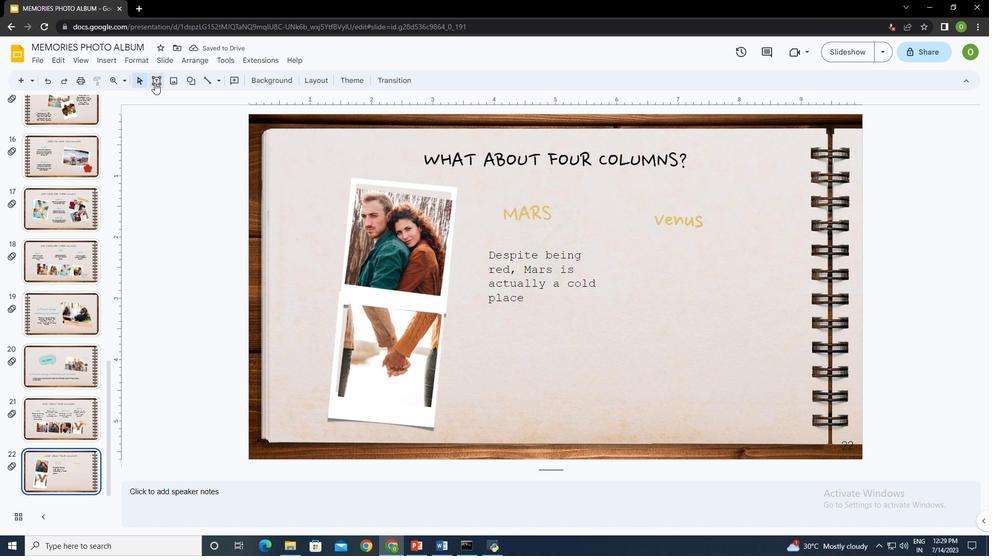 
Action: Mouse moved to (636, 246)
Screenshot: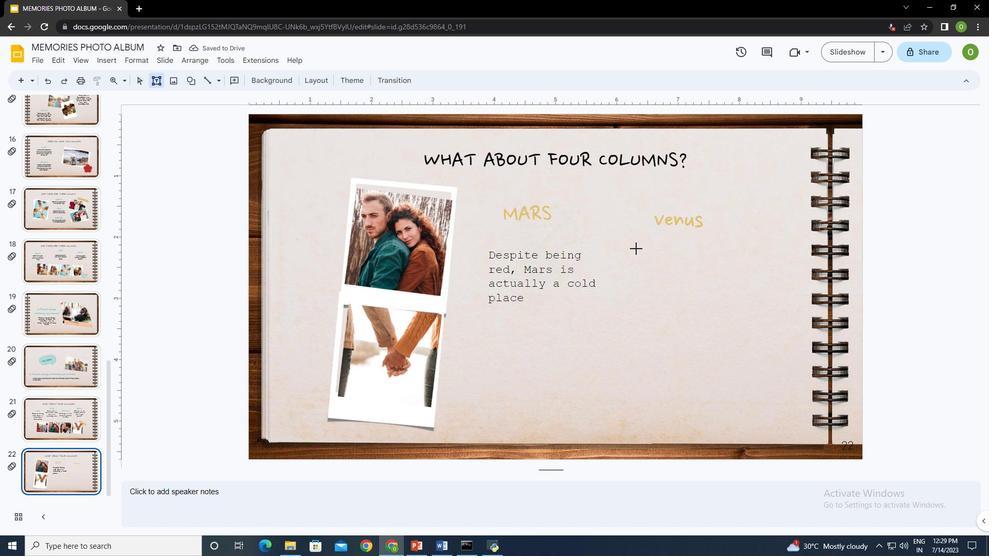
Action: Mouse pressed left at (636, 246)
Screenshot: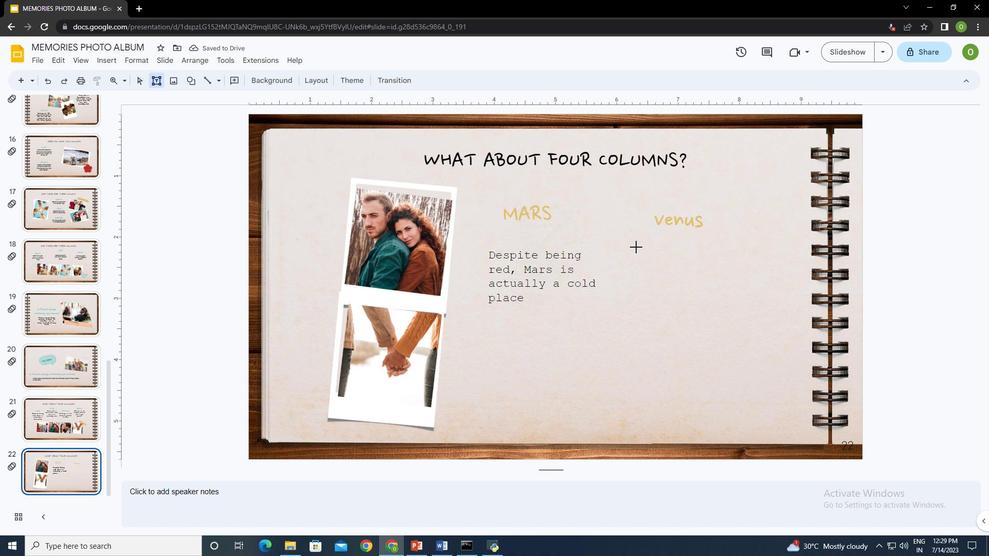 
Action: Mouse moved to (325, 78)
Screenshot: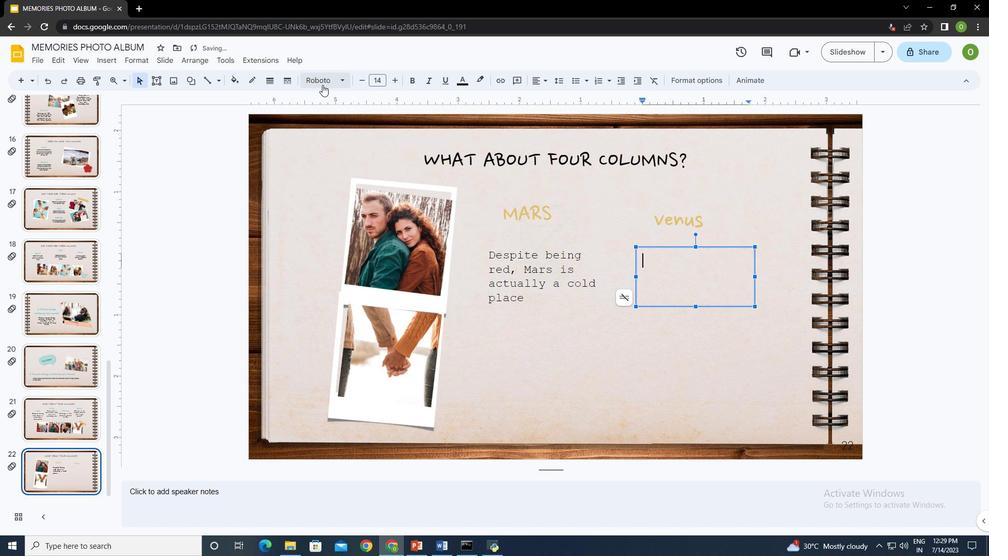 
Action: Mouse pressed left at (325, 78)
Screenshot: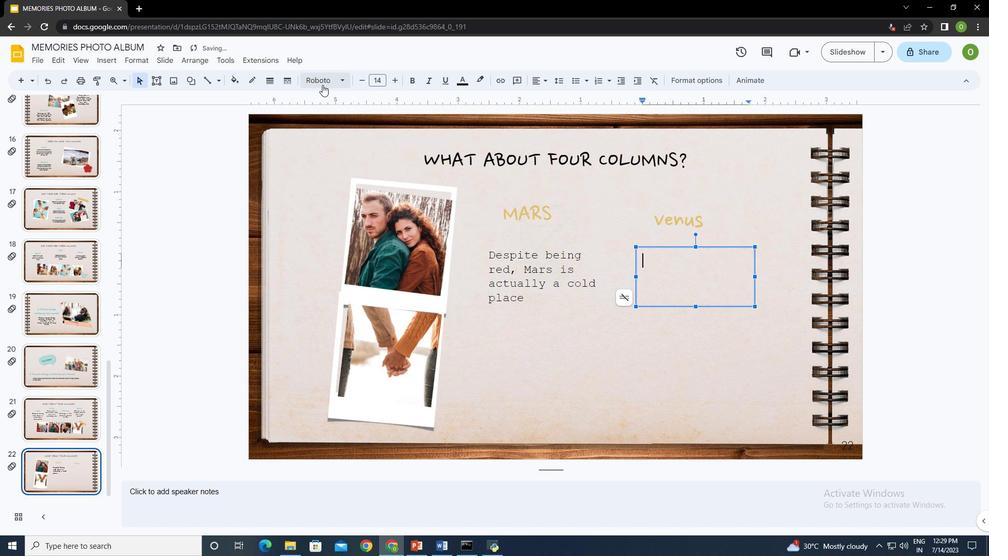 
Action: Mouse moved to (374, 234)
Screenshot: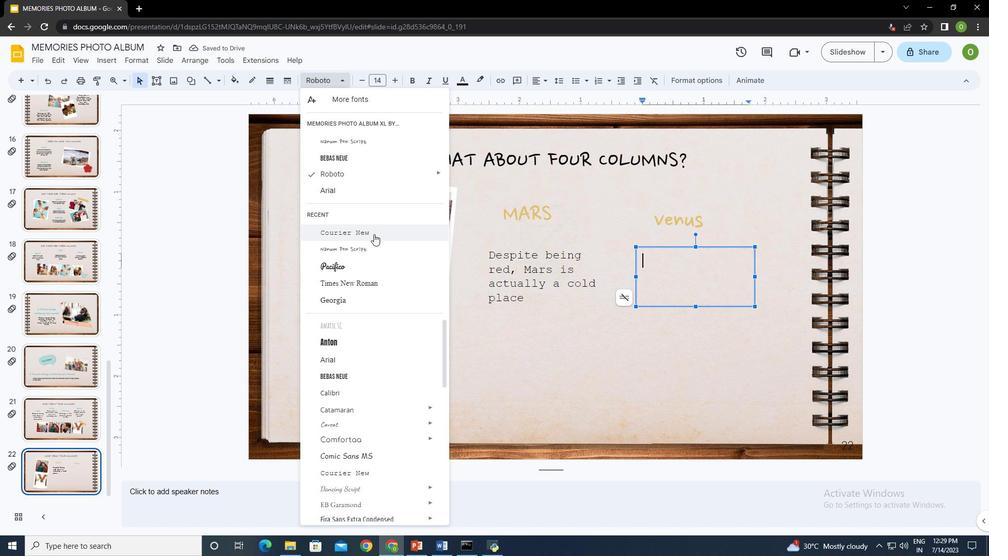 
Action: Mouse pressed left at (374, 234)
Screenshot: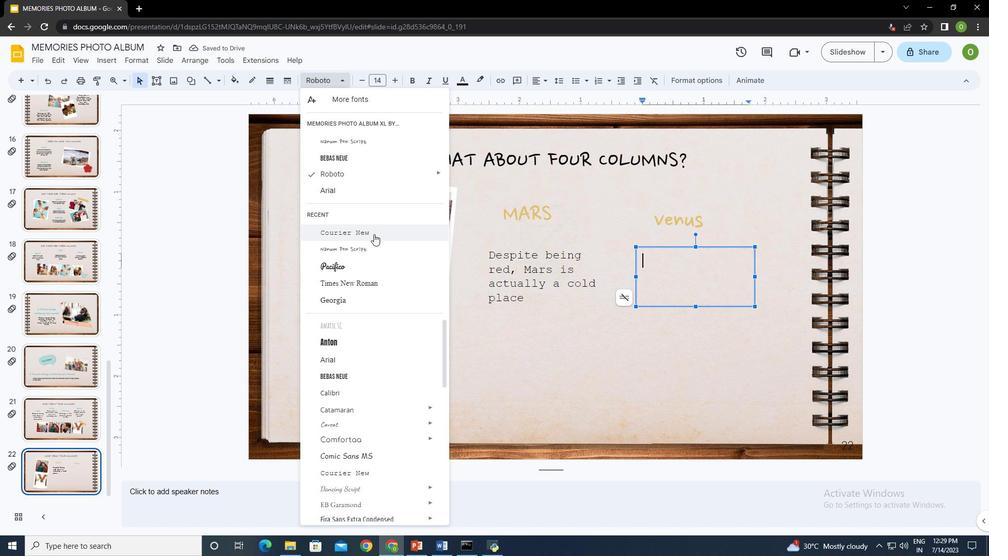 
Action: Mouse moved to (674, 270)
